Task: Search for images related to 'TURKEY' using the Unsplash integration in Trello.
Action: Mouse moved to (1037, 411)
Screenshot: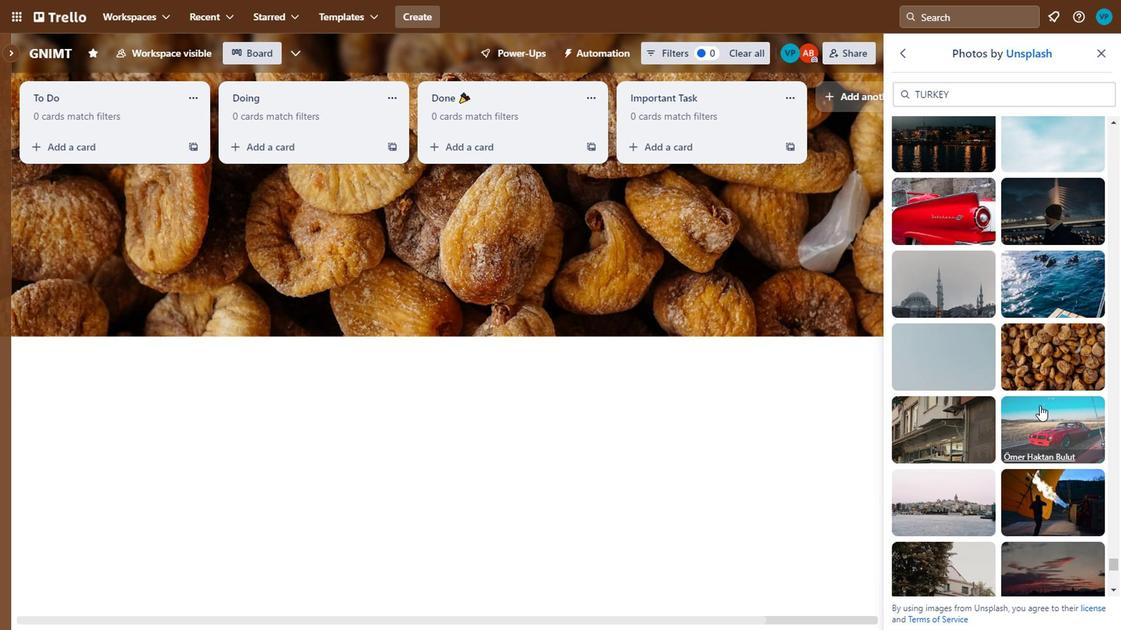 
Action: Mouse scrolled (1037, 410) with delta (0, 0)
Screenshot: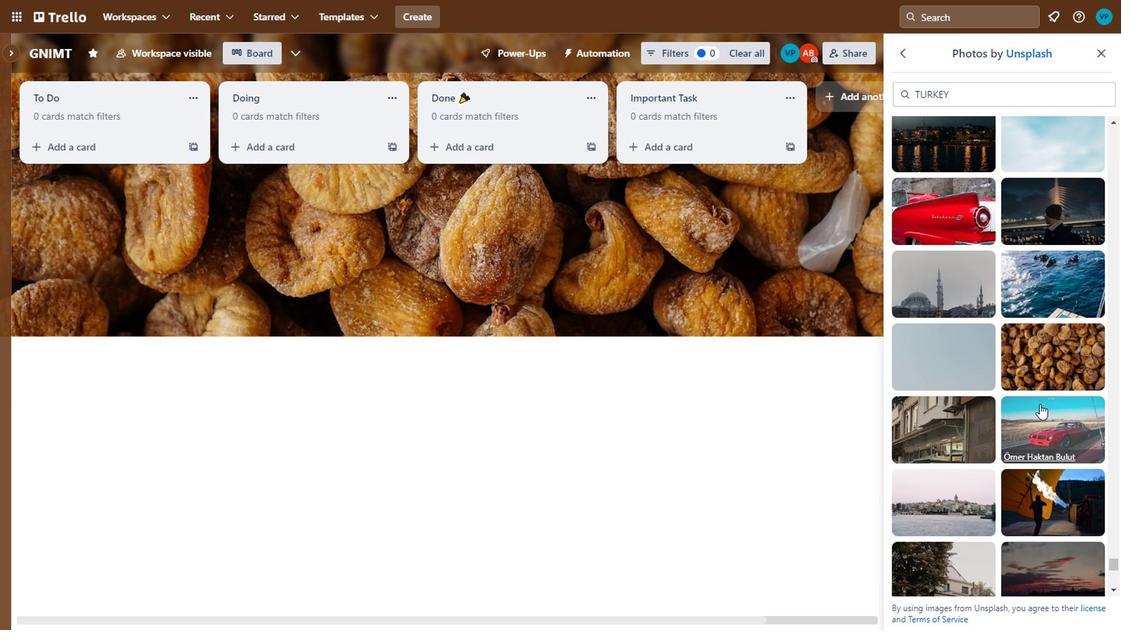 
Action: Mouse moved to (1040, 340)
Screenshot: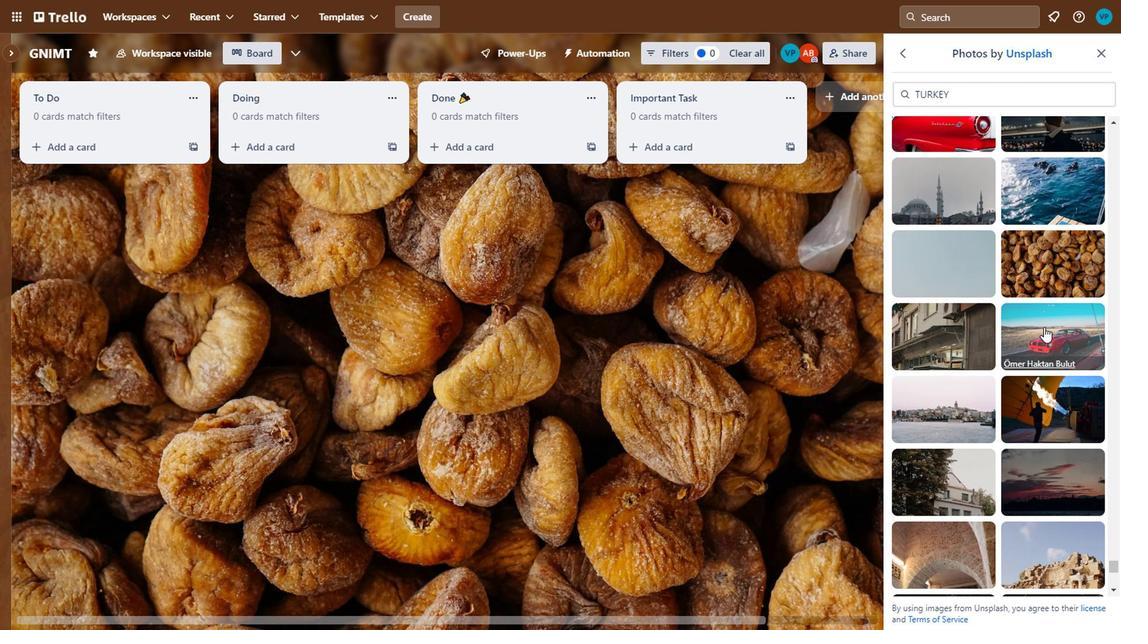 
Action: Mouse pressed left at (1040, 340)
Screenshot: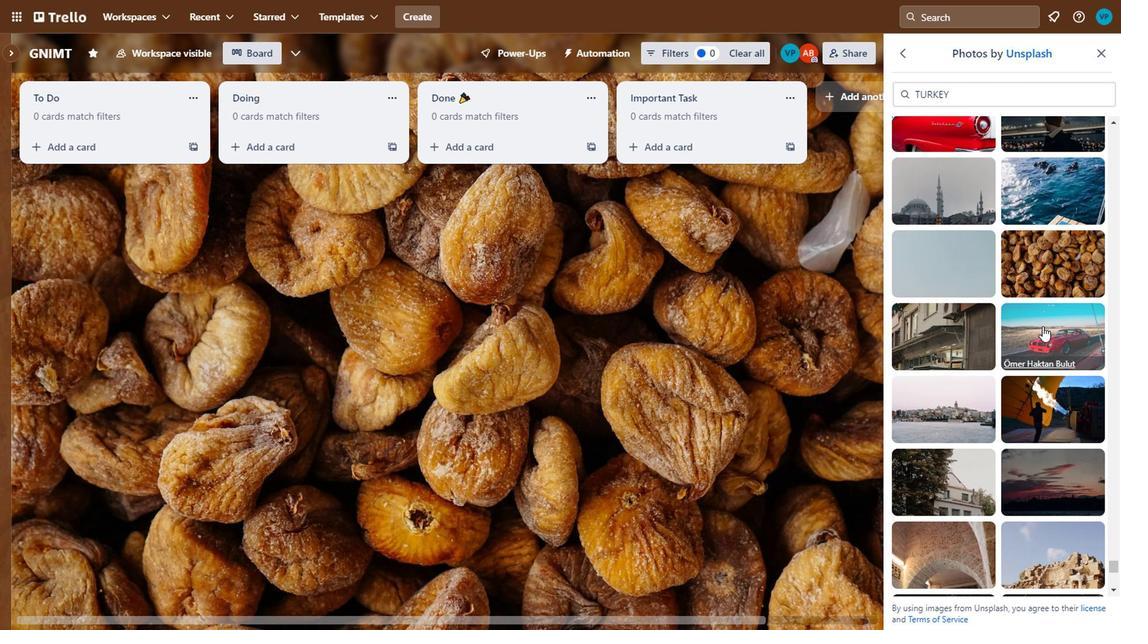 
Action: Mouse moved to (947, 468)
Screenshot: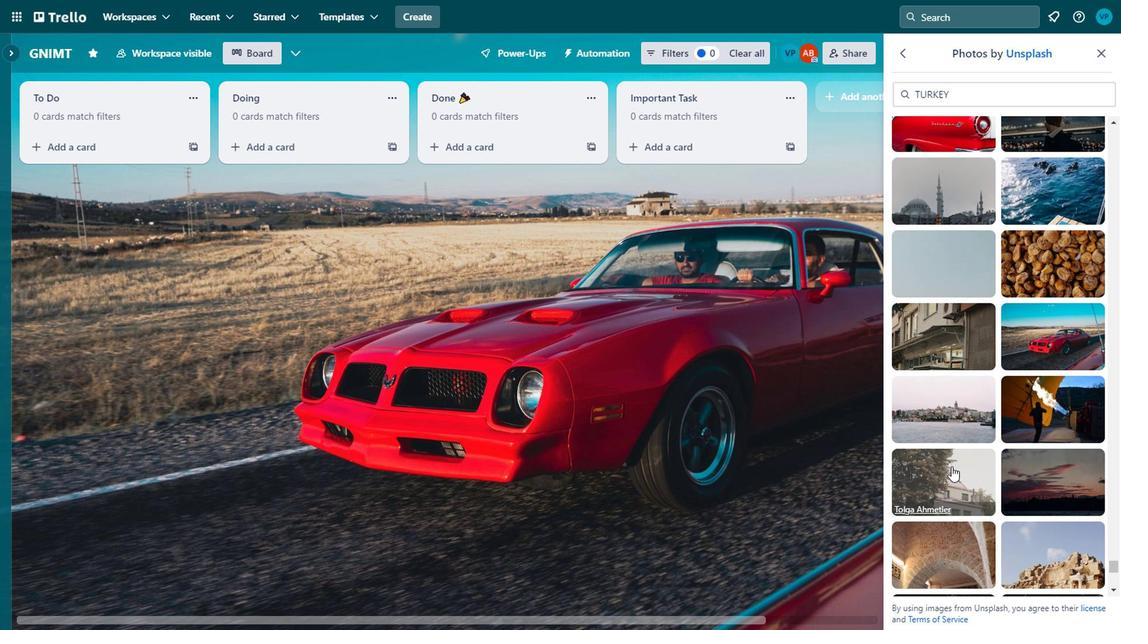 
Action: Mouse pressed left at (947, 468)
Screenshot: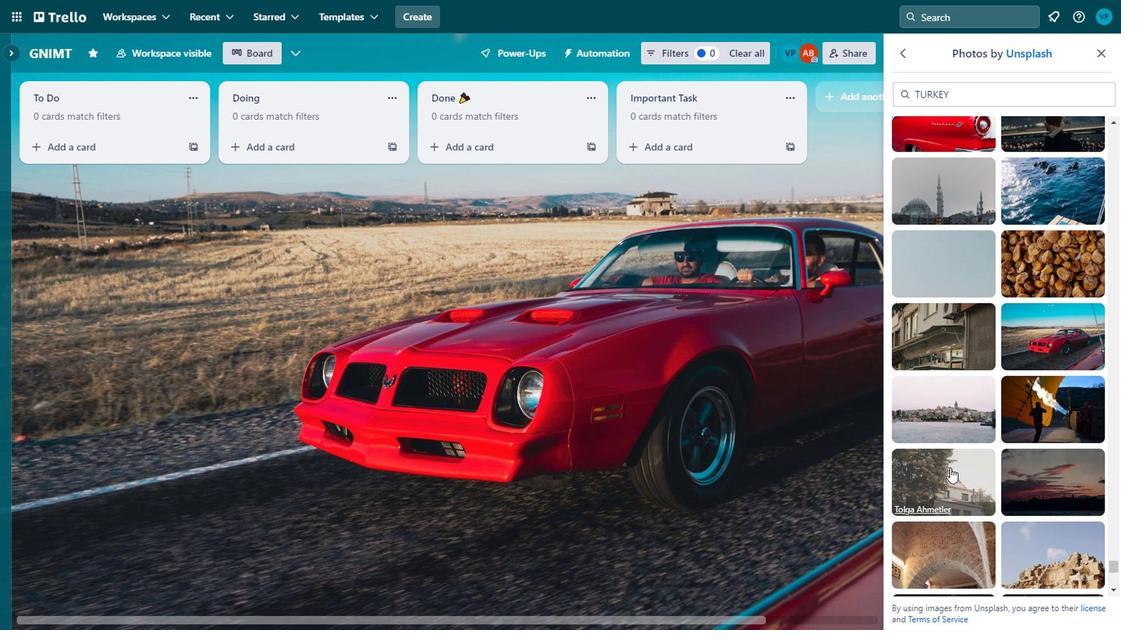 
Action: Mouse moved to (967, 468)
Screenshot: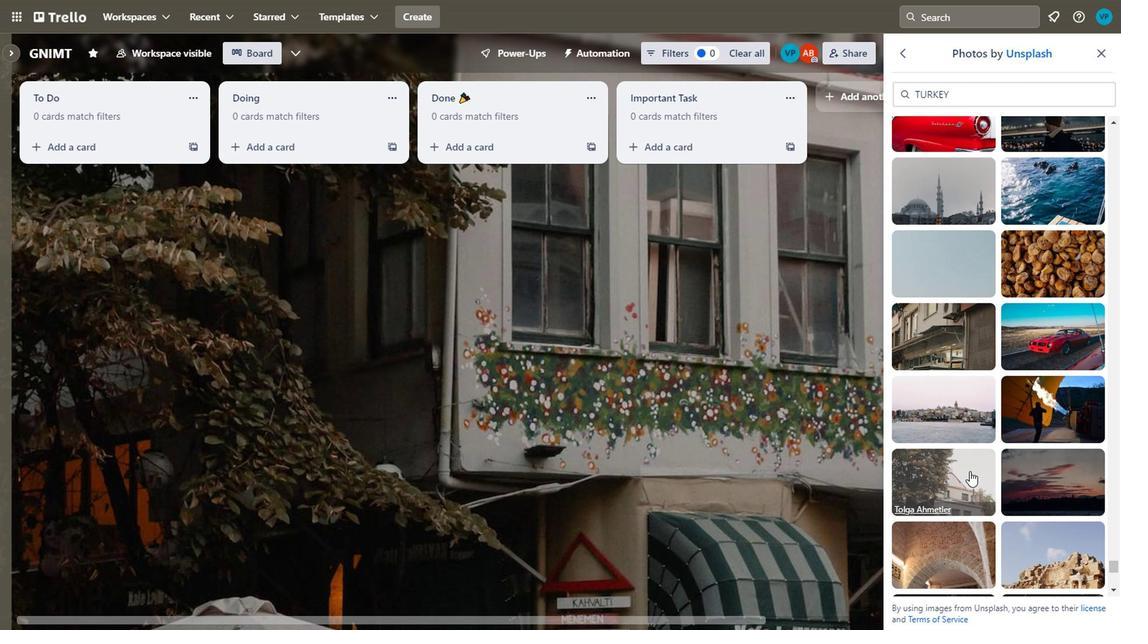 
Action: Mouse pressed left at (967, 468)
Screenshot: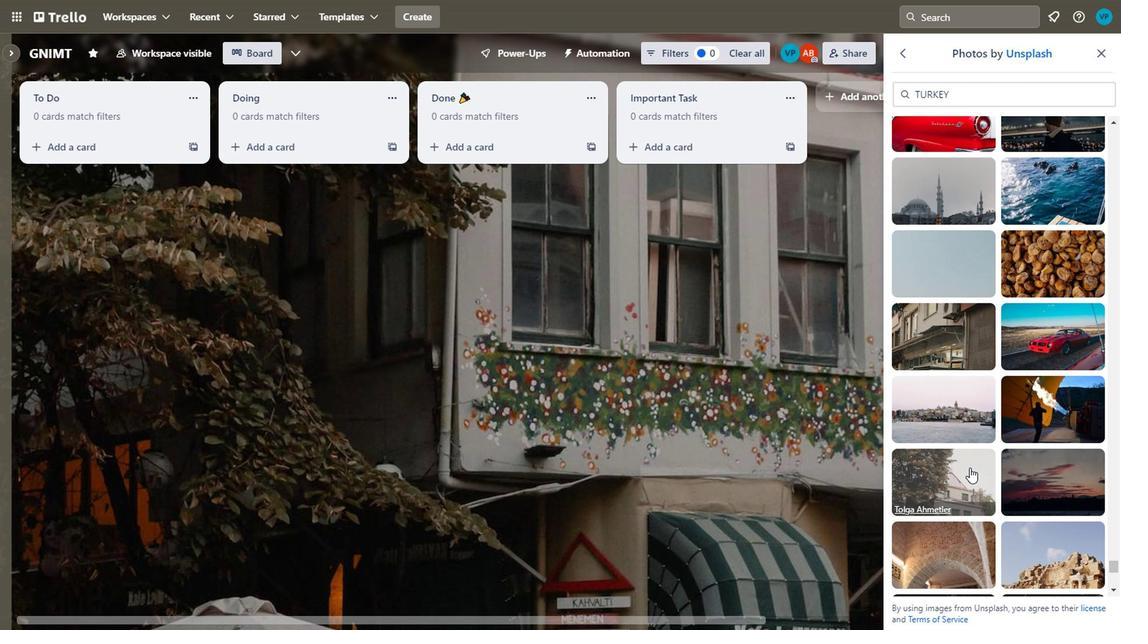 
Action: Mouse moved to (967, 442)
Screenshot: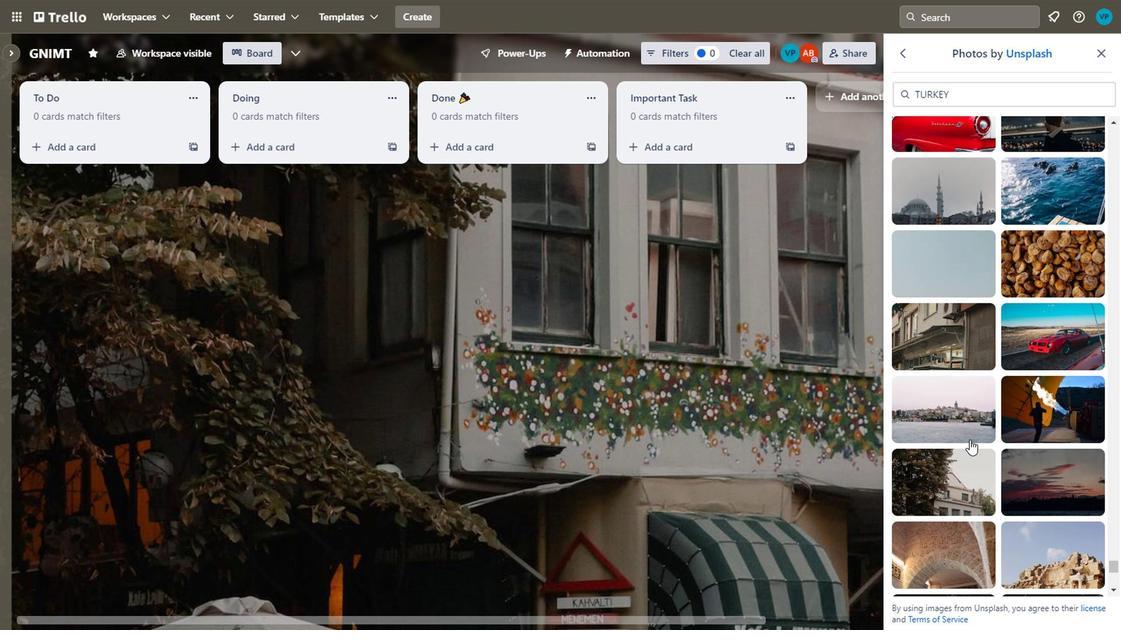 
Action: Mouse scrolled (967, 442) with delta (0, 0)
Screenshot: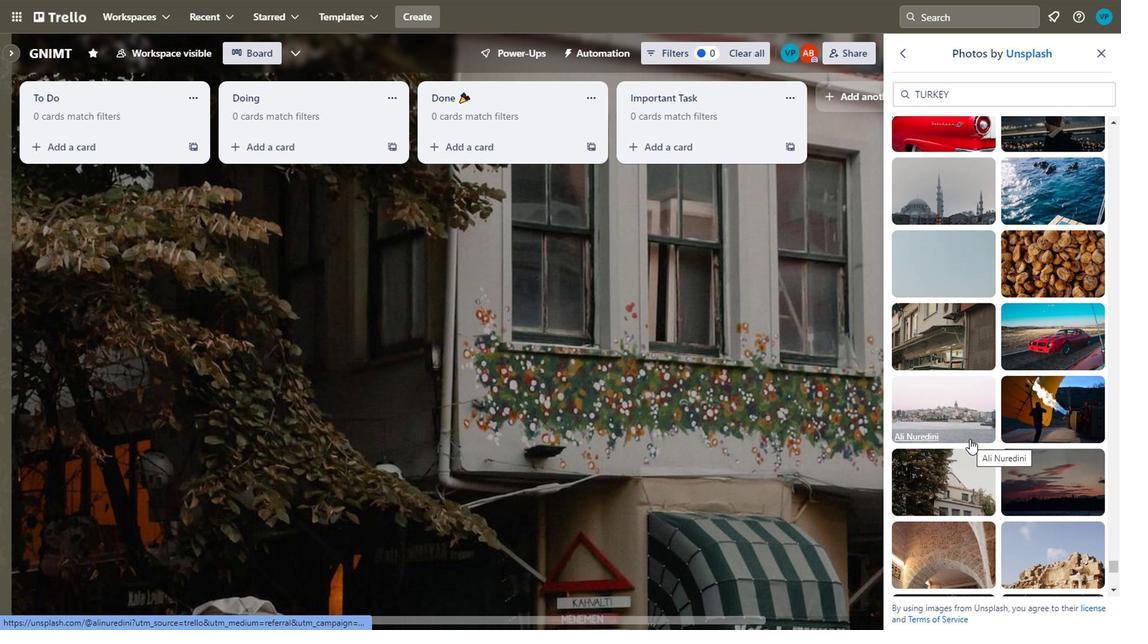 
Action: Mouse moved to (1069, 454)
Screenshot: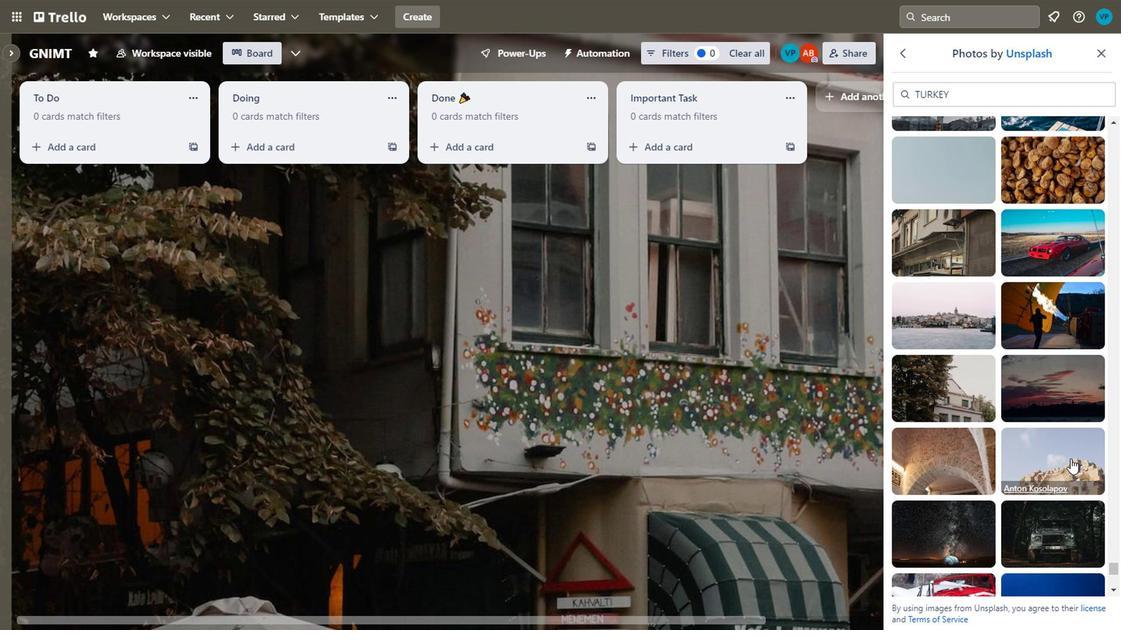 
Action: Mouse pressed left at (1069, 454)
Screenshot: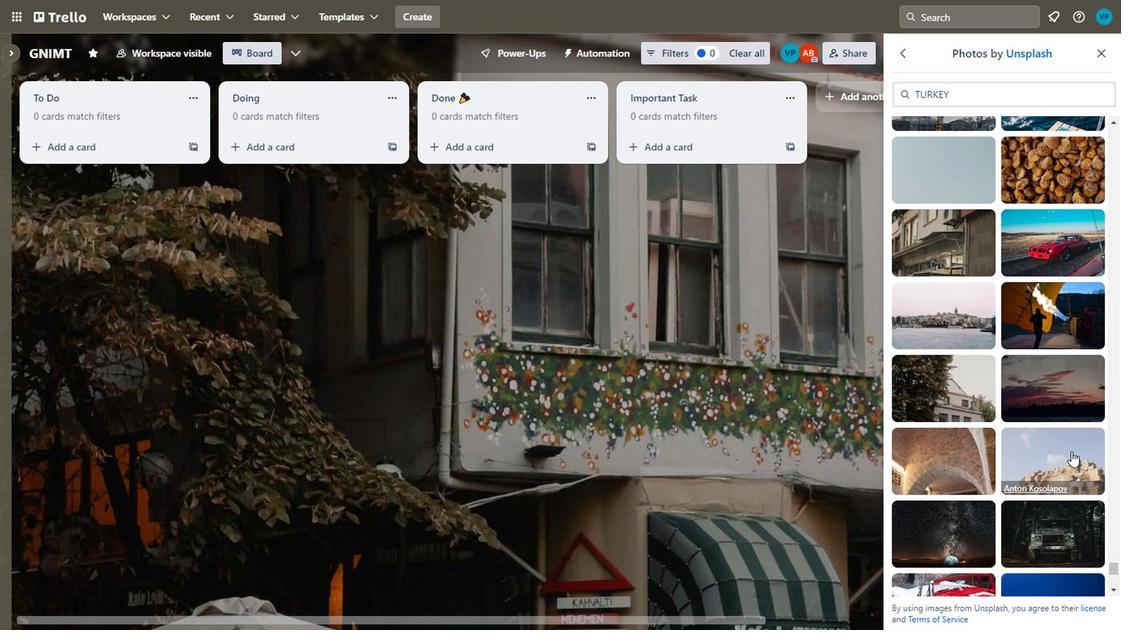 
Action: Mouse moved to (961, 453)
Screenshot: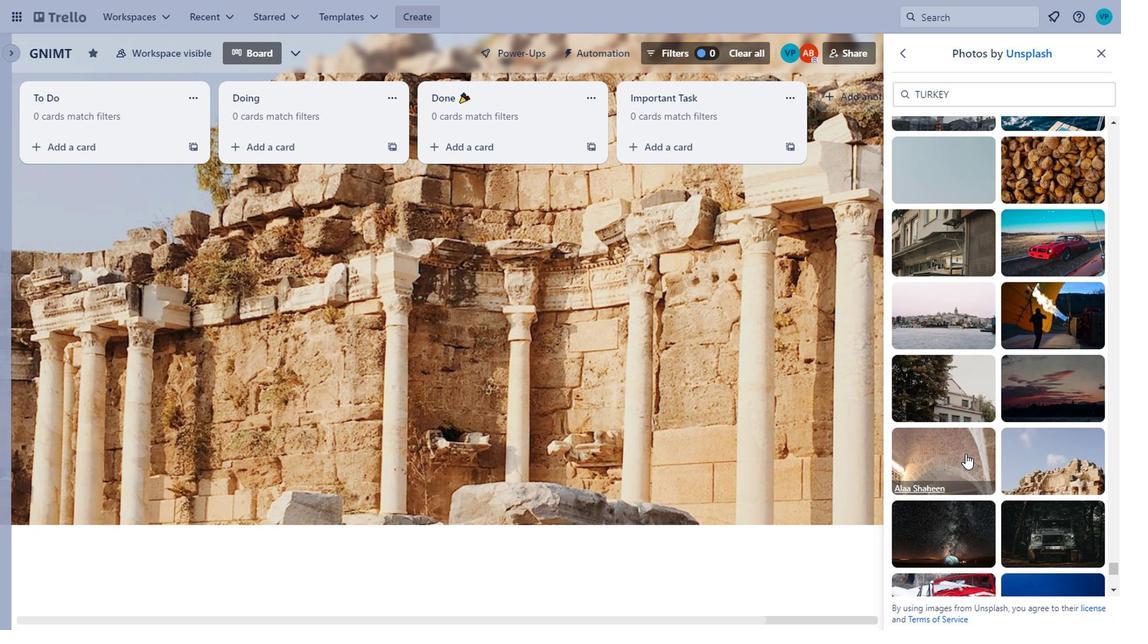 
Action: Mouse pressed left at (961, 453)
Screenshot: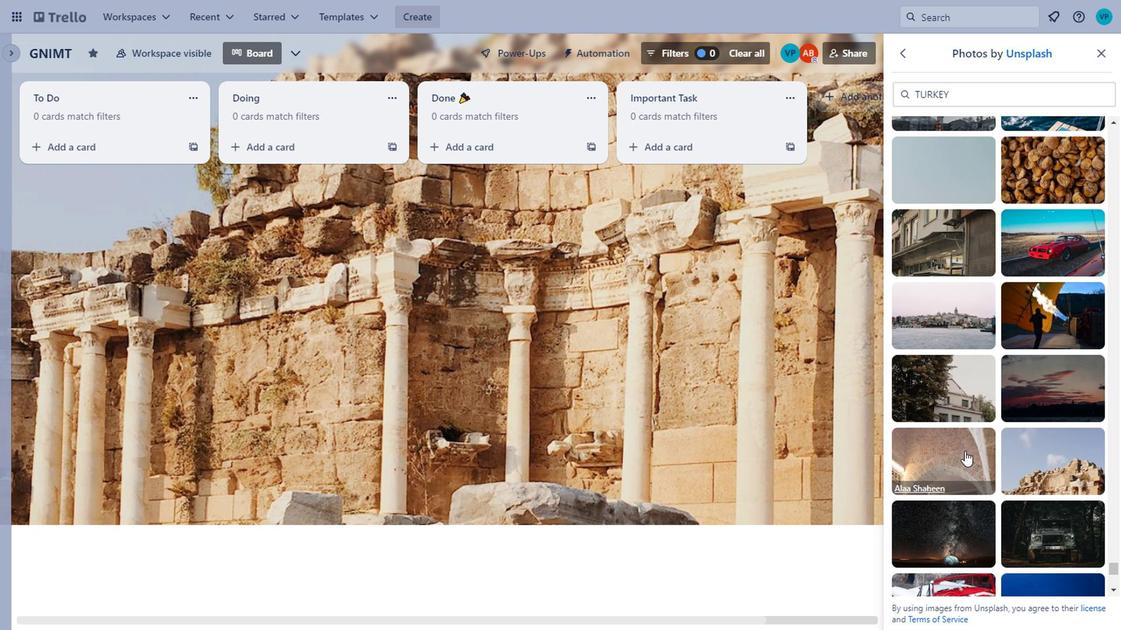 
Action: Mouse moved to (960, 418)
Screenshot: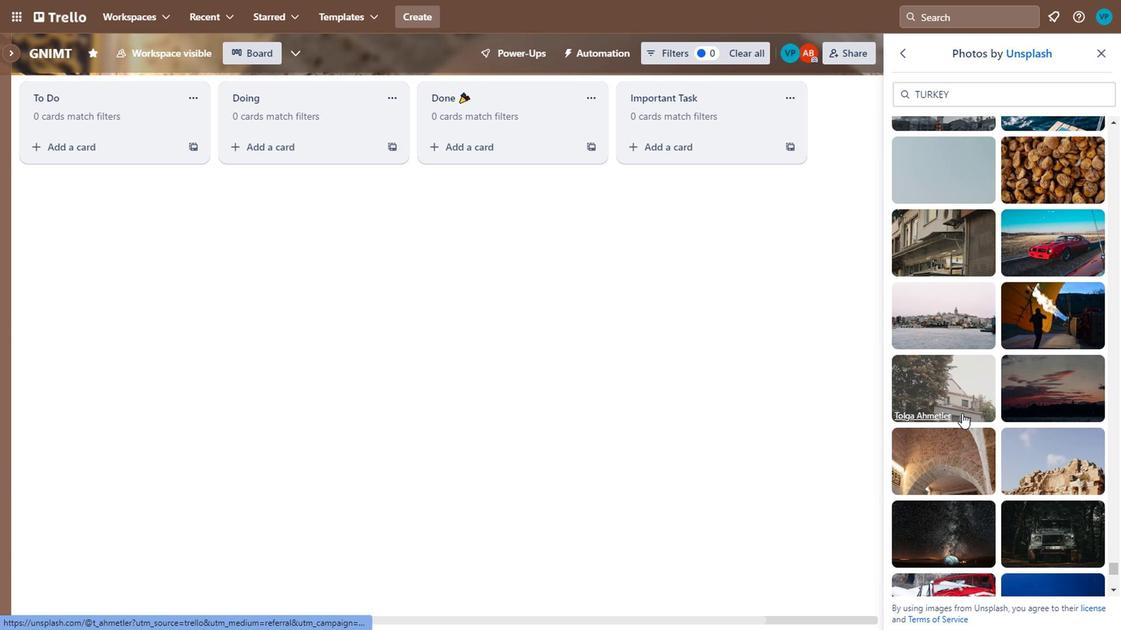 
Action: Mouse scrolled (960, 418) with delta (0, 0)
Screenshot: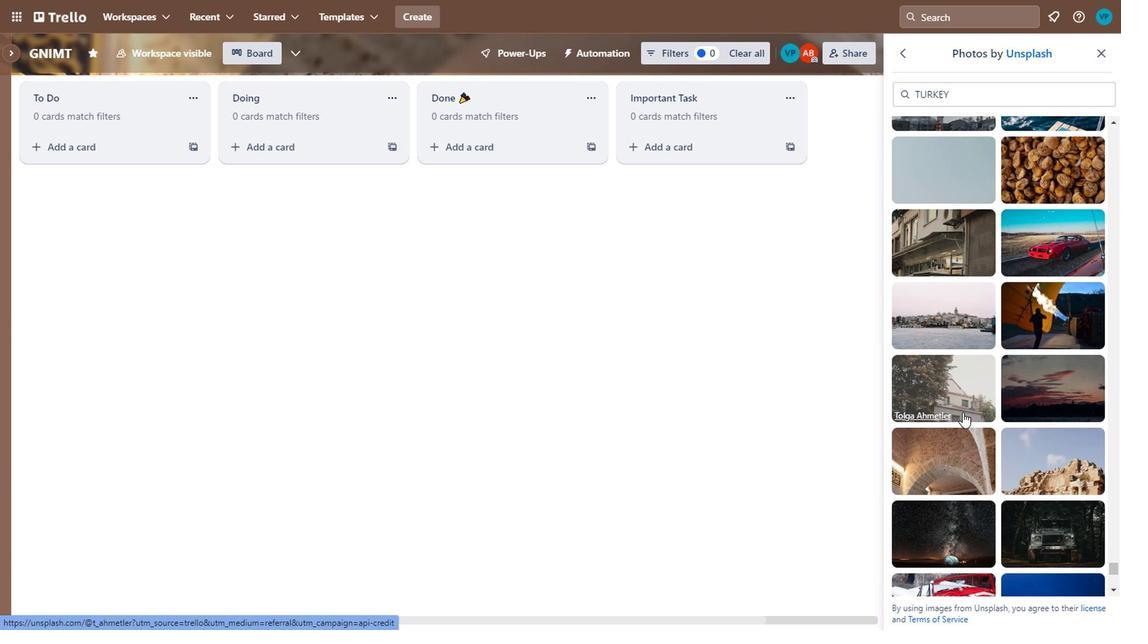 
Action: Mouse moved to (1080, 363)
Screenshot: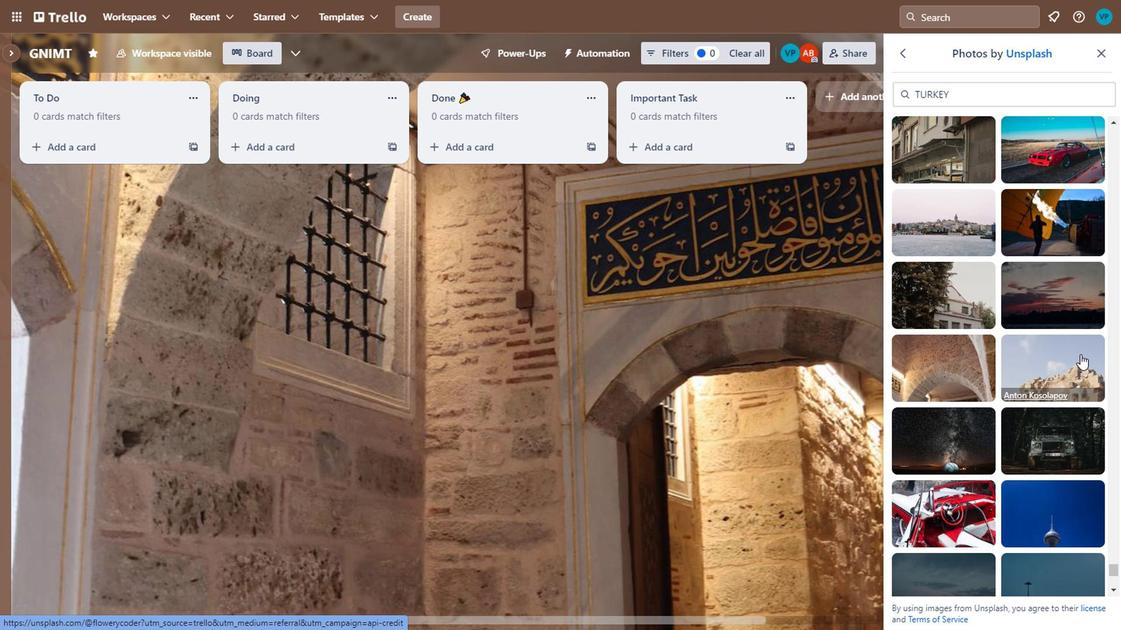 
Action: Mouse pressed left at (1080, 363)
Screenshot: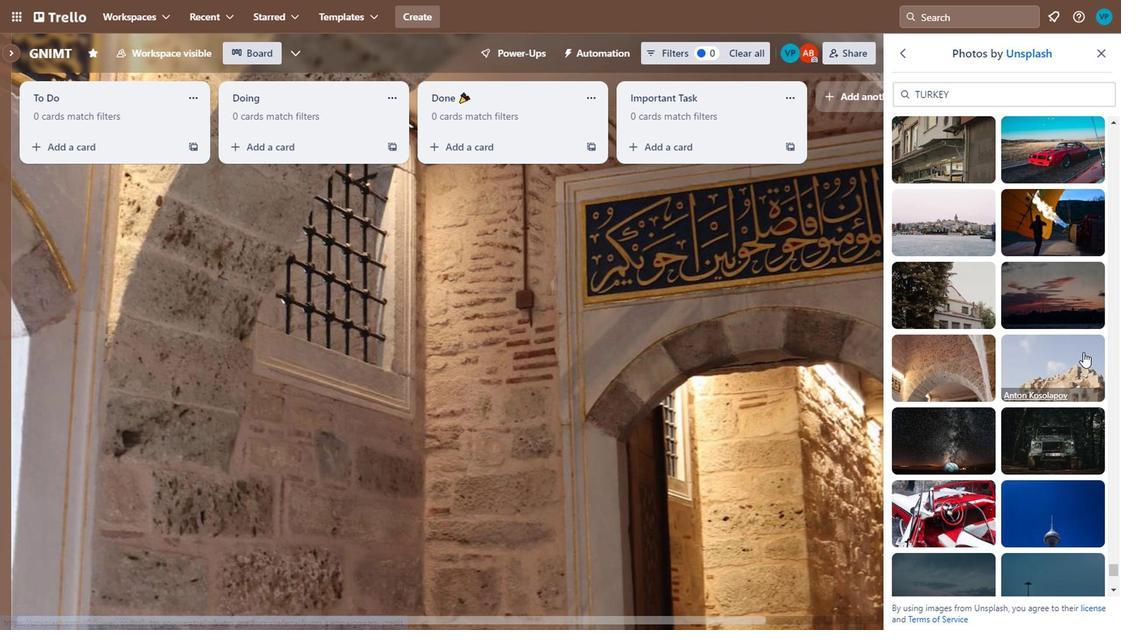 
Action: Mouse moved to (945, 443)
Screenshot: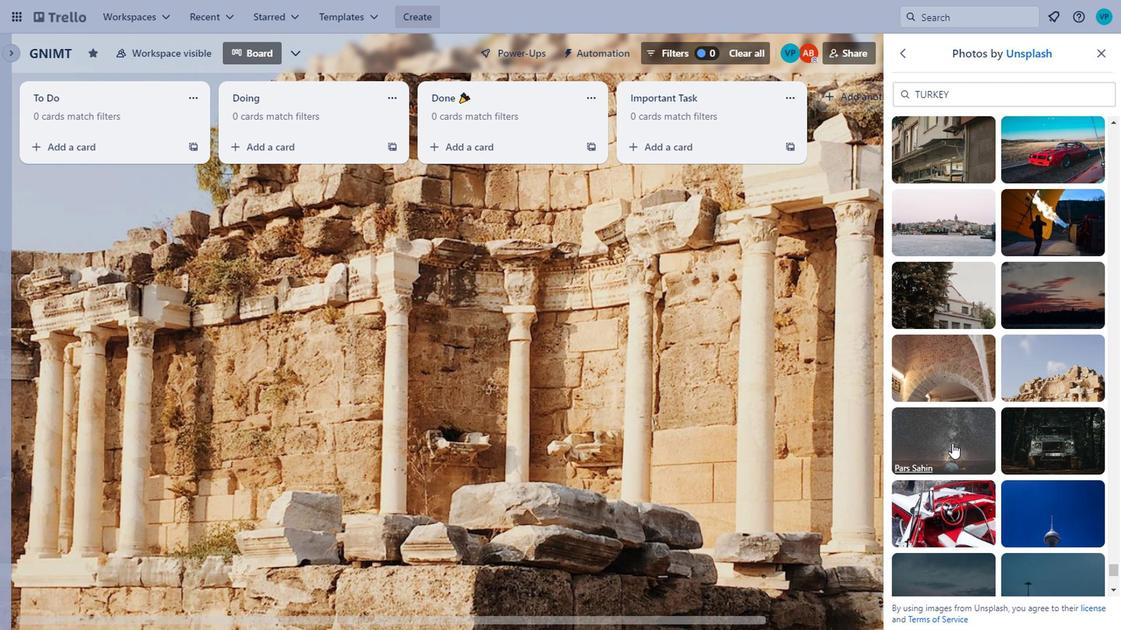 
Action: Mouse pressed left at (945, 443)
Screenshot: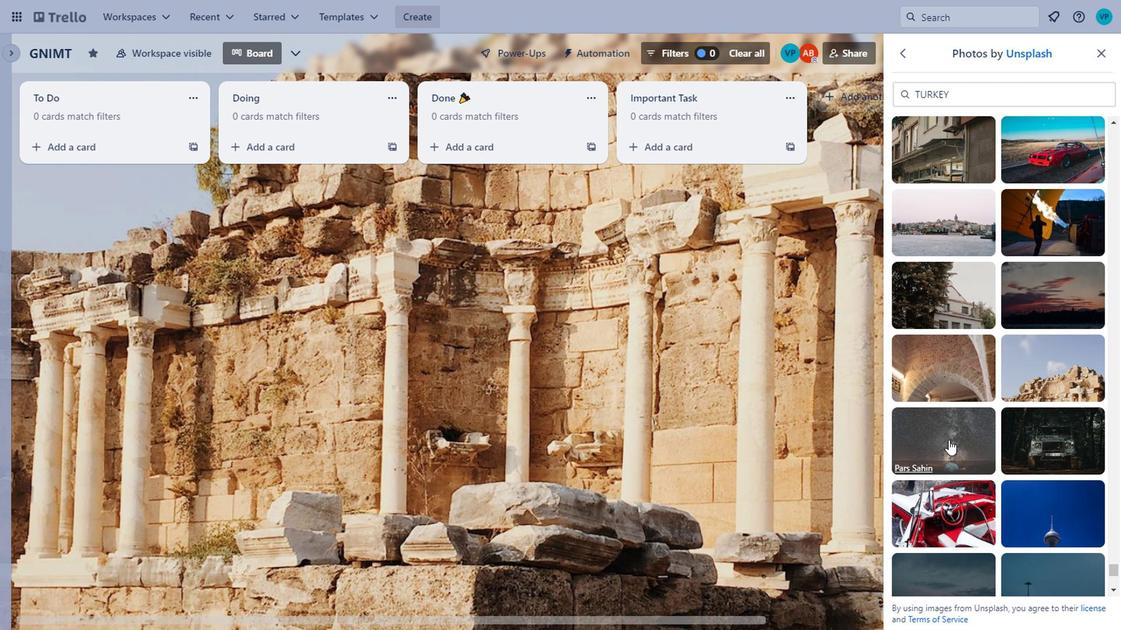 
Action: Mouse moved to (957, 503)
Screenshot: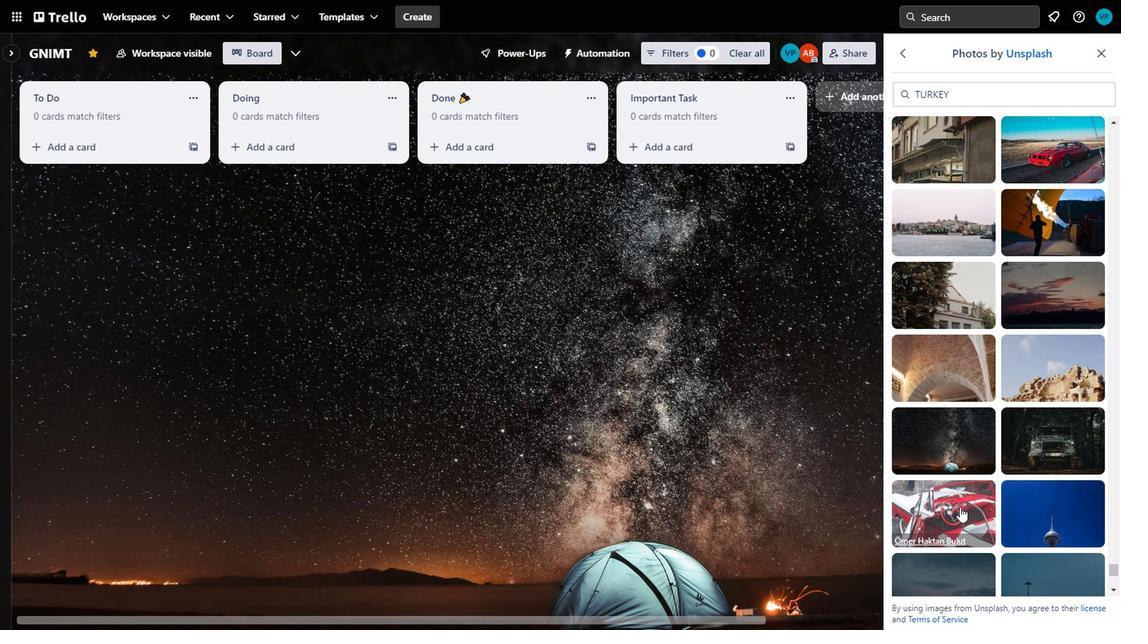 
Action: Mouse pressed left at (957, 503)
Screenshot: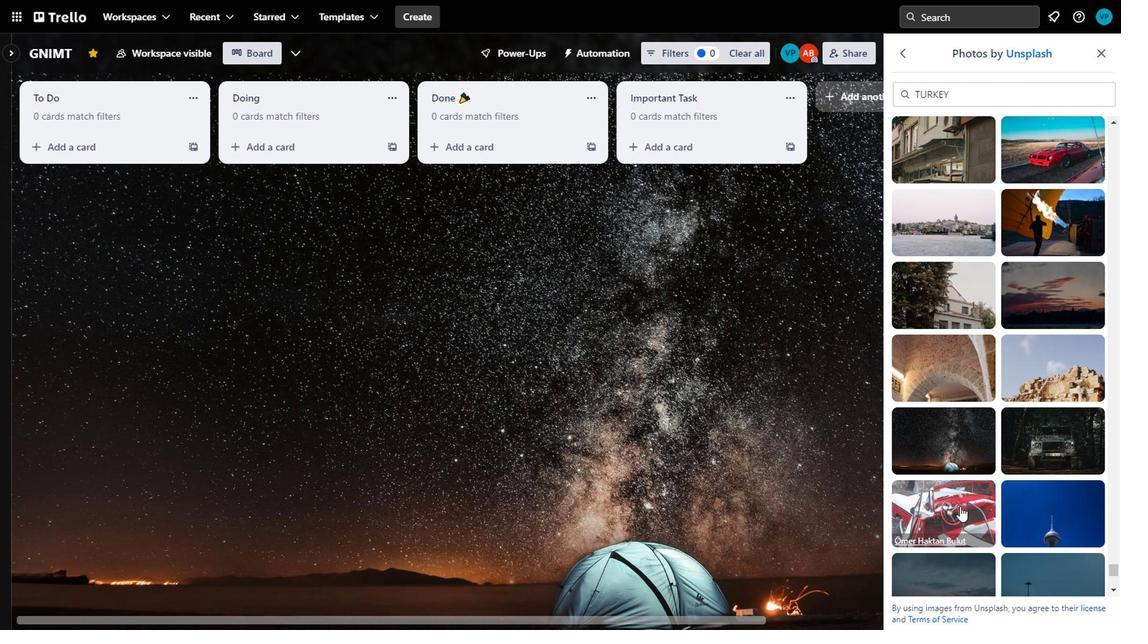 
Action: Mouse moved to (1032, 509)
Screenshot: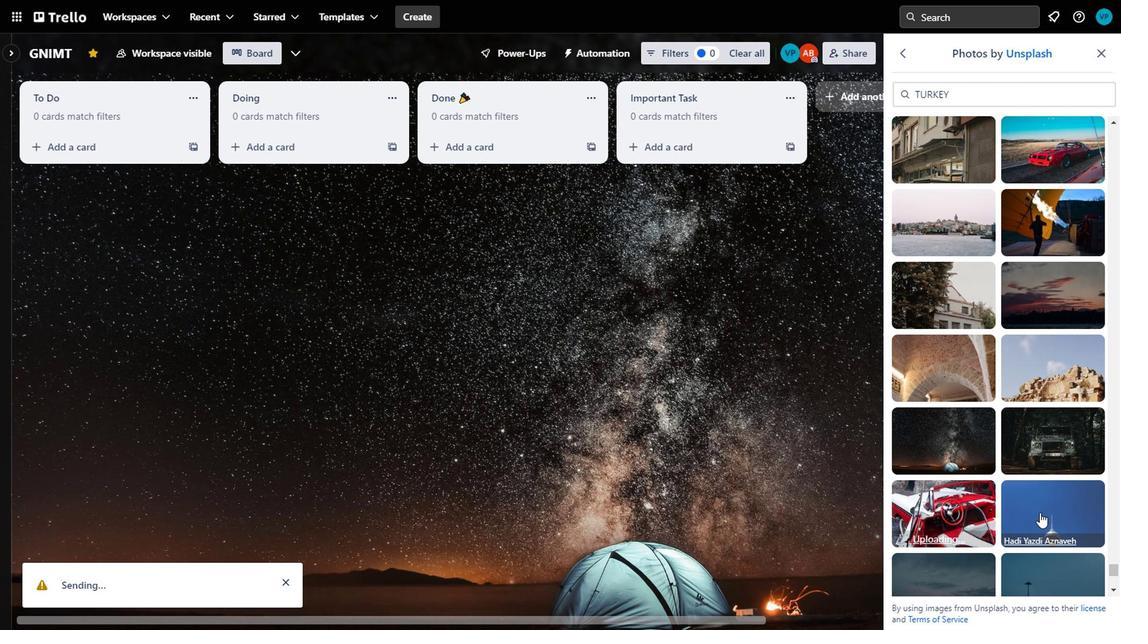 
Action: Mouse scrolled (1032, 509) with delta (0, 0)
Screenshot: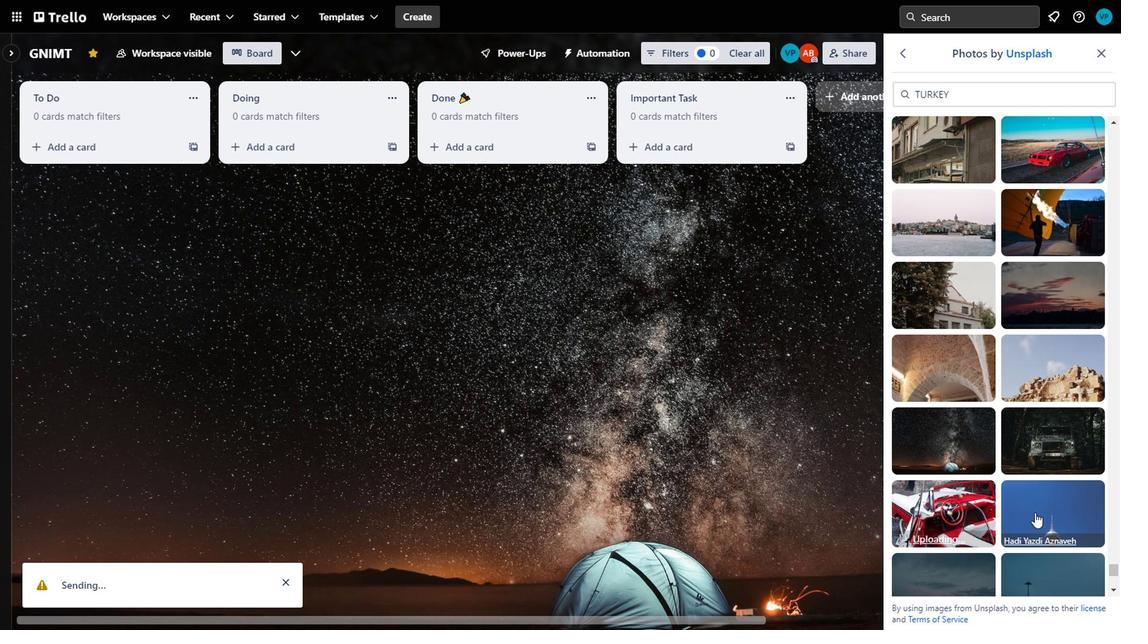 
Action: Mouse moved to (1011, 537)
Screenshot: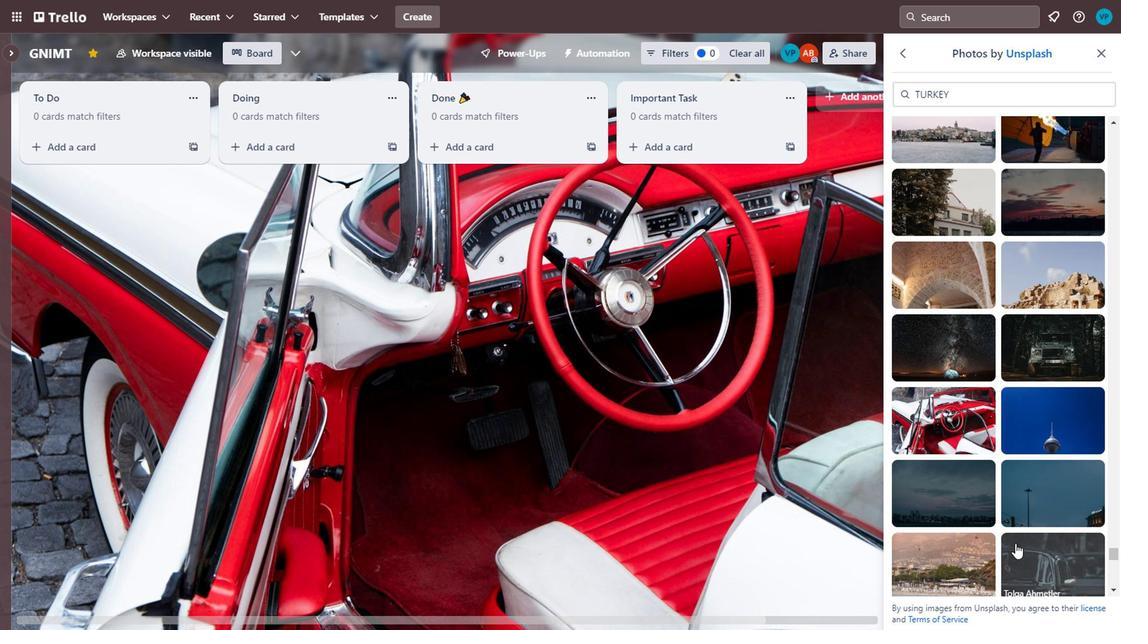 
Action: Mouse scrolled (1011, 537) with delta (0, 0)
Screenshot: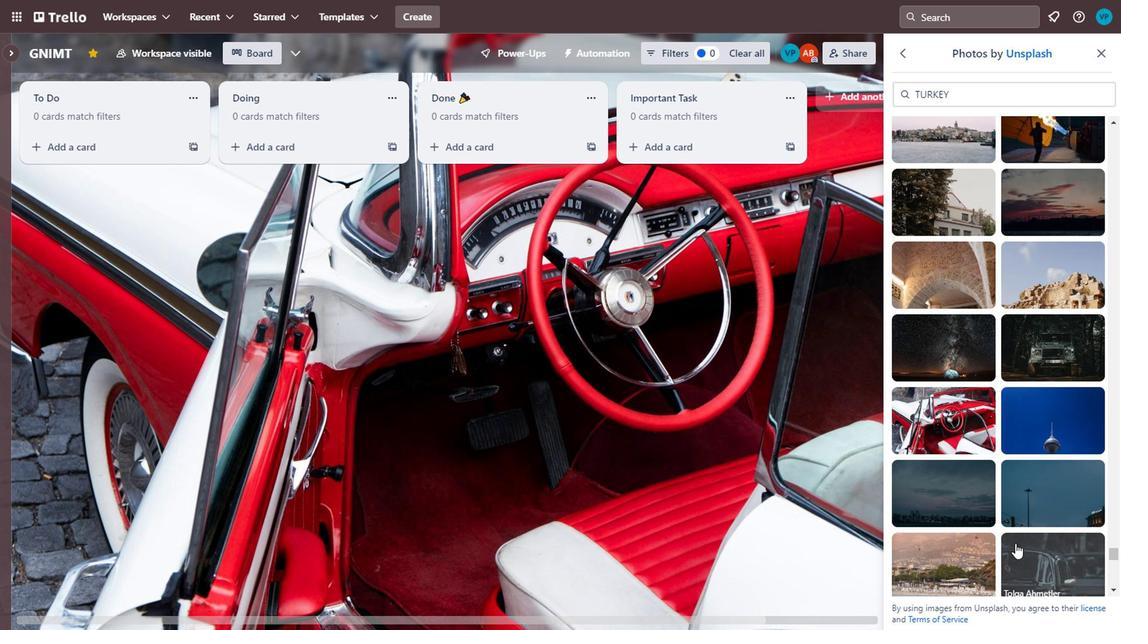 
Action: Mouse moved to (948, 464)
Screenshot: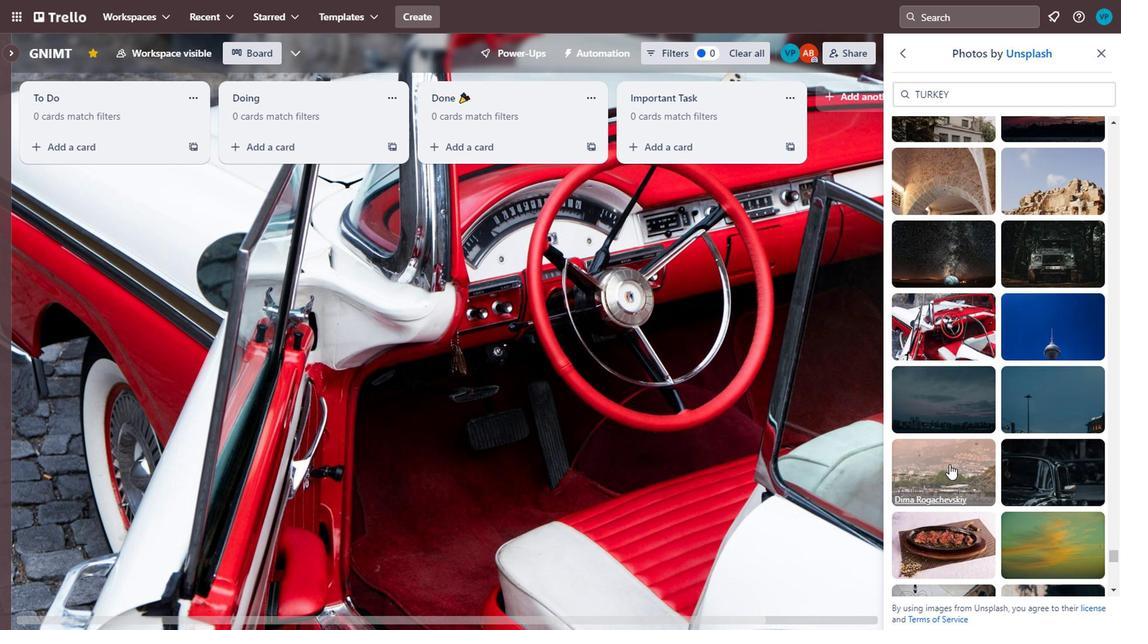 
Action: Mouse pressed left at (948, 464)
Screenshot: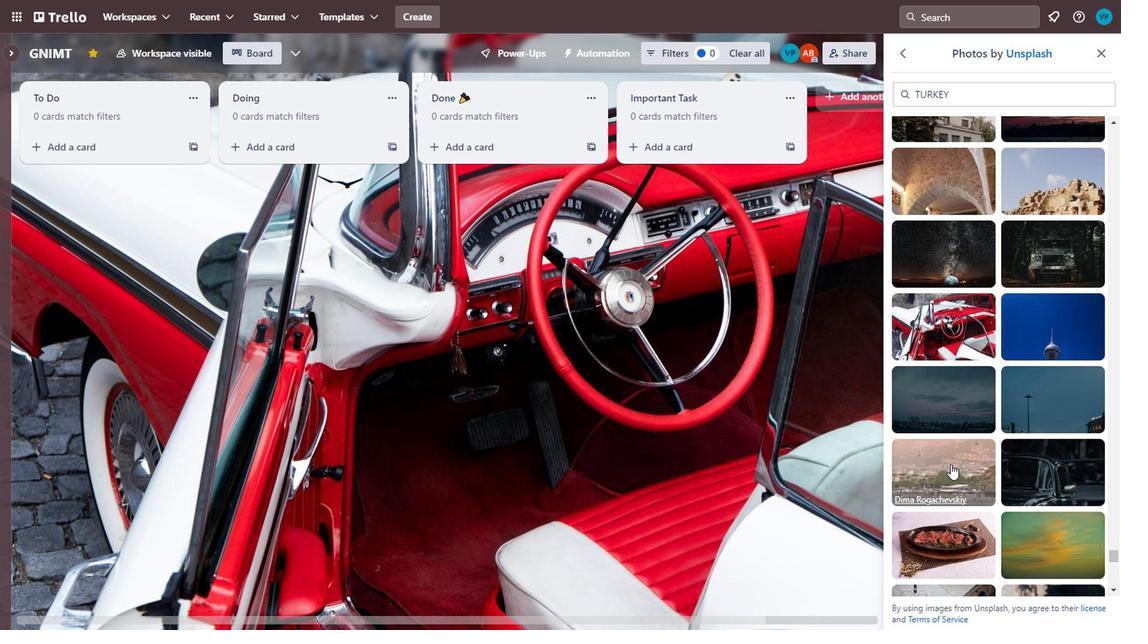 
Action: Mouse moved to (1048, 467)
Screenshot: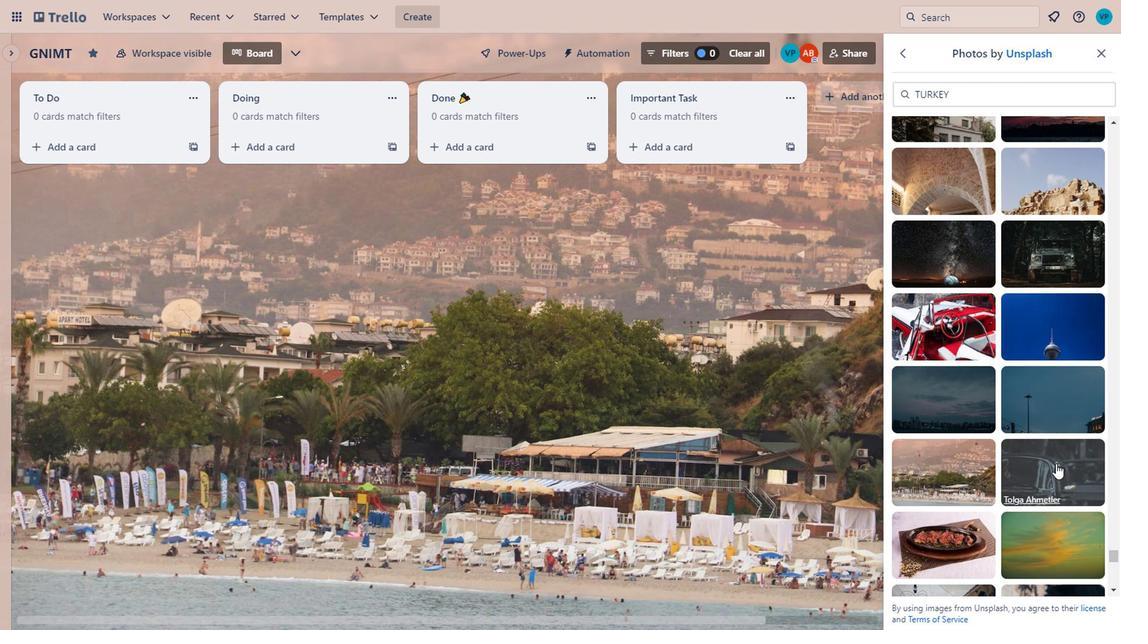 
Action: Mouse pressed left at (1048, 467)
Screenshot: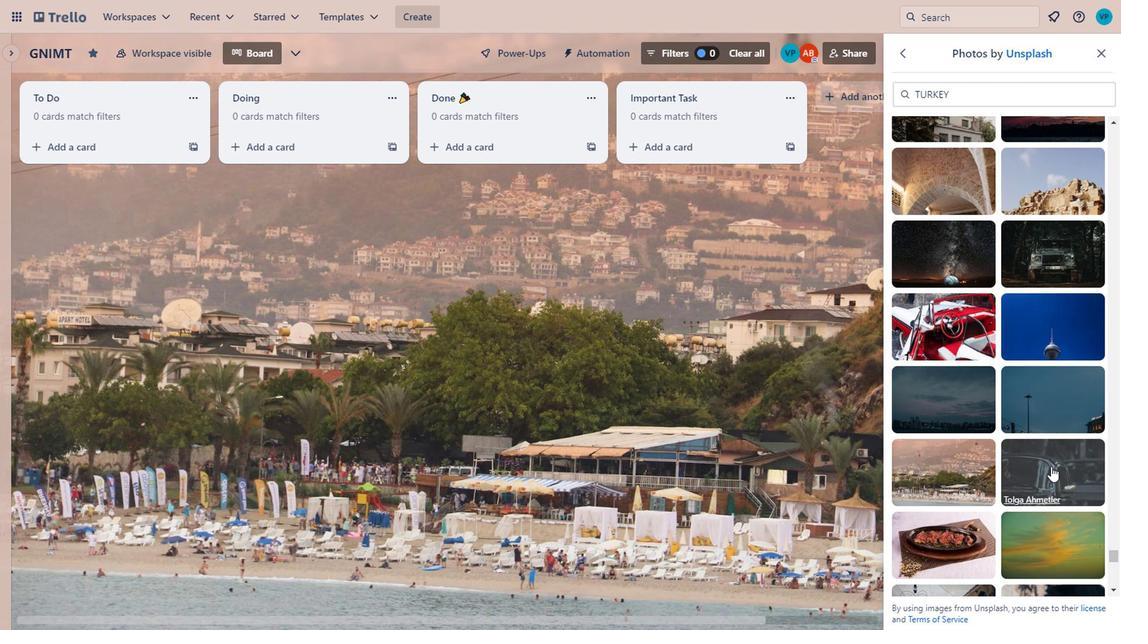
Action: Mouse scrolled (1048, 467) with delta (0, 0)
Screenshot: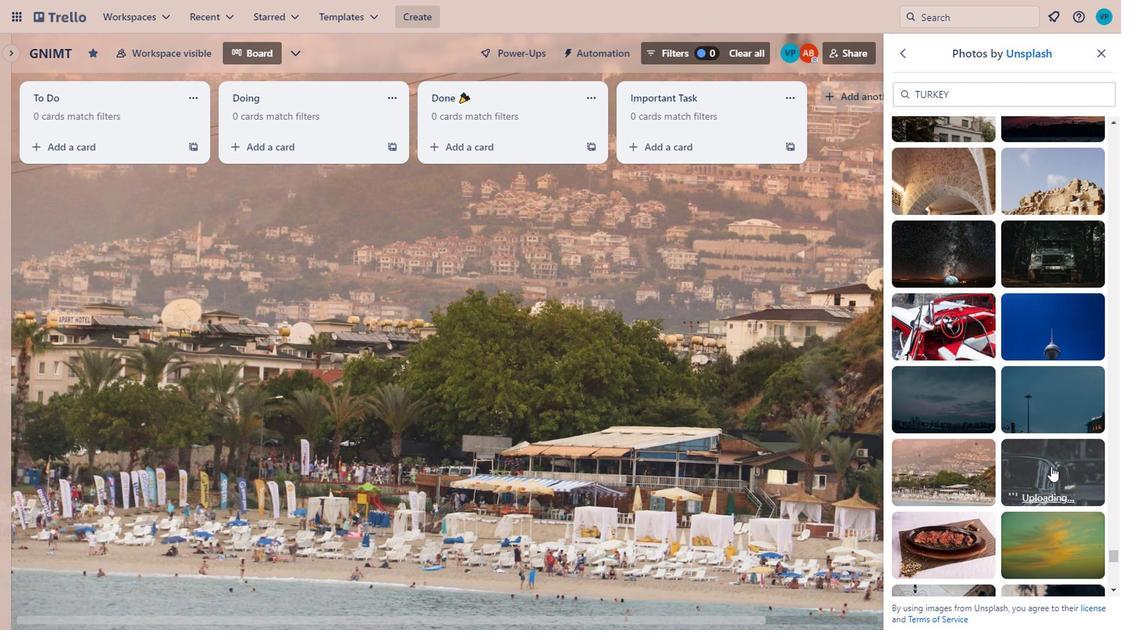 
Action: Mouse moved to (1066, 513)
Screenshot: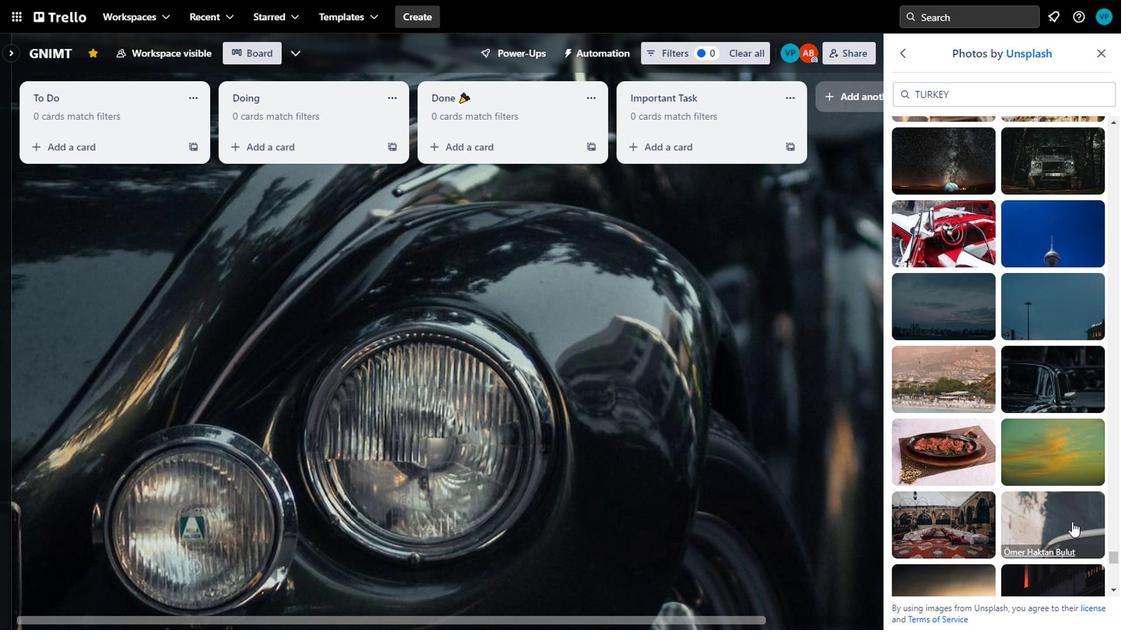 
Action: Mouse pressed left at (1066, 513)
Screenshot: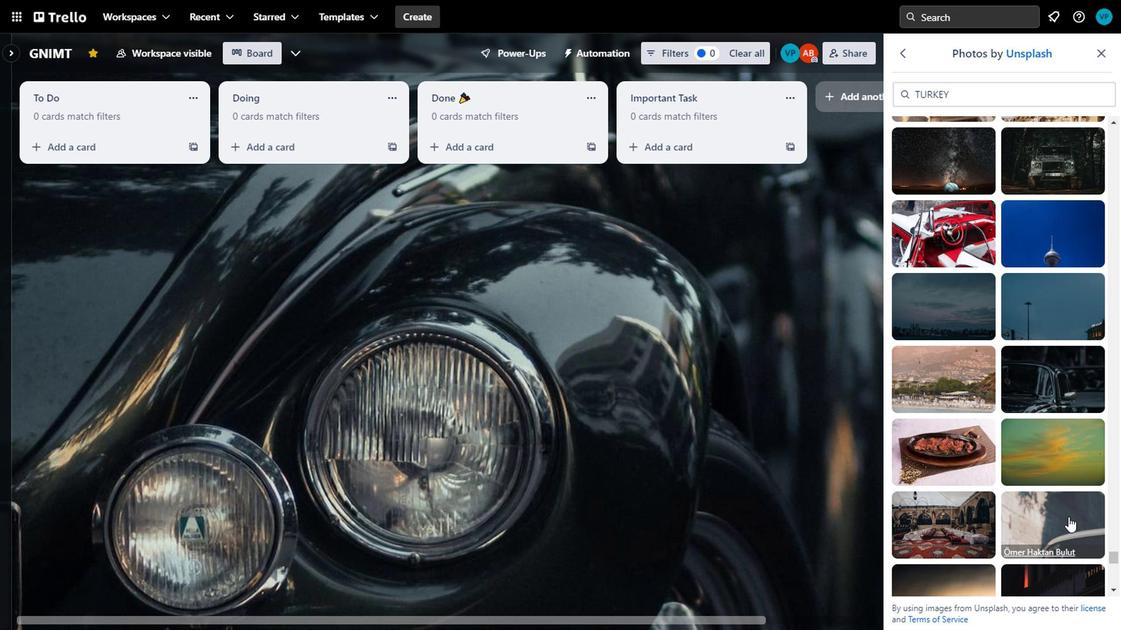 
Action: Mouse moved to (1066, 507)
Screenshot: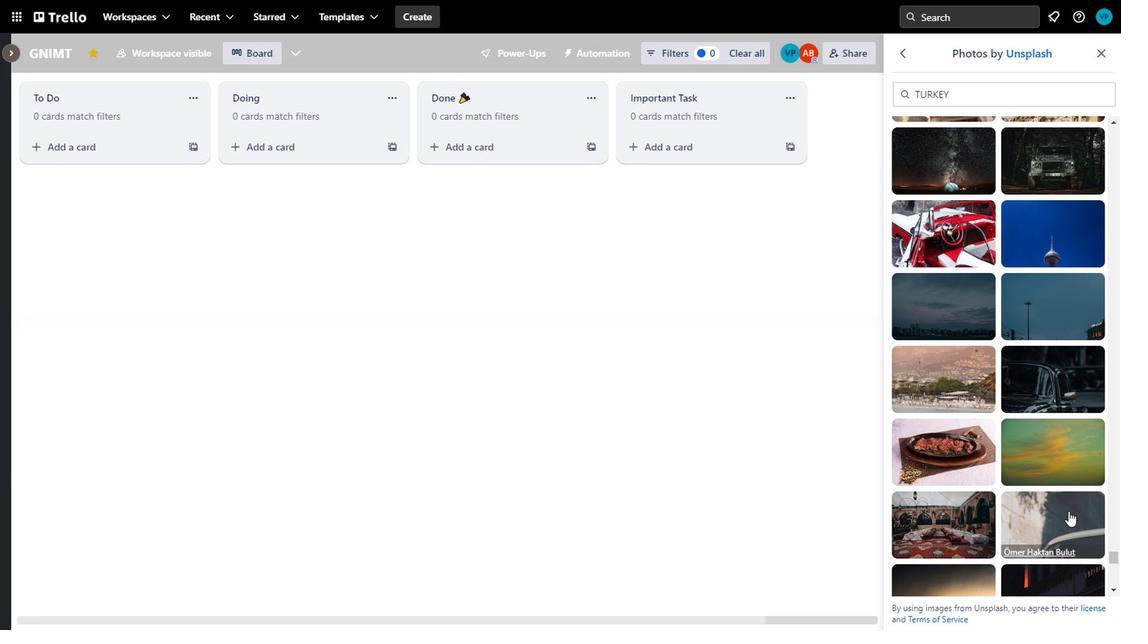 
Action: Mouse scrolled (1066, 506) with delta (0, 0)
Screenshot: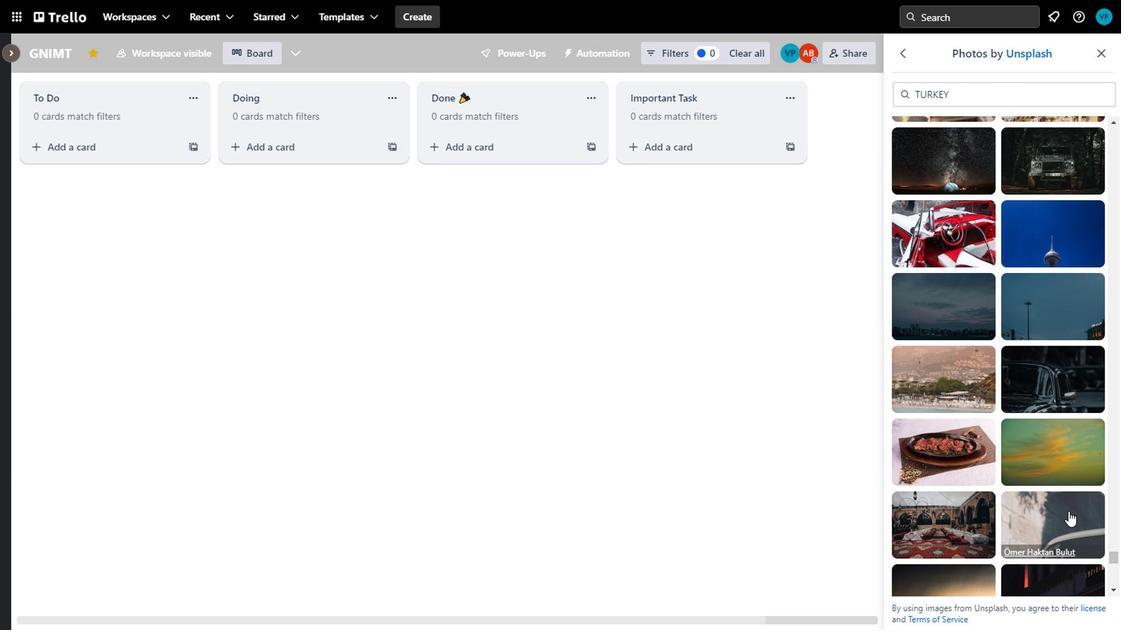 
Action: Mouse moved to (956, 434)
Screenshot: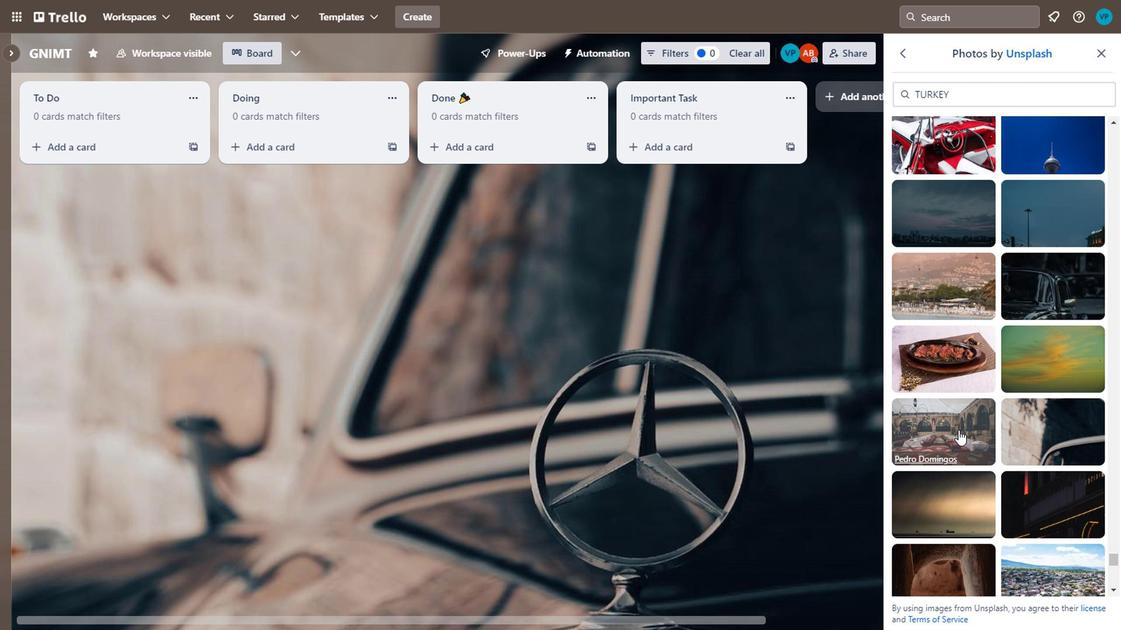 
Action: Mouse scrolled (956, 433) with delta (0, 0)
Screenshot: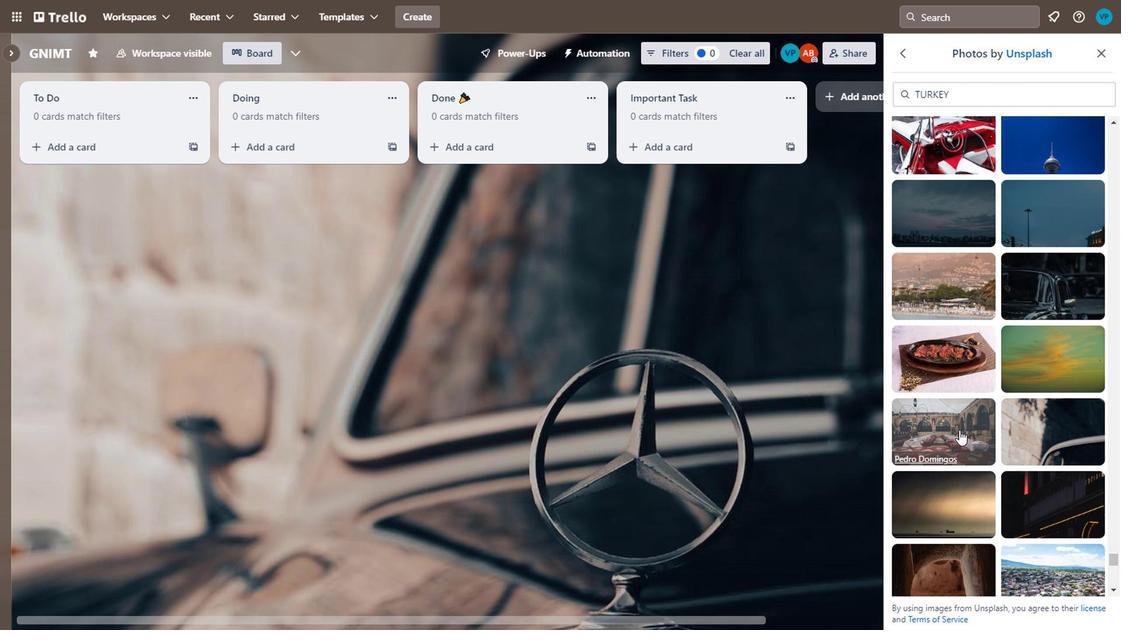 
Action: Mouse moved to (949, 468)
Screenshot: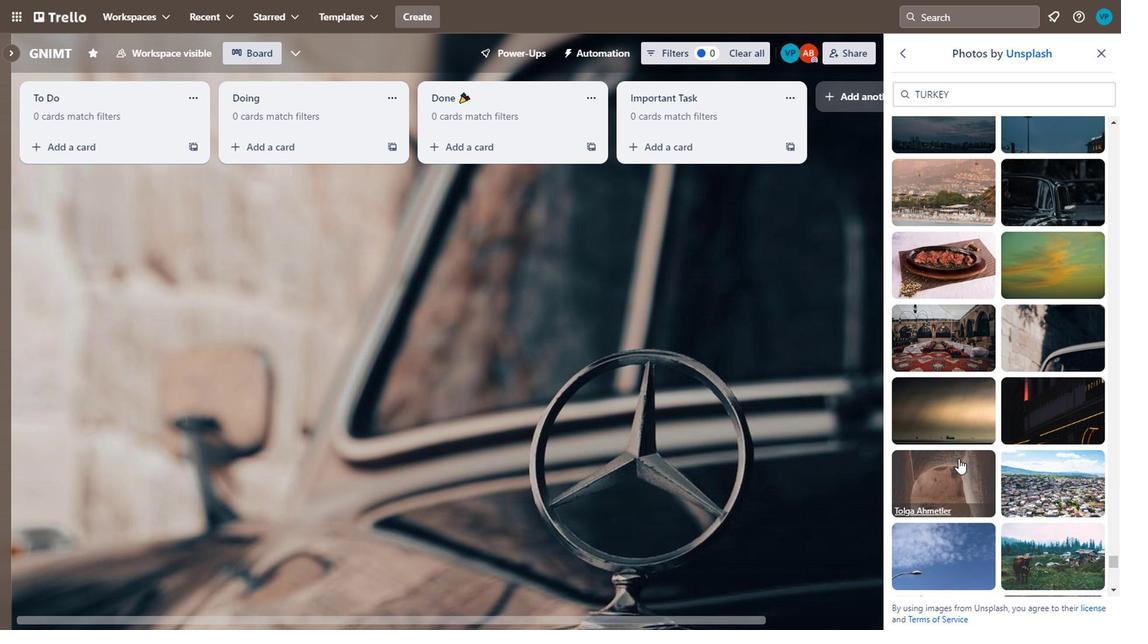 
Action: Mouse pressed left at (949, 468)
Screenshot: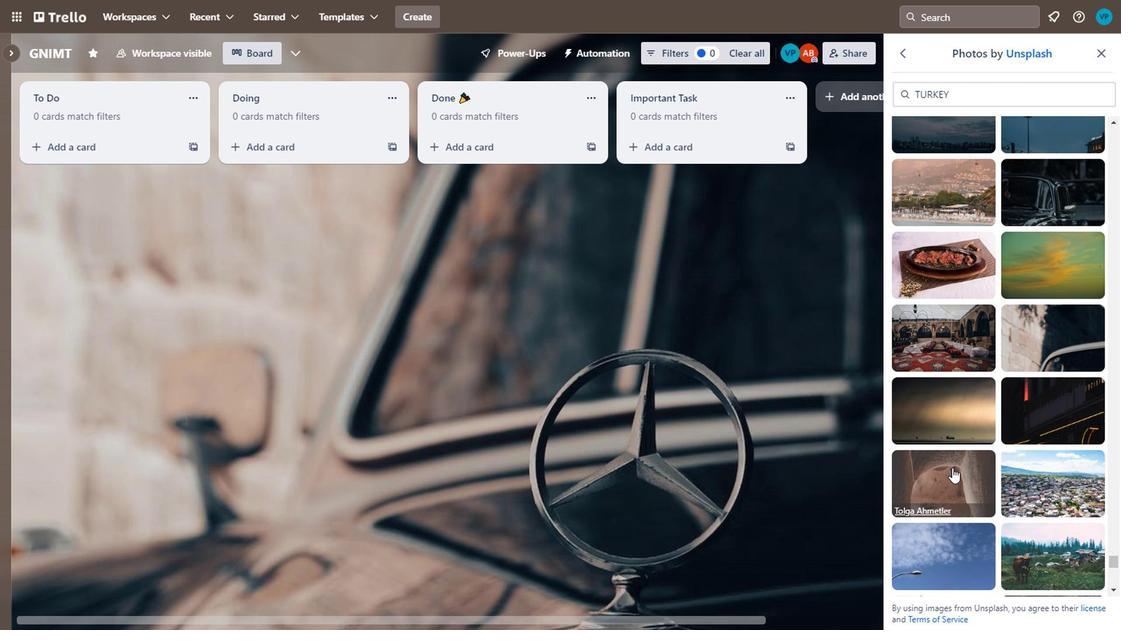 
Action: Mouse moved to (1042, 478)
Screenshot: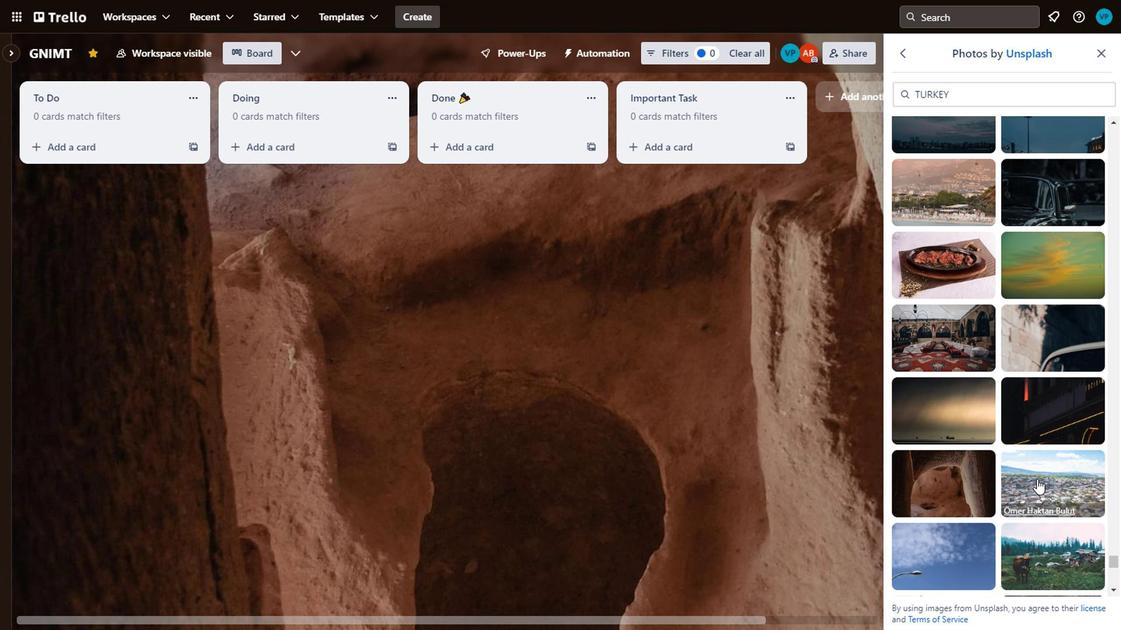 
Action: Mouse pressed left at (1042, 478)
Screenshot: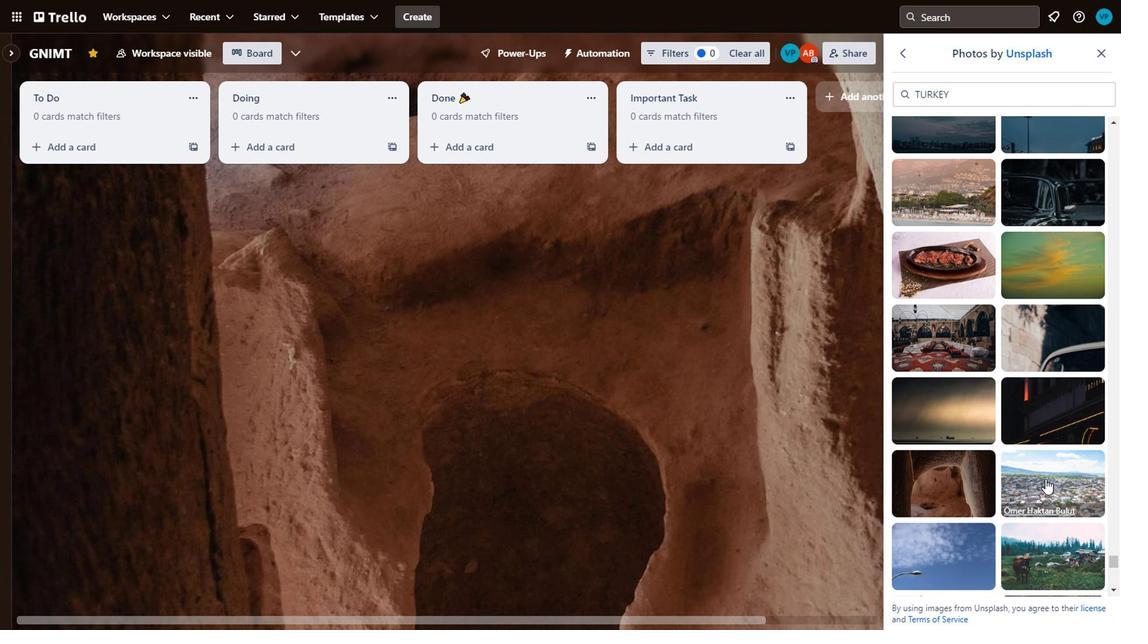 
Action: Mouse scrolled (1042, 478) with delta (0, 0)
Screenshot: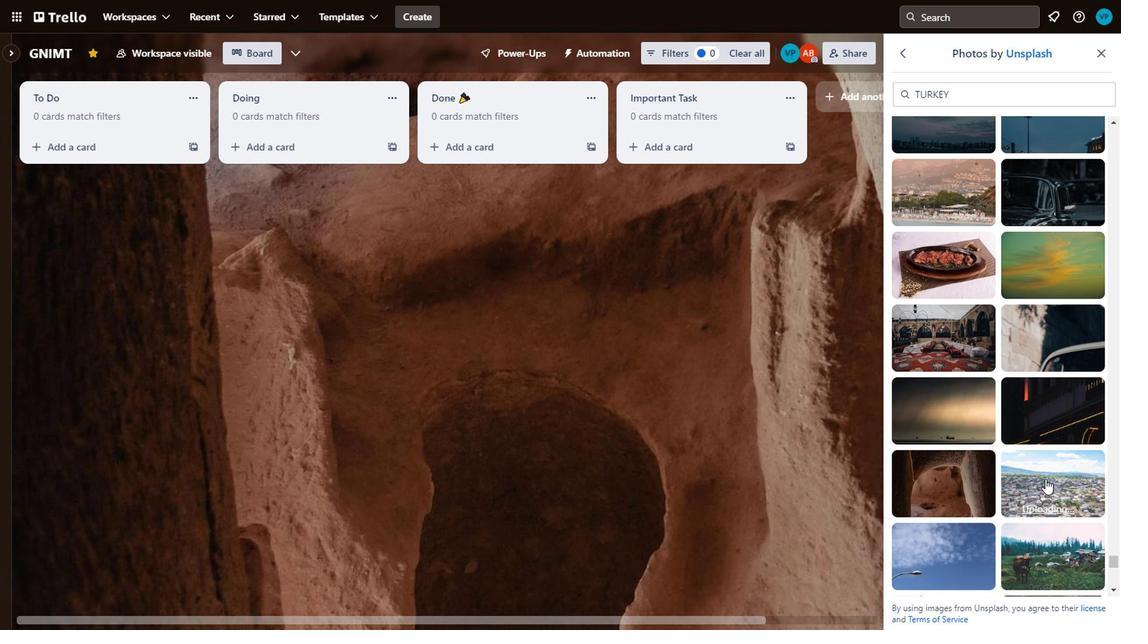 
Action: Mouse moved to (1011, 463)
Screenshot: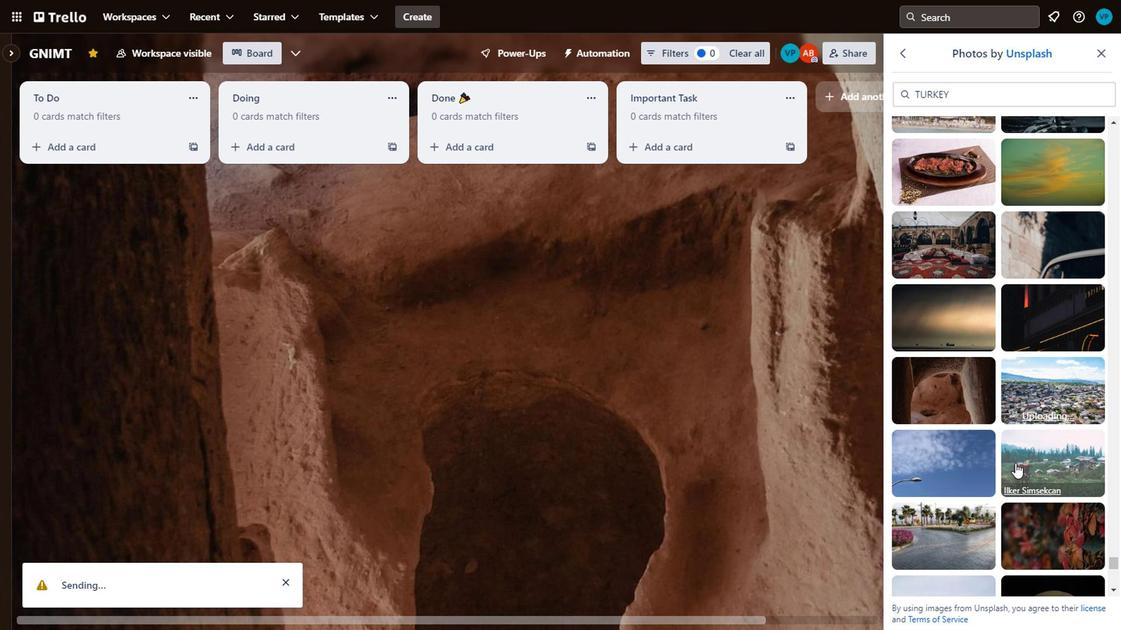 
Action: Mouse scrolled (1011, 463) with delta (0, 0)
Screenshot: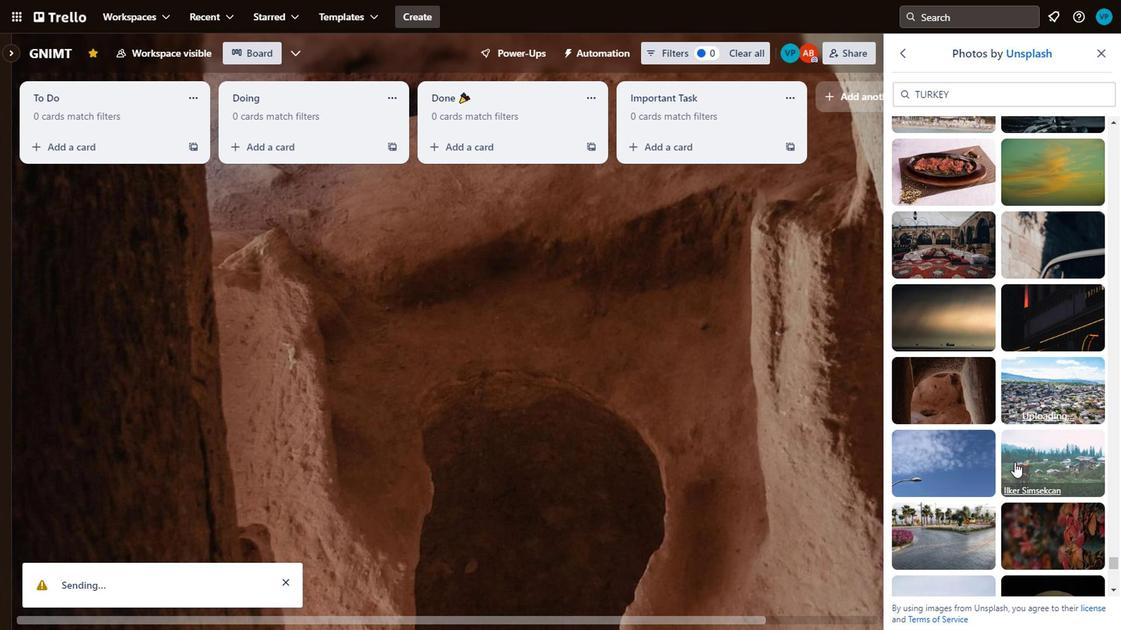 
Action: Mouse scrolled (1011, 463) with delta (0, 0)
Screenshot: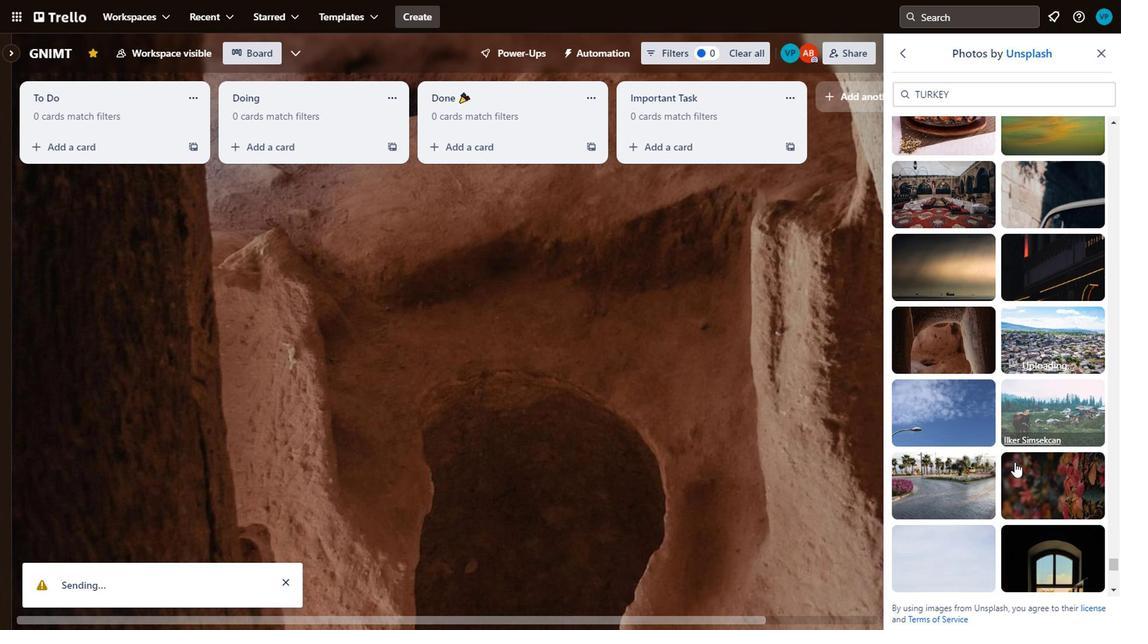 
Action: Mouse moved to (954, 478)
Screenshot: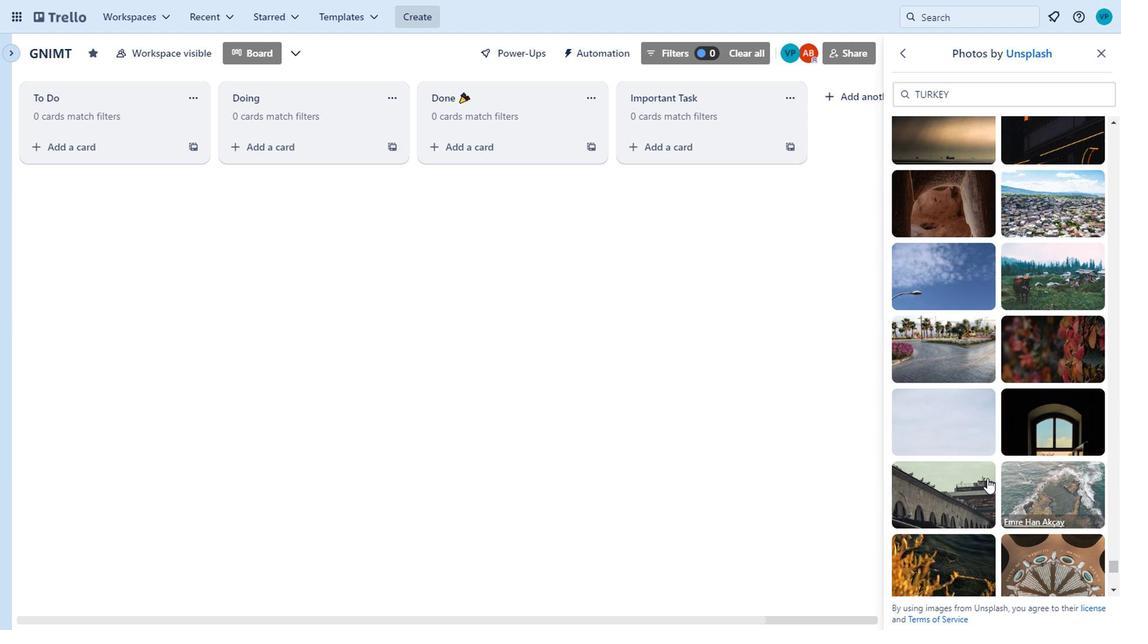 
Action: Mouse scrolled (954, 477) with delta (0, 0)
Screenshot: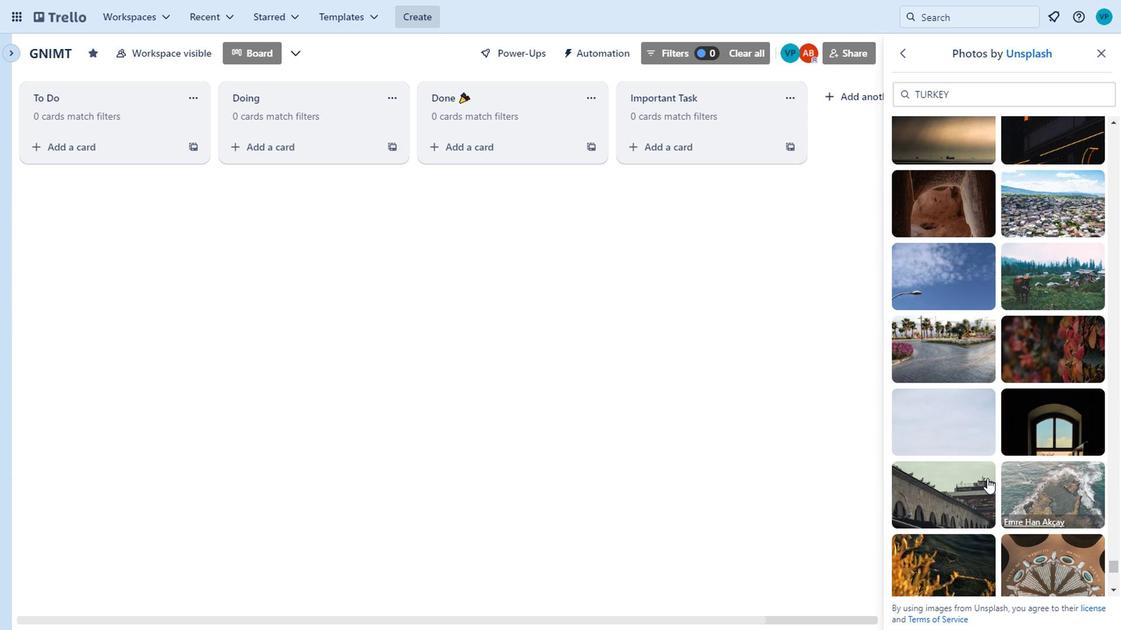 
Action: Mouse moved to (940, 460)
Screenshot: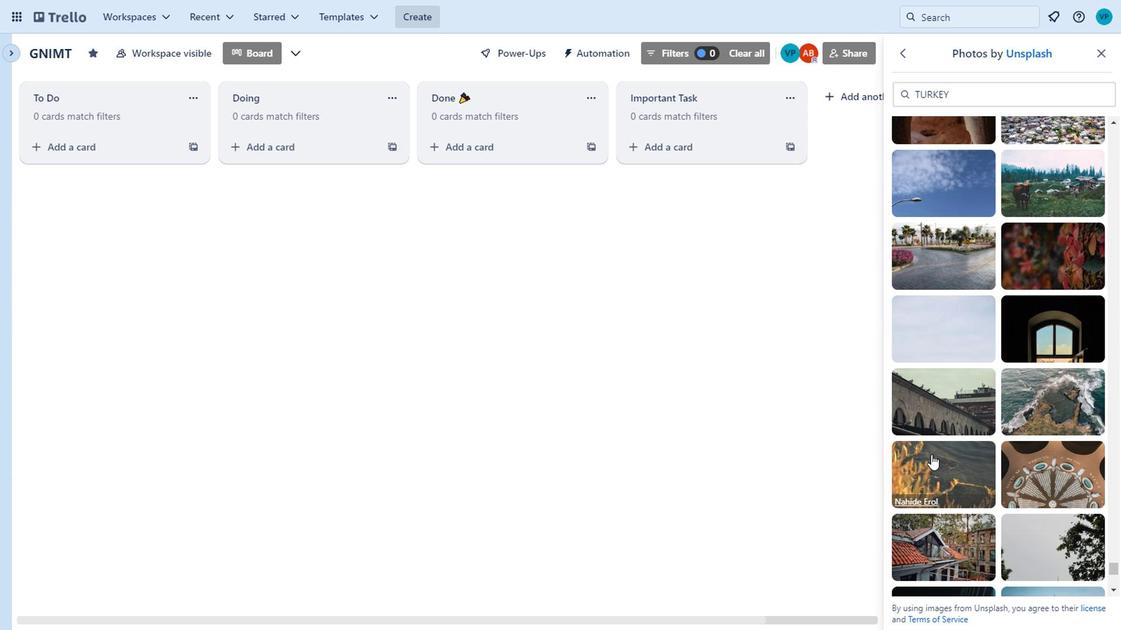 
Action: Mouse pressed left at (940, 460)
Screenshot: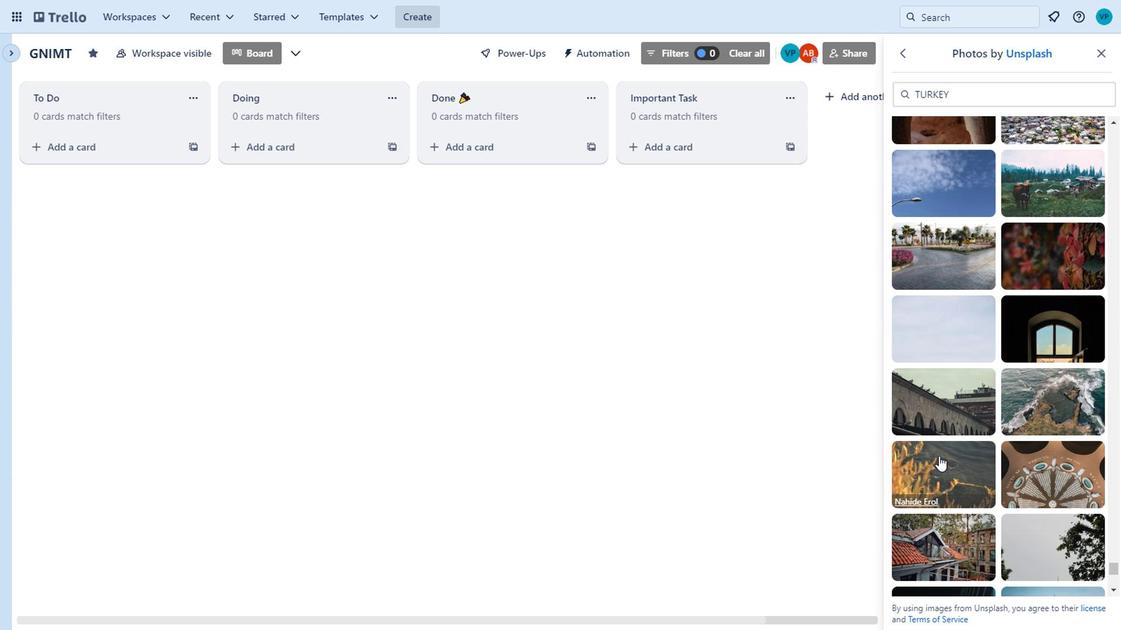 
Action: Mouse moved to (1039, 531)
Screenshot: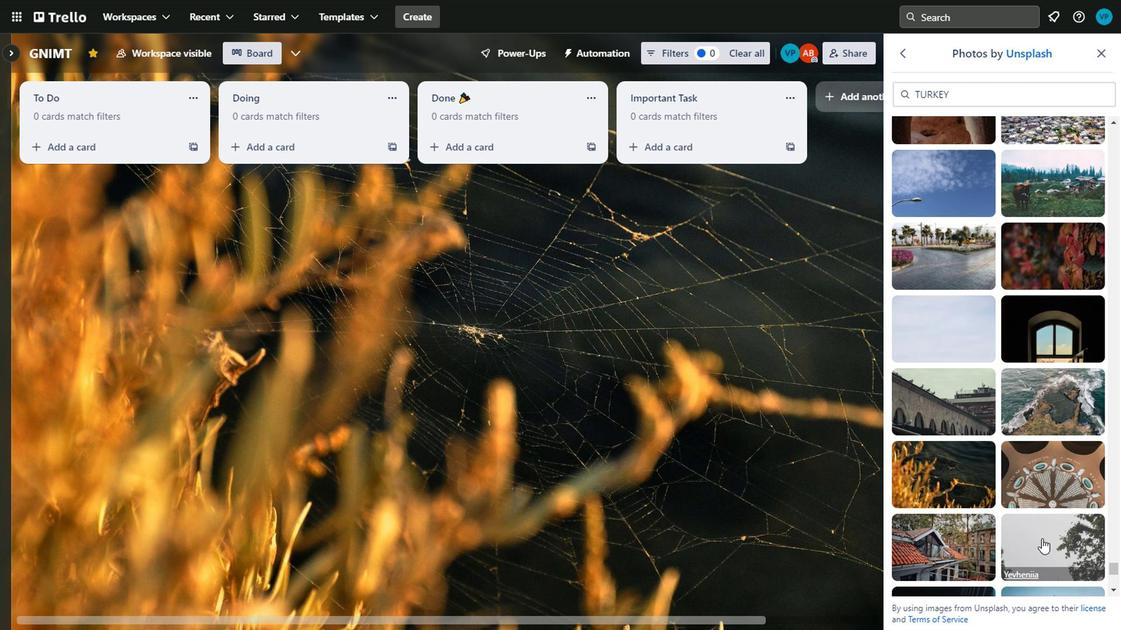 
Action: Mouse scrolled (1039, 530) with delta (0, 0)
Screenshot: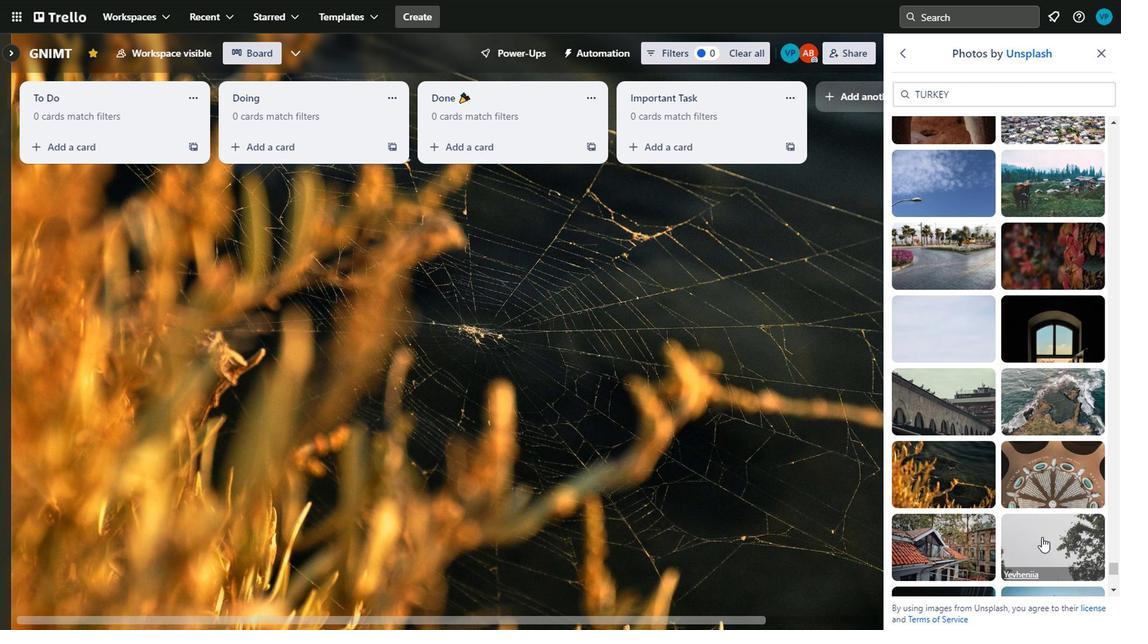 
Action: Mouse scrolled (1039, 530) with delta (0, 0)
Screenshot: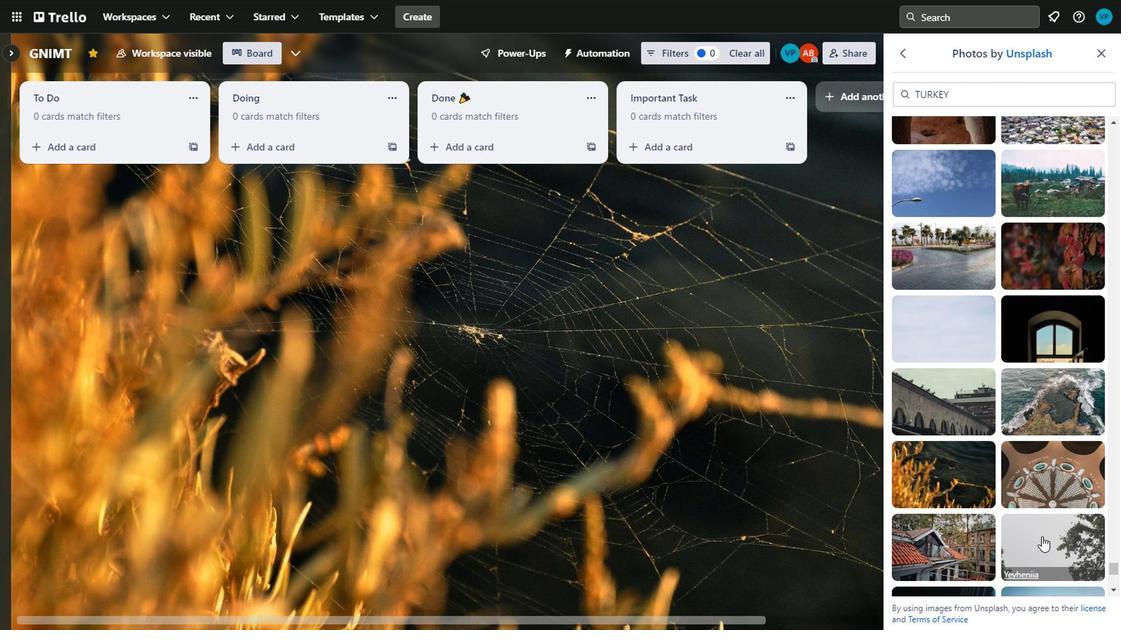 
Action: Mouse moved to (1039, 530)
Screenshot: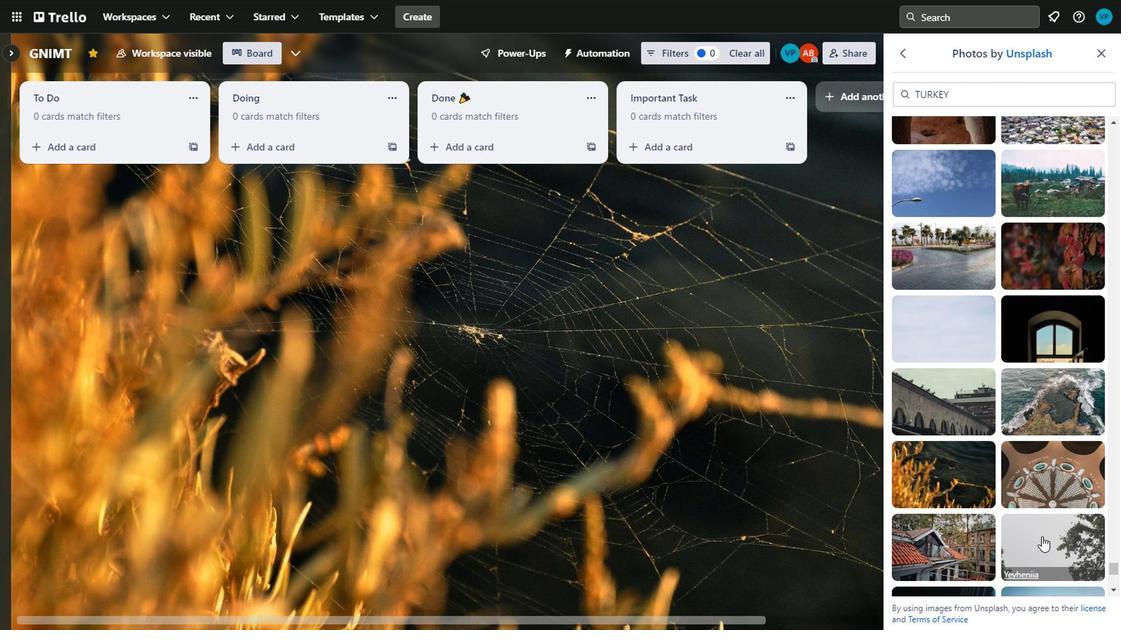 
Action: Mouse scrolled (1039, 529) with delta (0, -1)
Screenshot: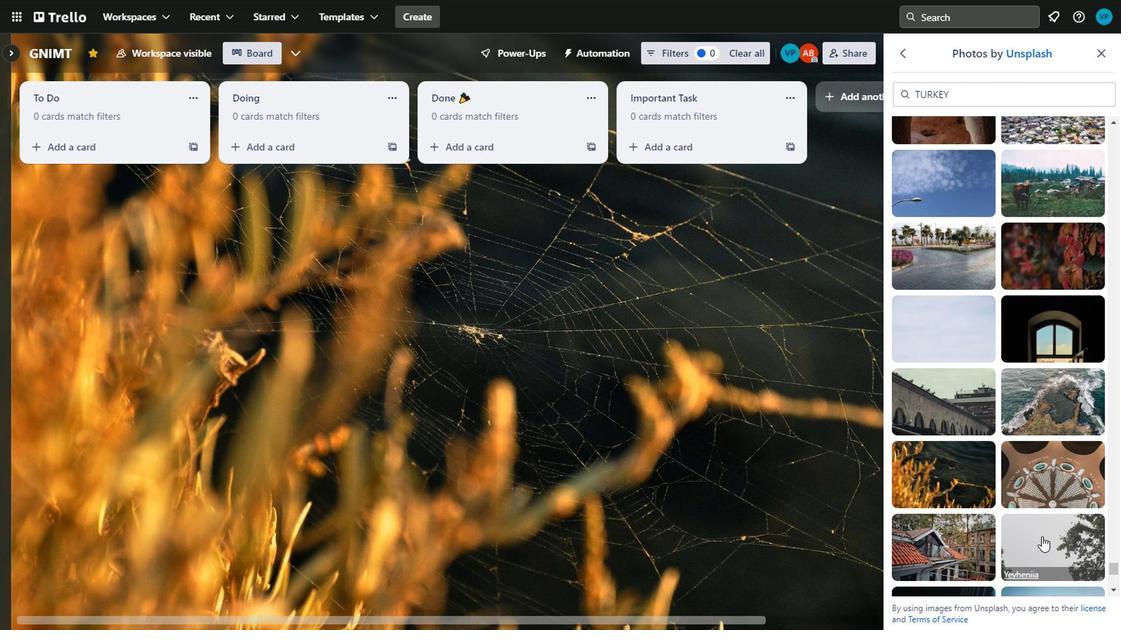 
Action: Mouse moved to (1041, 351)
Screenshot: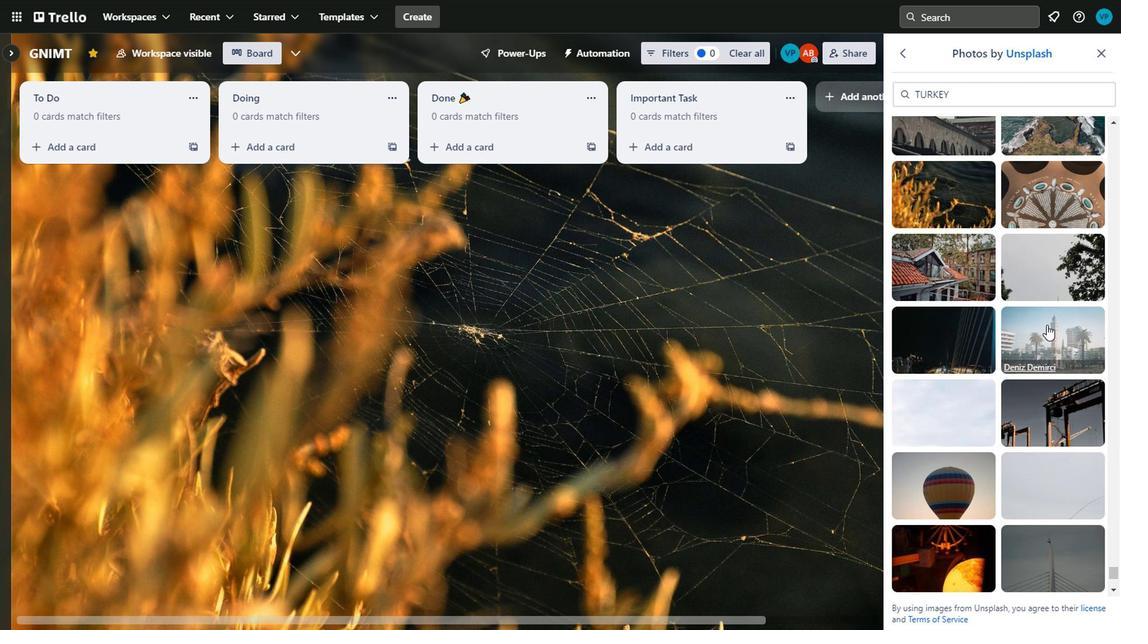 
Action: Mouse pressed left at (1041, 351)
Screenshot: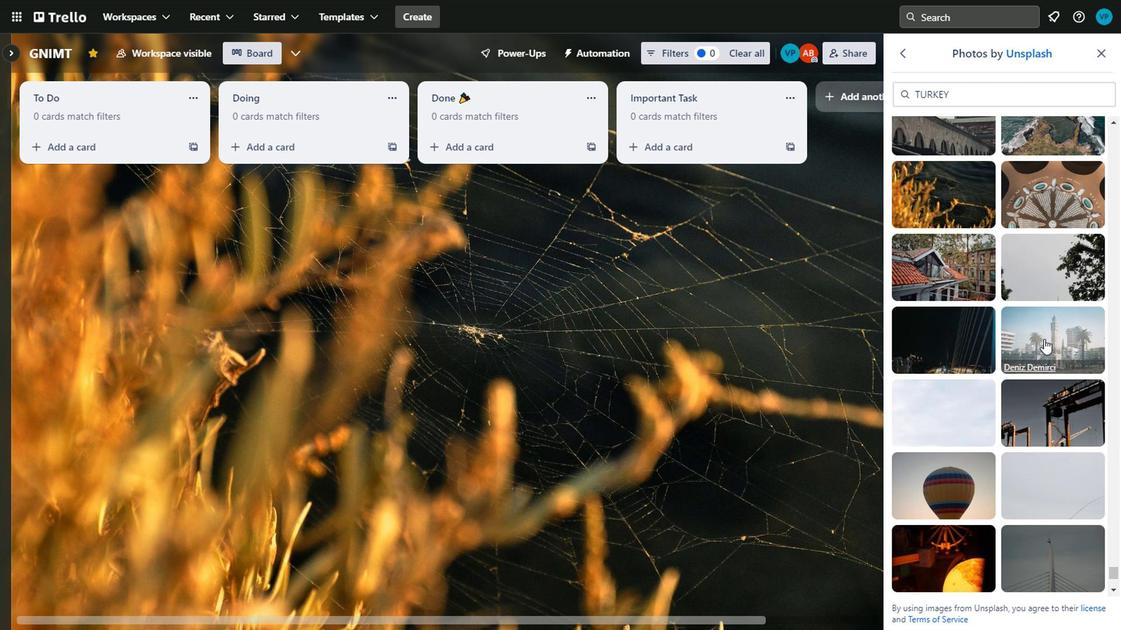 
Action: Mouse moved to (1043, 476)
Screenshot: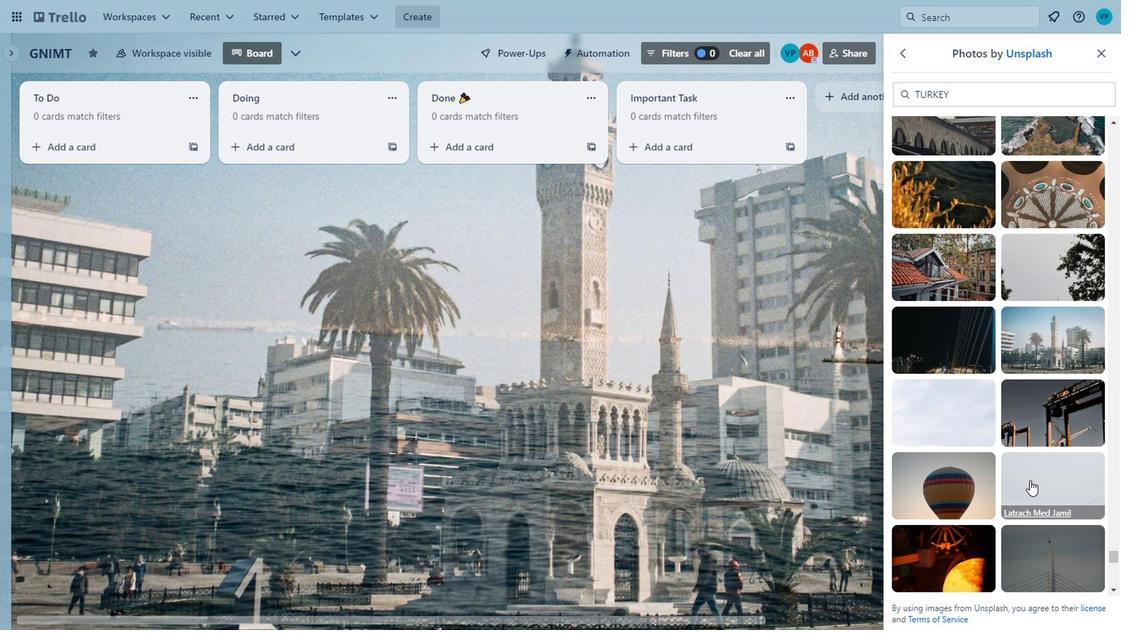 
Action: Mouse pressed left at (1043, 476)
Screenshot: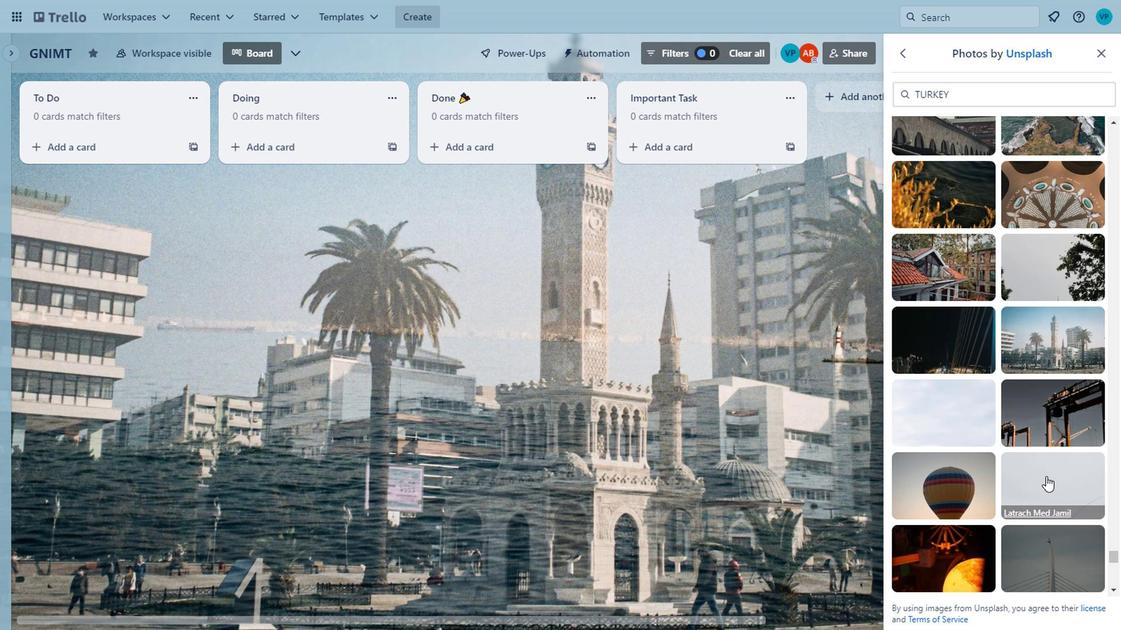 
Action: Mouse moved to (1021, 456)
Screenshot: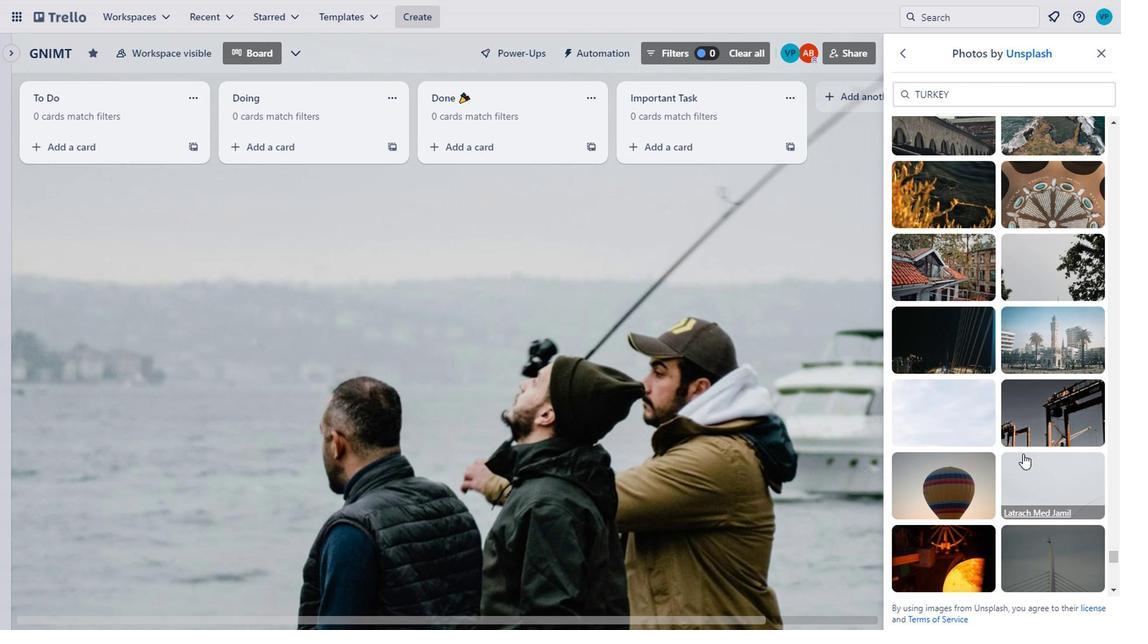 
Action: Mouse scrolled (1021, 456) with delta (0, 0)
Screenshot: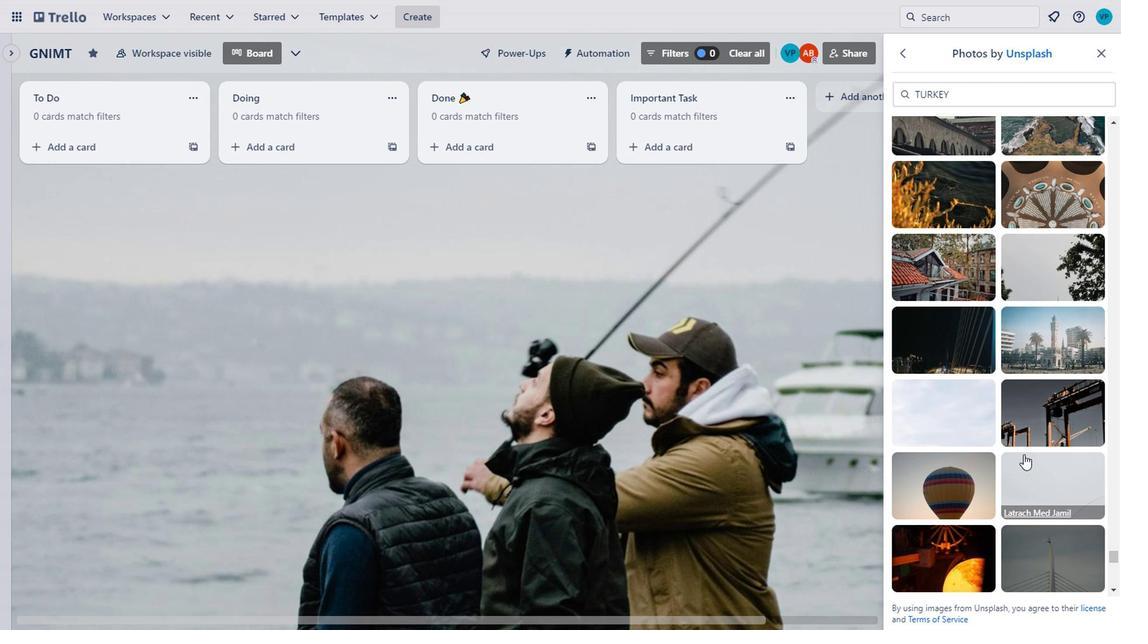 
Action: Mouse moved to (974, 519)
Screenshot: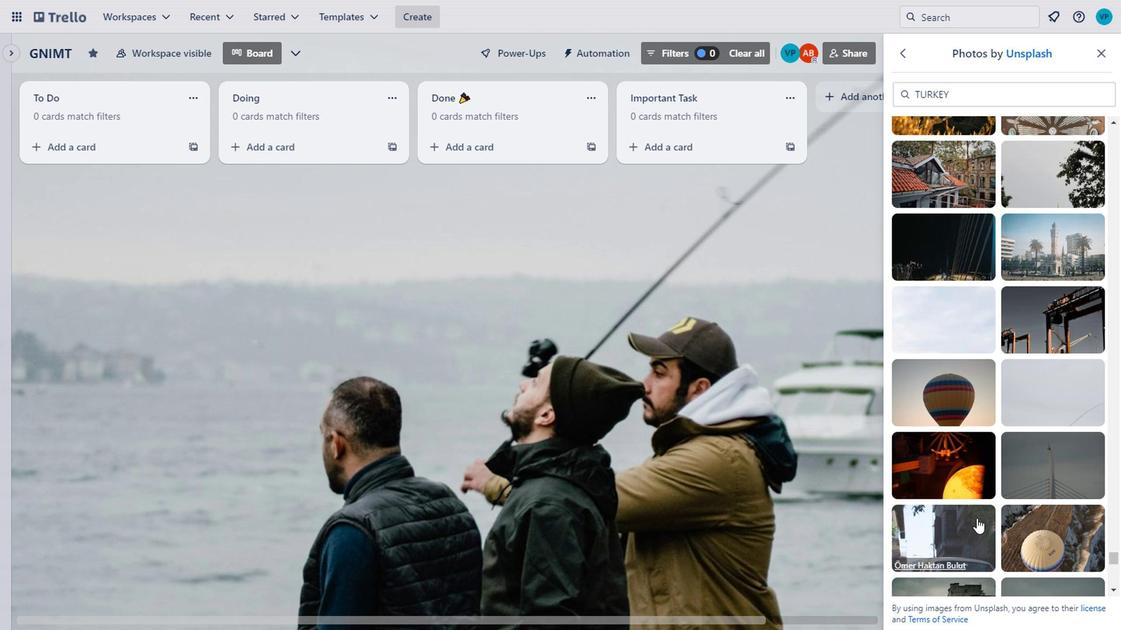 
Action: Mouse pressed left at (974, 519)
Screenshot: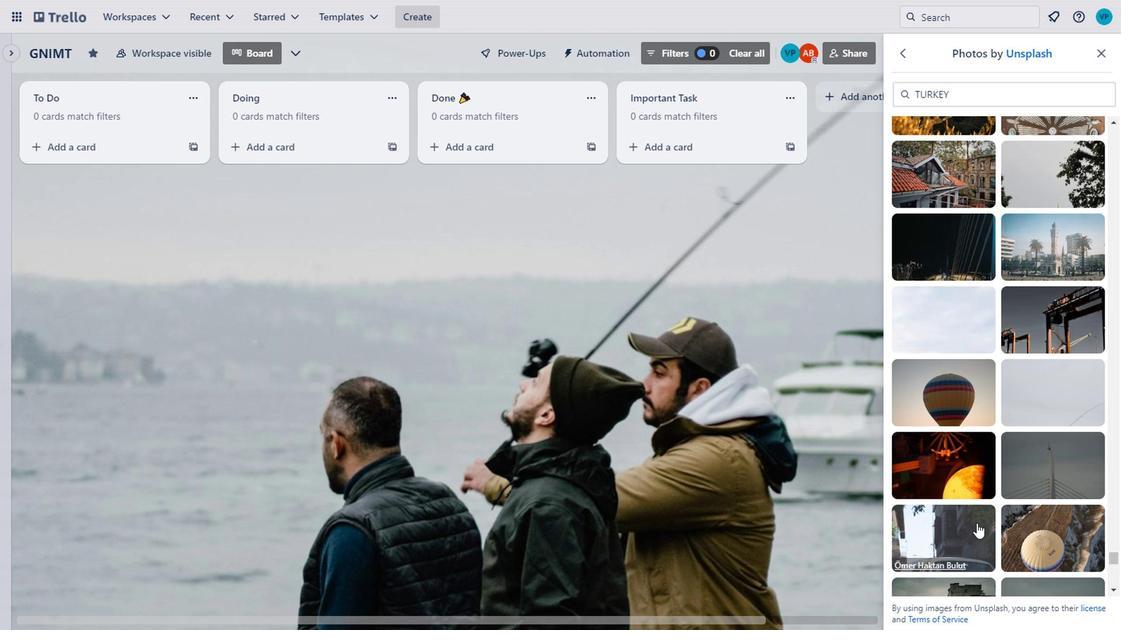 
Action: Mouse moved to (1040, 470)
Screenshot: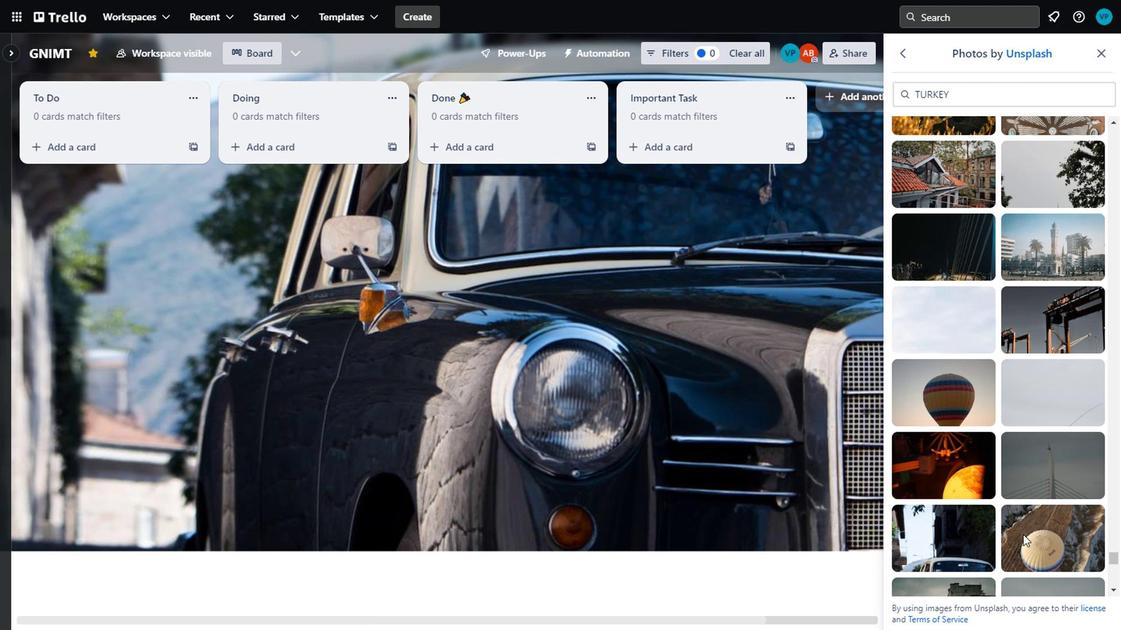 
Action: Mouse scrolled (1040, 470) with delta (0, 0)
Screenshot: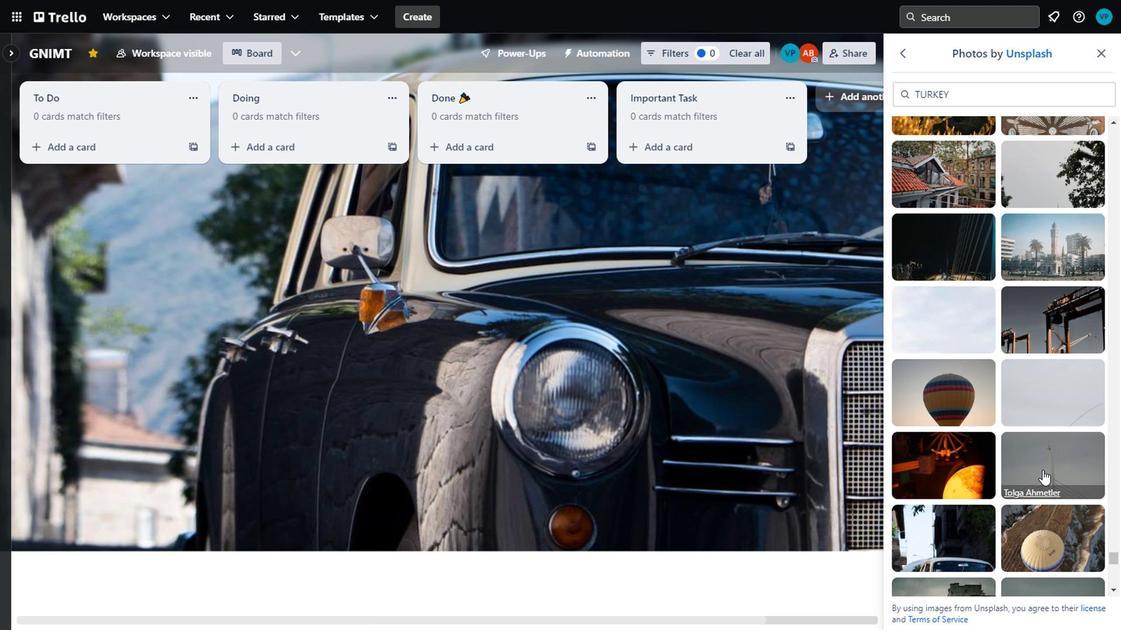 
Action: Mouse moved to (1020, 438)
Screenshot: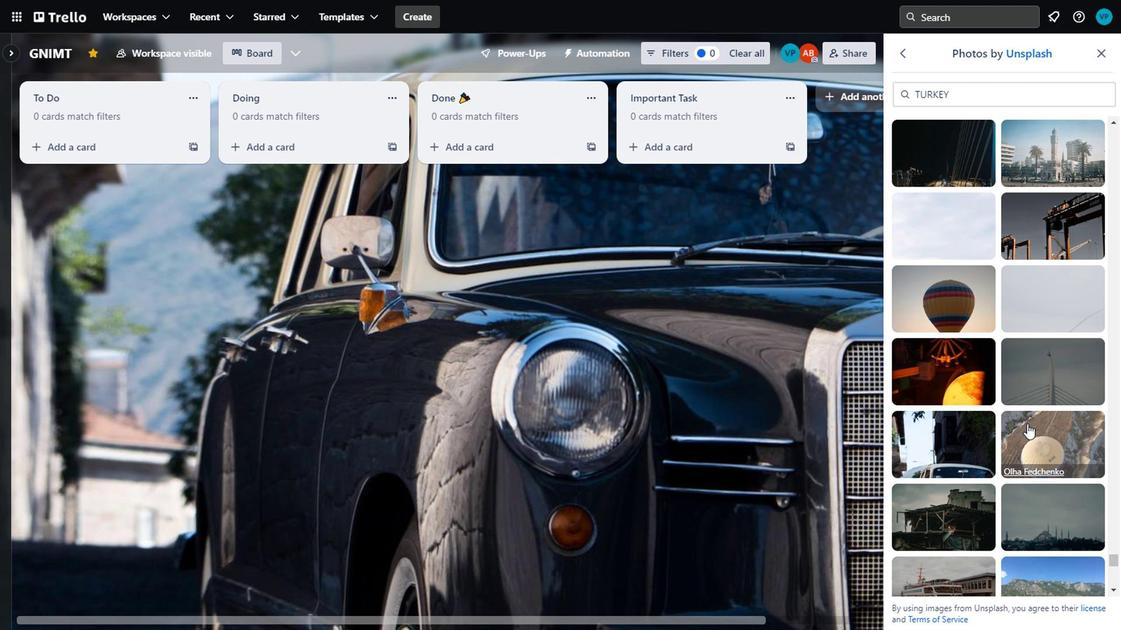 
Action: Mouse scrolled (1020, 437) with delta (0, 0)
Screenshot: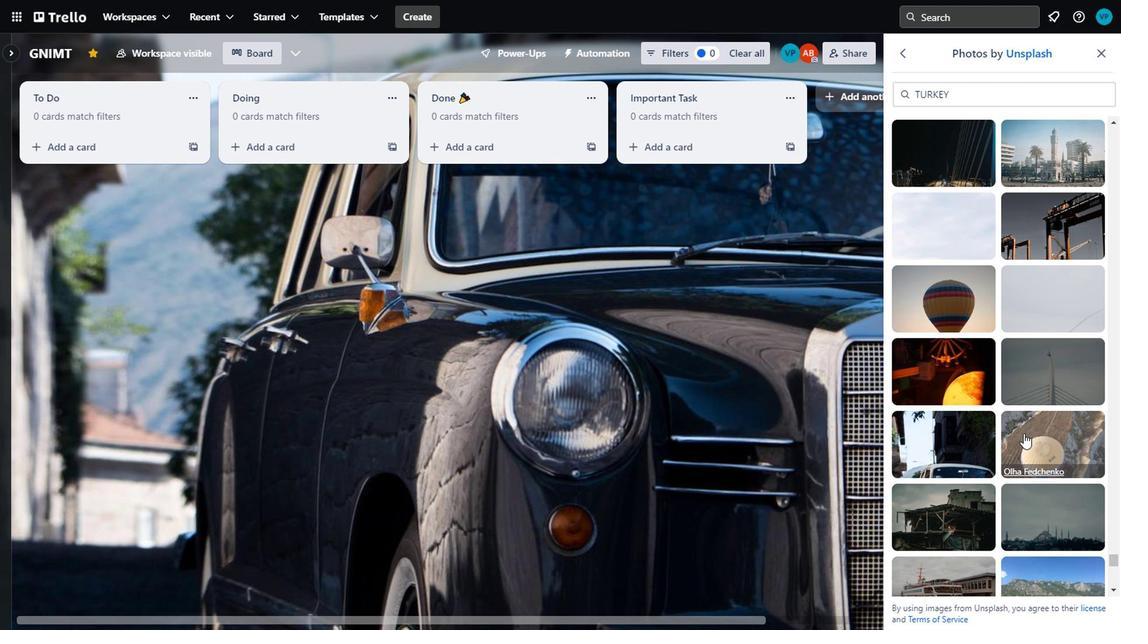 
Action: Mouse moved to (1053, 497)
Screenshot: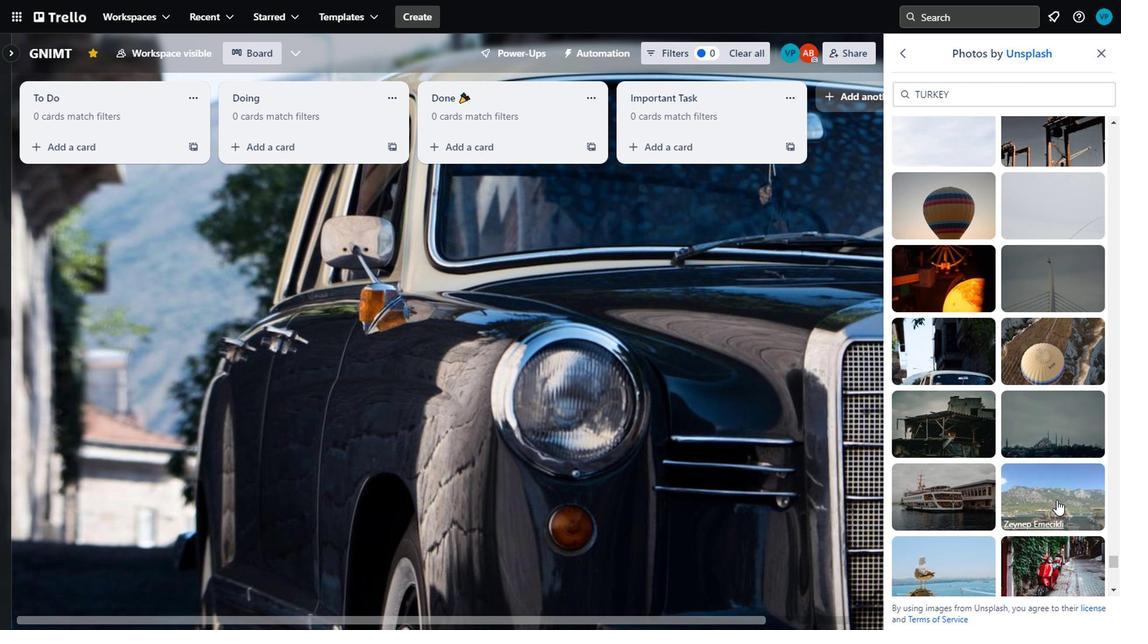 
Action: Mouse pressed left at (1053, 497)
Screenshot: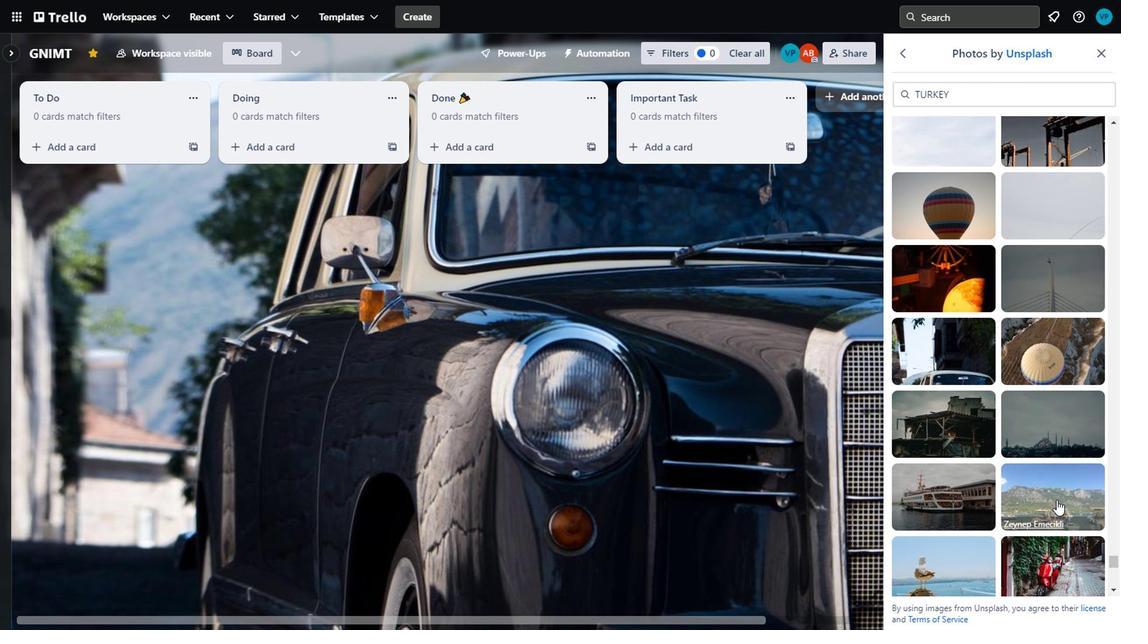 
Action: Mouse moved to (966, 438)
Screenshot: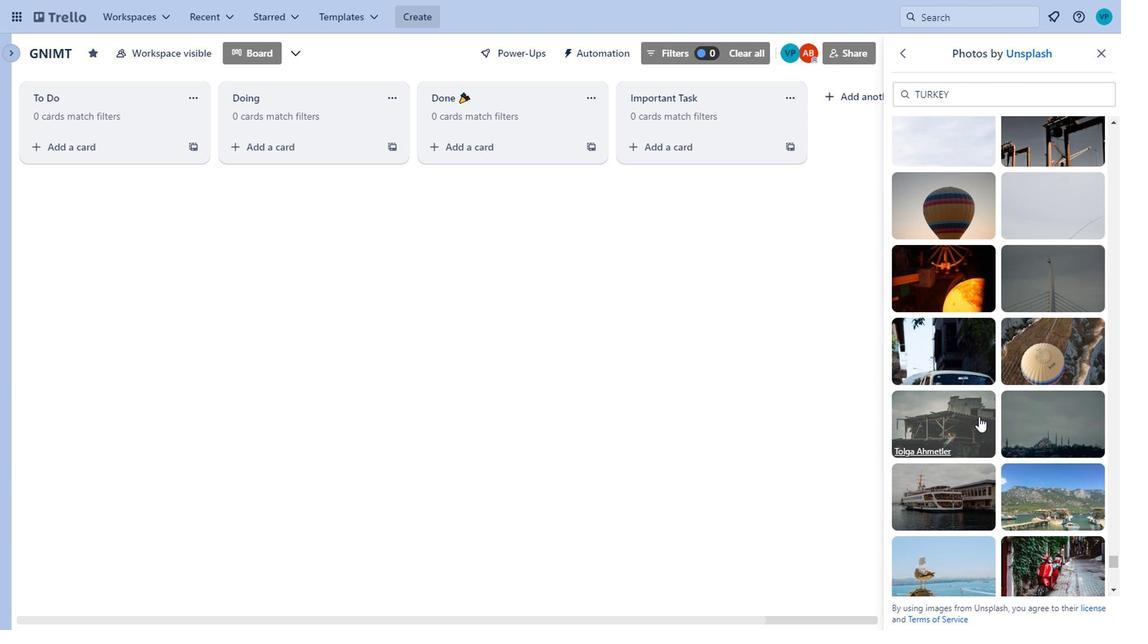 
Action: Mouse scrolled (966, 437) with delta (0, 0)
Screenshot: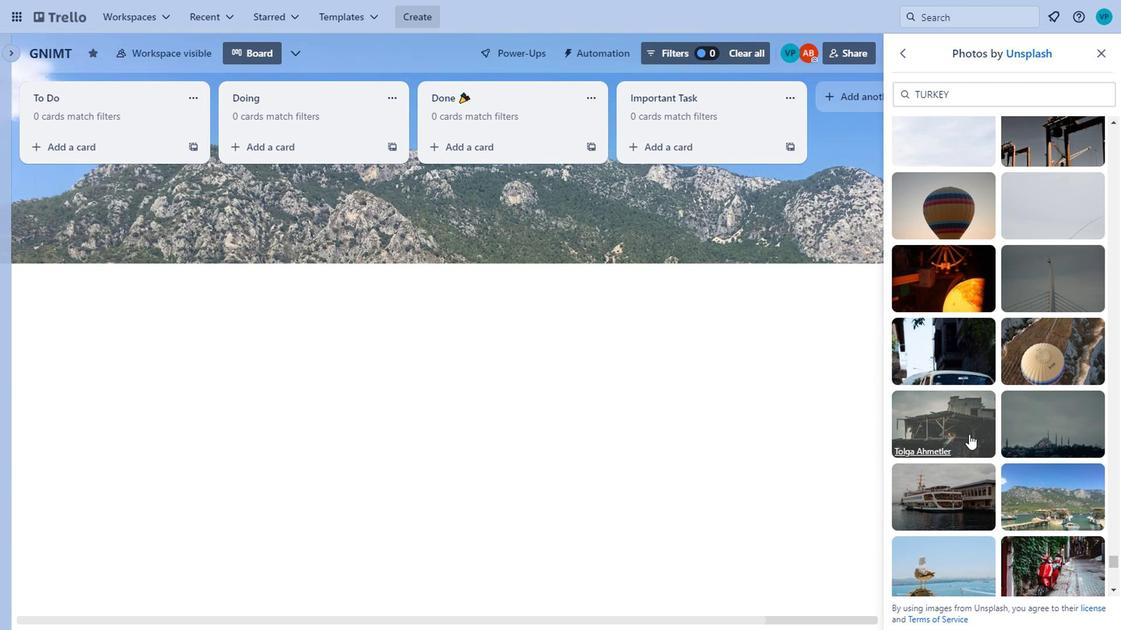 
Action: Mouse moved to (947, 461)
Screenshot: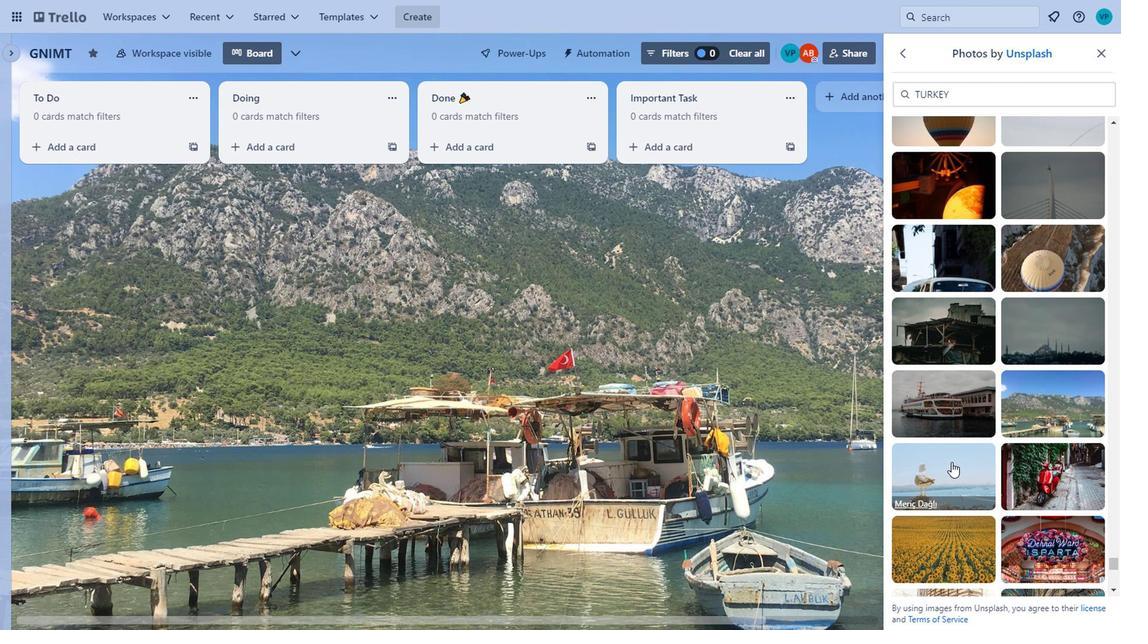 
Action: Mouse pressed left at (947, 461)
Screenshot: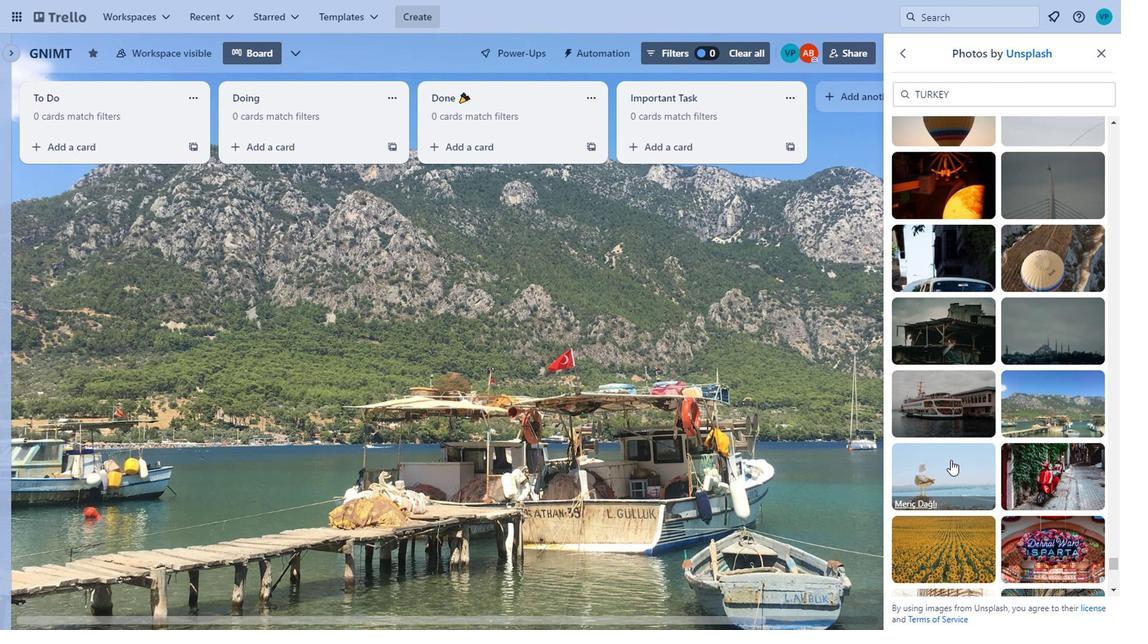 
Action: Mouse moved to (975, 524)
Screenshot: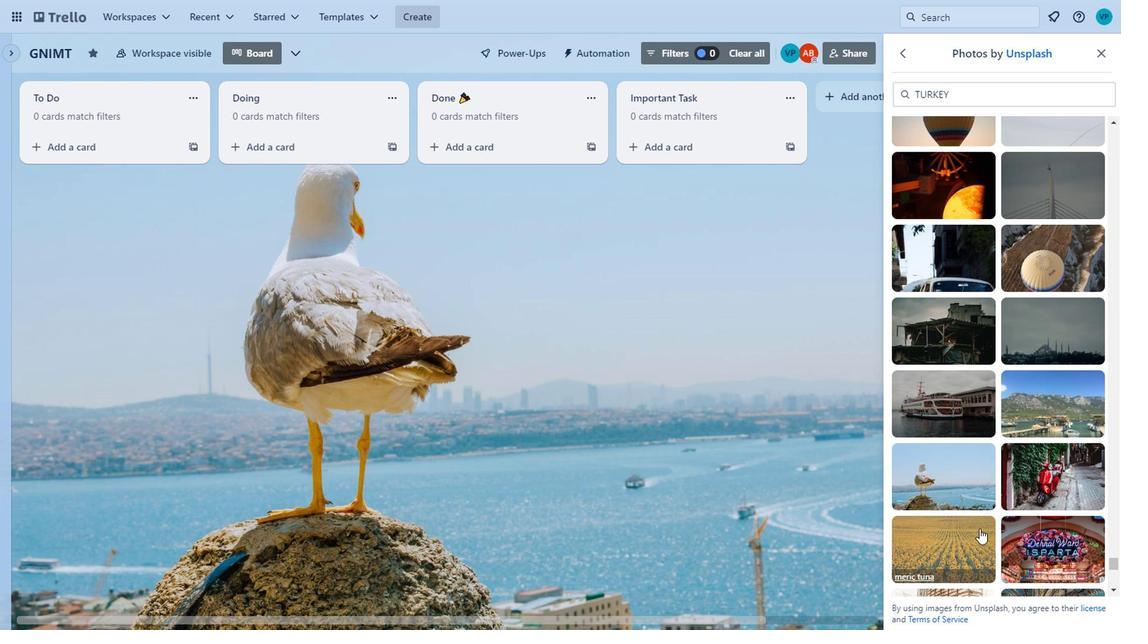
Action: Mouse pressed left at (975, 524)
Screenshot: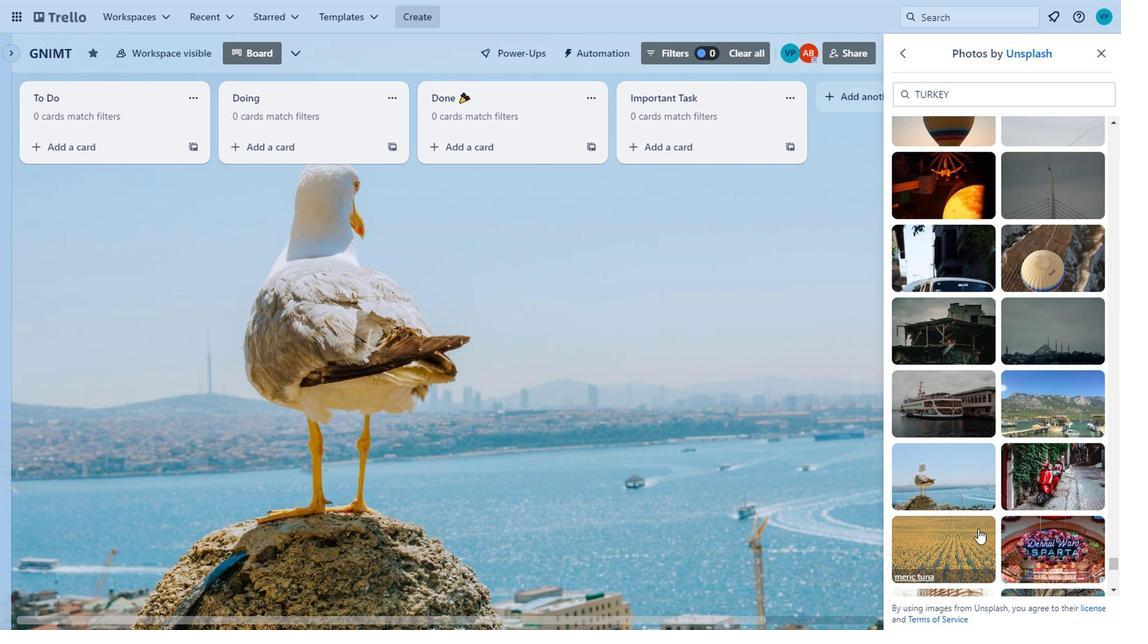 
Action: Mouse moved to (1060, 530)
Screenshot: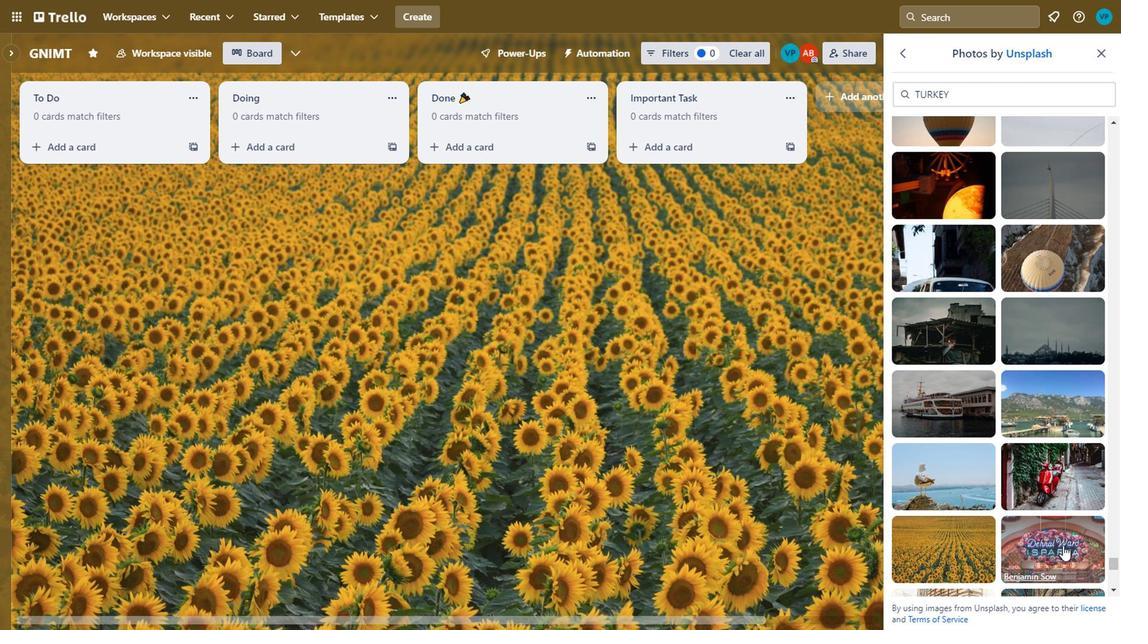 
Action: Mouse pressed left at (1060, 530)
Screenshot: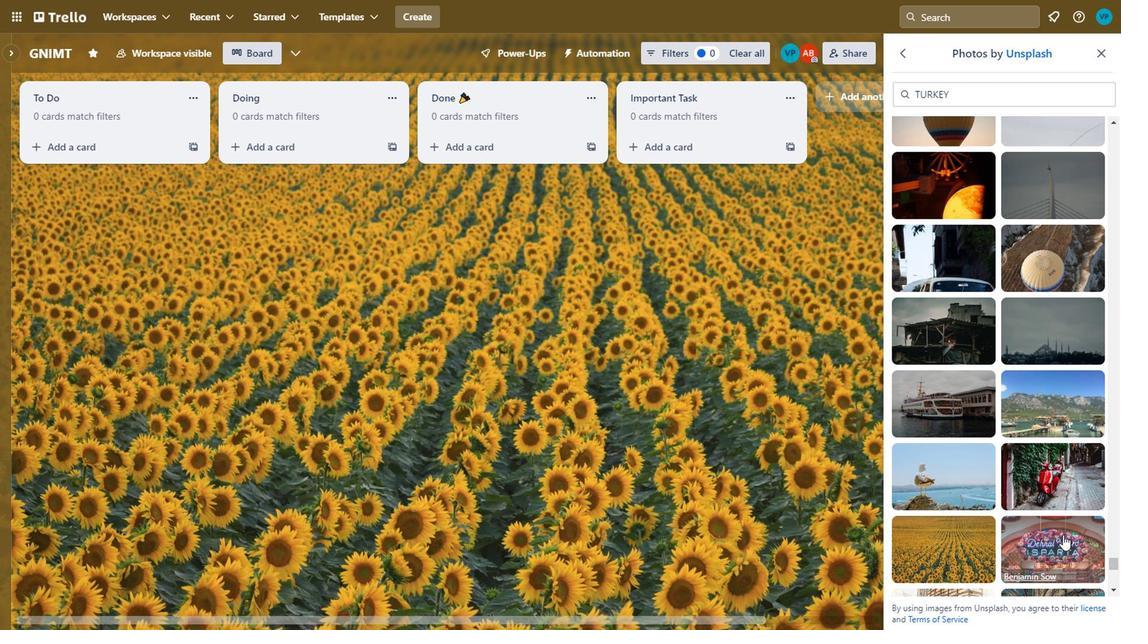 
Action: Mouse scrolled (1060, 529) with delta (0, -1)
Screenshot: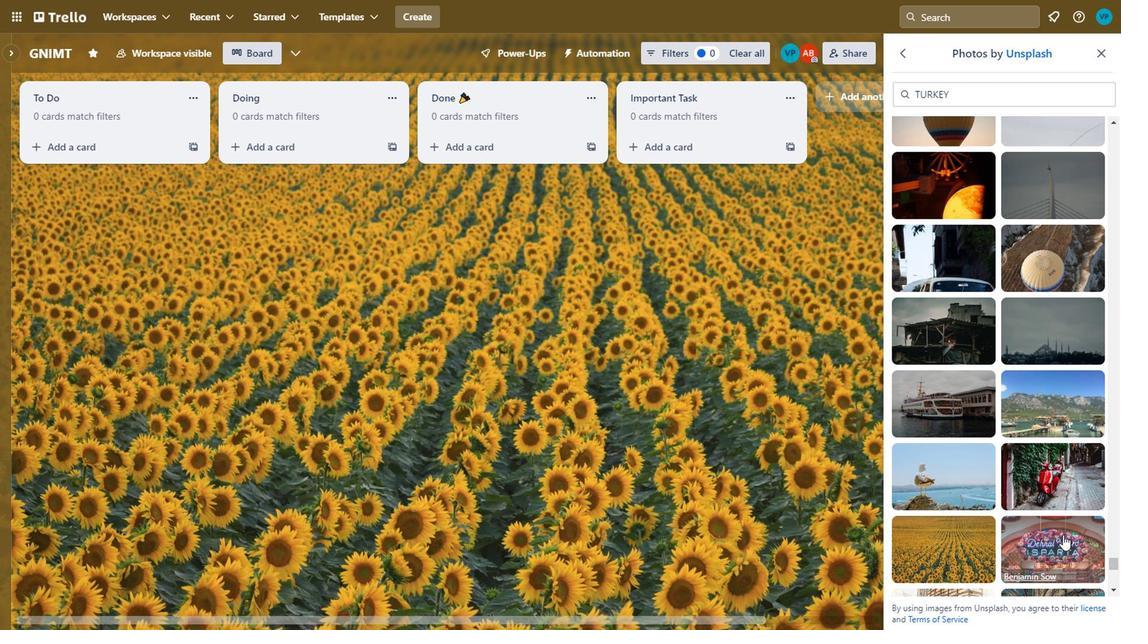 
Action: Mouse scrolled (1060, 529) with delta (0, -1)
Screenshot: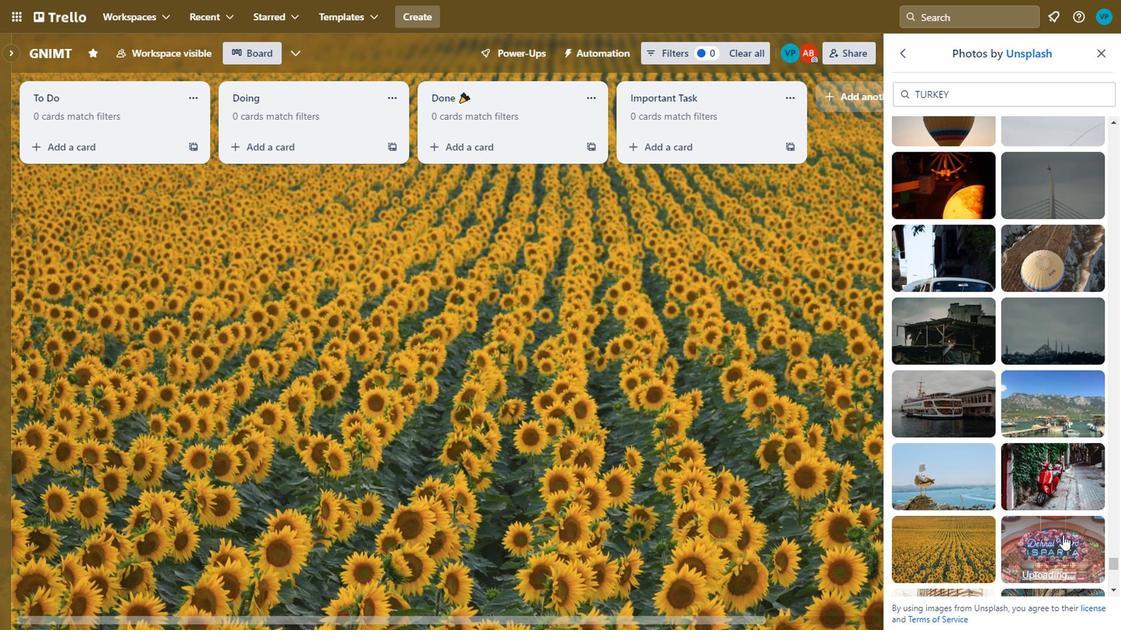 
Action: Mouse moved to (976, 428)
Screenshot: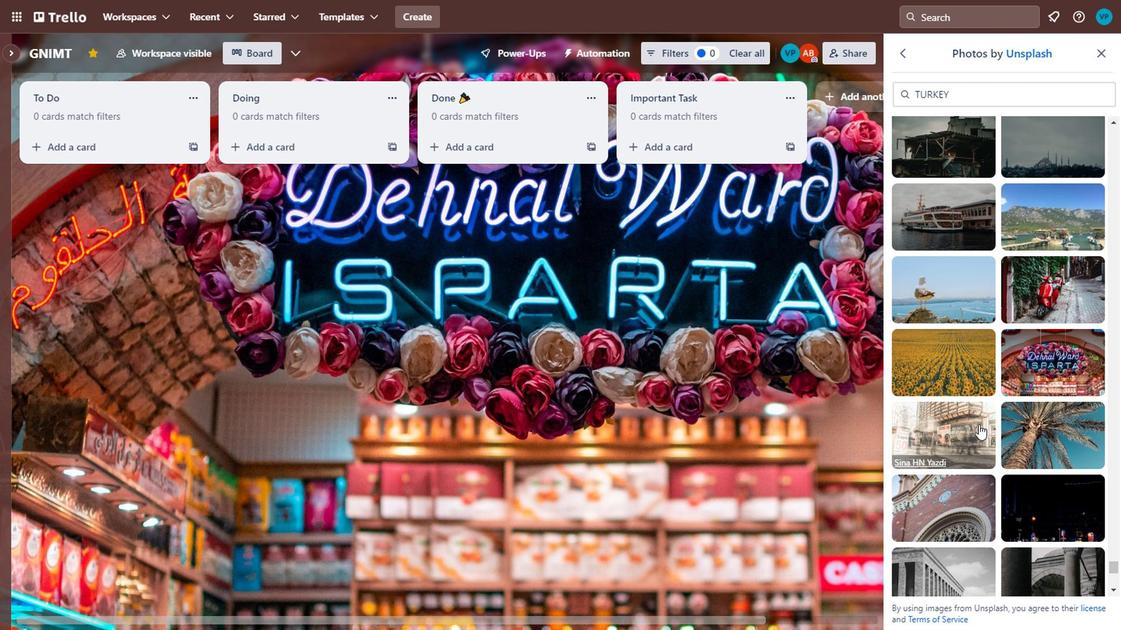 
Action: Mouse pressed left at (976, 428)
Screenshot: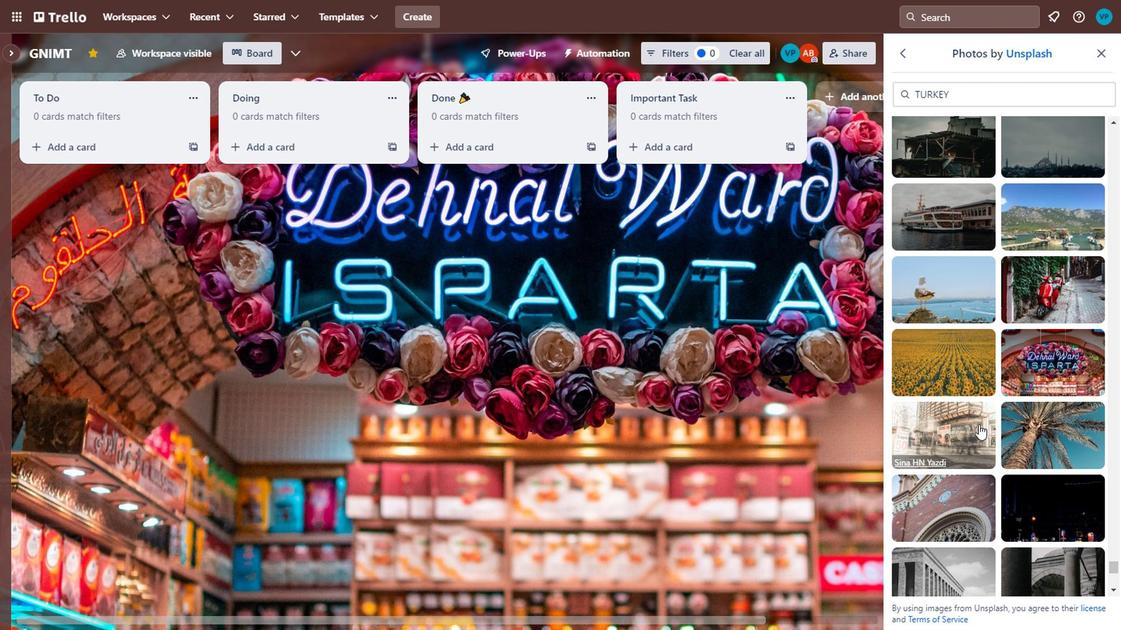 
Action: Mouse moved to (1028, 436)
Screenshot: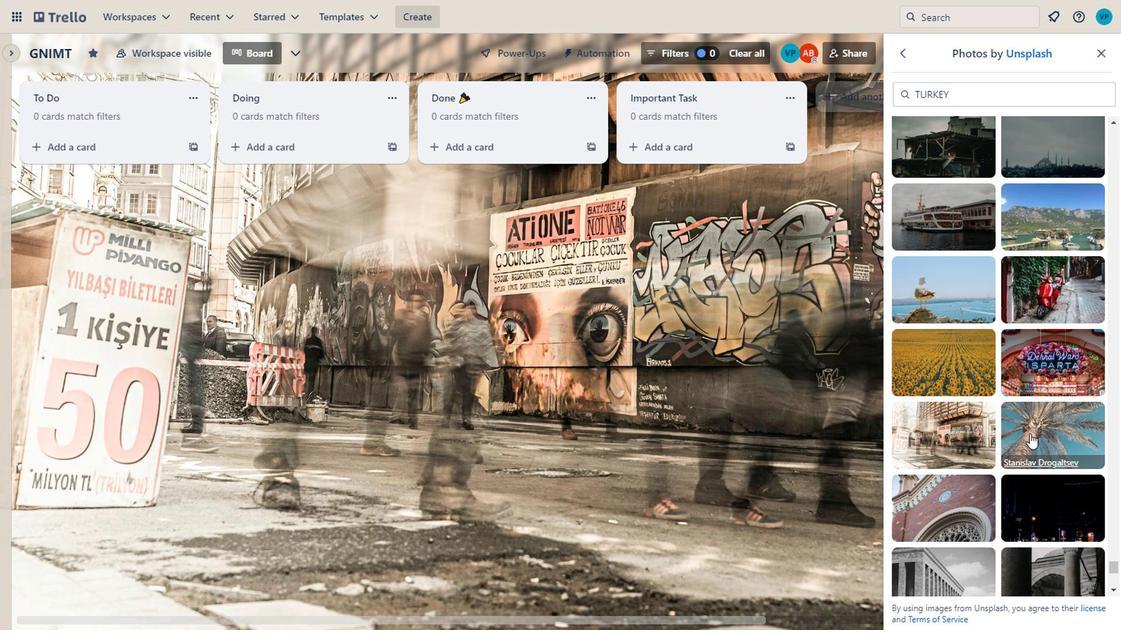 
Action: Mouse pressed left at (1028, 436)
Screenshot: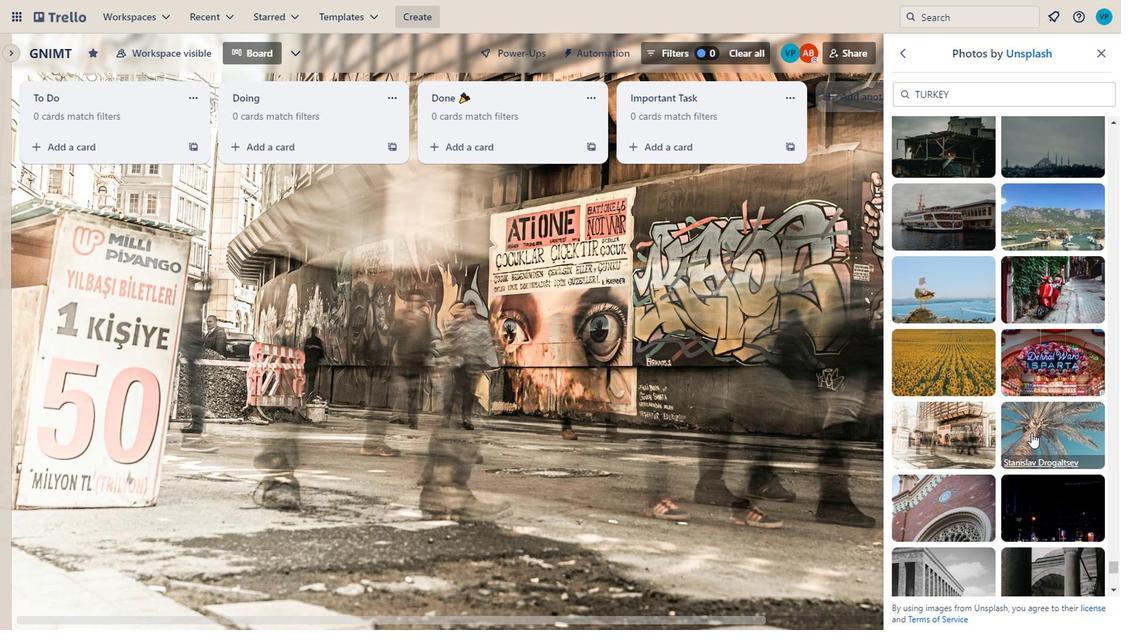
Action: Mouse moved to (1077, 503)
Screenshot: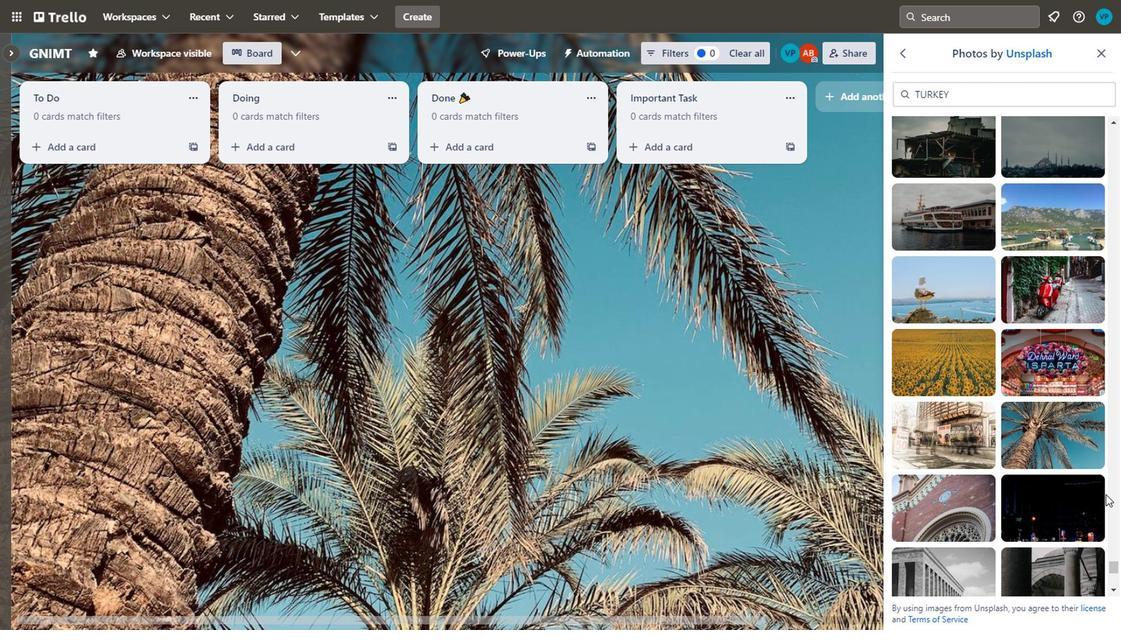 
Action: Mouse scrolled (1077, 503) with delta (0, 0)
Screenshot: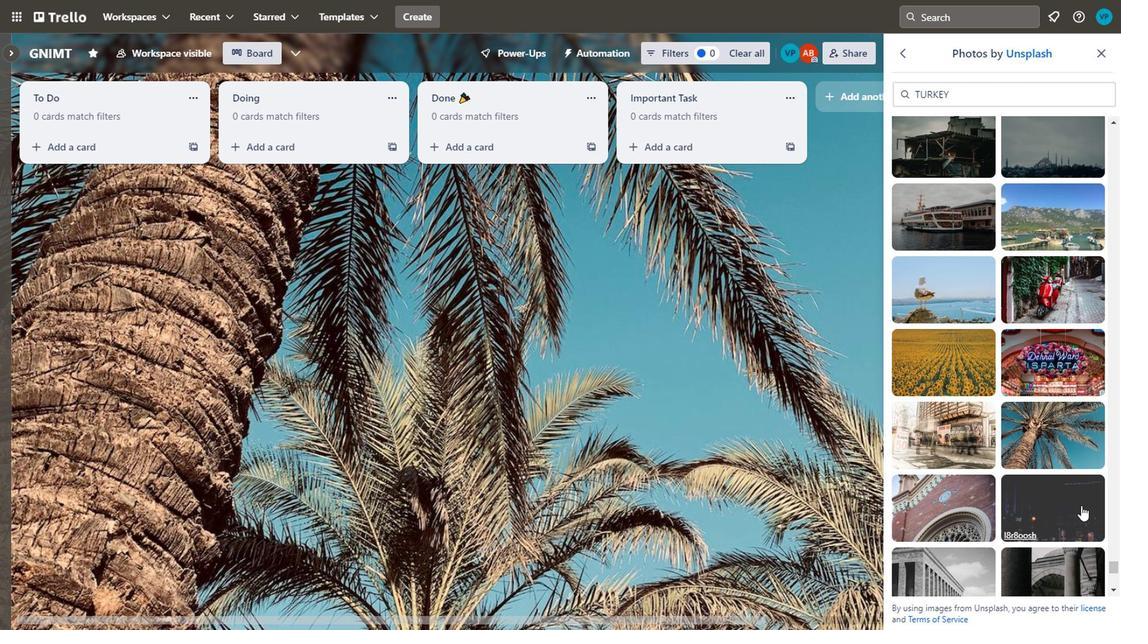 
Action: Mouse moved to (946, 483)
Screenshot: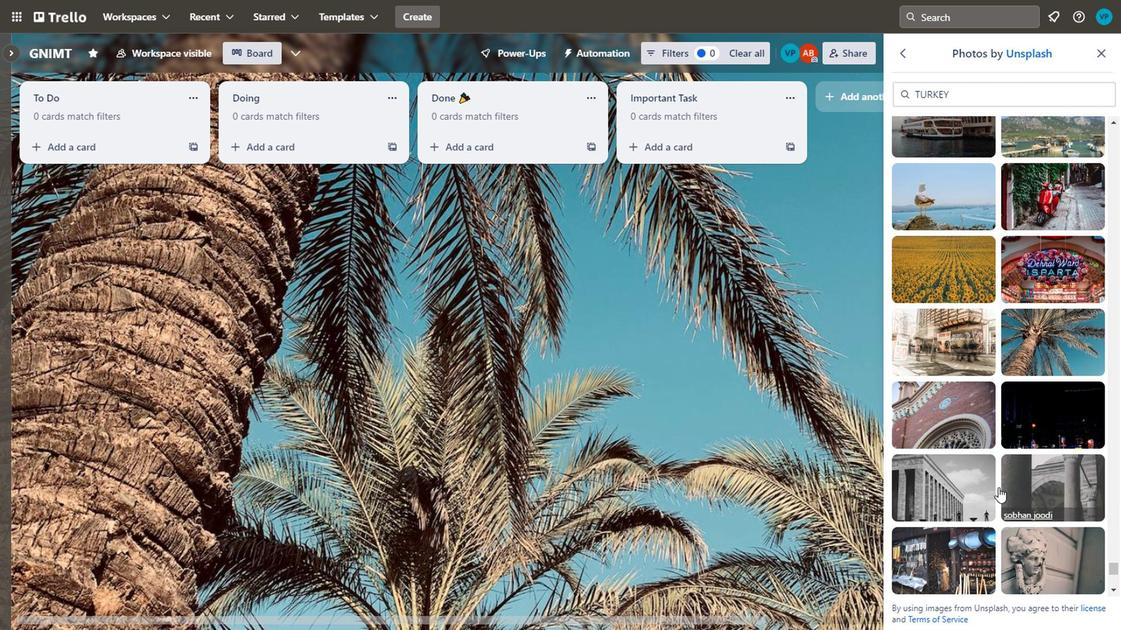 
Action: Mouse pressed left at (946, 483)
Screenshot: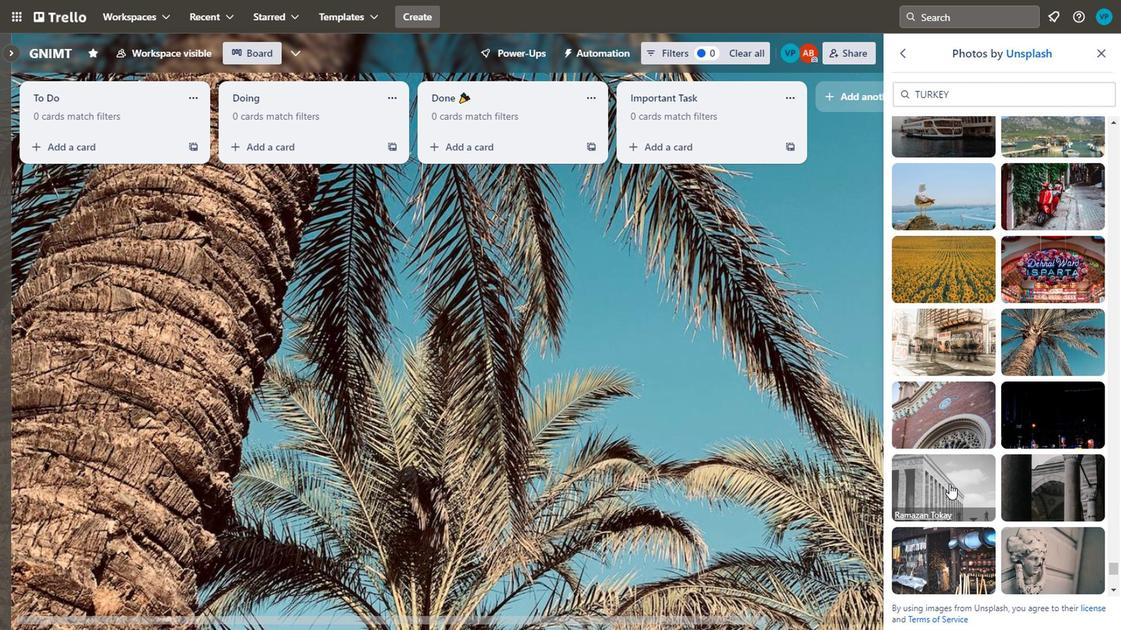 
Action: Mouse moved to (1031, 464)
Screenshot: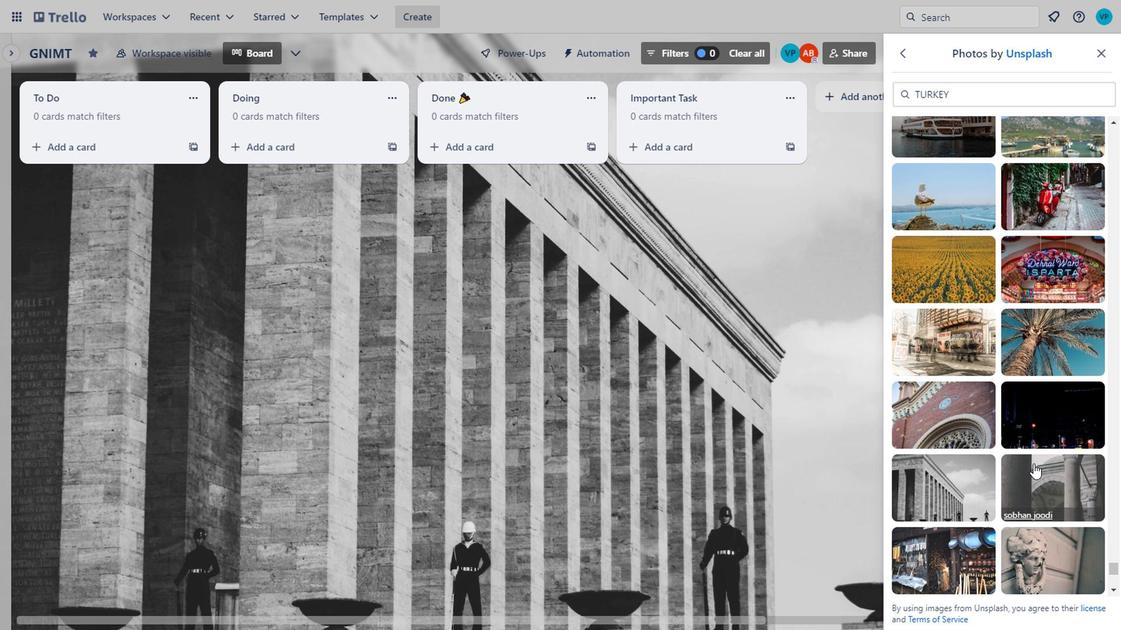 
Action: Mouse scrolled (1031, 463) with delta (0, 0)
Screenshot: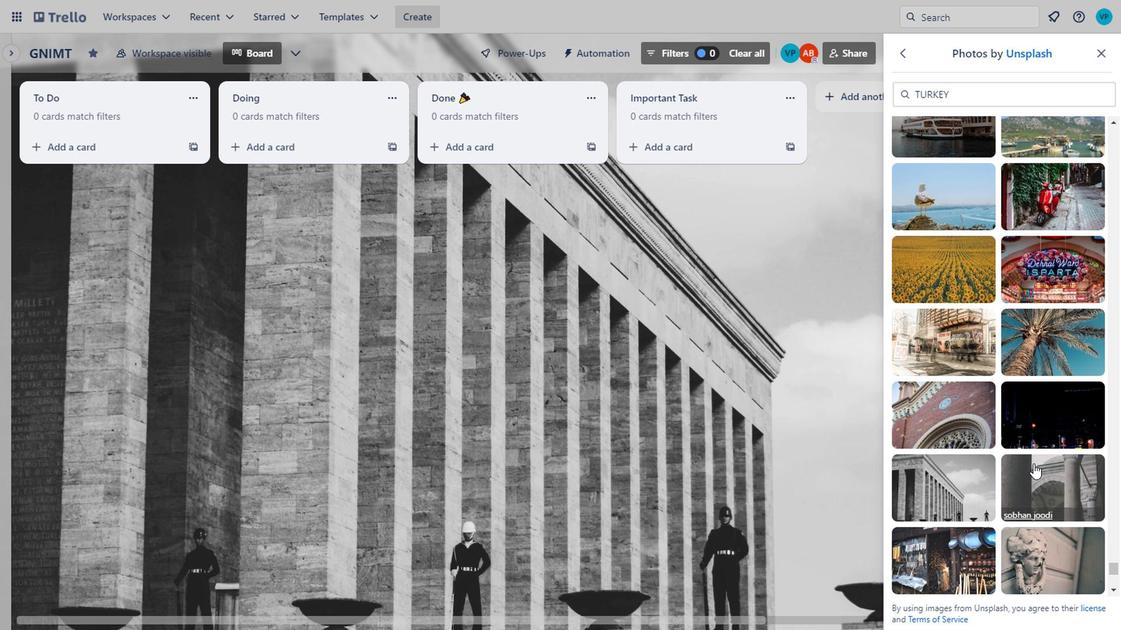 
Action: Mouse scrolled (1031, 463) with delta (0, 0)
Screenshot: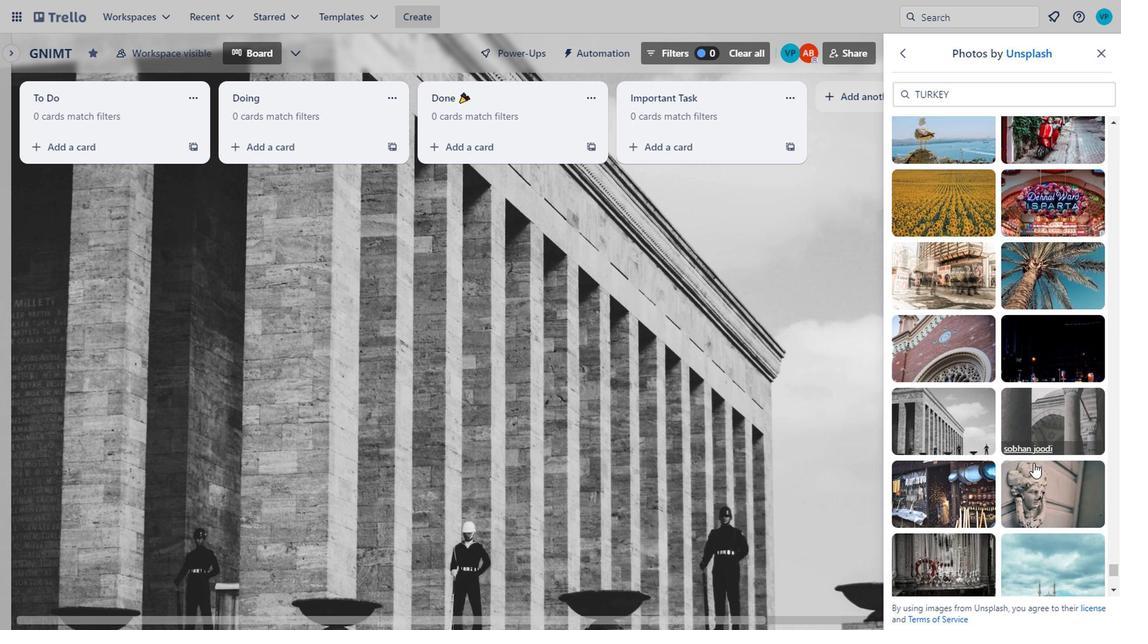 
Action: Mouse moved to (943, 426)
Screenshot: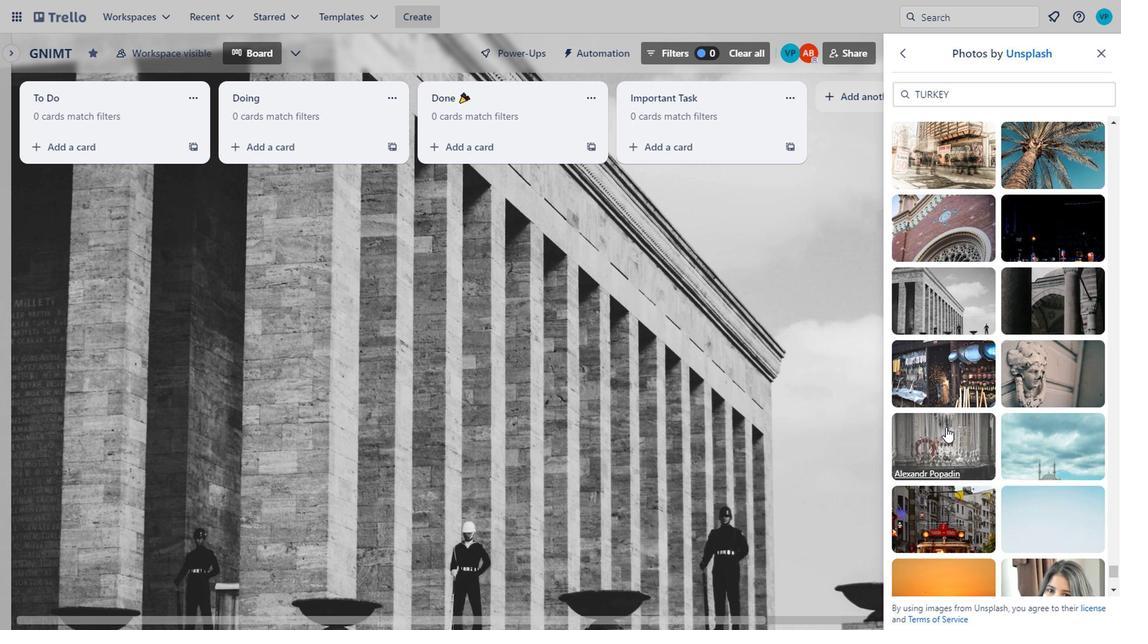 
Action: Mouse pressed left at (943, 426)
Screenshot: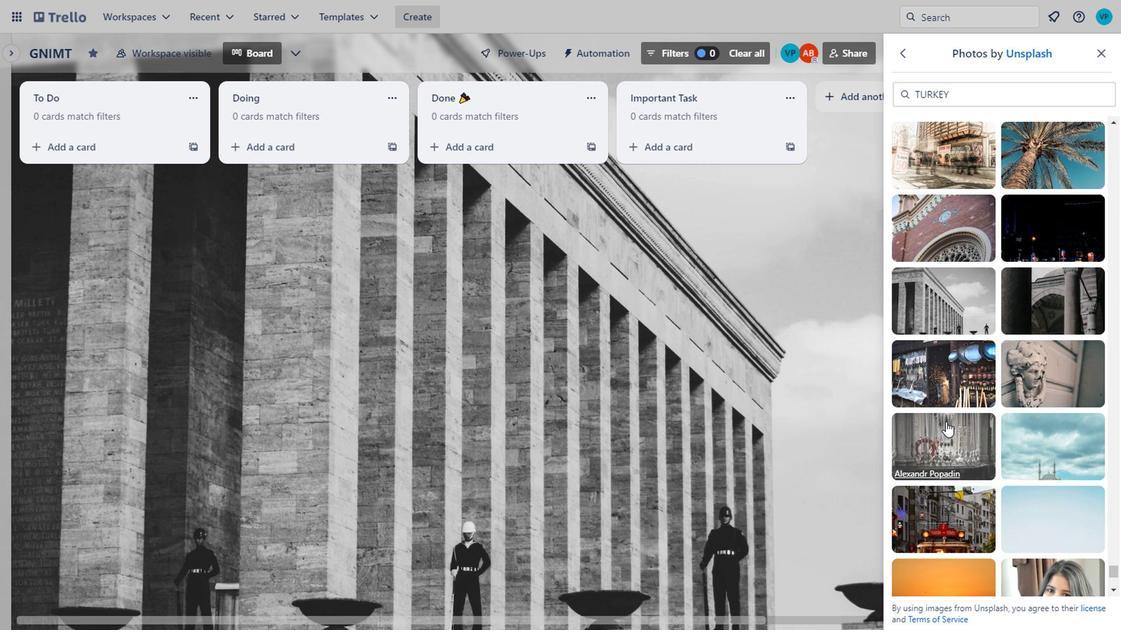 
Action: Mouse moved to (984, 477)
Screenshot: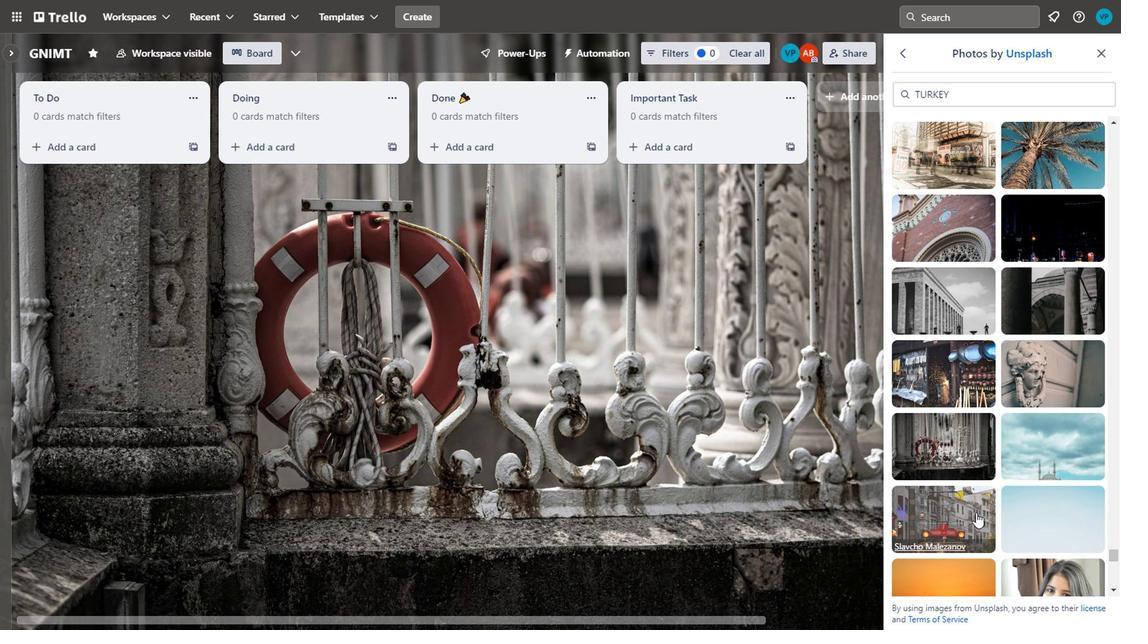 
Action: Mouse scrolled (984, 477) with delta (0, 0)
Screenshot: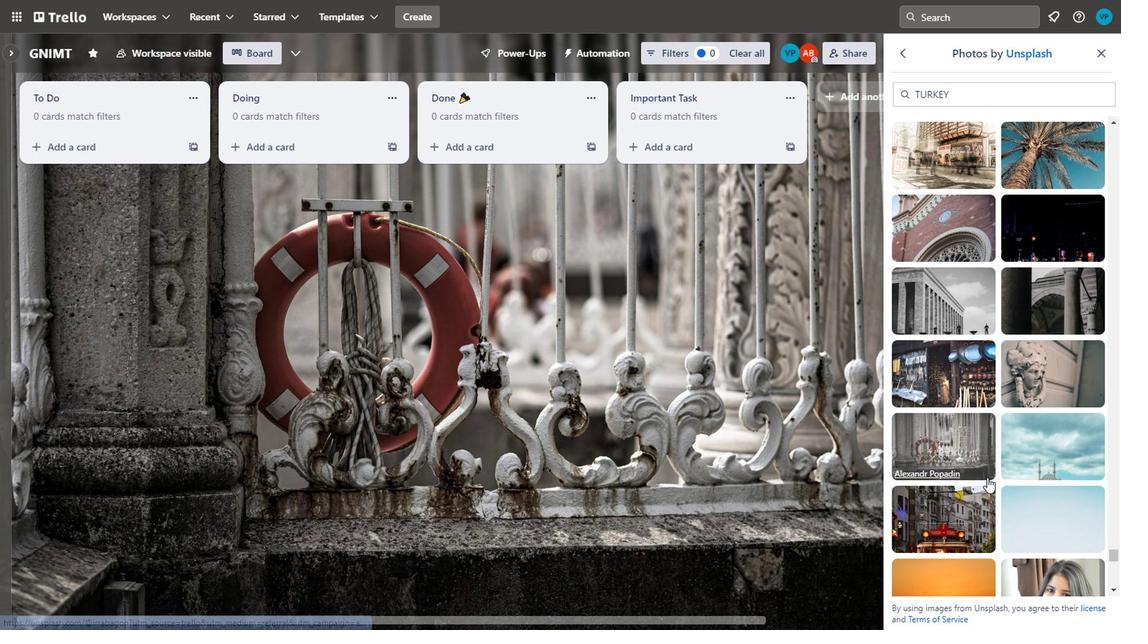 
Action: Mouse scrolled (984, 477) with delta (0, 0)
Screenshot: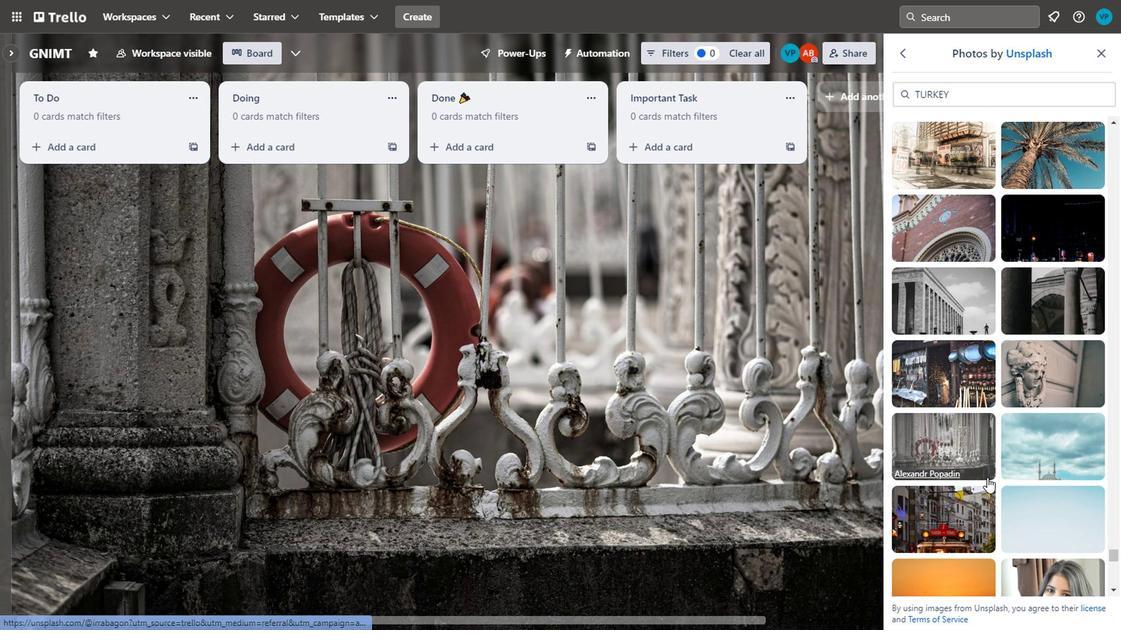 
Action: Mouse moved to (971, 464)
Screenshot: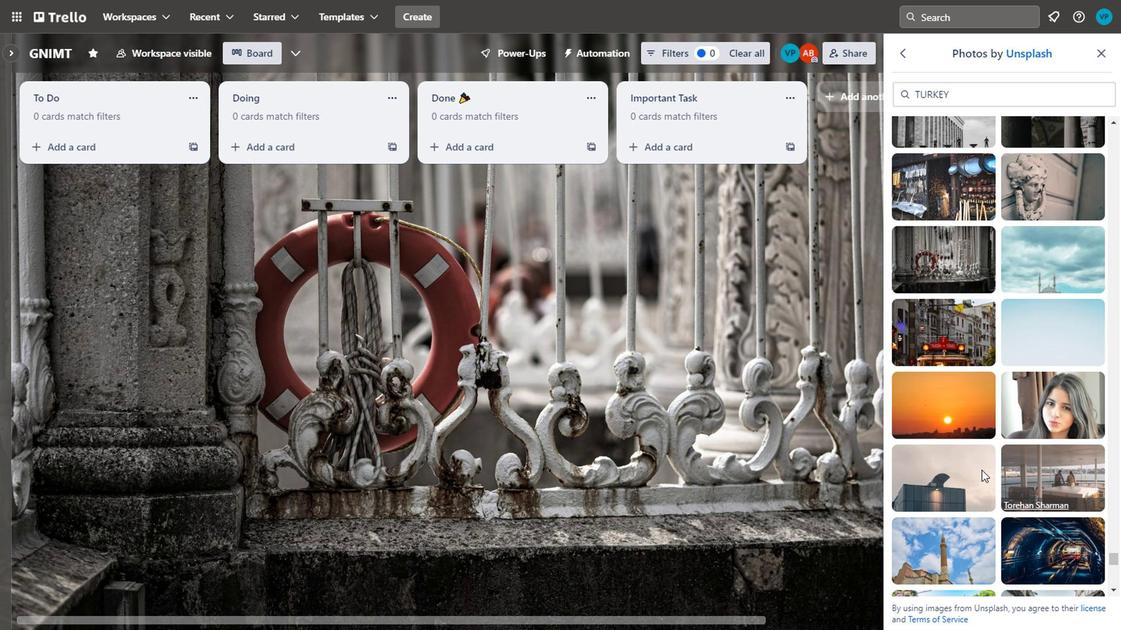 
Action: Mouse scrolled (971, 464) with delta (0, 0)
Screenshot: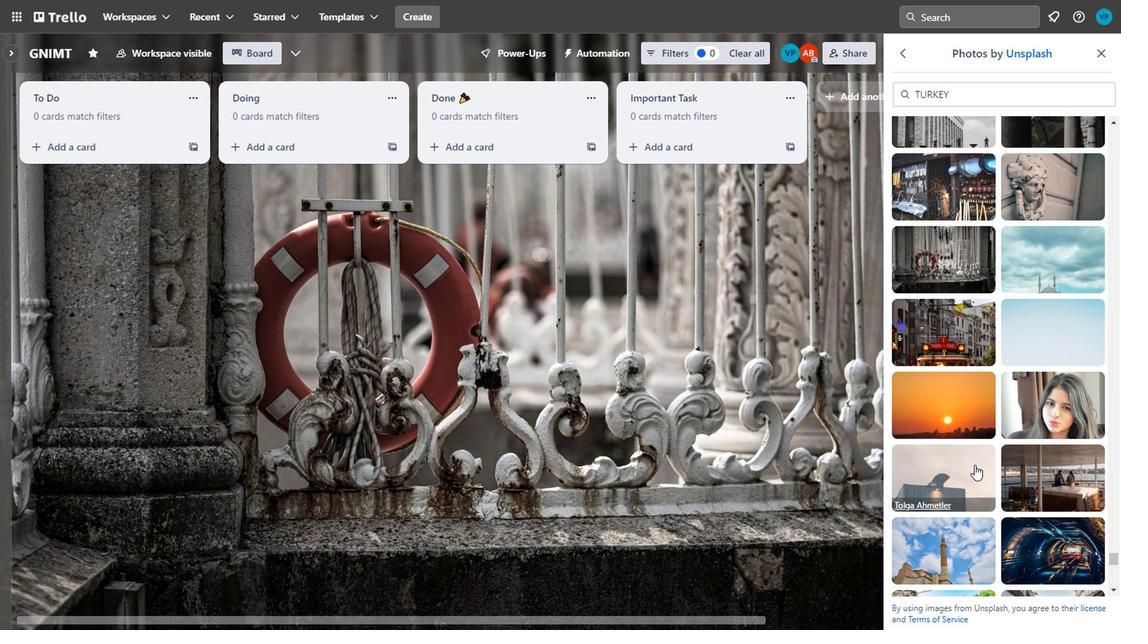 
Action: Mouse moved to (936, 448)
Screenshot: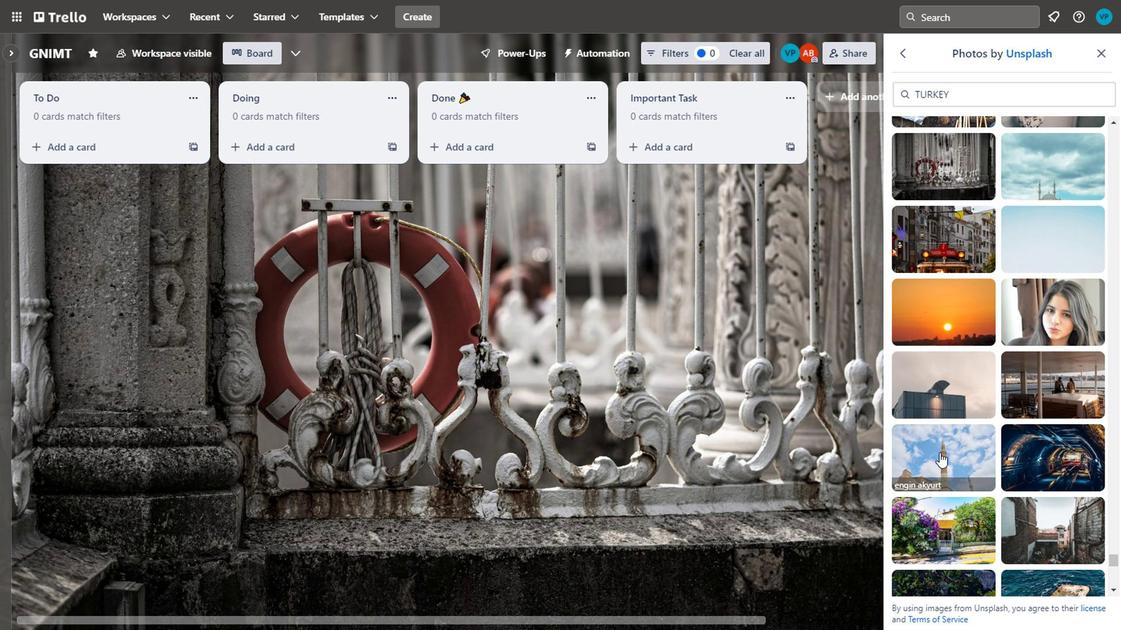 
Action: Mouse pressed left at (936, 448)
Screenshot: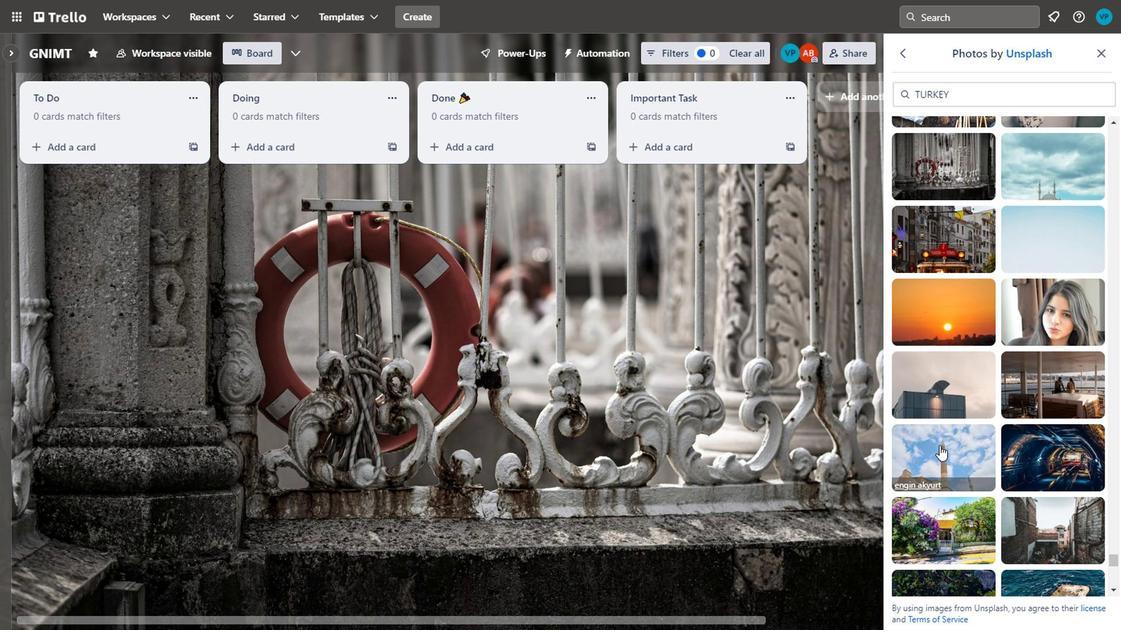 
Action: Mouse moved to (1056, 461)
Screenshot: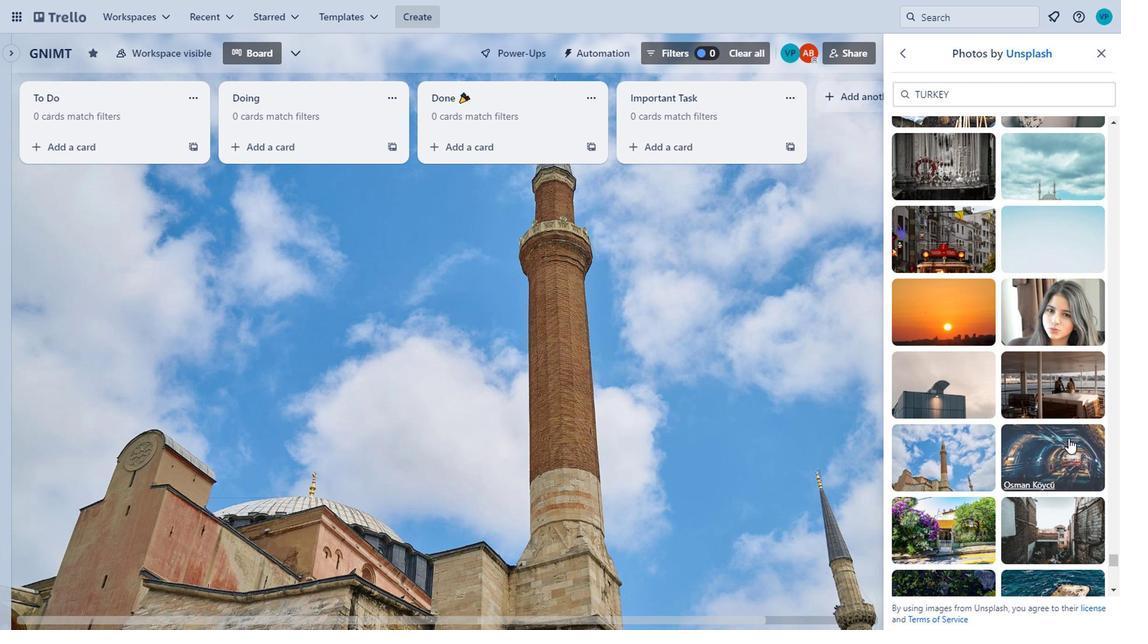 
Action: Mouse scrolled (1056, 461) with delta (0, 0)
Screenshot: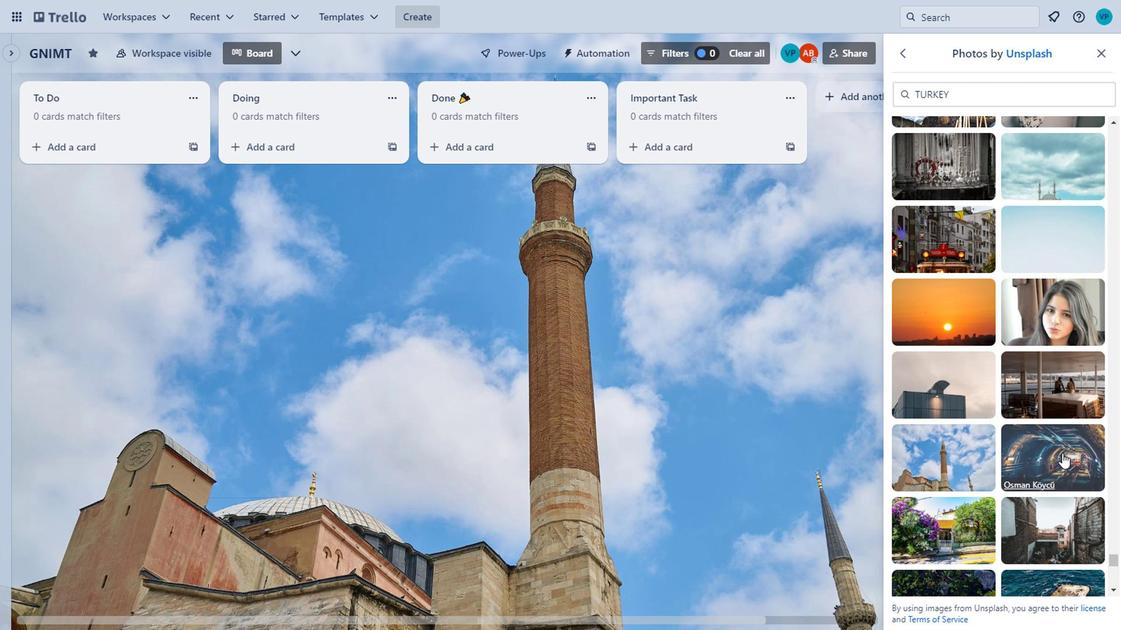 
Action: Mouse moved to (930, 439)
Screenshot: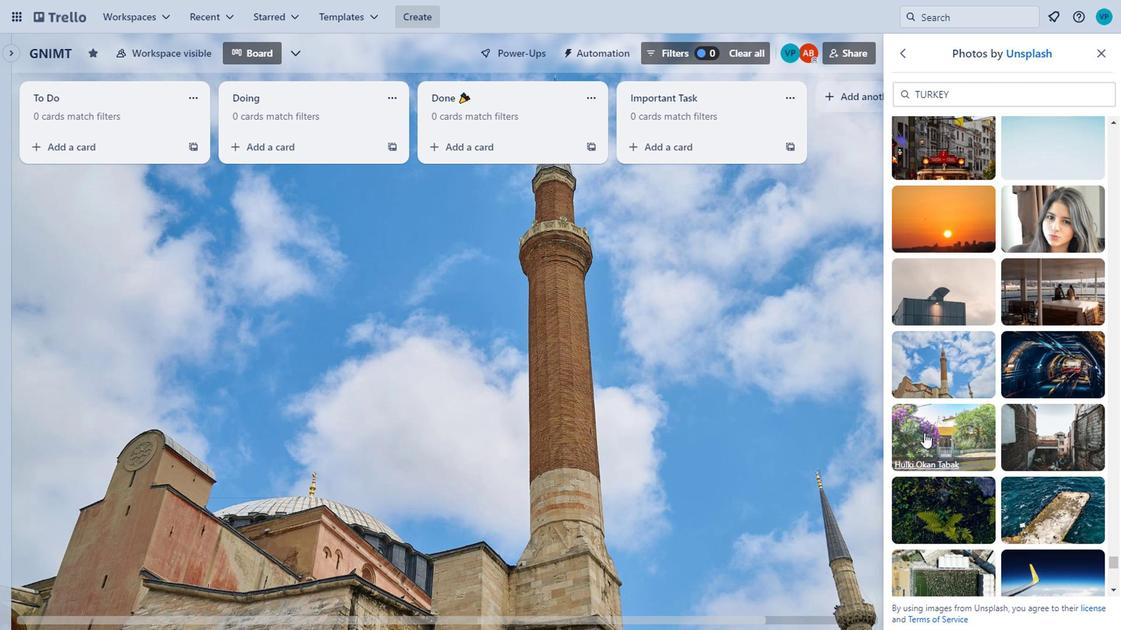 
Action: Mouse pressed left at (930, 439)
Screenshot: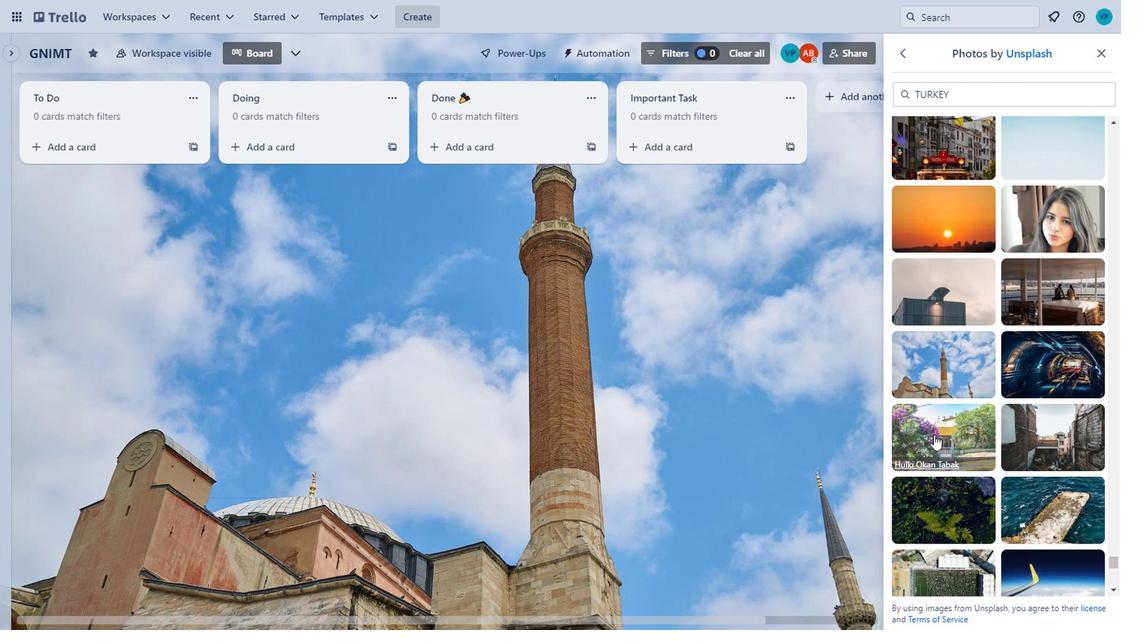 
Action: Mouse moved to (1042, 485)
Screenshot: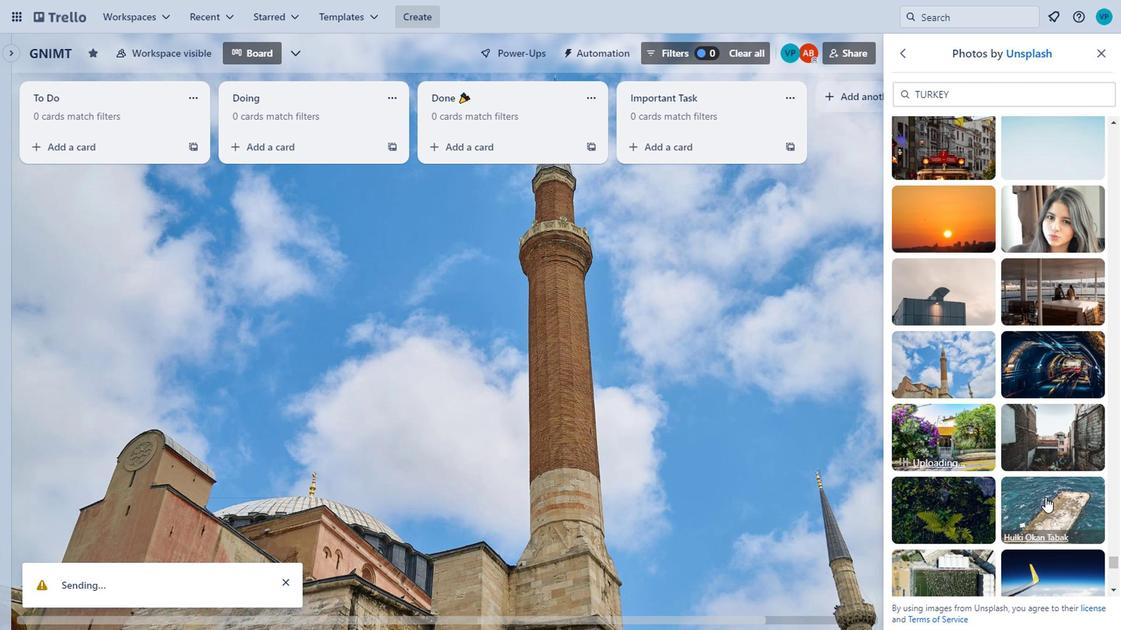 
Action: Mouse pressed left at (1042, 485)
Screenshot: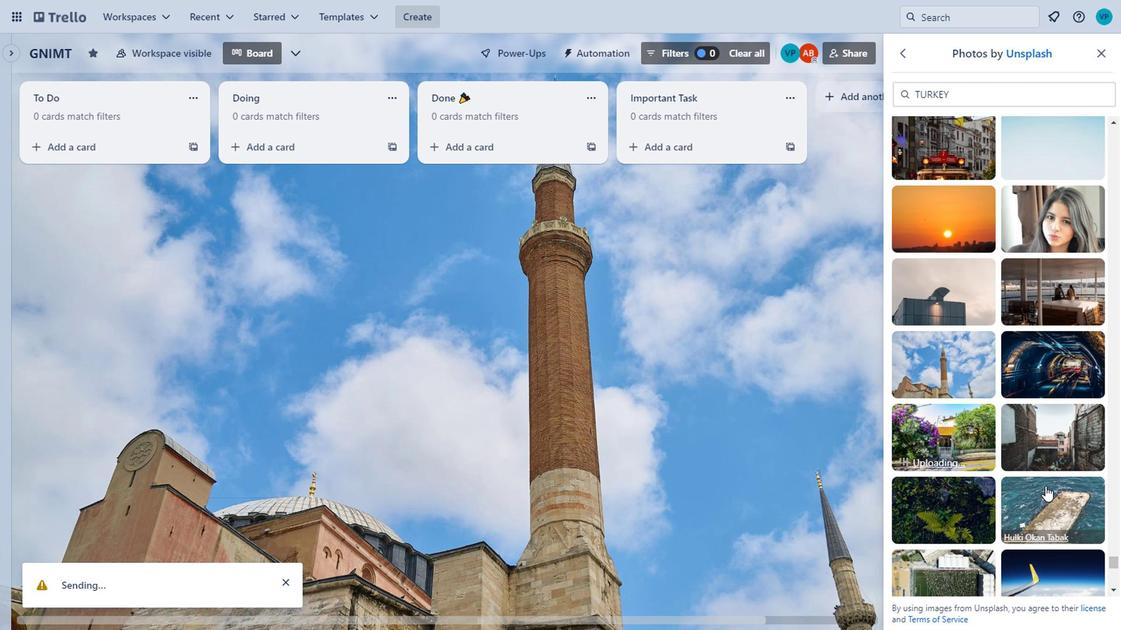 
Action: Mouse moved to (1037, 478)
Screenshot: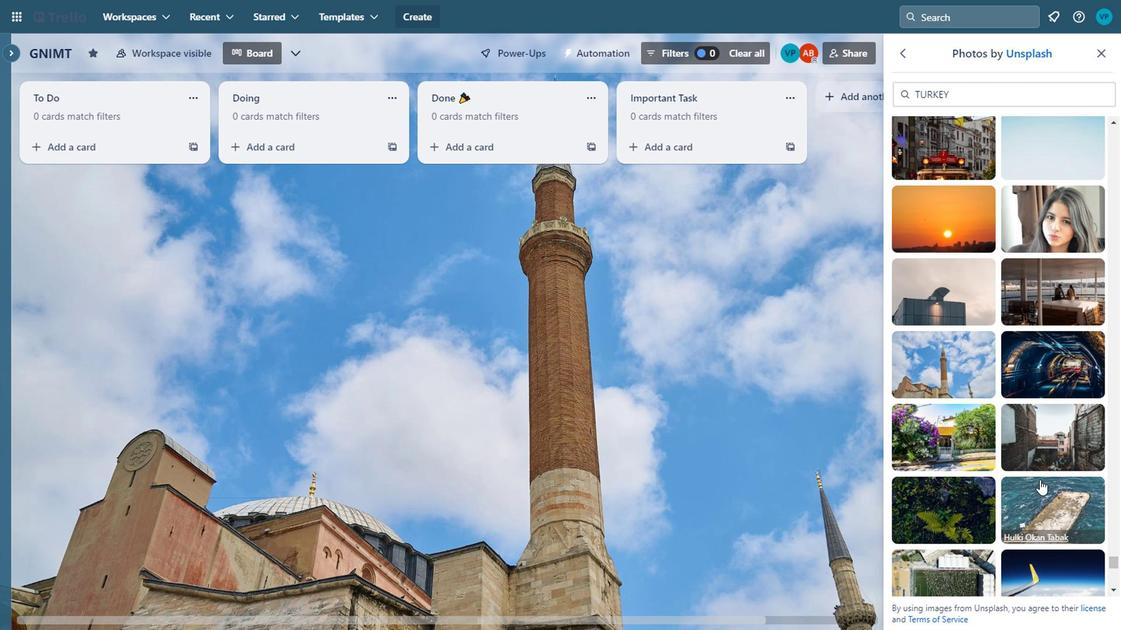 
Action: Mouse scrolled (1037, 478) with delta (0, 0)
Screenshot: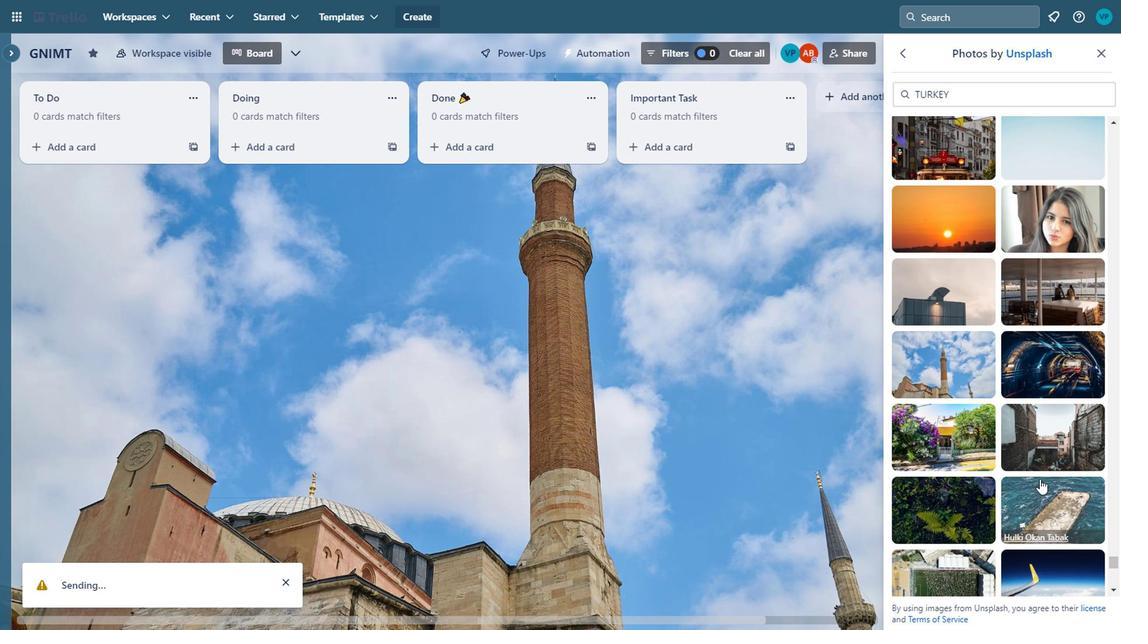 
Action: Mouse scrolled (1037, 478) with delta (0, 0)
Screenshot: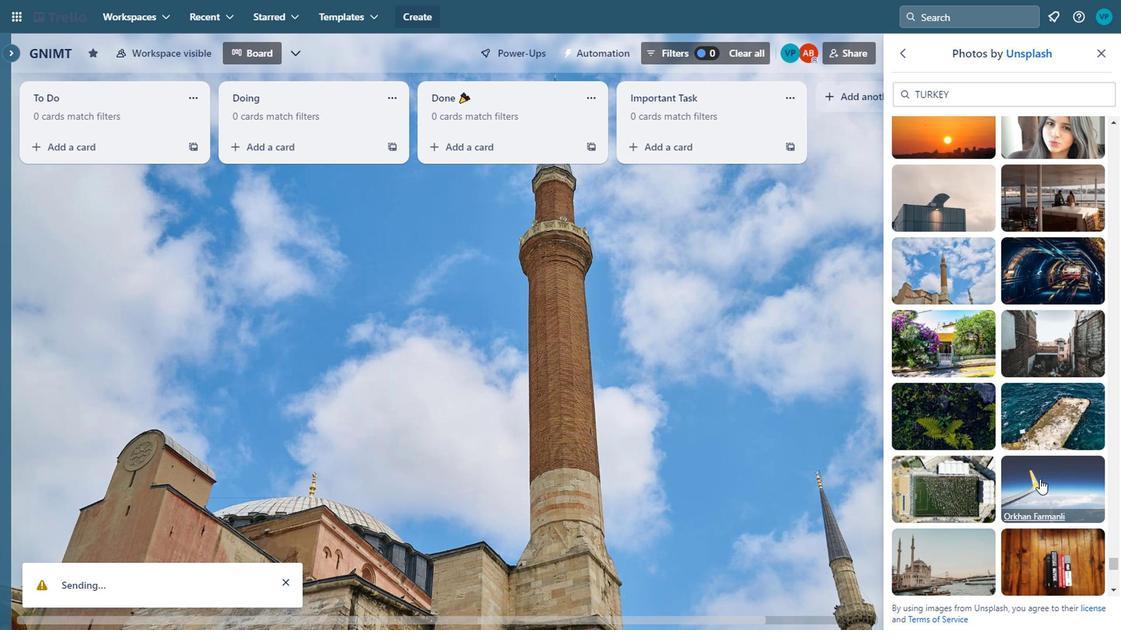 
Action: Mouse moved to (1066, 457)
Screenshot: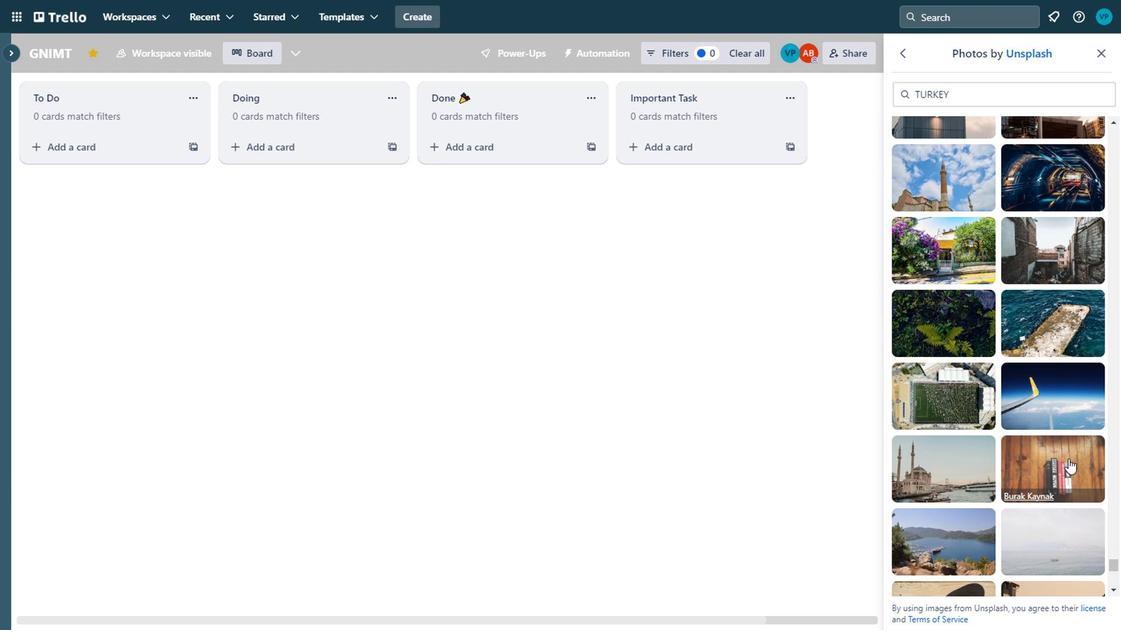 
Action: Mouse pressed left at (1066, 457)
Screenshot: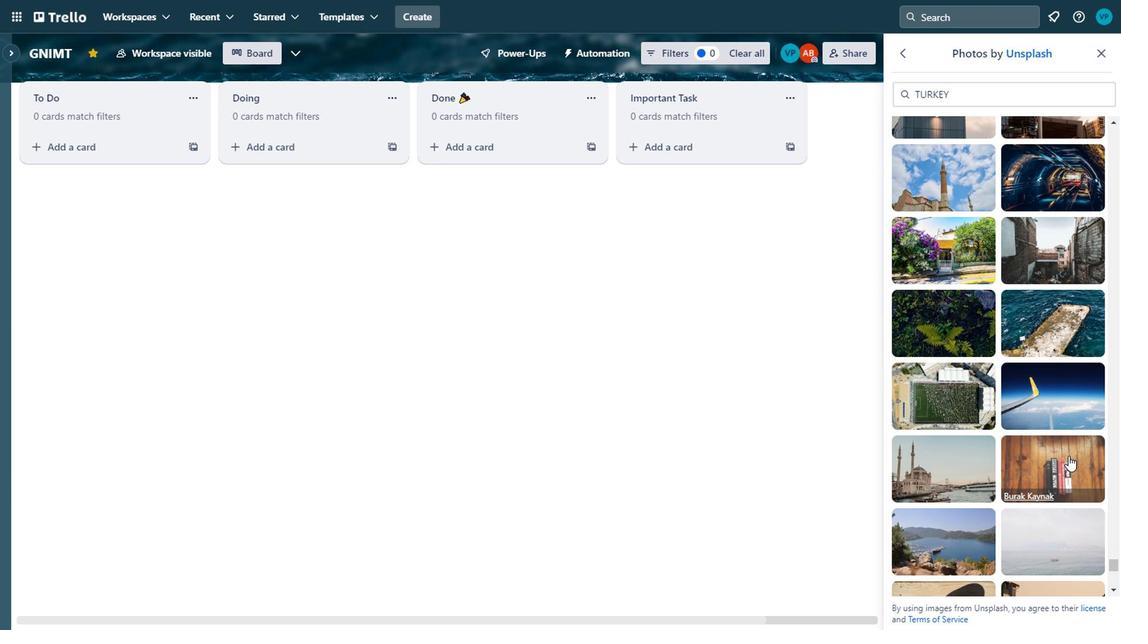 
Action: Mouse moved to (1062, 460)
Screenshot: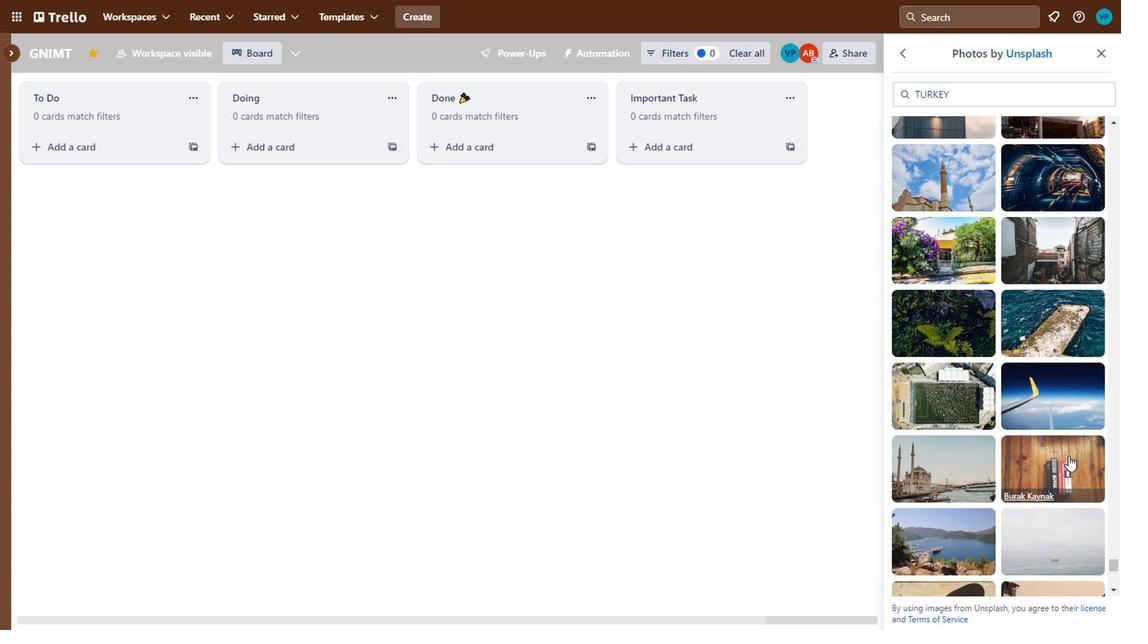 
Action: Mouse scrolled (1062, 459) with delta (0, 0)
Screenshot: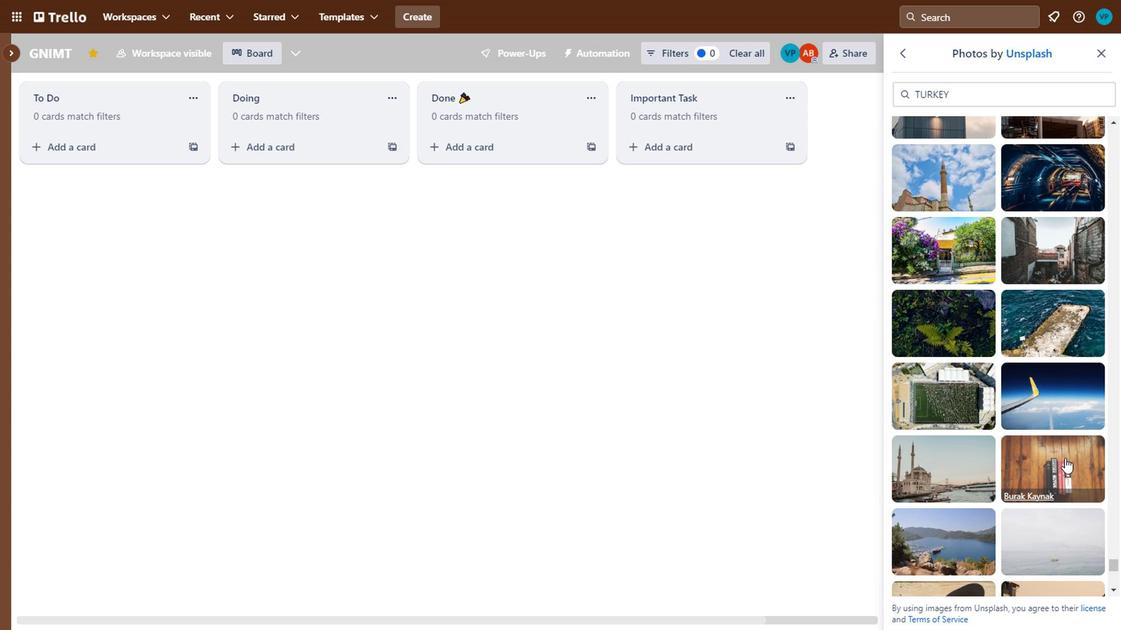 
Action: Mouse scrolled (1062, 459) with delta (0, 0)
Screenshot: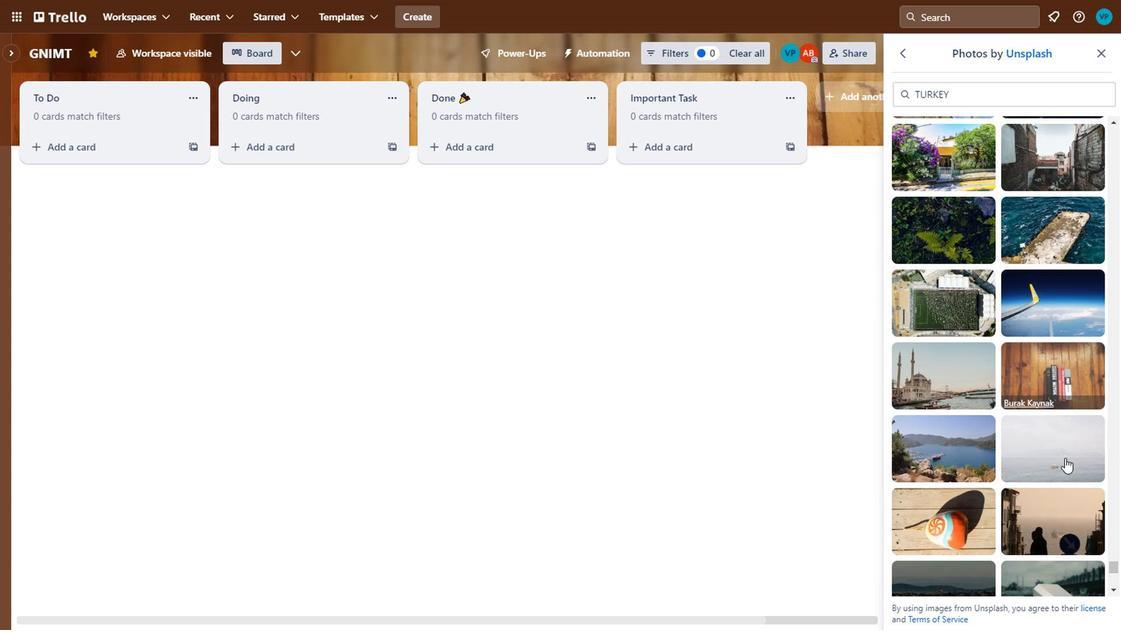 
Action: Mouse moved to (951, 496)
Screenshot: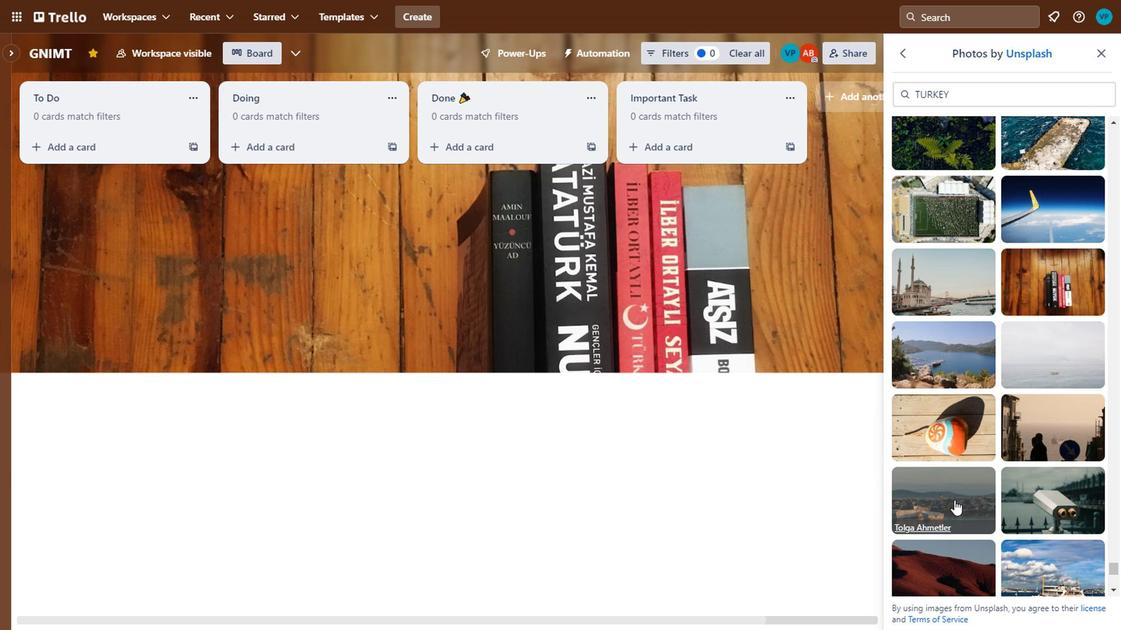 
Action: Mouse pressed left at (951, 496)
Screenshot: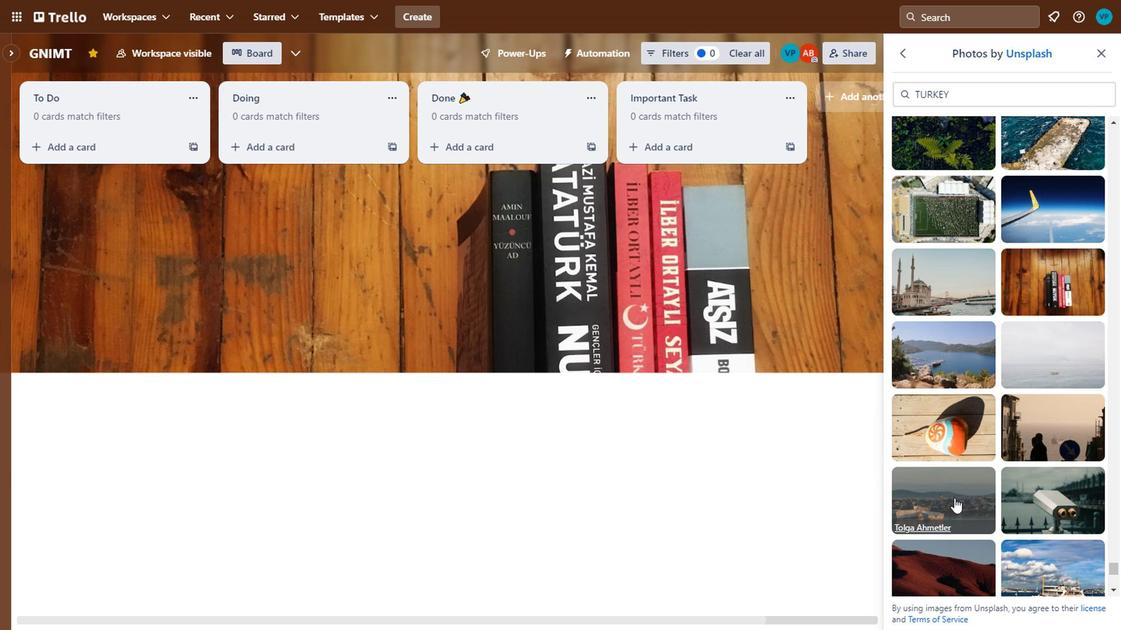 
Action: Mouse moved to (1069, 429)
Screenshot: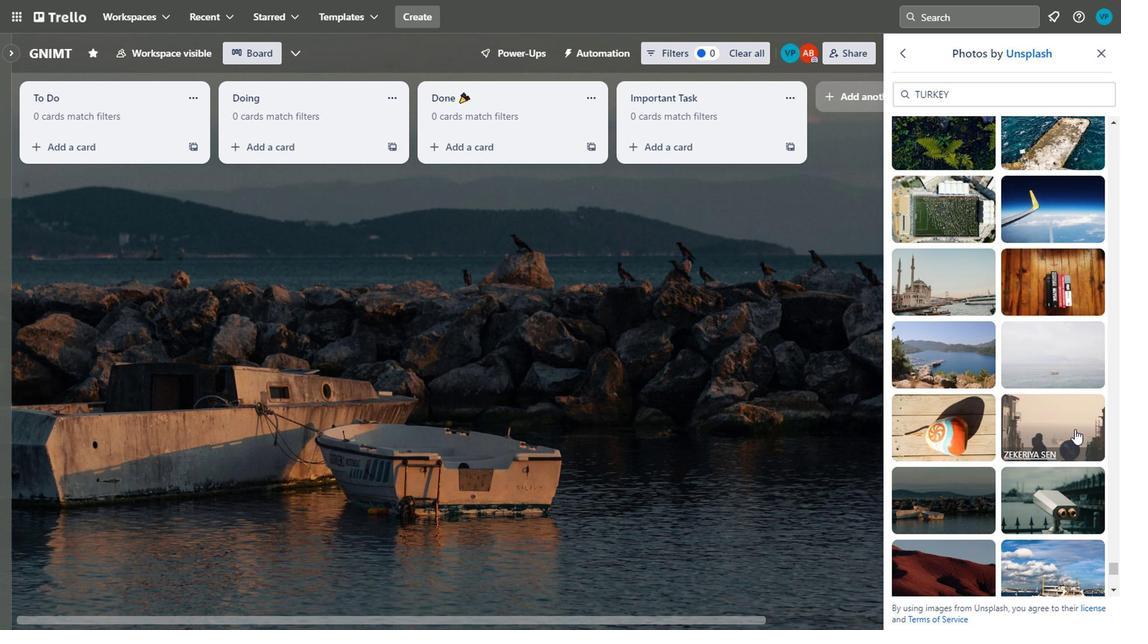 
Action: Mouse pressed left at (1069, 429)
Screenshot: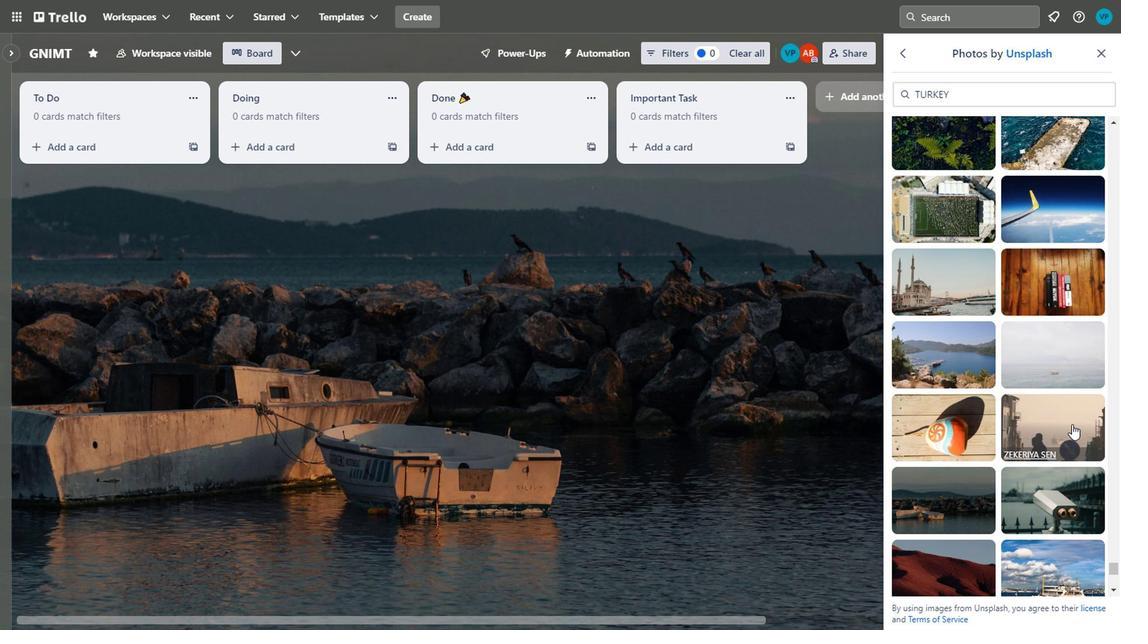 
Action: Mouse moved to (1120, 427)
Screenshot: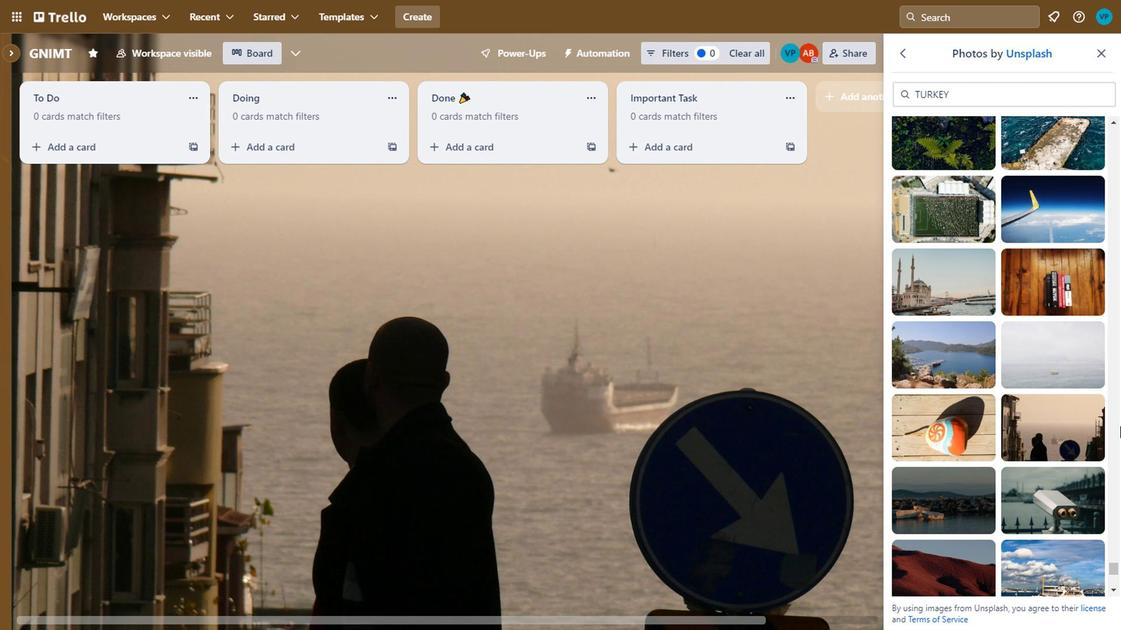 
Action: Mouse scrolled (1118, 426) with delta (0, 0)
Screenshot: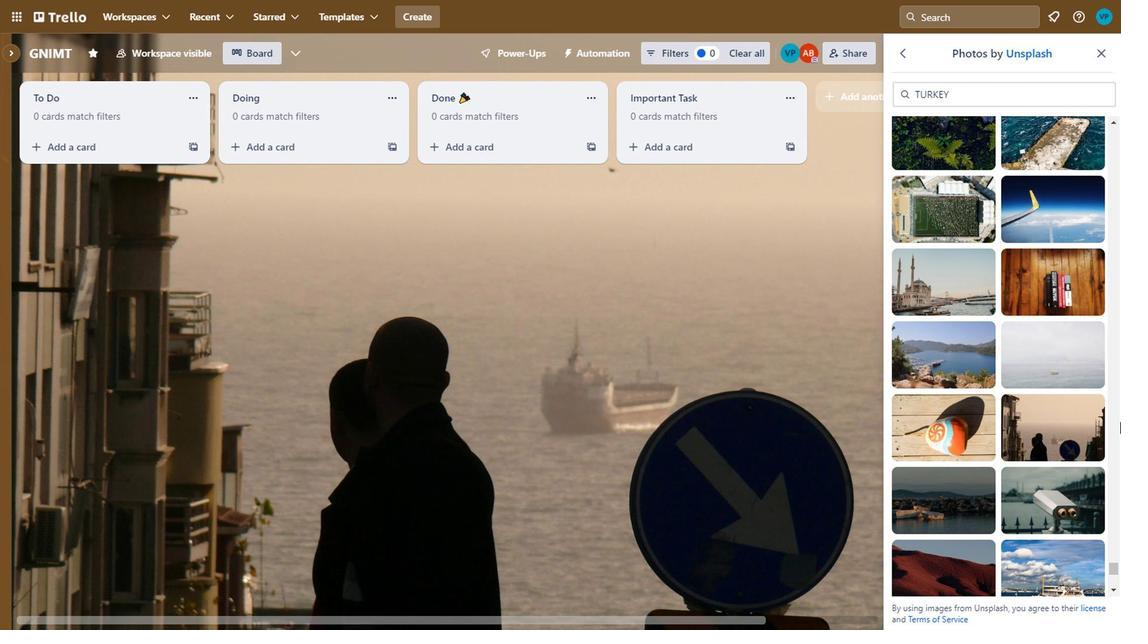 
Action: Mouse scrolled (1118, 426) with delta (0, 0)
Screenshot: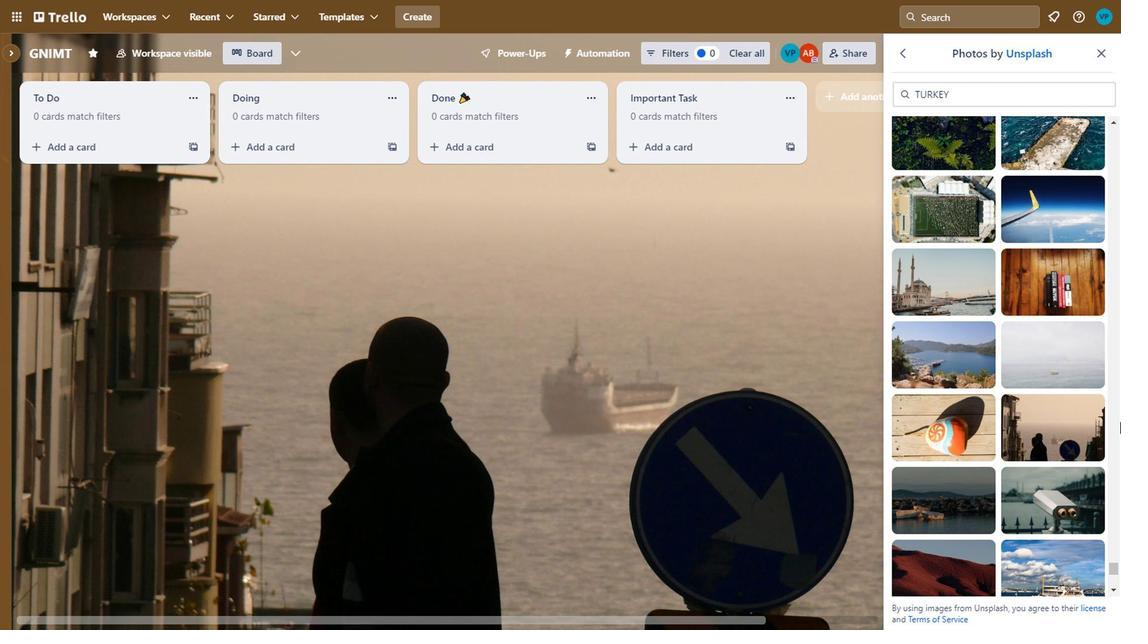
Action: Mouse moved to (1043, 487)
Screenshot: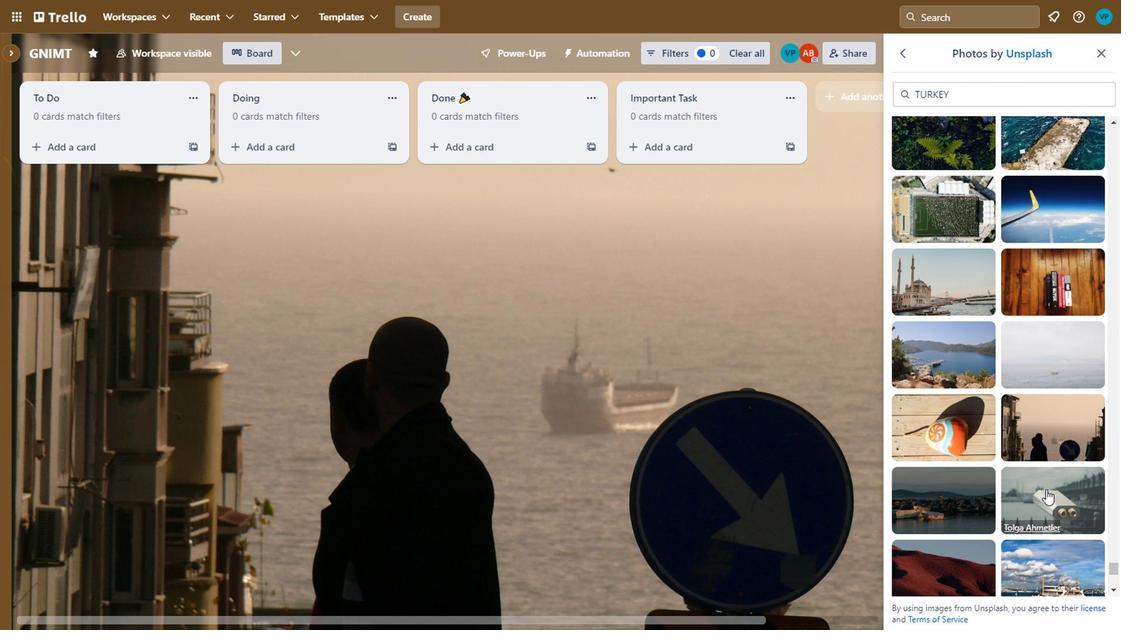 
Action: Mouse scrolled (1043, 486) with delta (0, -1)
Screenshot: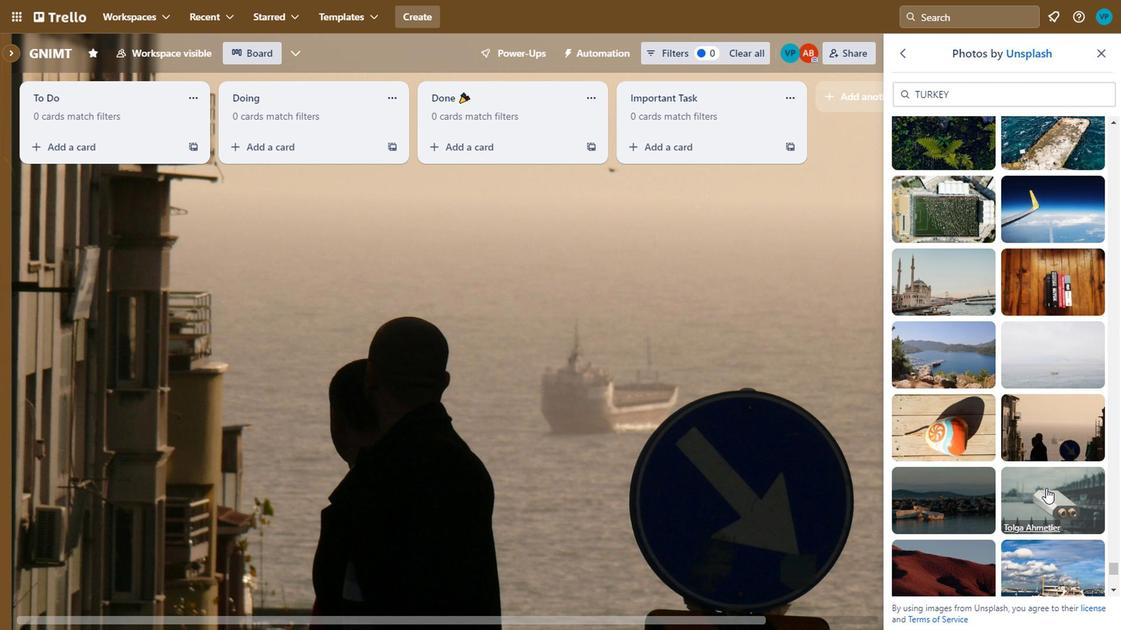 
Action: Mouse scrolled (1043, 486) with delta (0, -1)
Screenshot: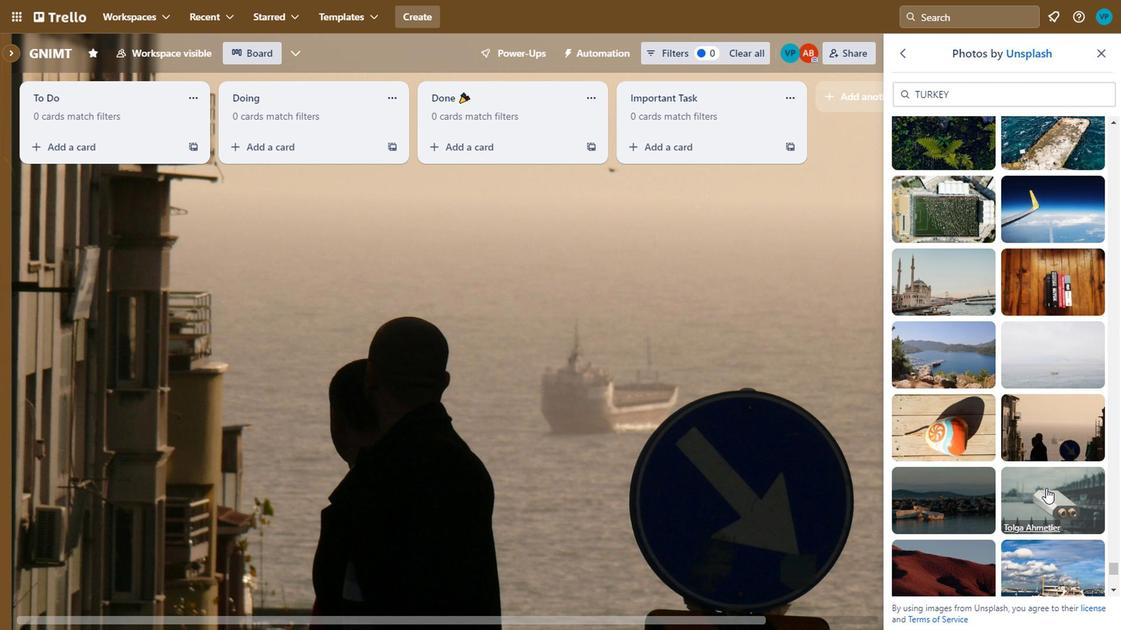 
Action: Mouse moved to (952, 447)
Screenshot: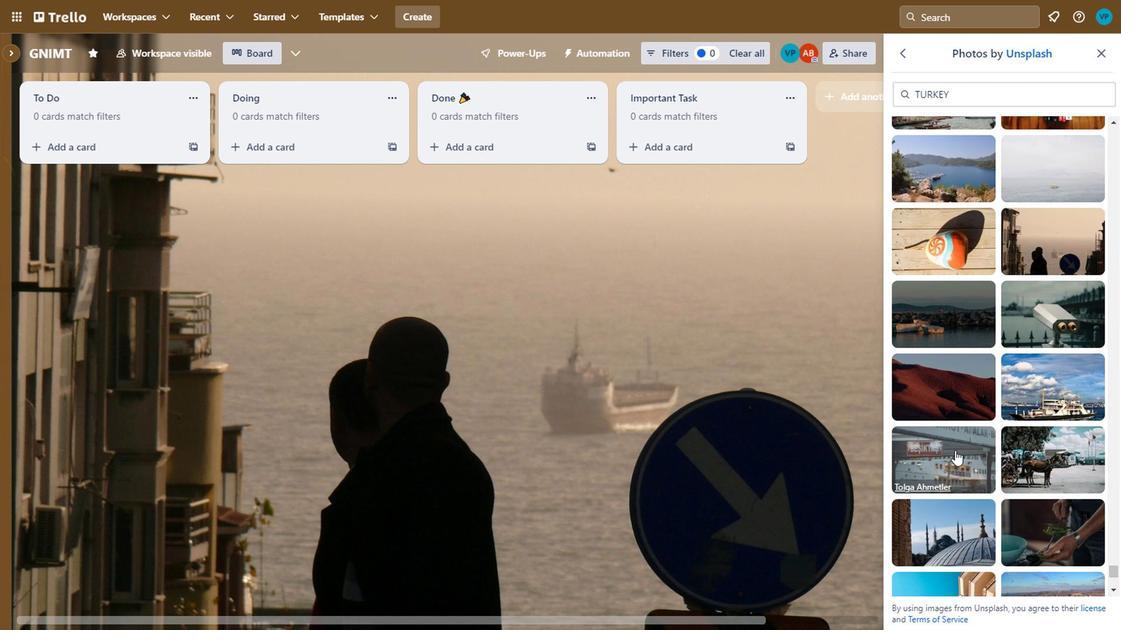 
Action: Mouse pressed left at (952, 447)
Screenshot: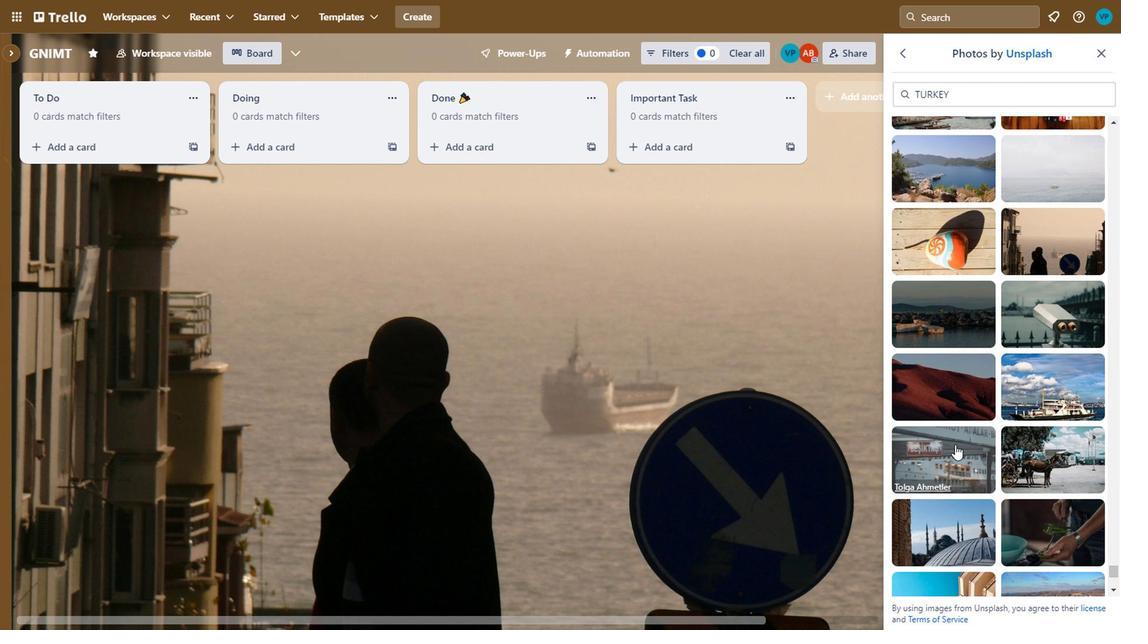 
Action: Mouse moved to (1055, 444)
Screenshot: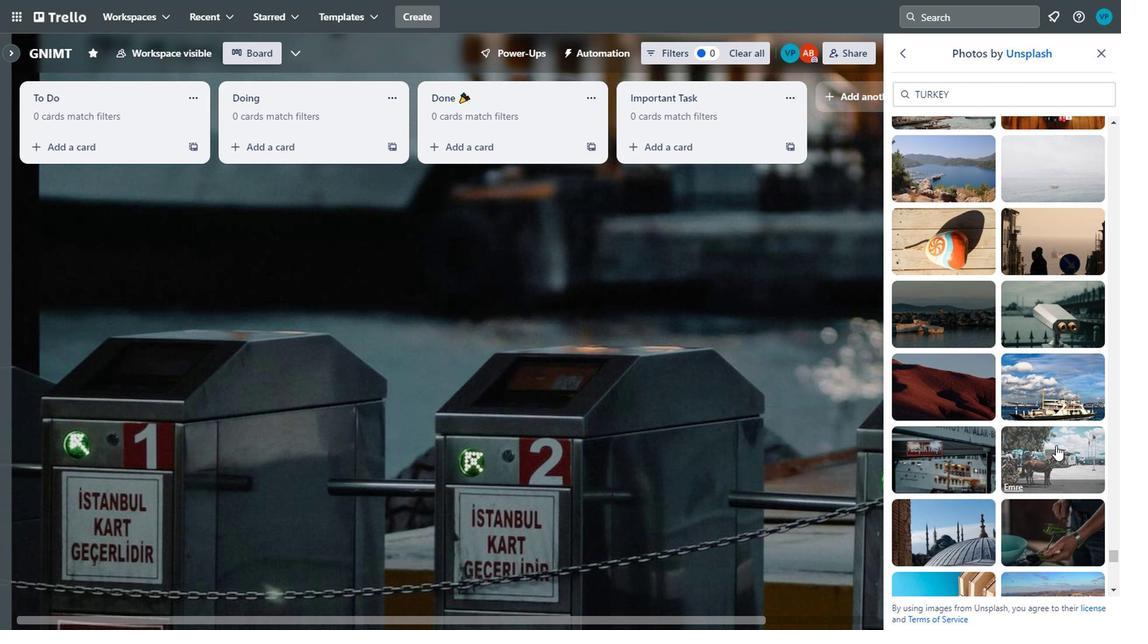 
Action: Mouse pressed left at (1055, 444)
Screenshot: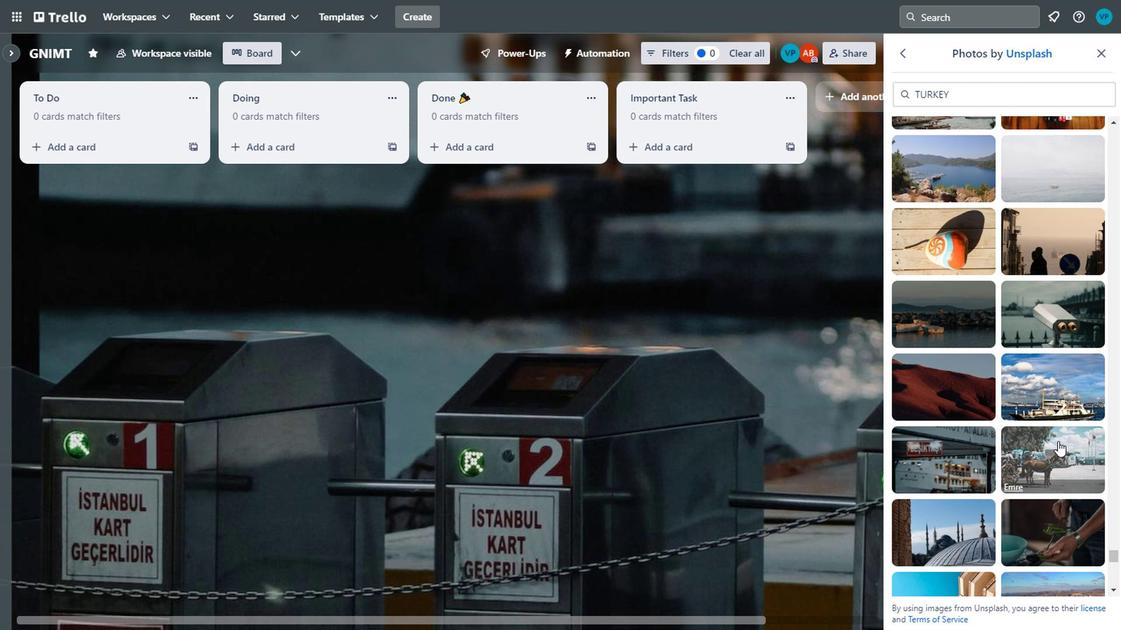
Action: Mouse moved to (961, 510)
Screenshot: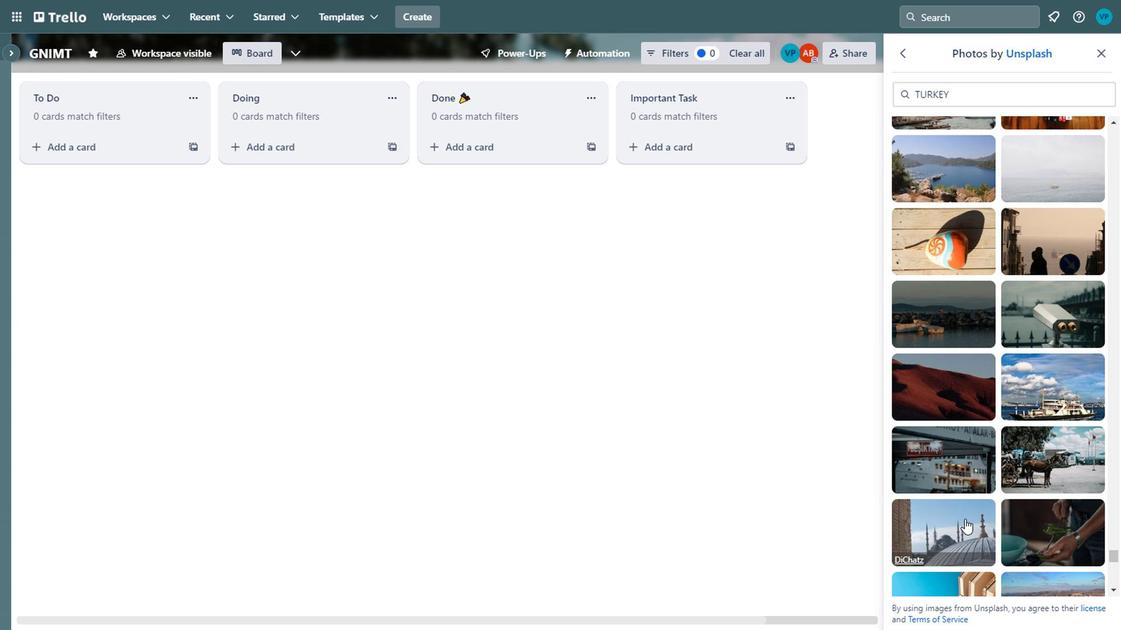 
Action: Mouse pressed left at (961, 510)
Screenshot: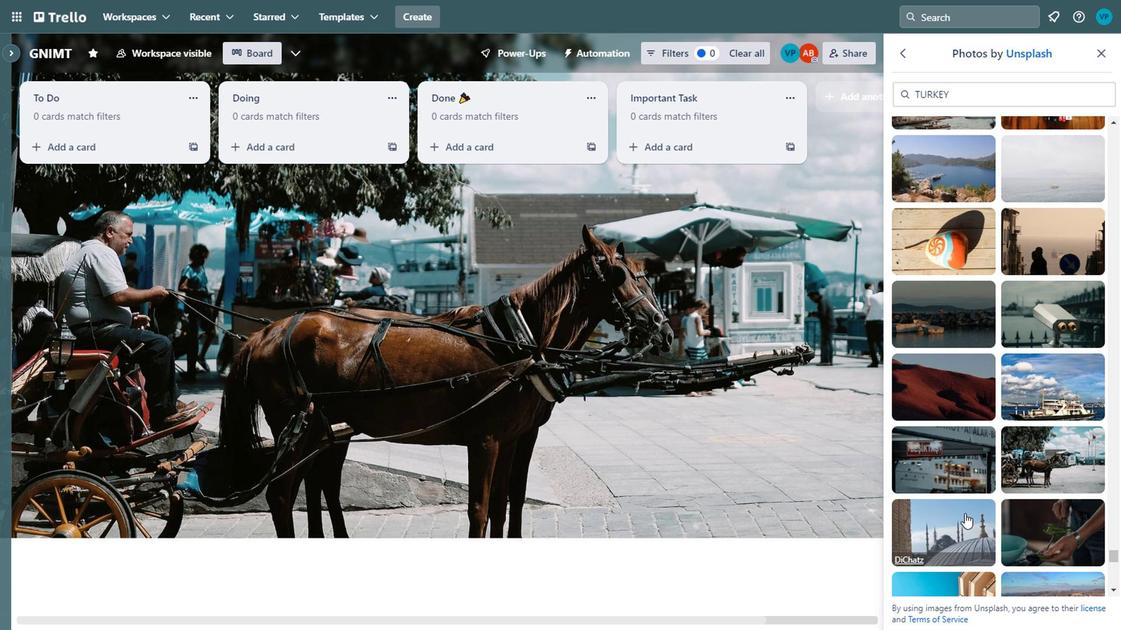 
Action: Mouse moved to (1048, 513)
Screenshot: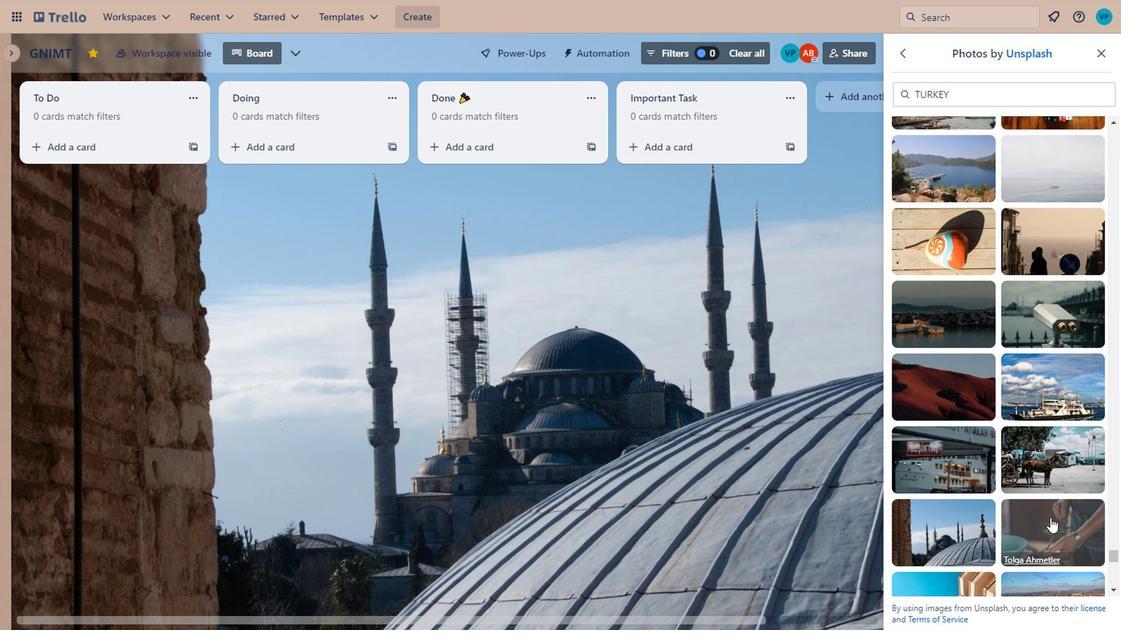 
Action: Mouse scrolled (1048, 512) with delta (0, 0)
Screenshot: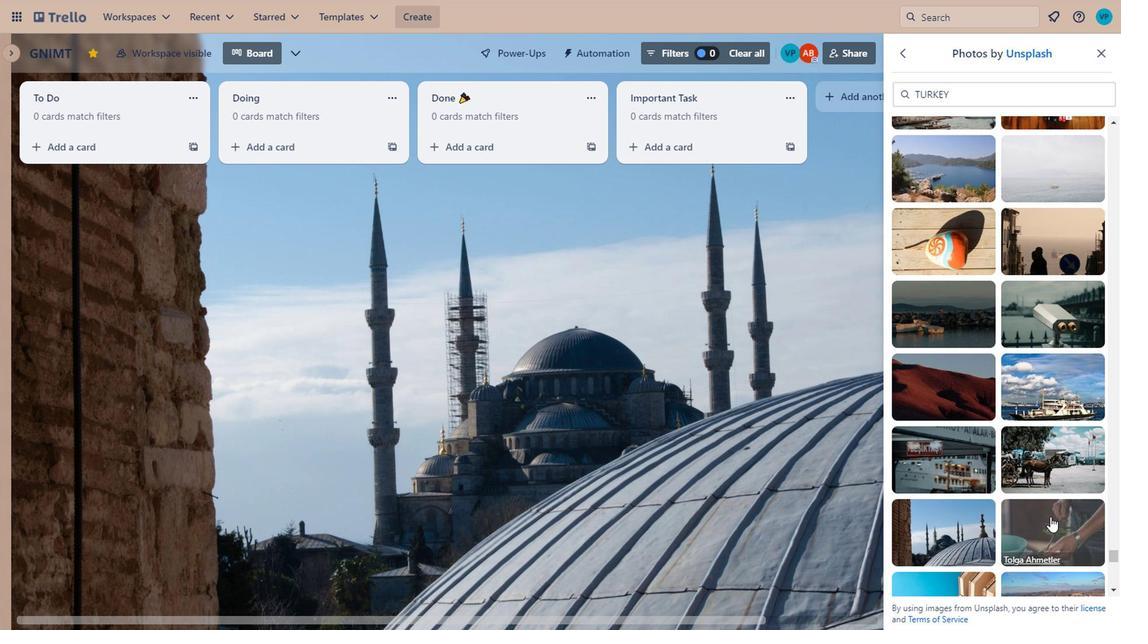 
Action: Mouse moved to (1052, 505)
Screenshot: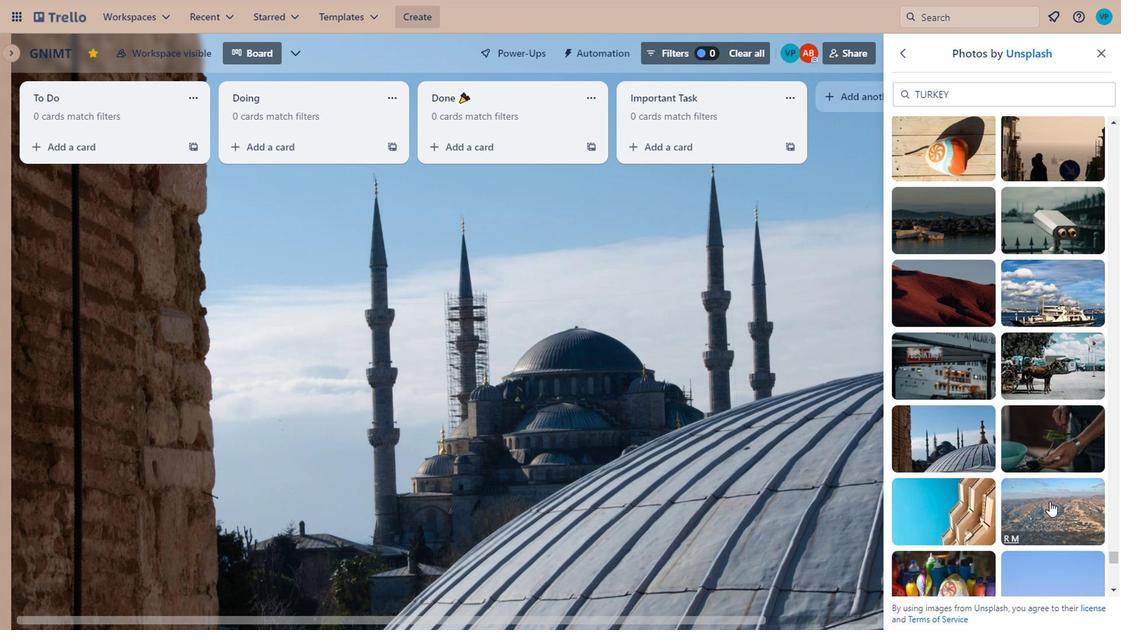 
Action: Mouse pressed left at (1052, 505)
Screenshot: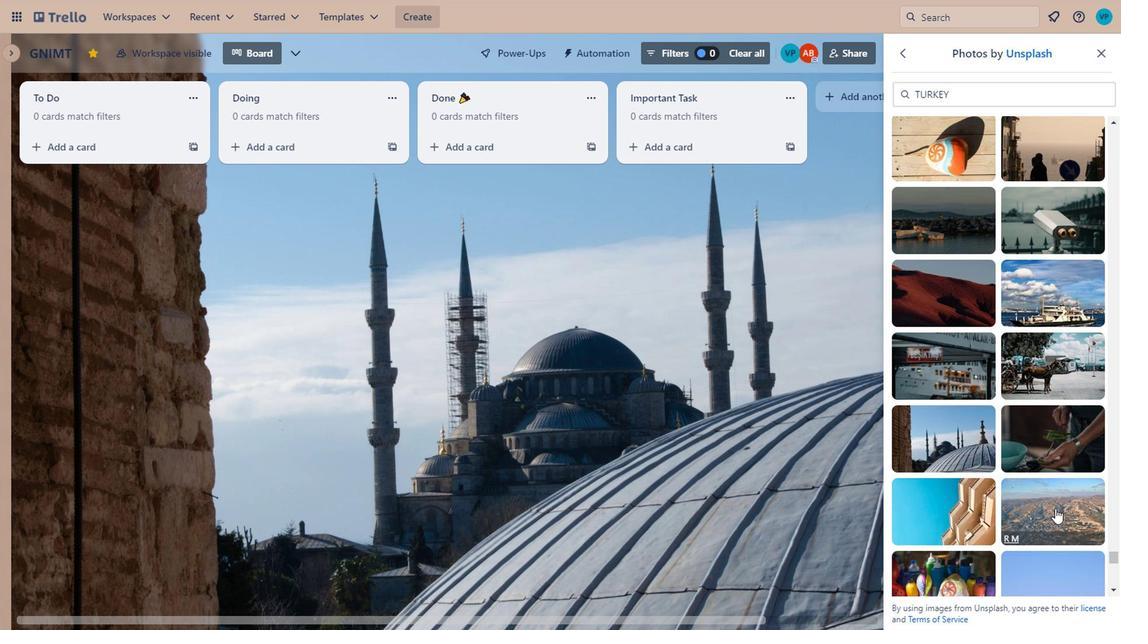 
Action: Mouse moved to (1043, 471)
Screenshot: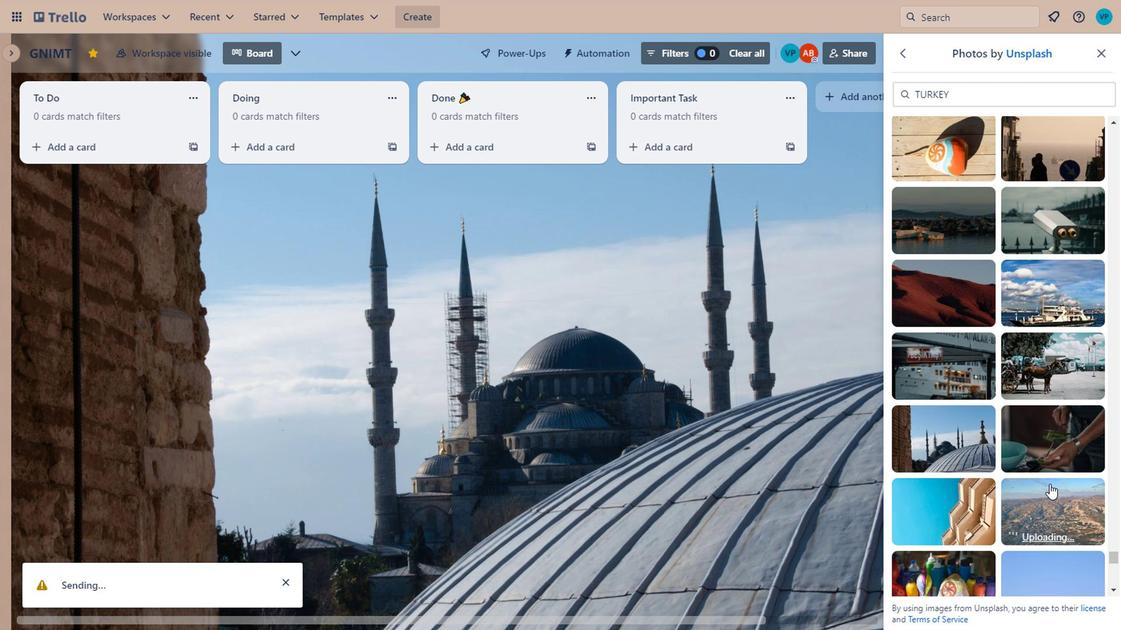 
Action: Mouse scrolled (1043, 471) with delta (0, 0)
Screenshot: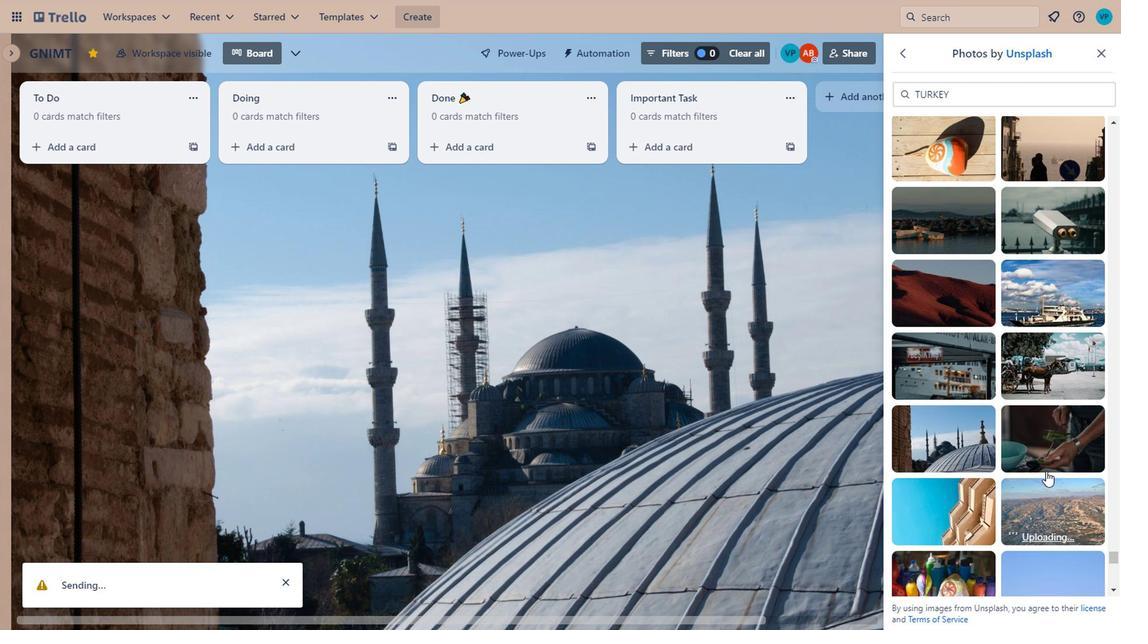 
Action: Mouse moved to (929, 486)
Screenshot: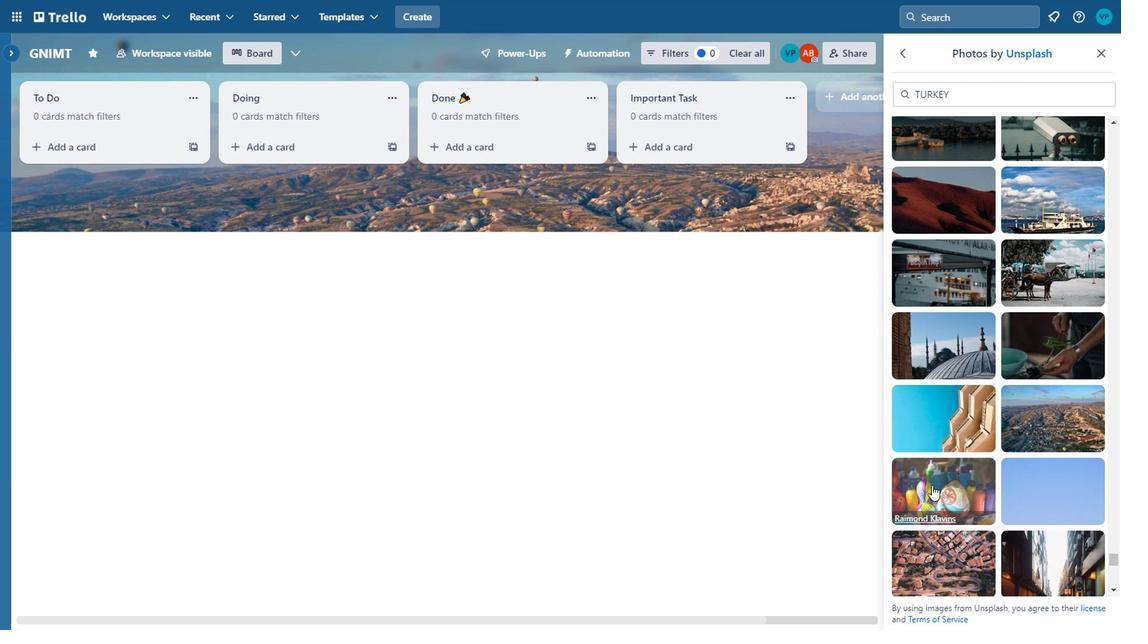 
Action: Mouse pressed left at (929, 486)
Screenshot: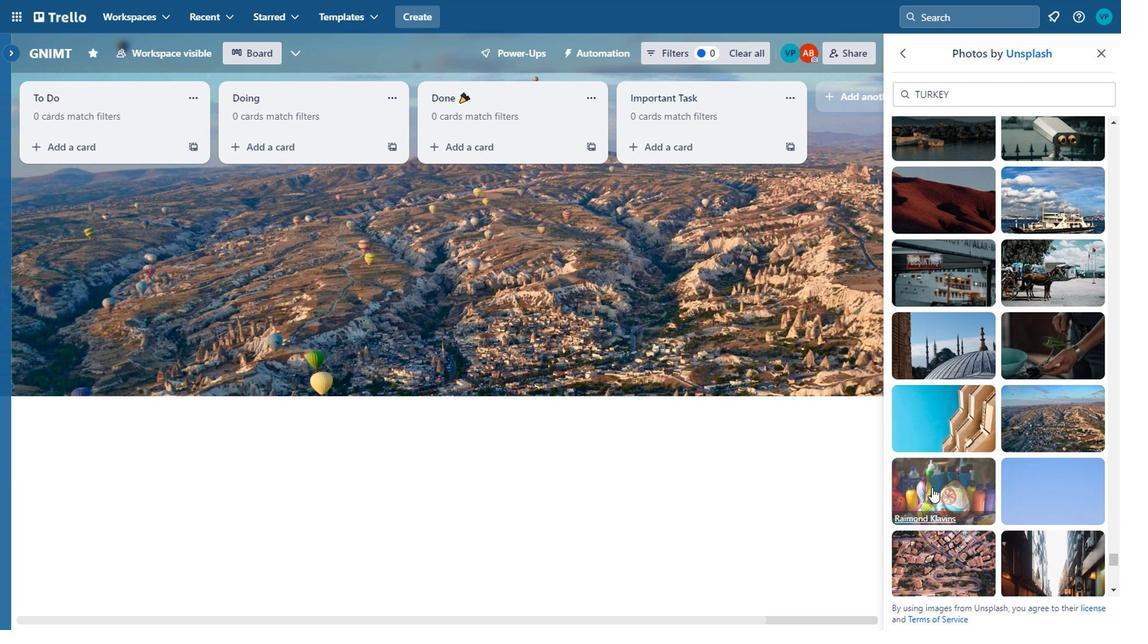 
Action: Mouse moved to (950, 547)
Screenshot: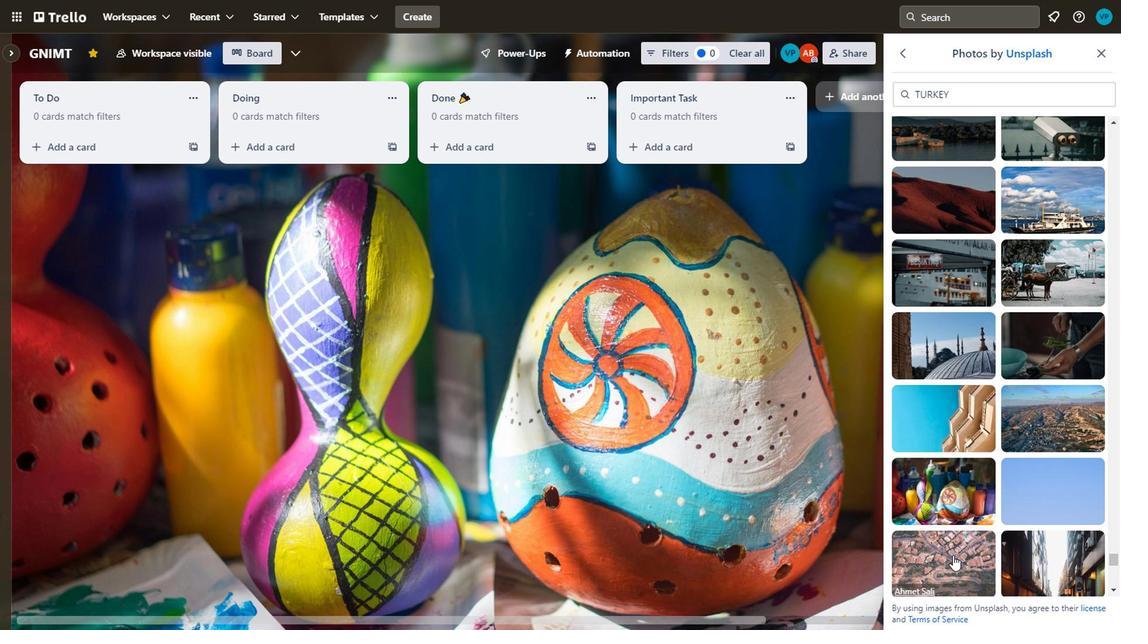 
Action: Mouse pressed left at (950, 547)
Screenshot: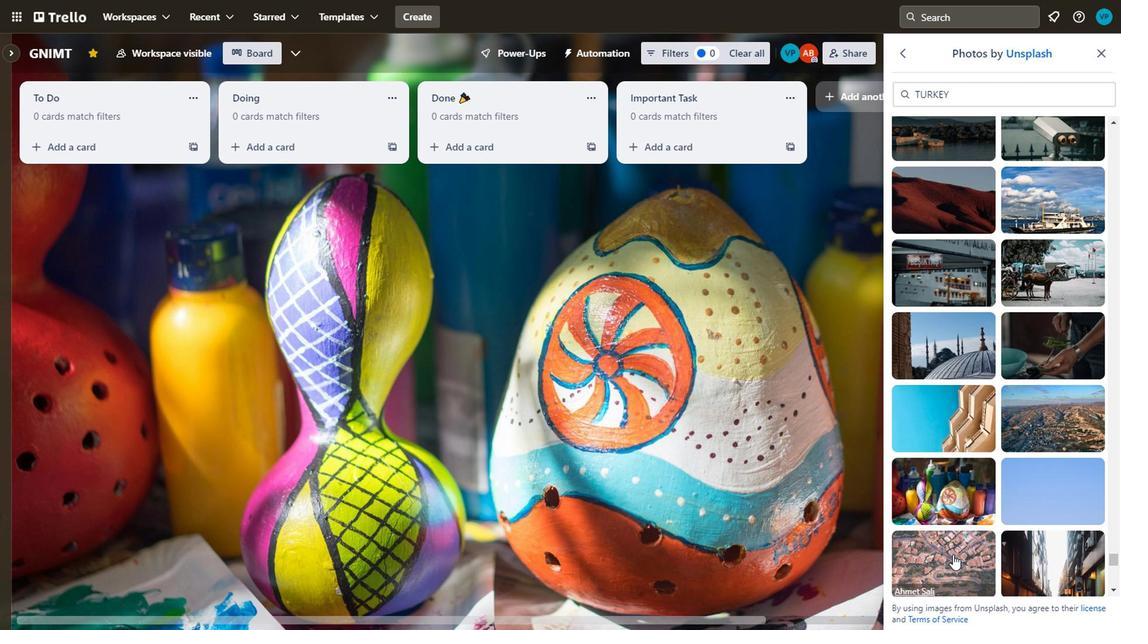 
Action: Mouse moved to (960, 534)
Screenshot: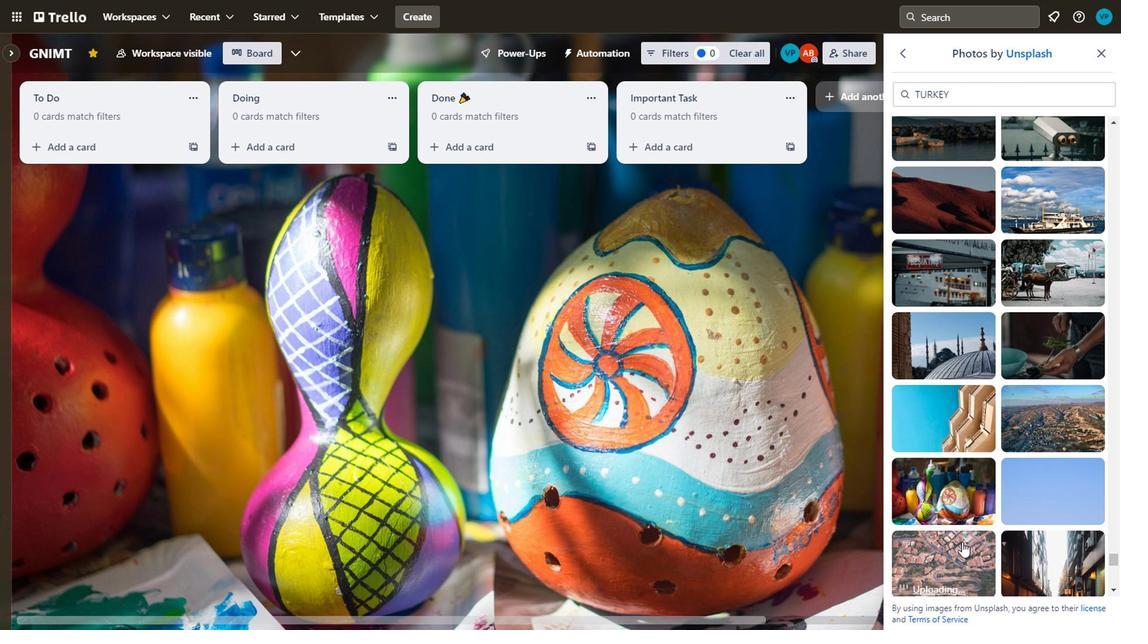 
Action: Mouse scrolled (960, 533) with delta (0, 0)
Screenshot: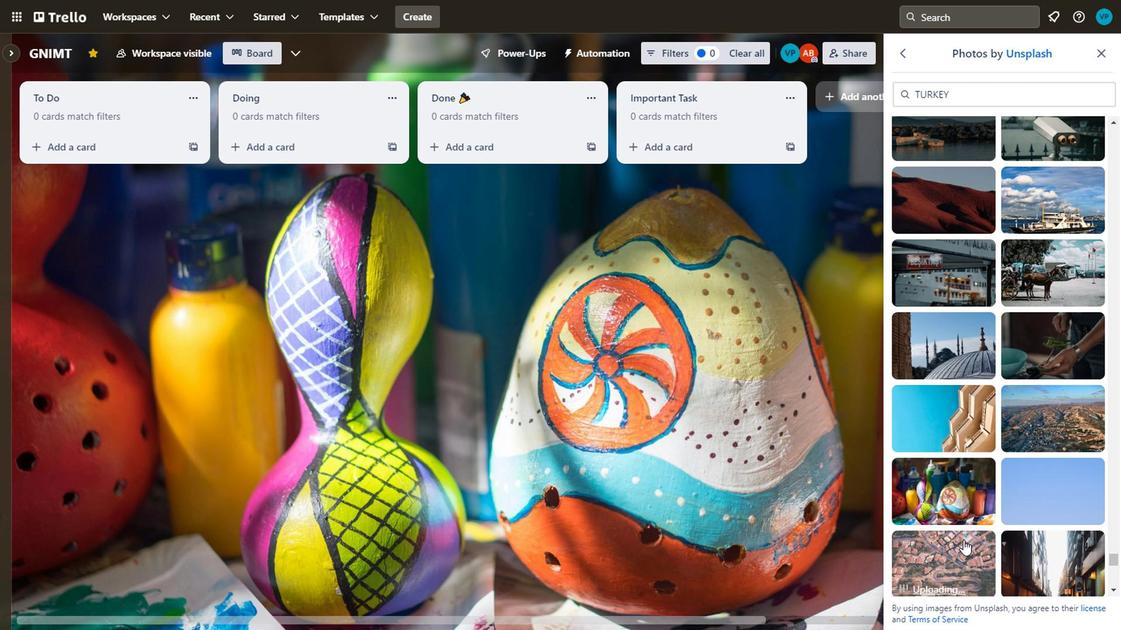 
Action: Mouse moved to (953, 516)
Screenshot: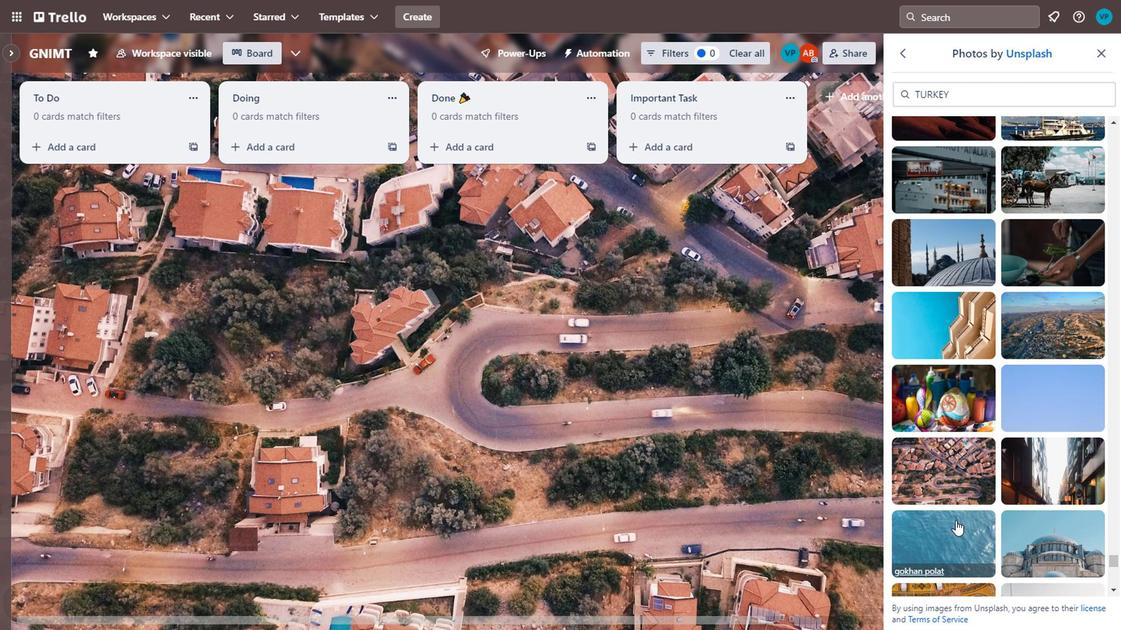 
Action: Mouse scrolled (953, 515) with delta (0, -1)
Screenshot: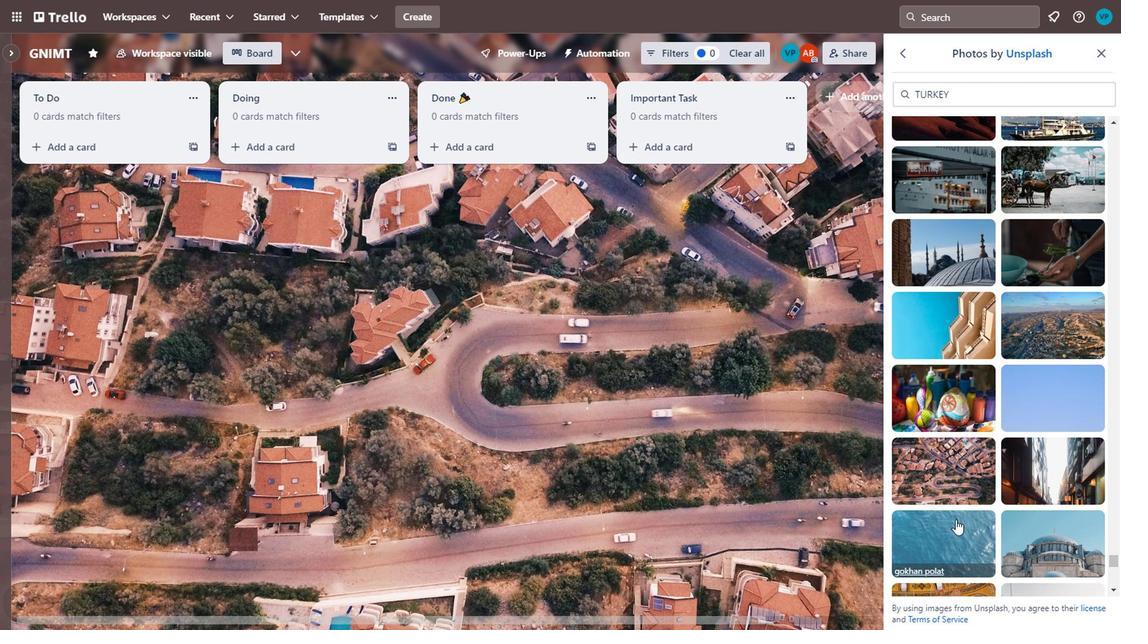 
Action: Mouse moved to (1055, 510)
Screenshot: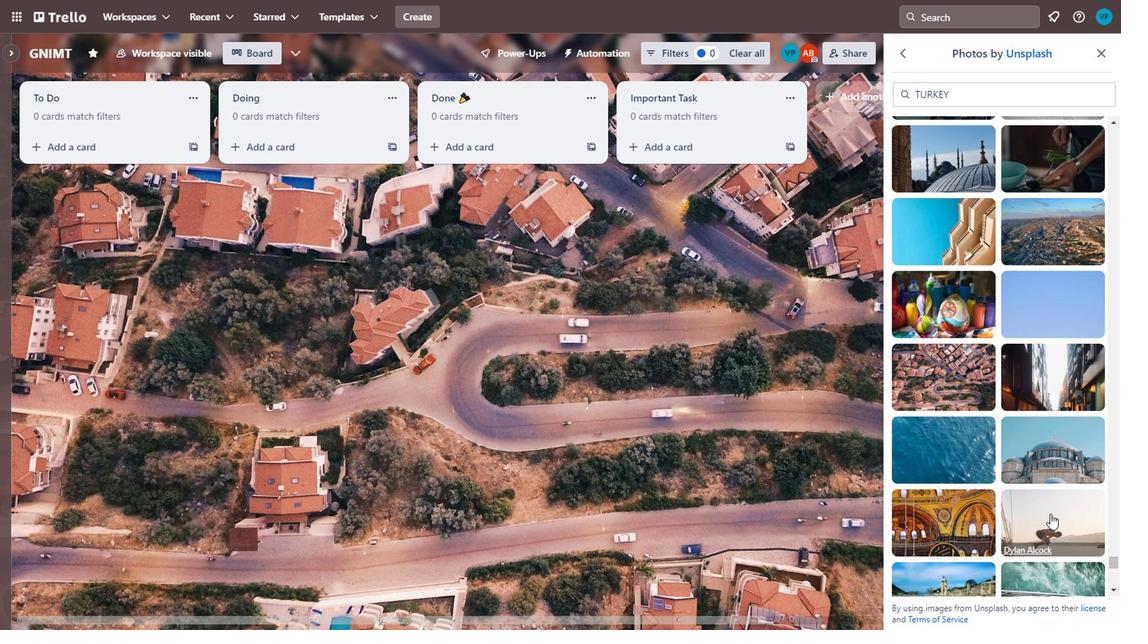 
Action: Mouse pressed left at (1055, 510)
Screenshot: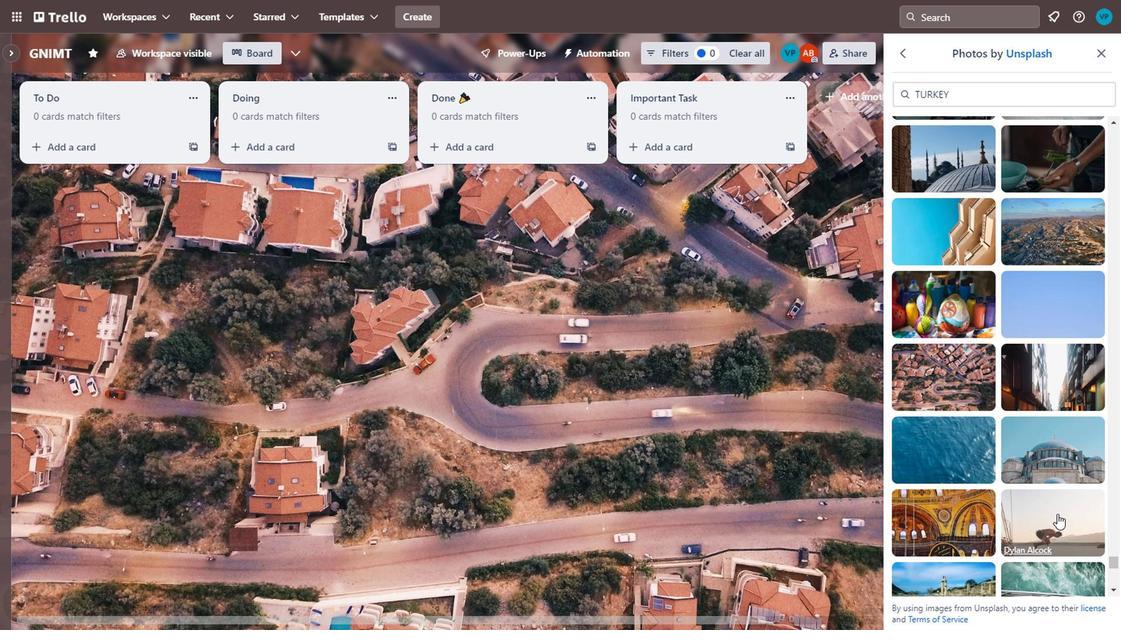 
Action: Mouse moved to (1056, 489)
Screenshot: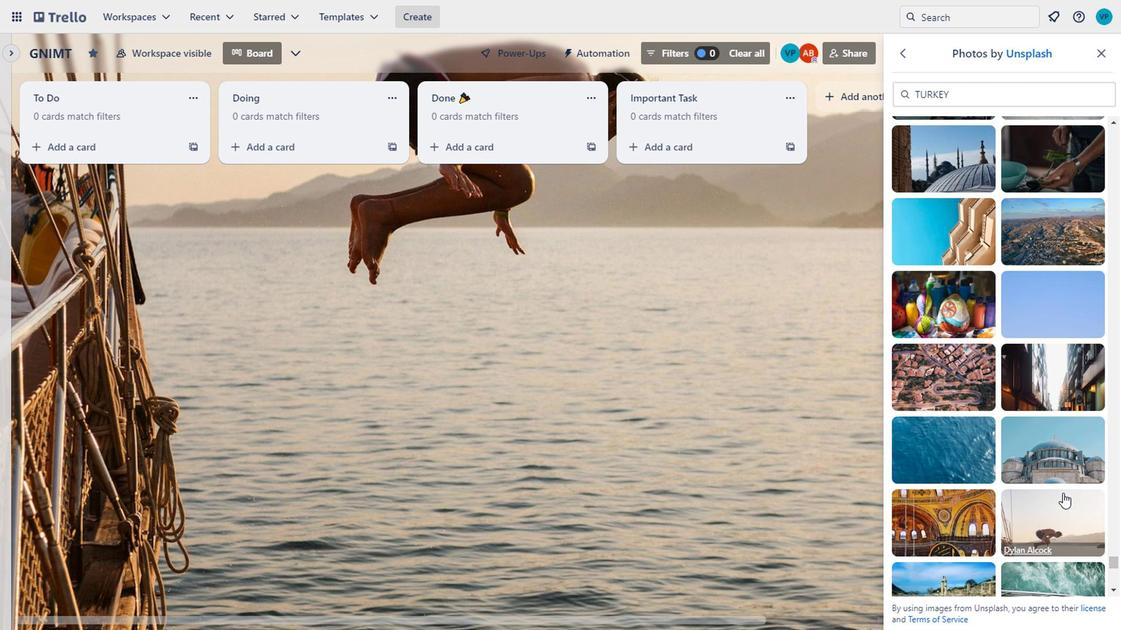 
Action: Mouse scrolled (1056, 488) with delta (0, 0)
Screenshot: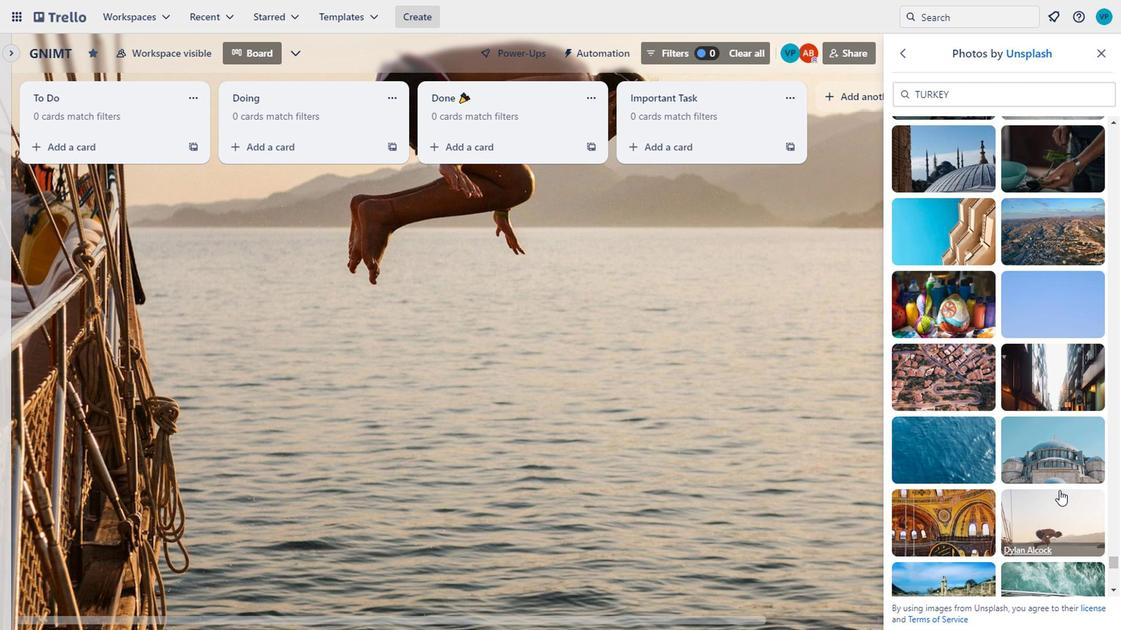 
Action: Mouse scrolled (1056, 488) with delta (0, 0)
Screenshot: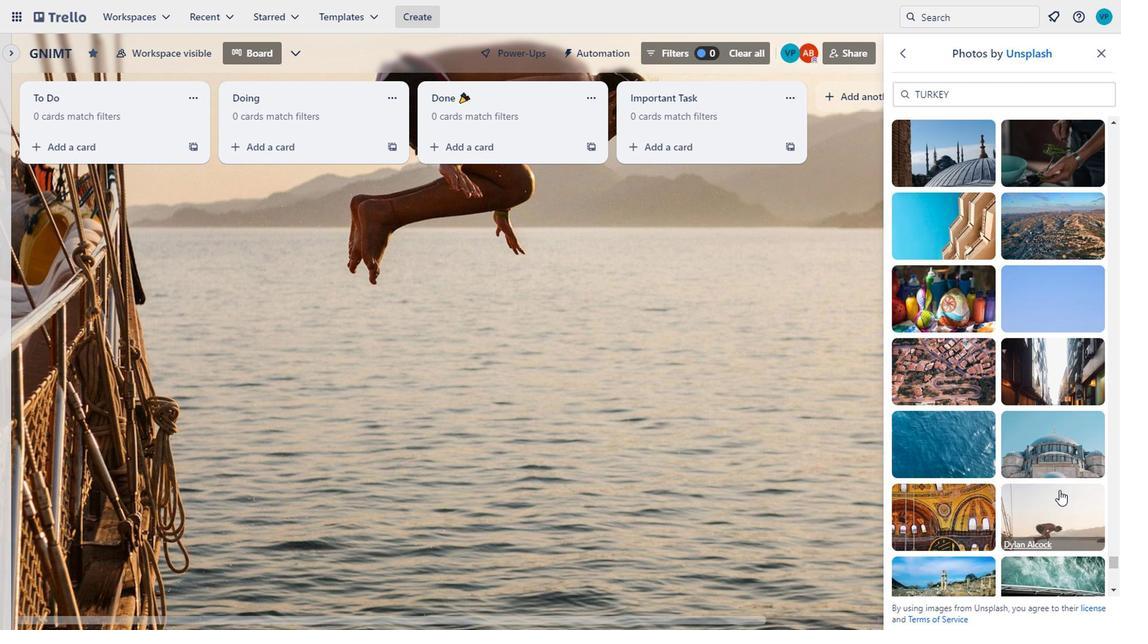 
Action: Mouse scrolled (1056, 488) with delta (0, 0)
Screenshot: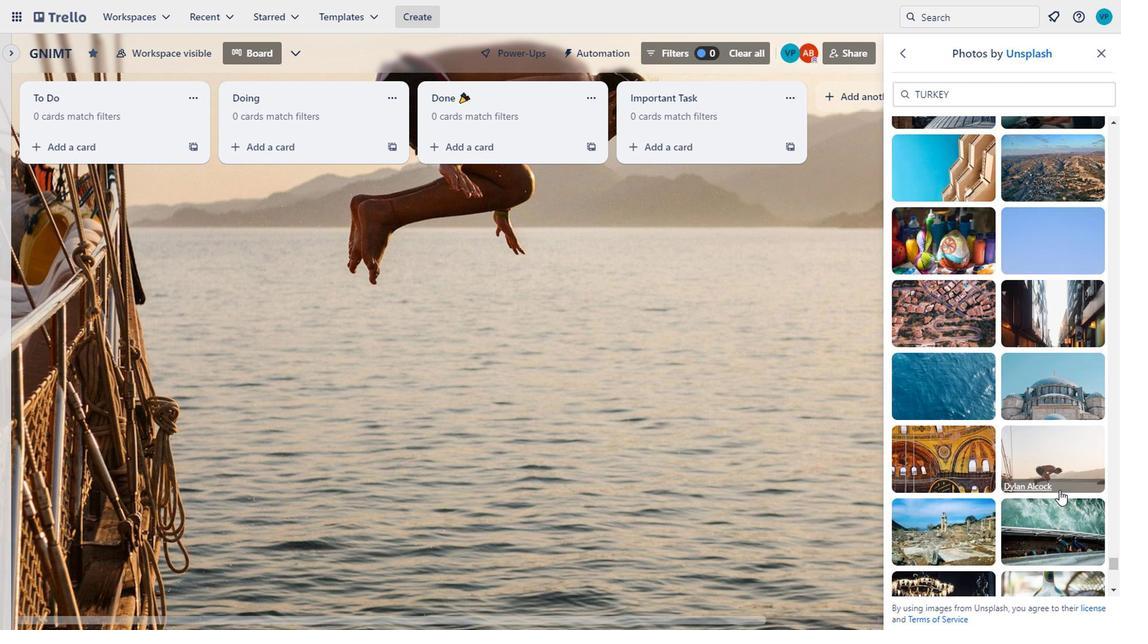 
Action: Mouse moved to (929, 521)
Screenshot: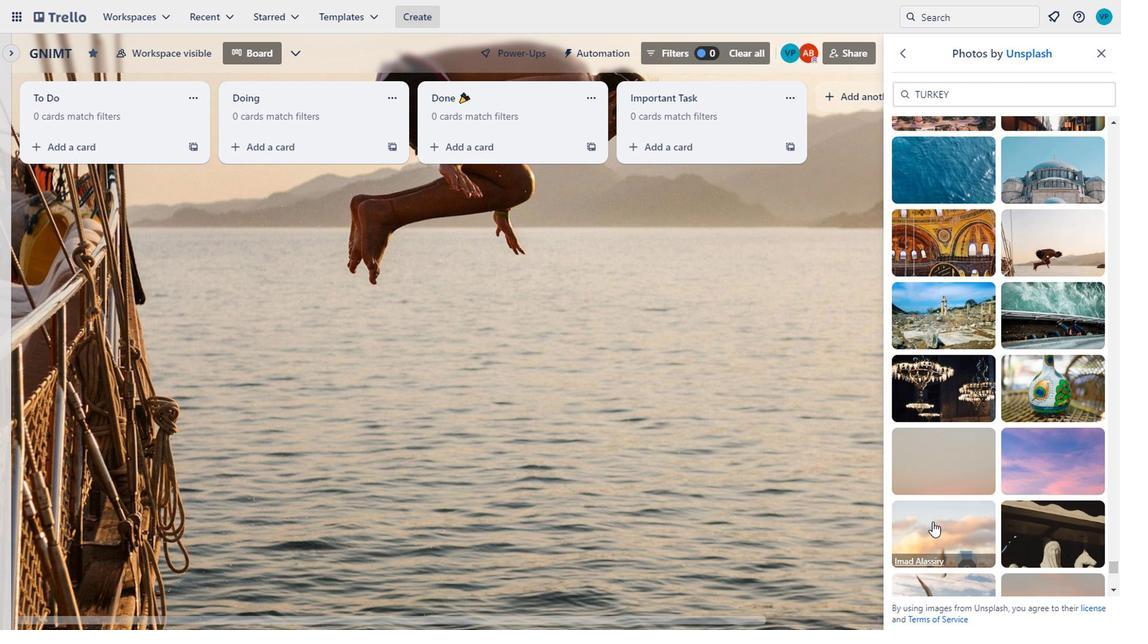 
Action: Mouse pressed left at (929, 521)
Screenshot: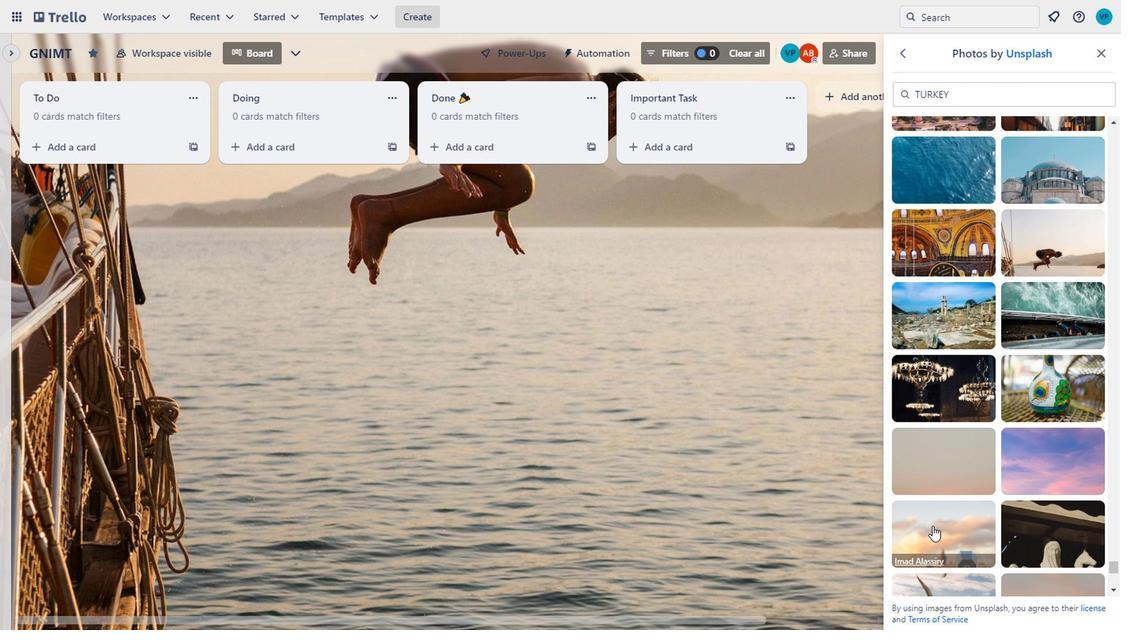 
Action: Mouse moved to (943, 496)
Screenshot: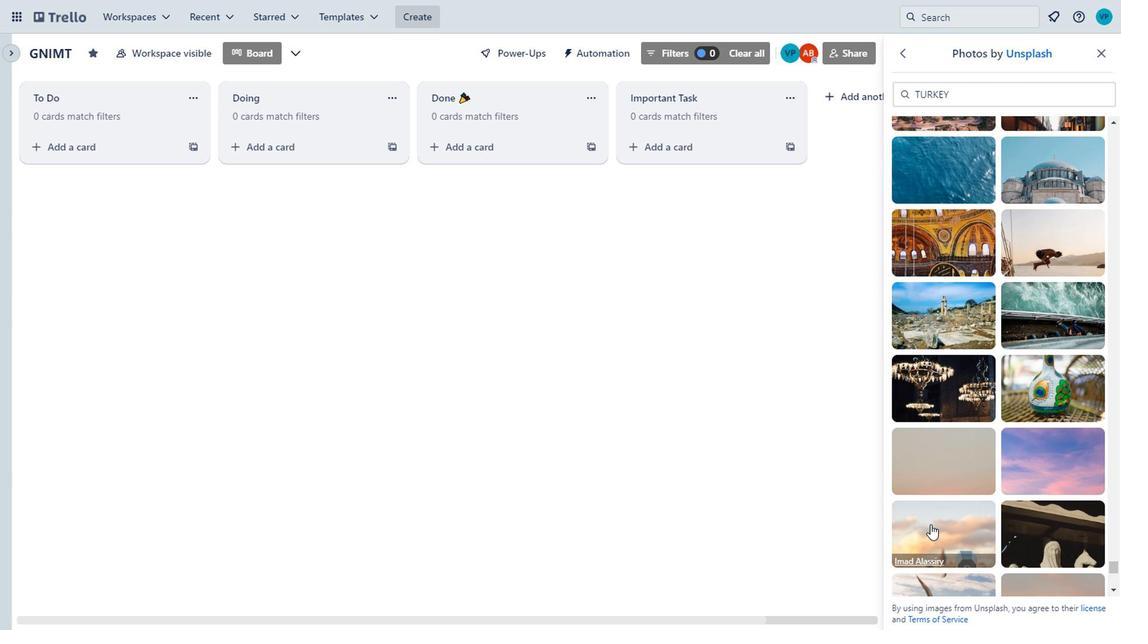 
Action: Mouse scrolled (943, 495) with delta (0, 0)
Screenshot: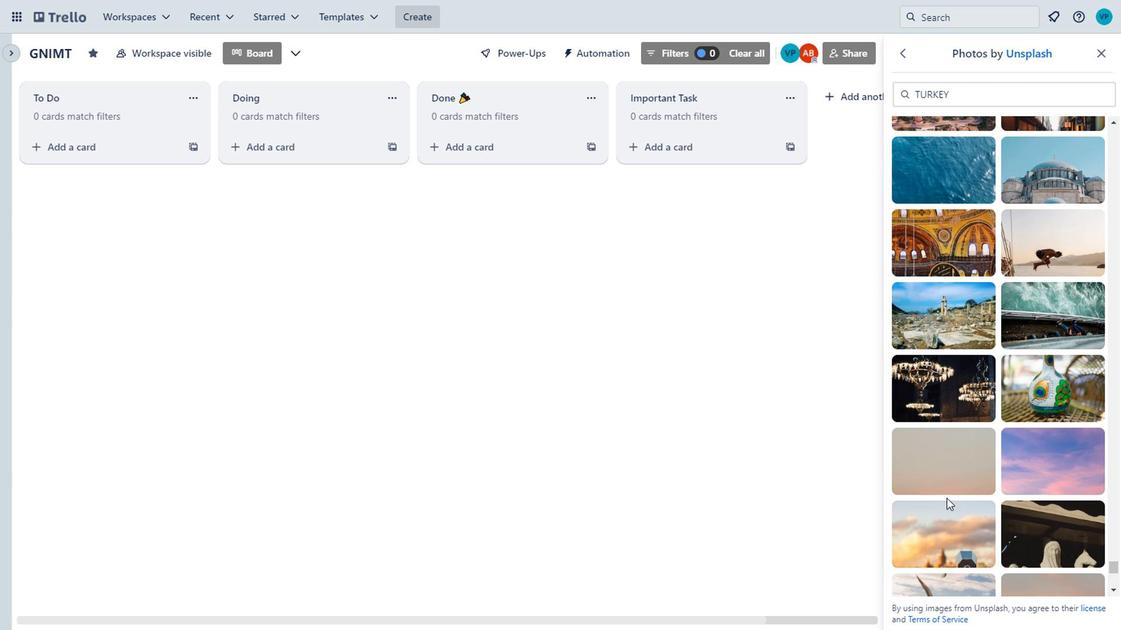
Action: Mouse scrolled (943, 495) with delta (0, 0)
Screenshot: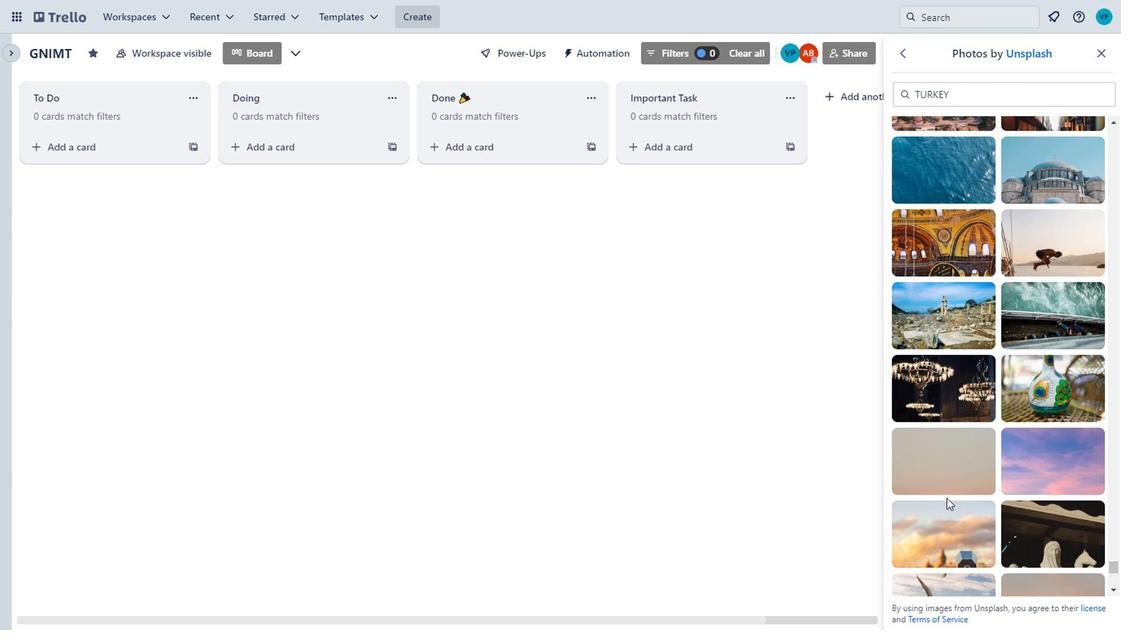 
Action: Mouse moved to (997, 470)
Screenshot: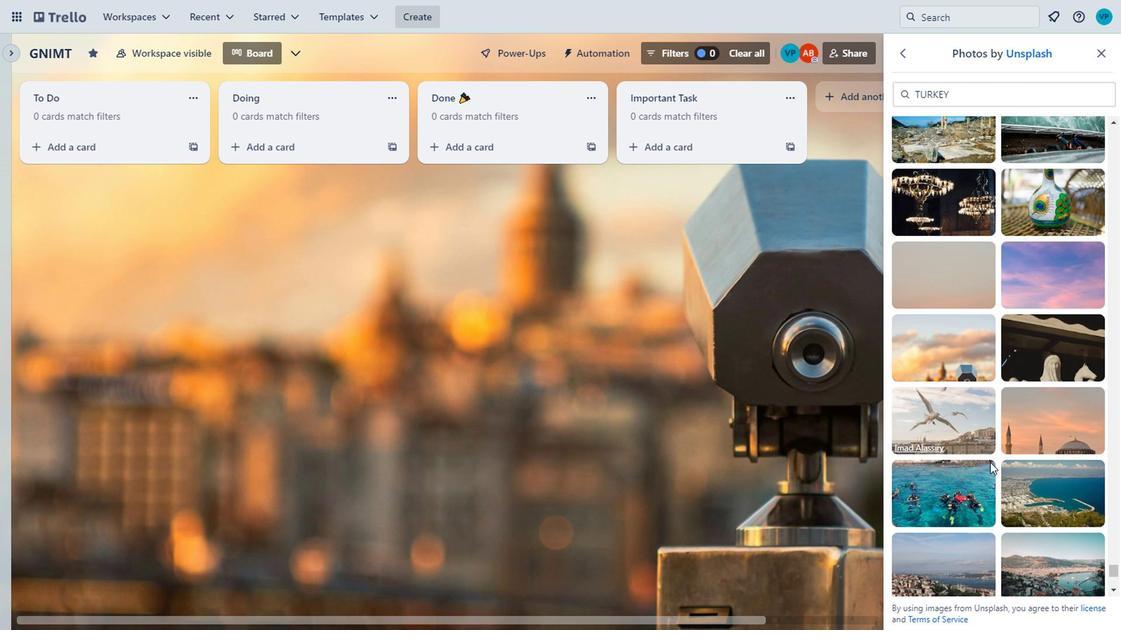 
Action: Mouse scrolled (997, 470) with delta (0, 0)
Screenshot: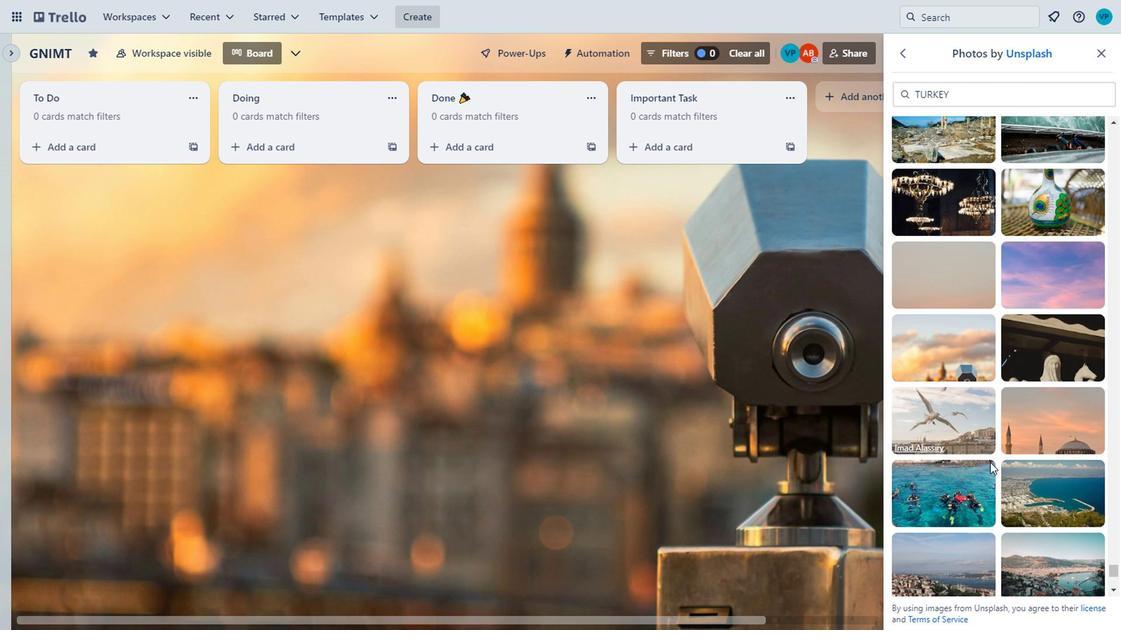 
Action: Mouse moved to (940, 464)
Screenshot: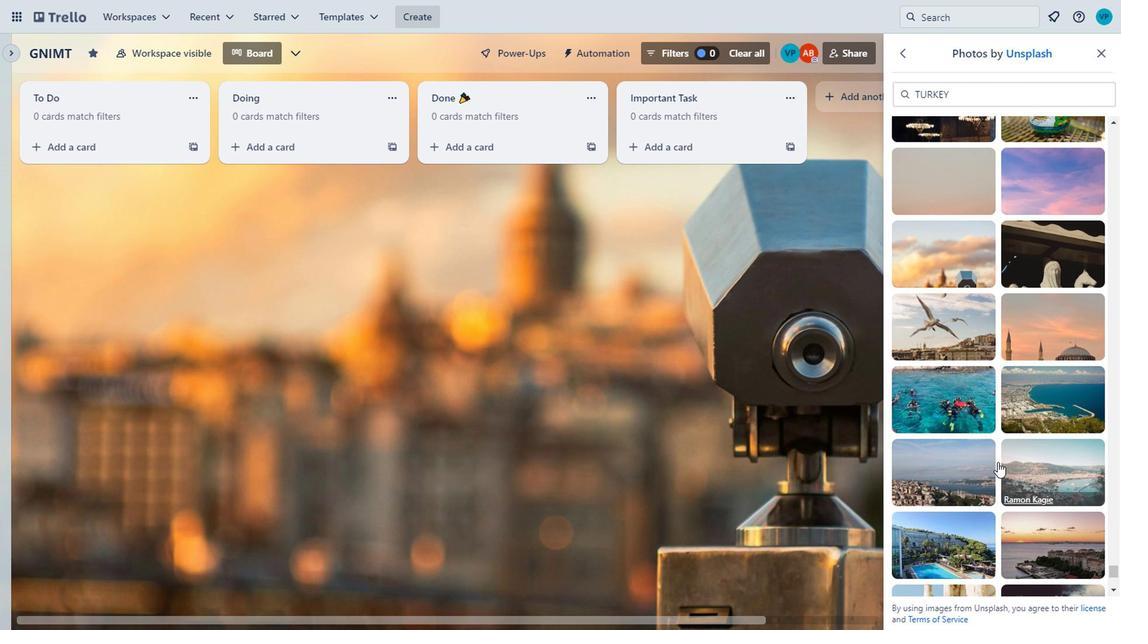 
Action: Mouse pressed left at (940, 464)
Screenshot: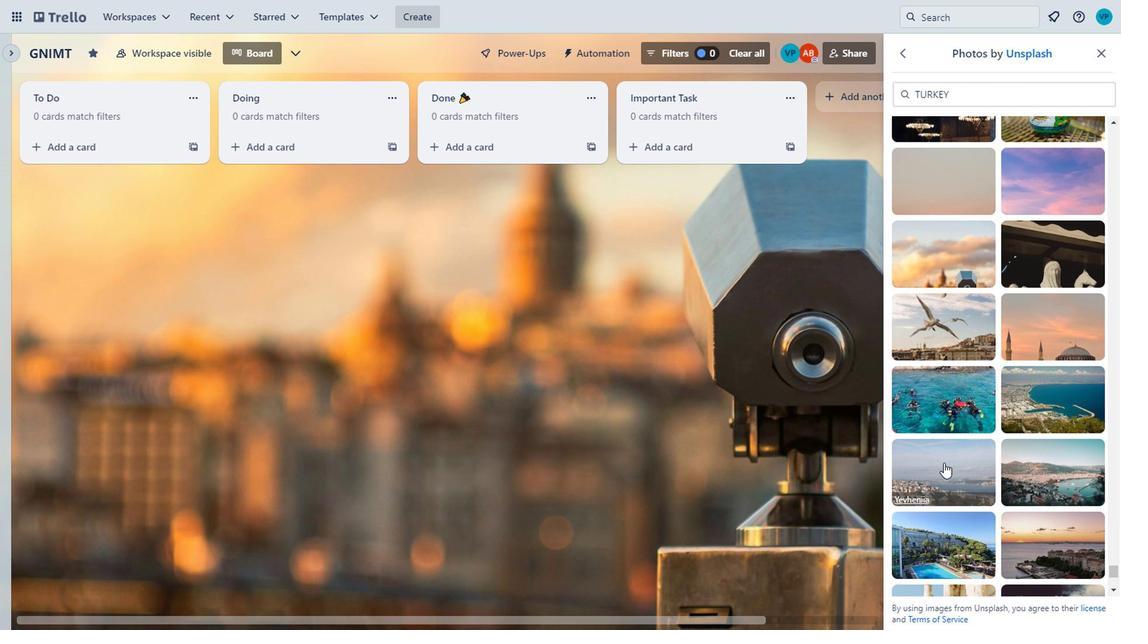 
Action: Mouse moved to (1017, 529)
Screenshot: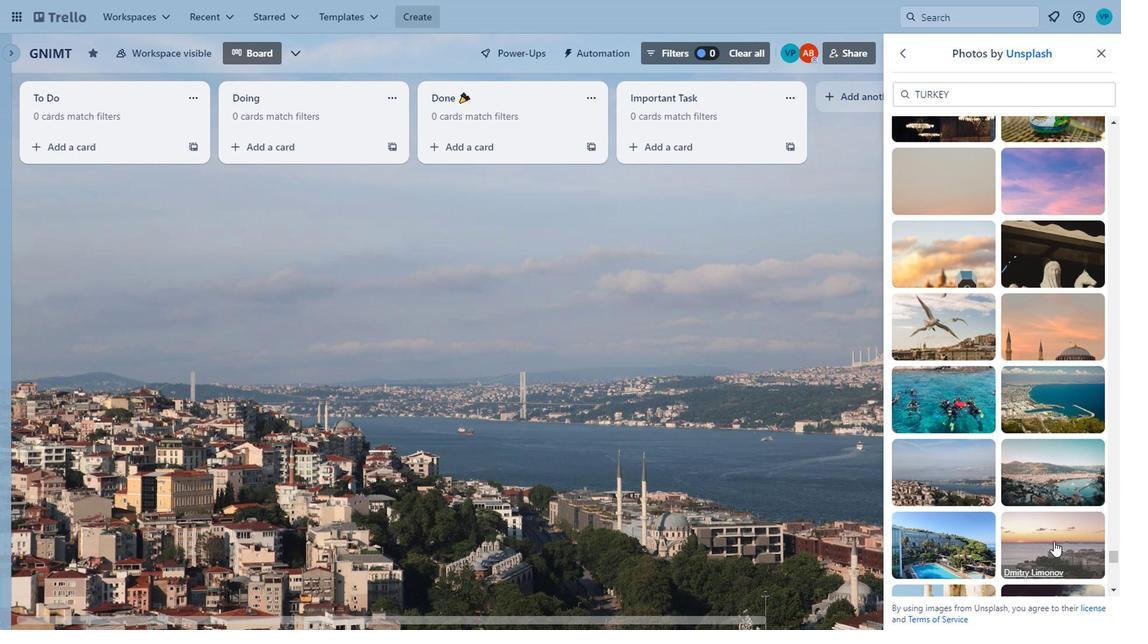 
Action: Mouse scrolled (1017, 528) with delta (0, 0)
Screenshot: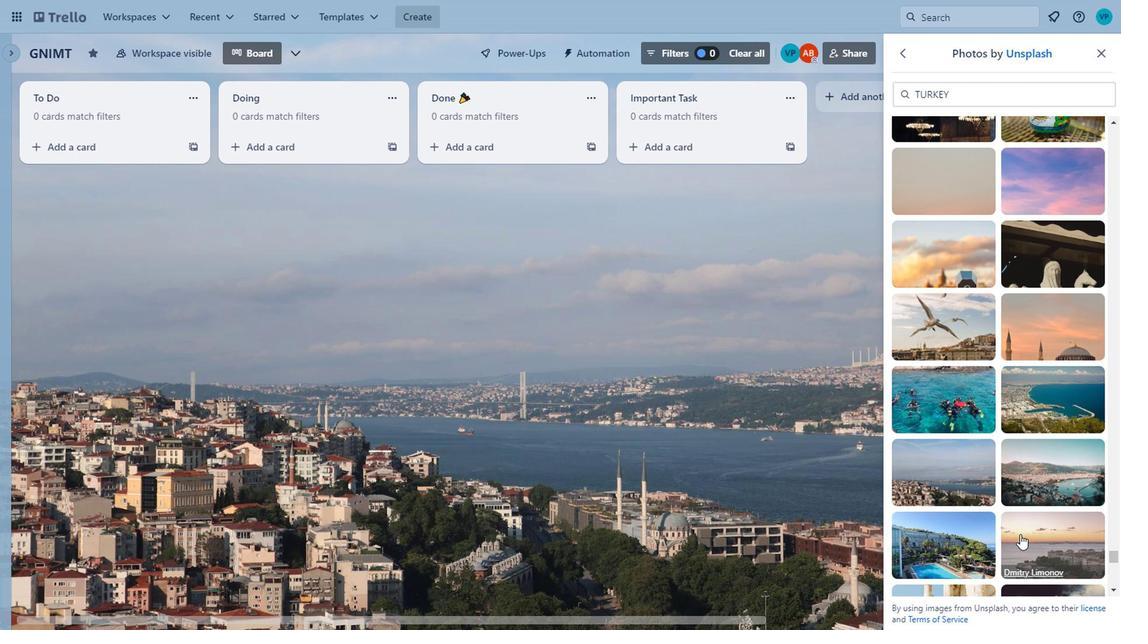 
Action: Mouse moved to (1016, 527)
Screenshot: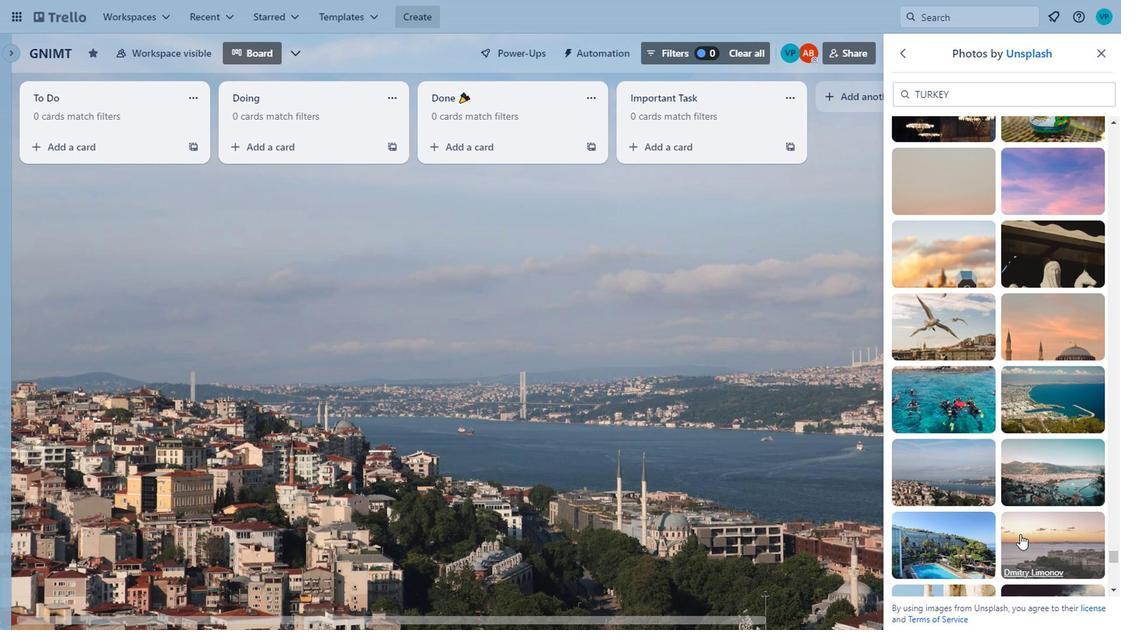
Action: Mouse scrolled (1016, 527) with delta (0, 0)
Screenshot: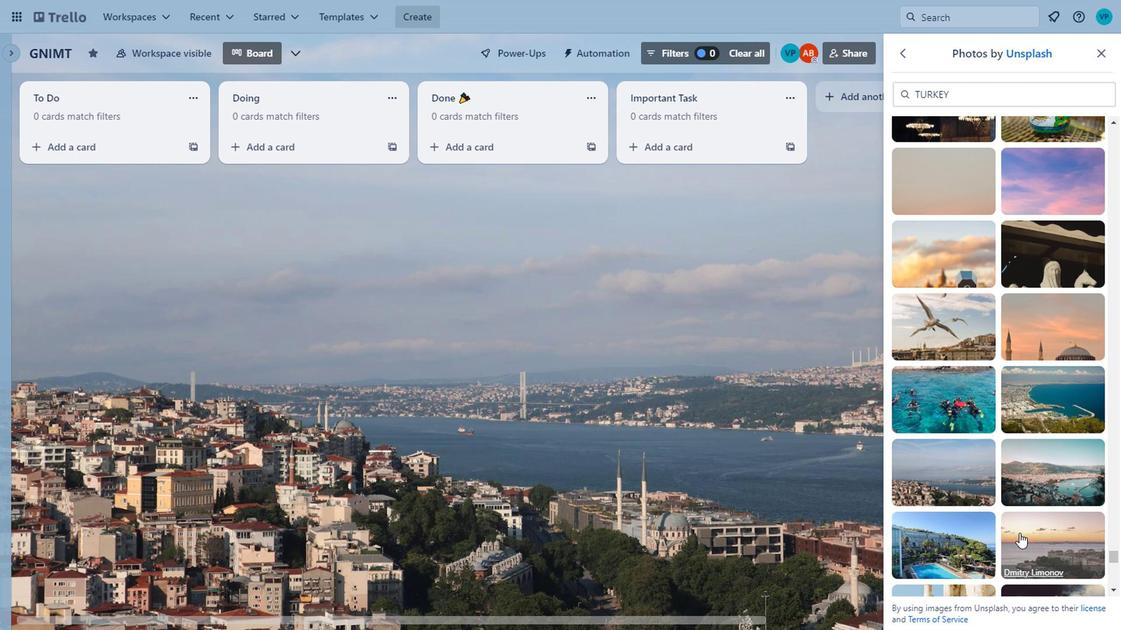 
Action: Mouse moved to (960, 411)
Screenshot: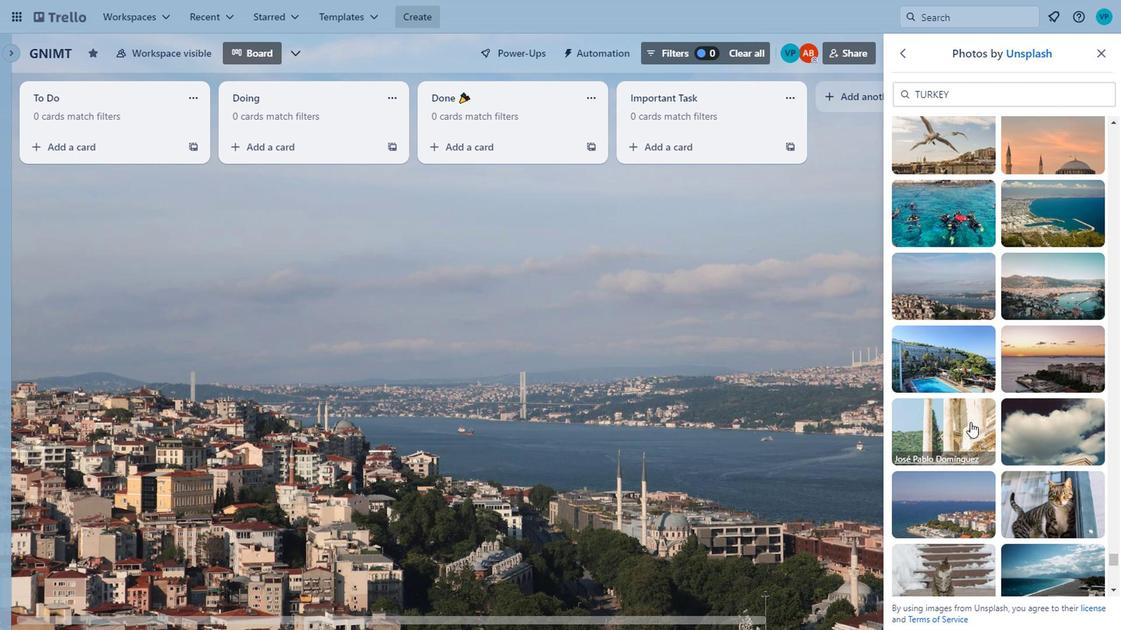 
Action: Mouse pressed left at (960, 411)
Screenshot: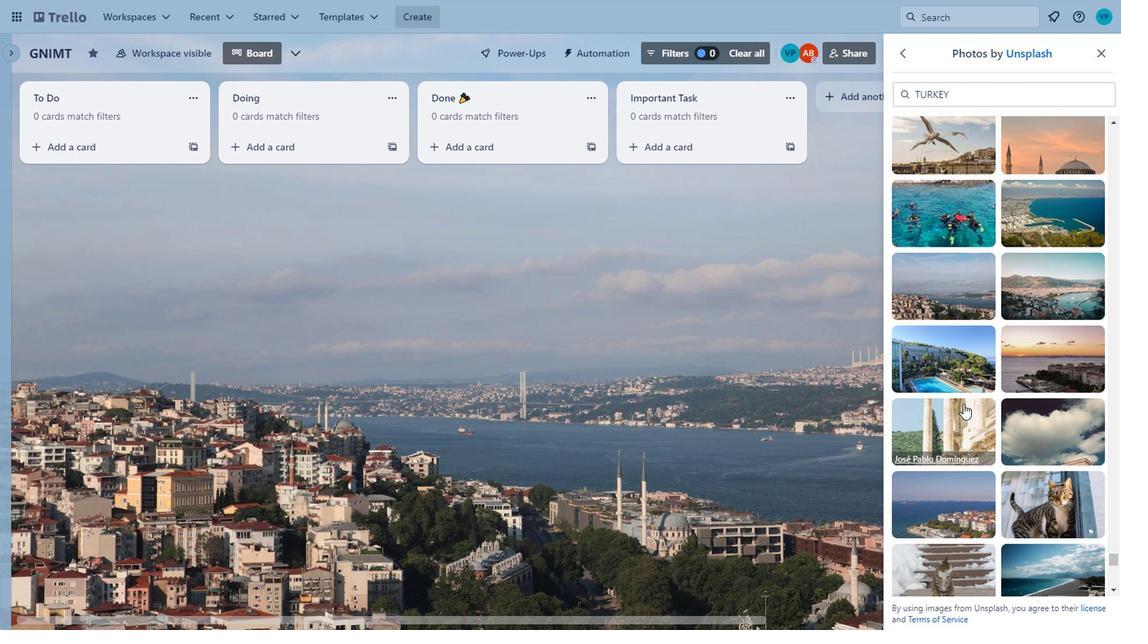
Action: Mouse moved to (999, 403)
Screenshot: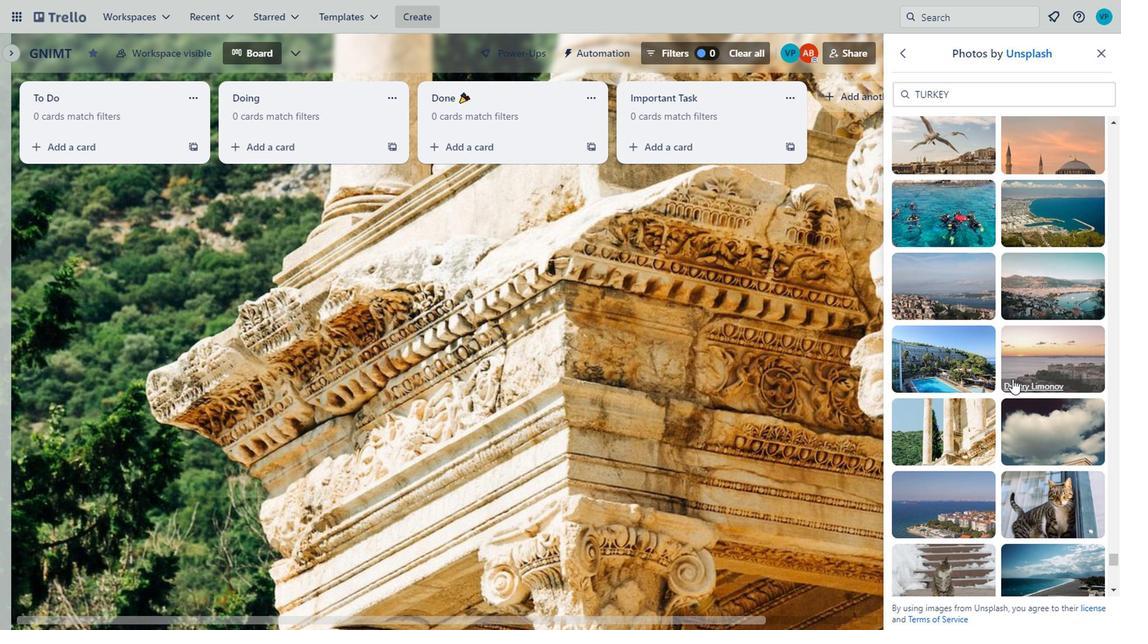 
Action: Mouse scrolled (999, 402) with delta (0, 0)
Screenshot: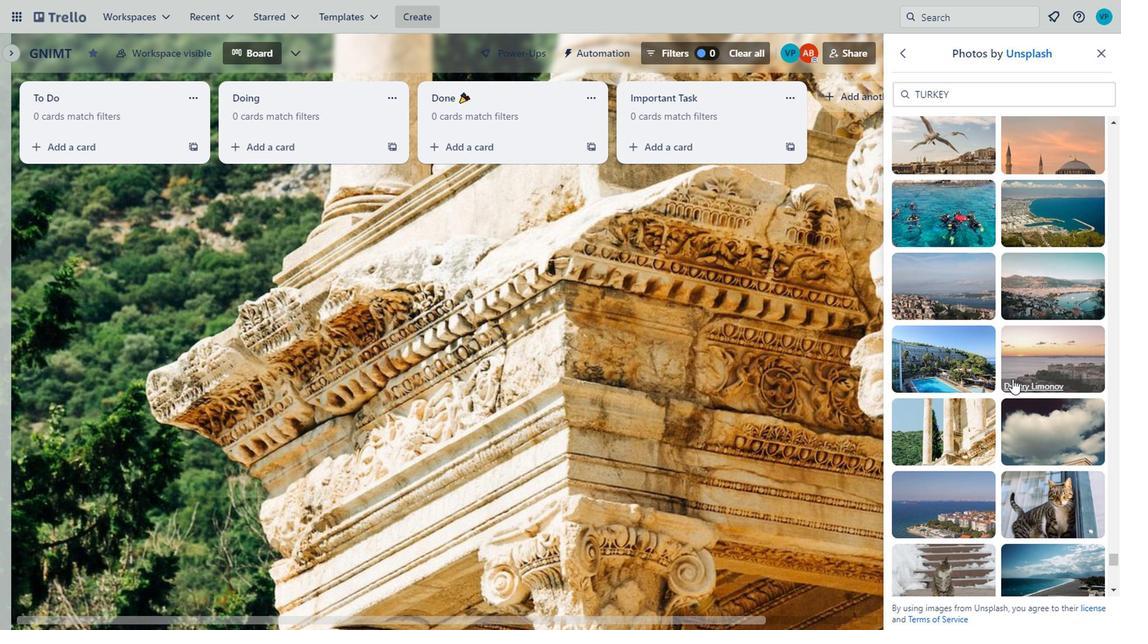 
Action: Mouse moved to (999, 412)
Screenshot: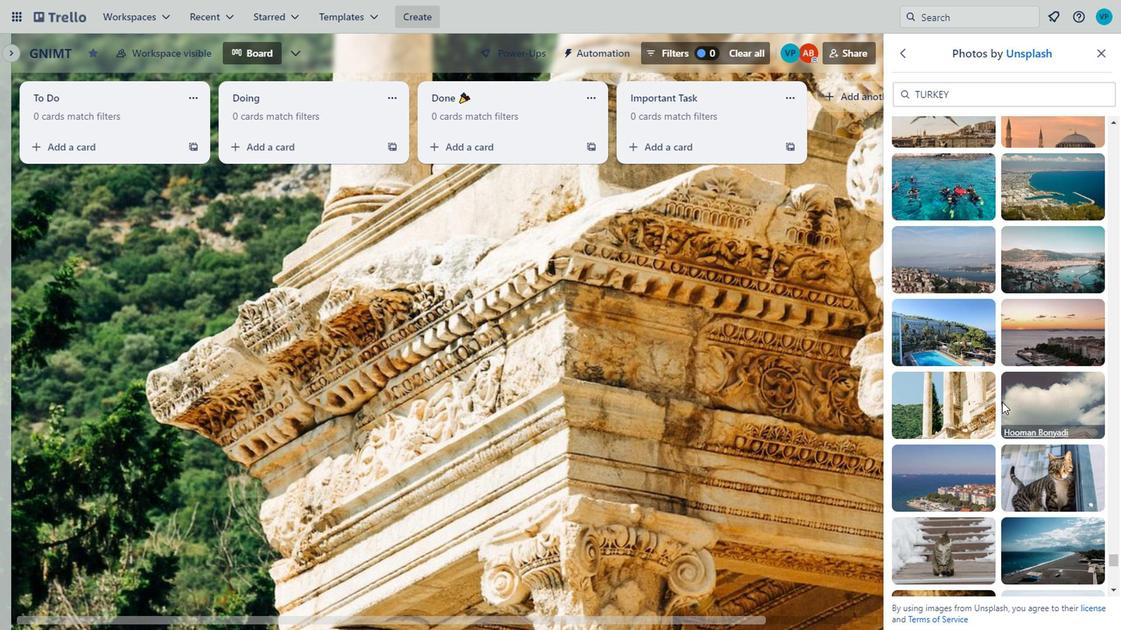 
Action: Mouse scrolled (999, 411) with delta (0, 0)
Screenshot: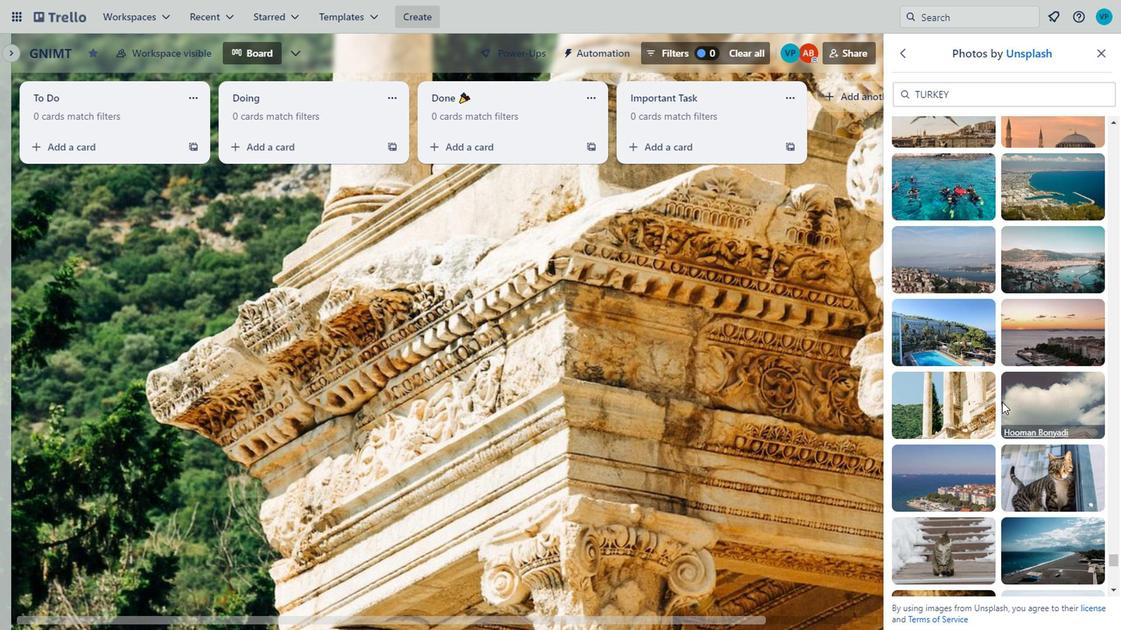 
Action: Mouse moved to (999, 418)
Screenshot: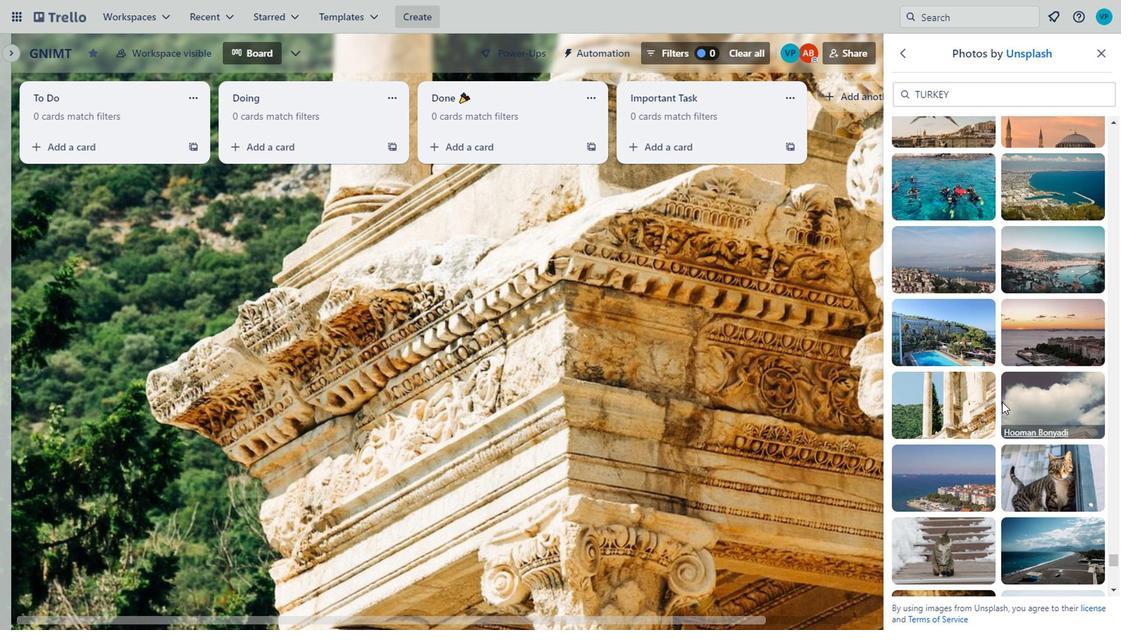 
Action: Mouse scrolled (999, 417) with delta (0, 0)
Screenshot: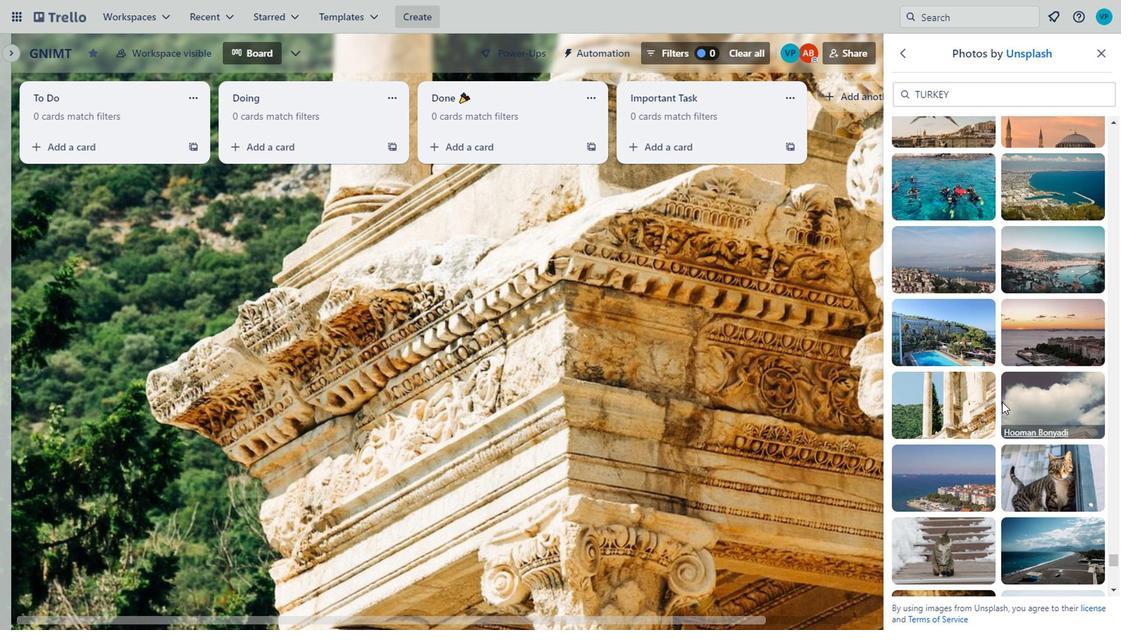 
Action: Mouse moved to (953, 380)
Screenshot: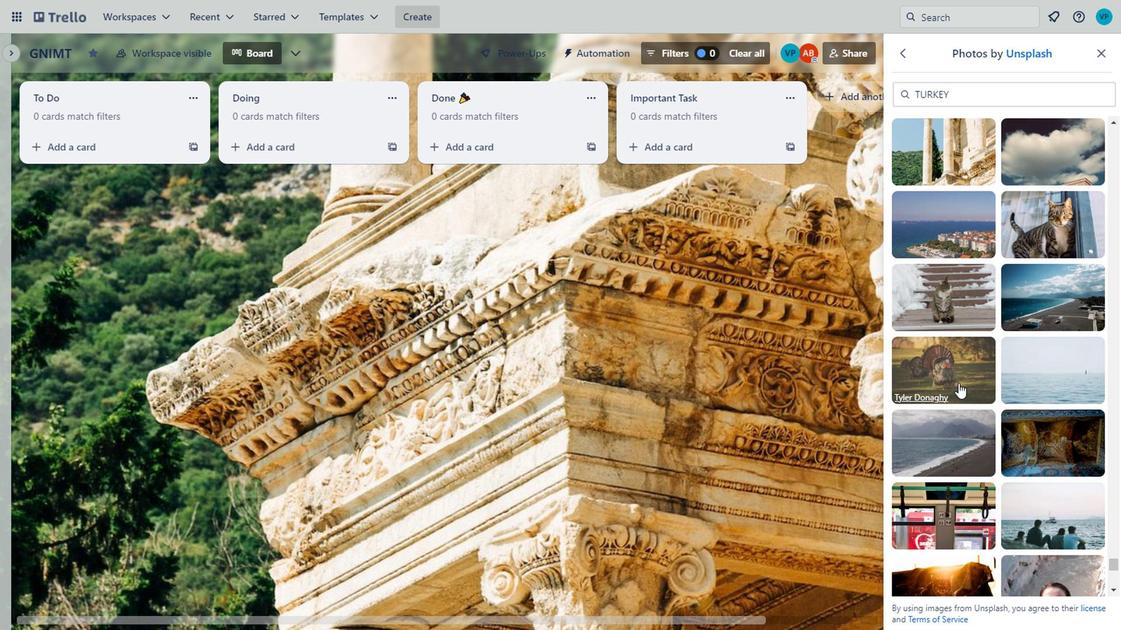 
Action: Mouse pressed left at (953, 380)
Screenshot: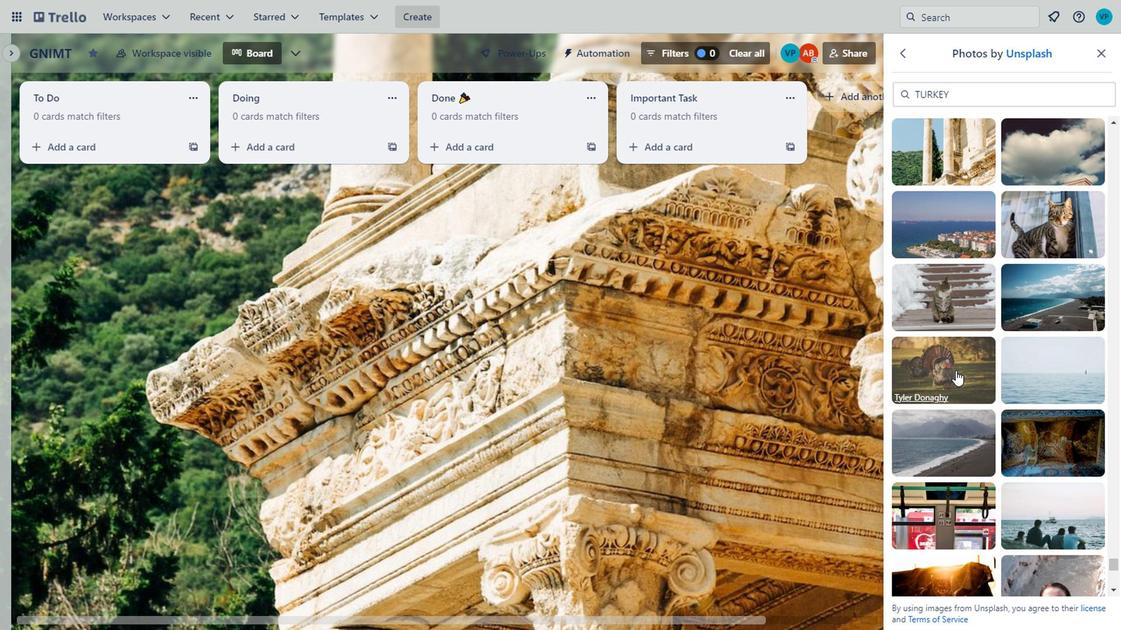 
Action: Mouse moved to (1058, 498)
Screenshot: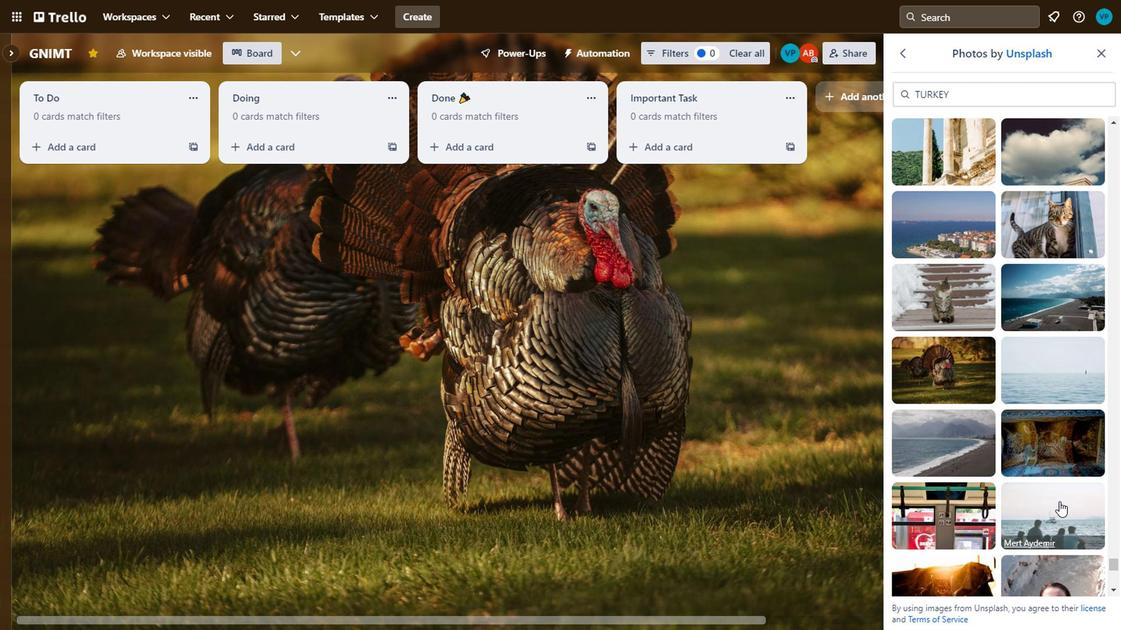 
Action: Mouse pressed left at (1058, 498)
Screenshot: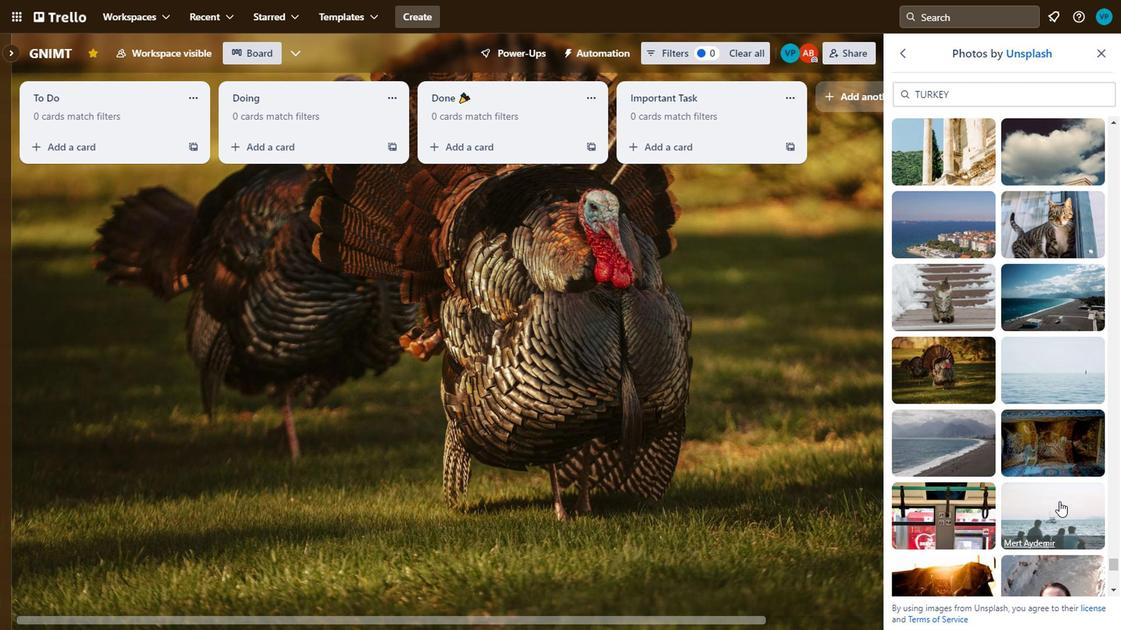 
Action: Mouse moved to (1055, 502)
Screenshot: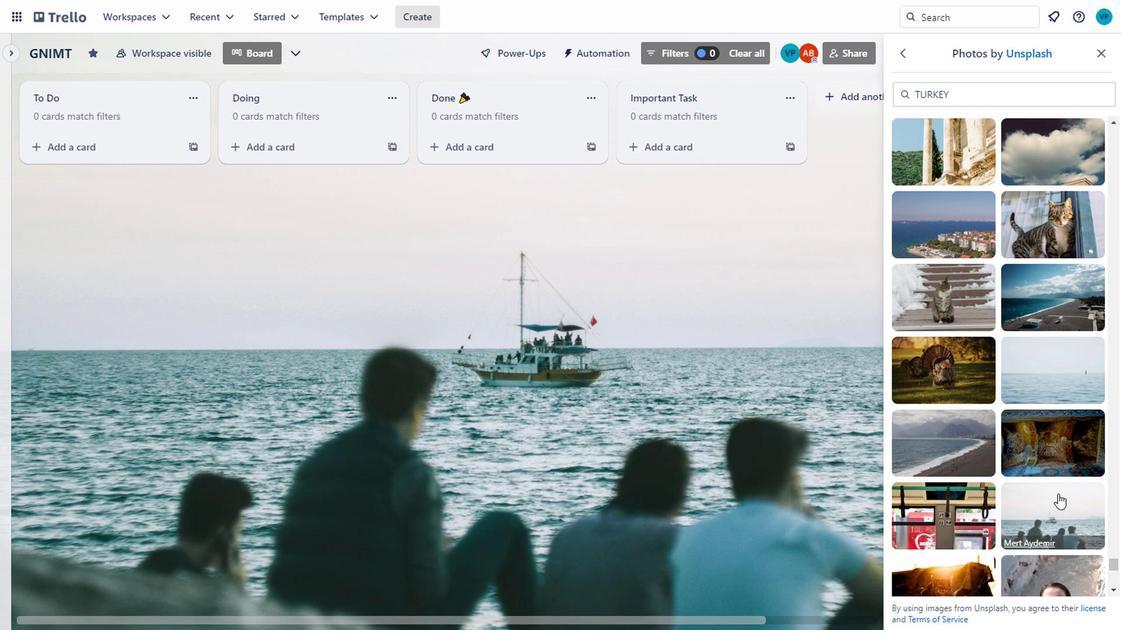 
Action: Mouse pressed left at (1055, 502)
Screenshot: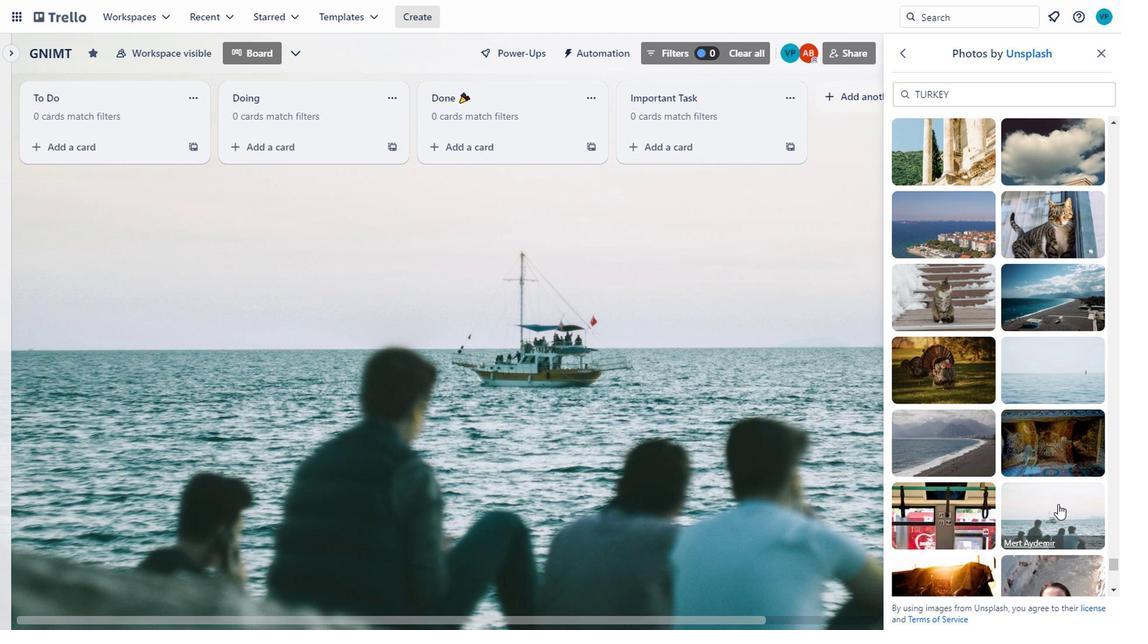 
Action: Mouse moved to (1110, 108)
Screenshot: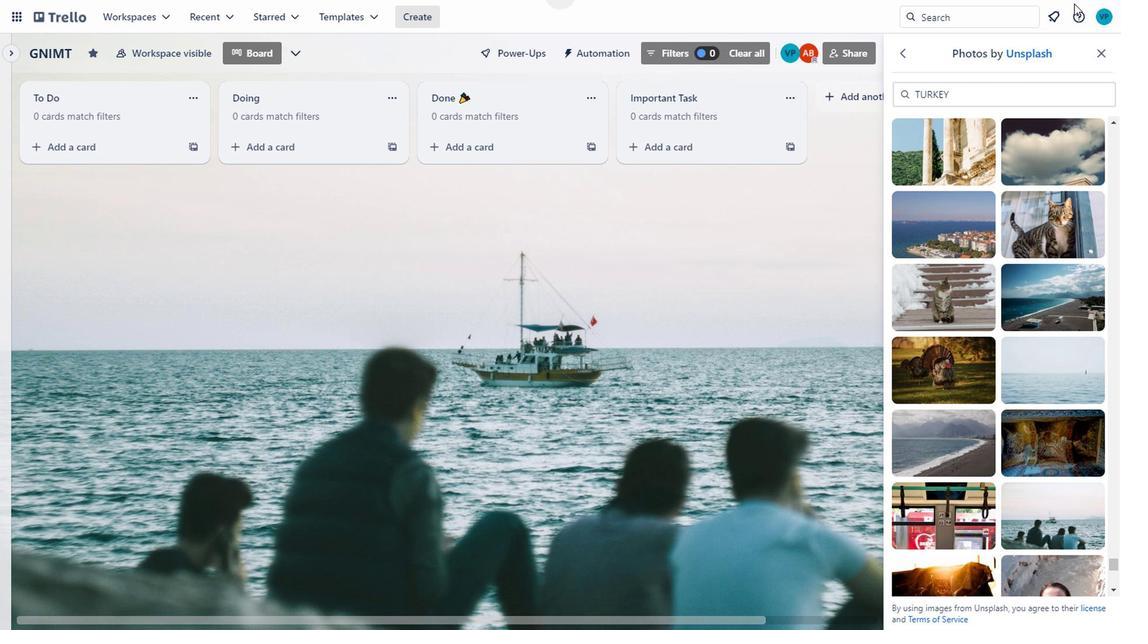 
Action: Mouse scrolled (1110, 108) with delta (0, 0)
Screenshot: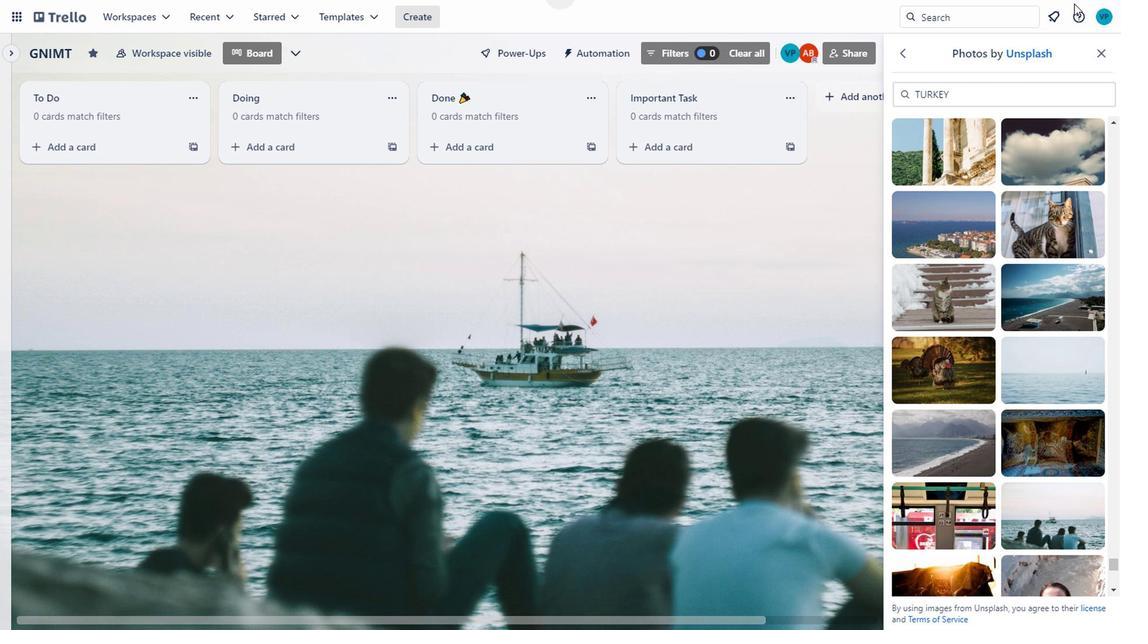 
Action: Mouse moved to (992, 474)
Screenshot: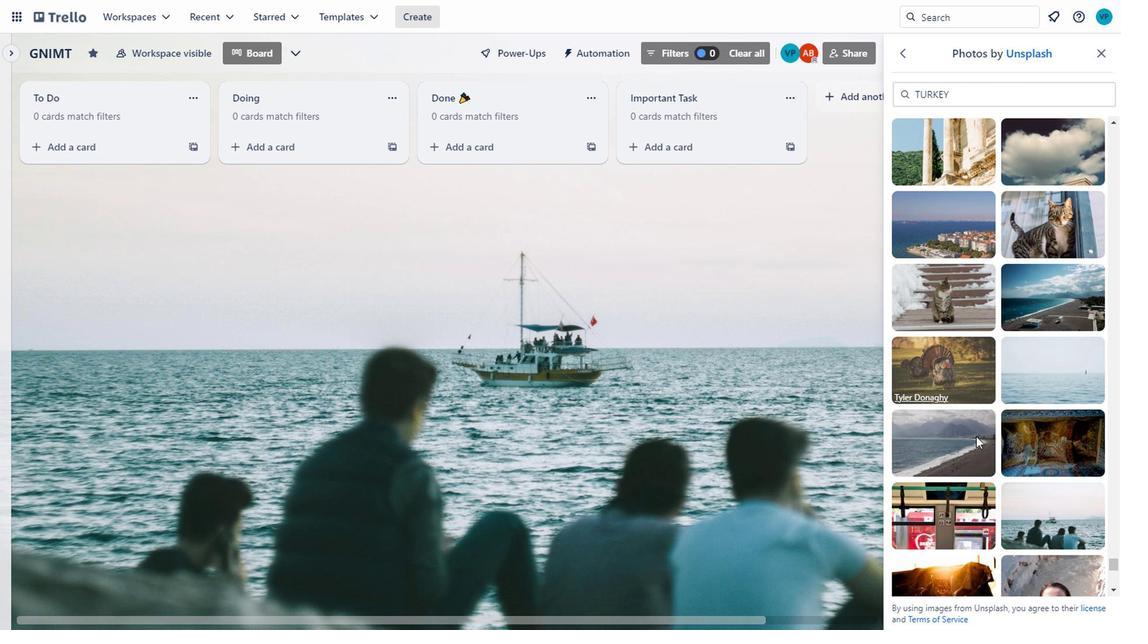 
Action: Mouse scrolled (992, 474) with delta (0, 0)
Screenshot: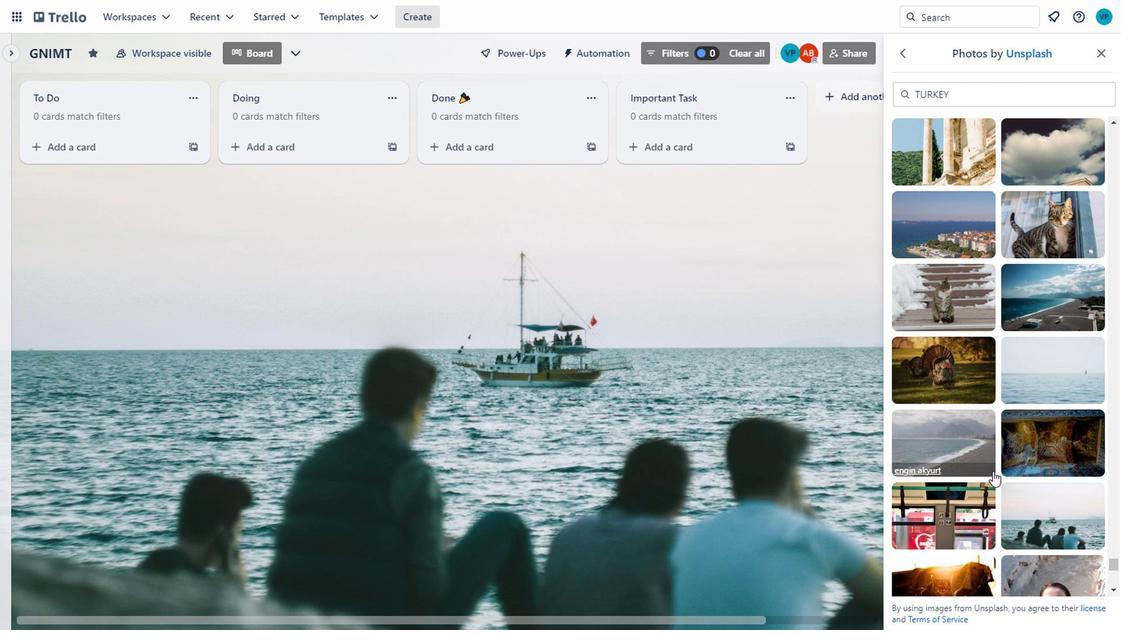 
Action: Mouse scrolled (992, 474) with delta (0, 0)
Screenshot: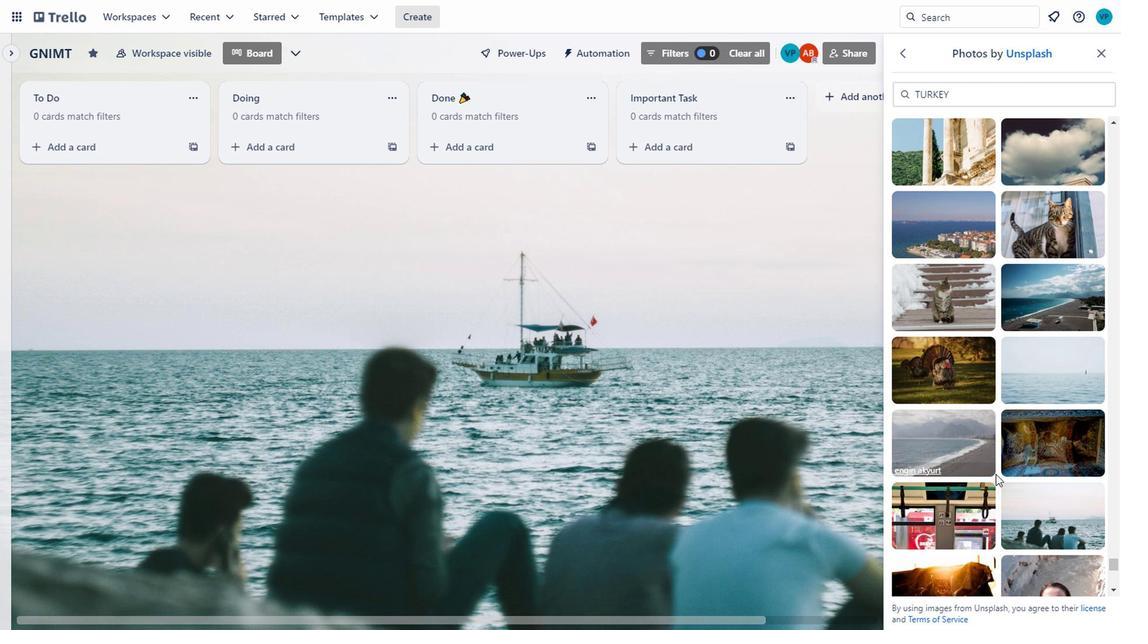 
Action: Mouse moved to (1061, 391)
Screenshot: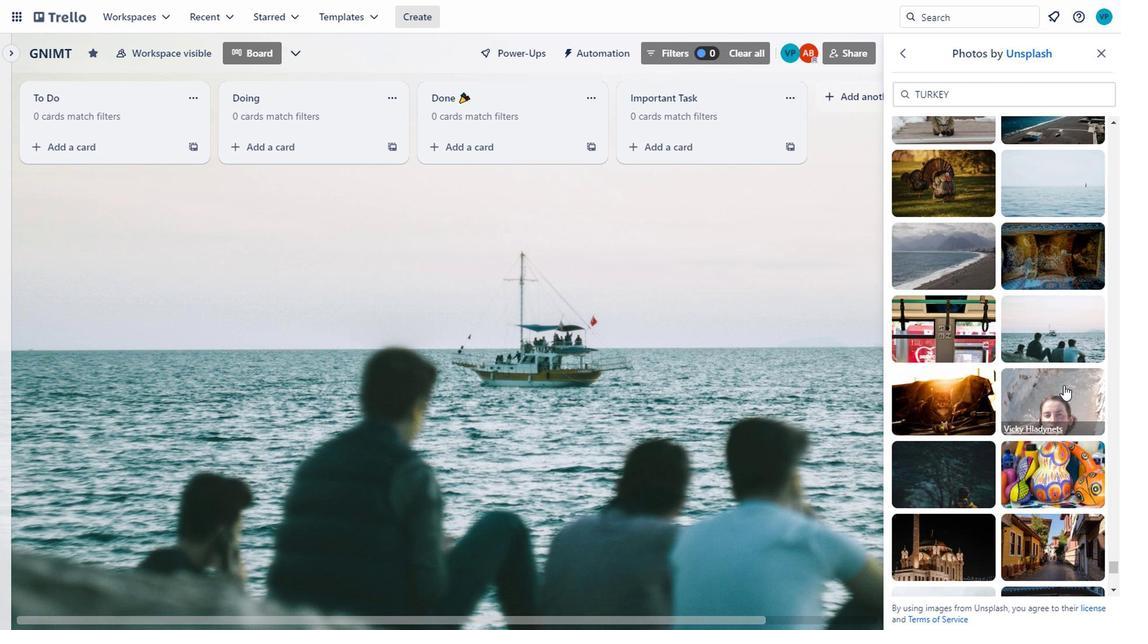 
Action: Mouse pressed left at (1061, 391)
Screenshot: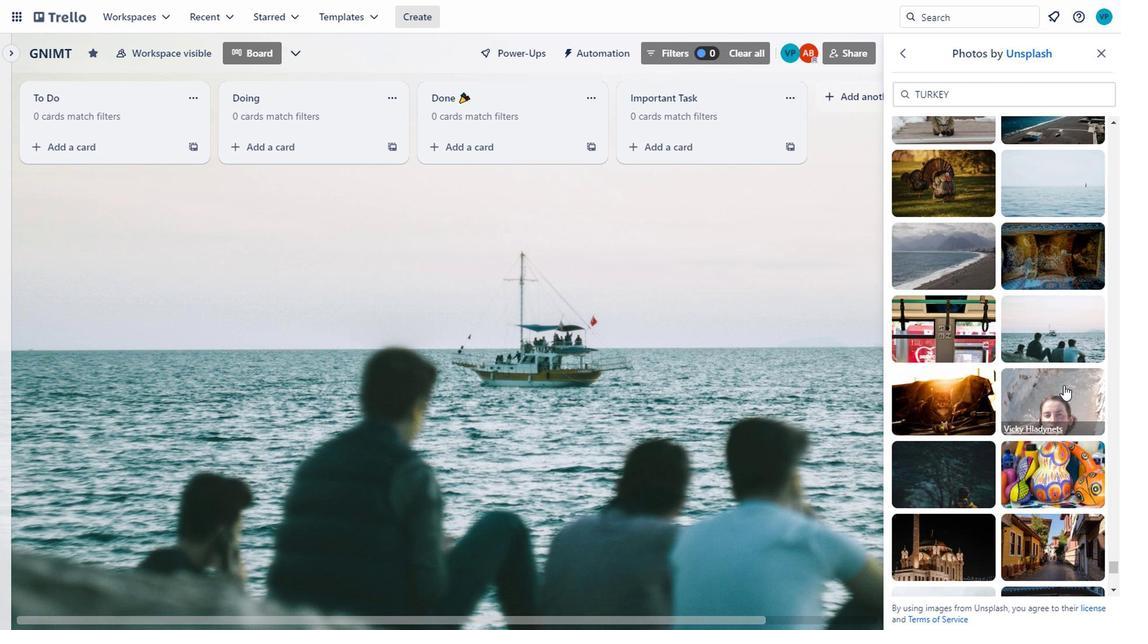 
Action: Mouse moved to (1051, 376)
Screenshot: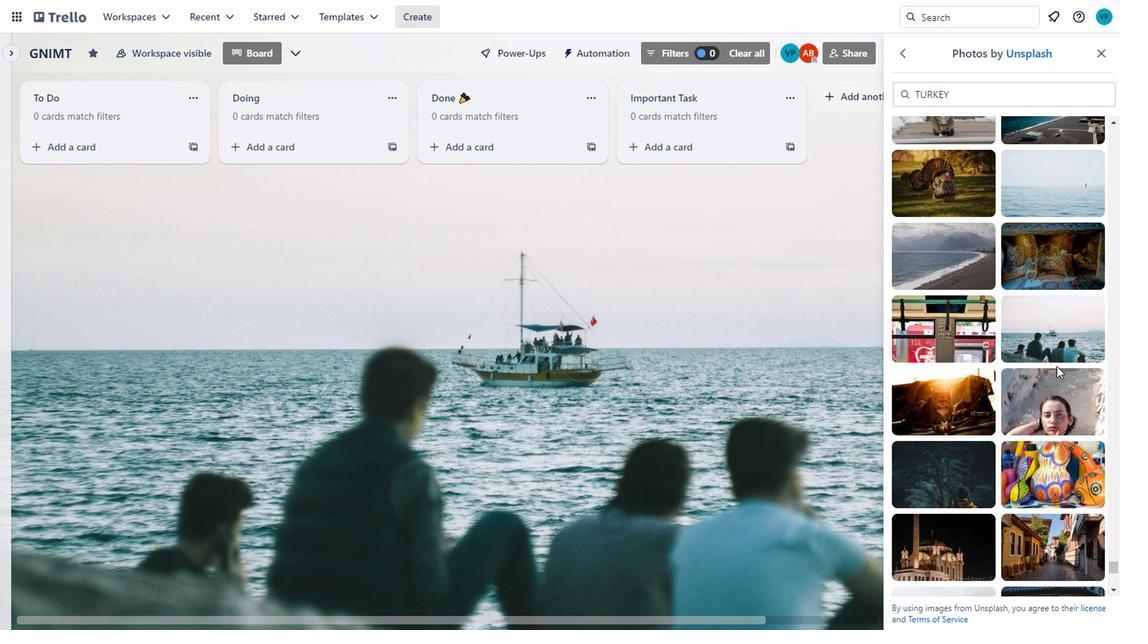 
Action: Mouse scrolled (1051, 376) with delta (0, 0)
Screenshot: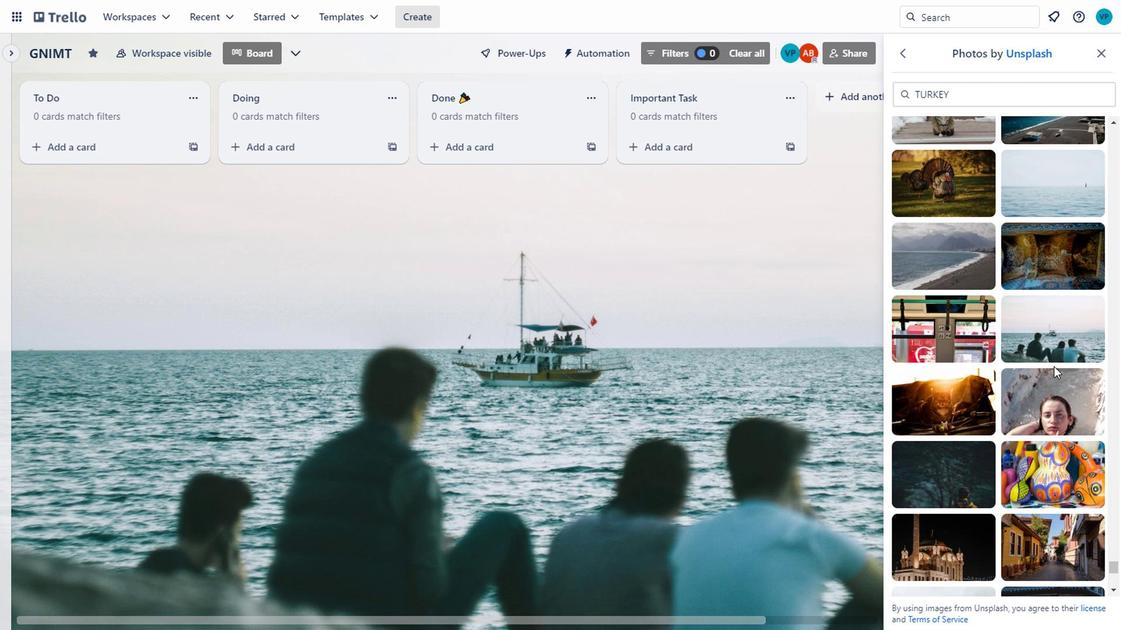 
Action: Mouse moved to (950, 517)
Screenshot: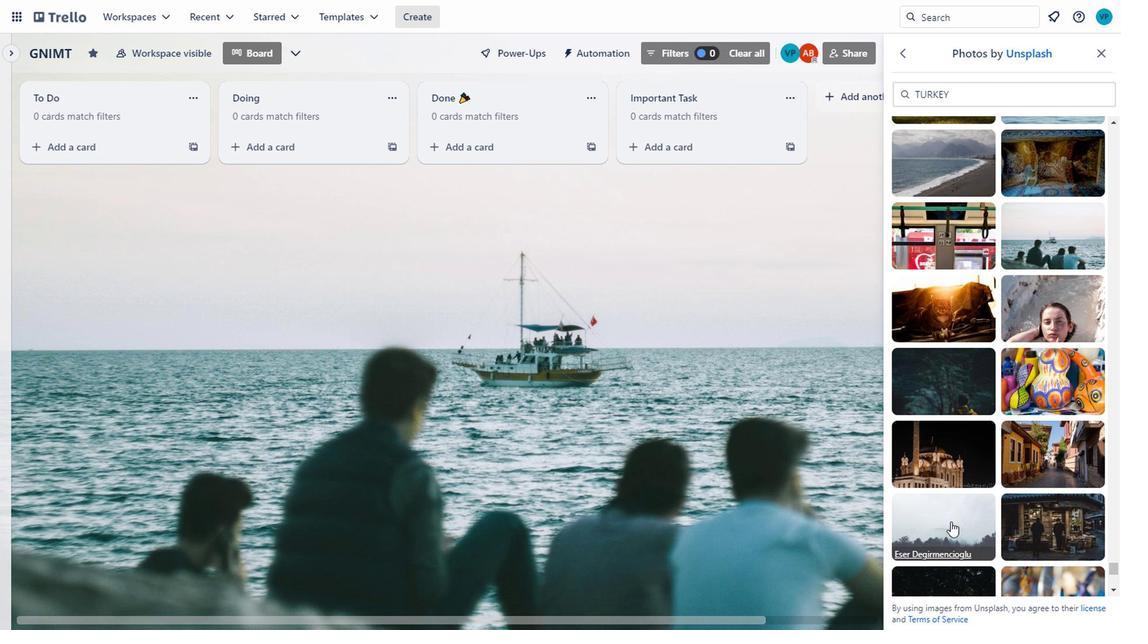 
Action: Mouse scrolled (950, 517) with delta (0, 0)
Screenshot: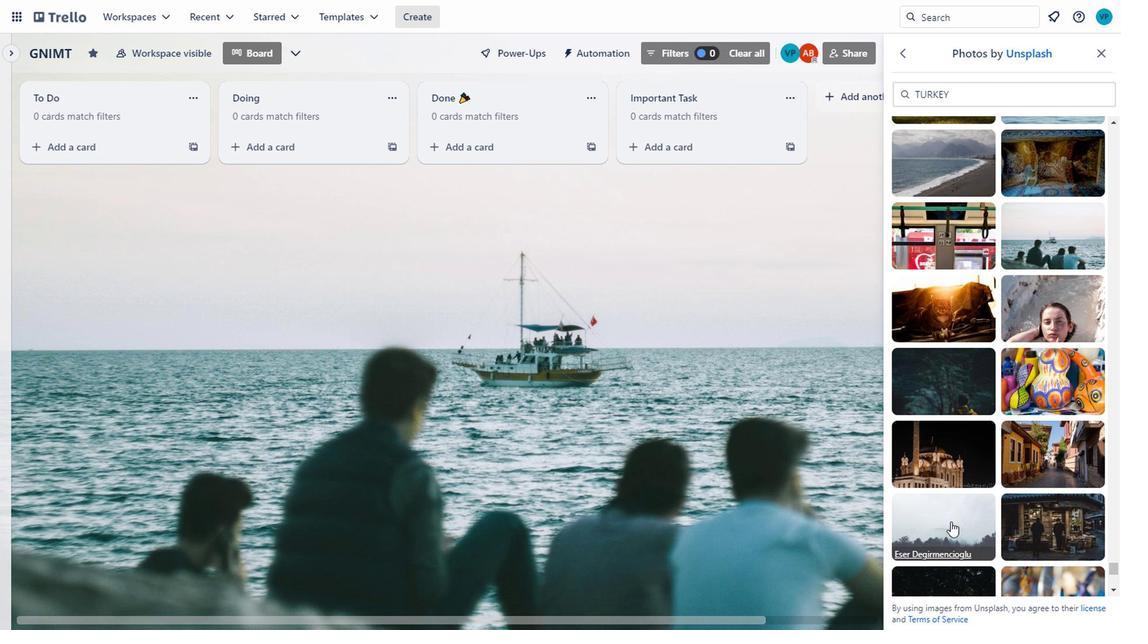 
Action: Mouse moved to (1016, 513)
Screenshot: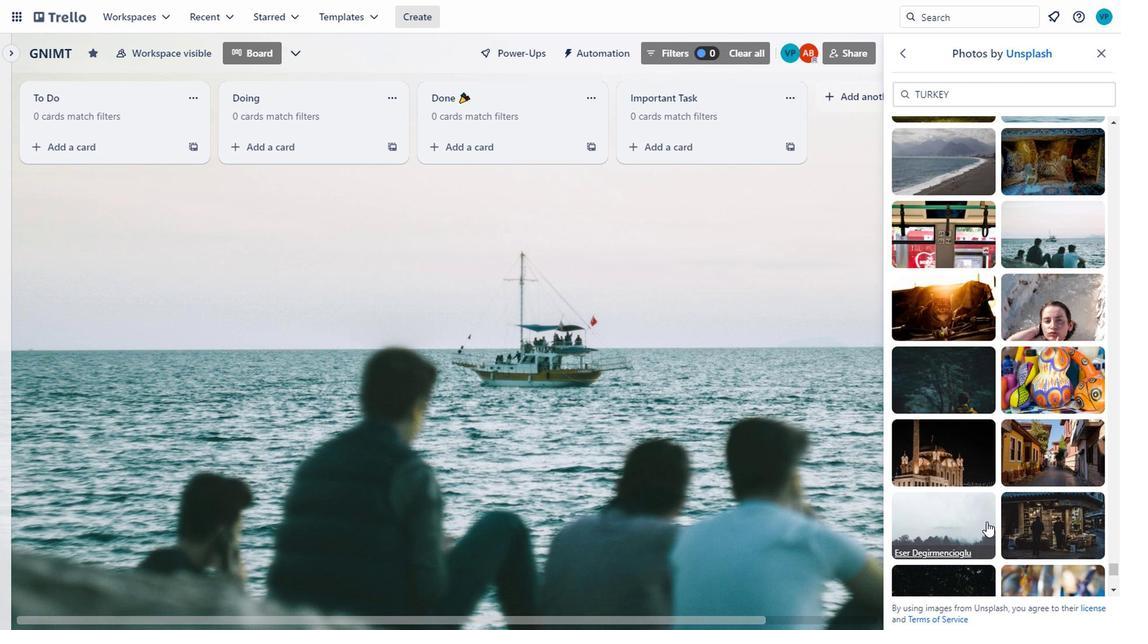 
Action: Mouse scrolled (1016, 513) with delta (0, 0)
Screenshot: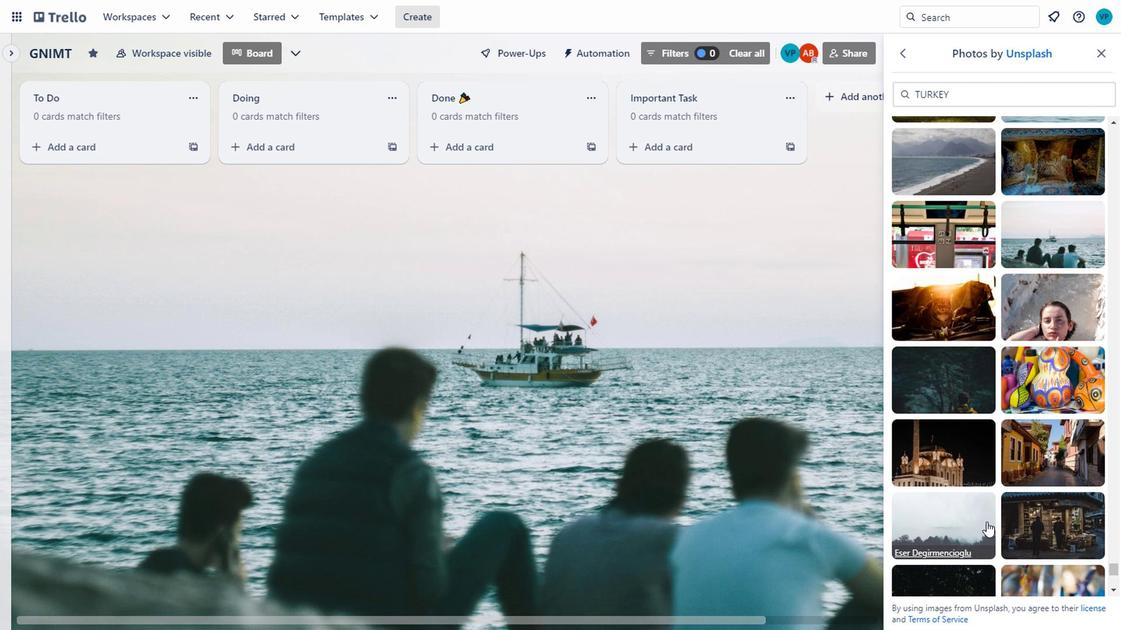 
Action: Mouse moved to (1018, 513)
Screenshot: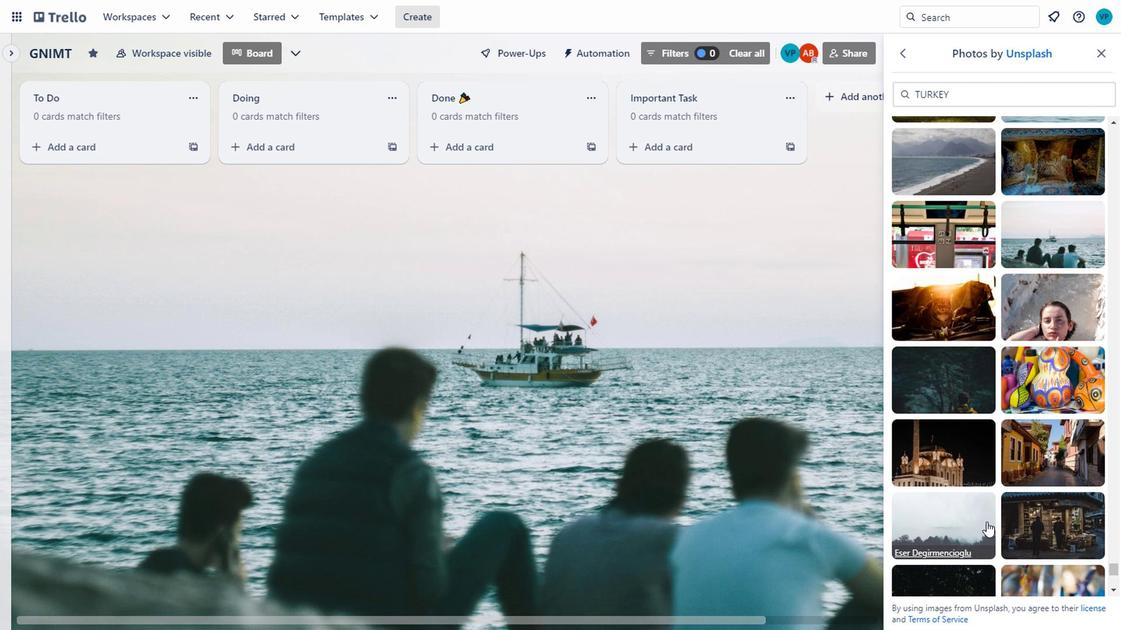 
Action: Mouse scrolled (1018, 513) with delta (0, 0)
Screenshot: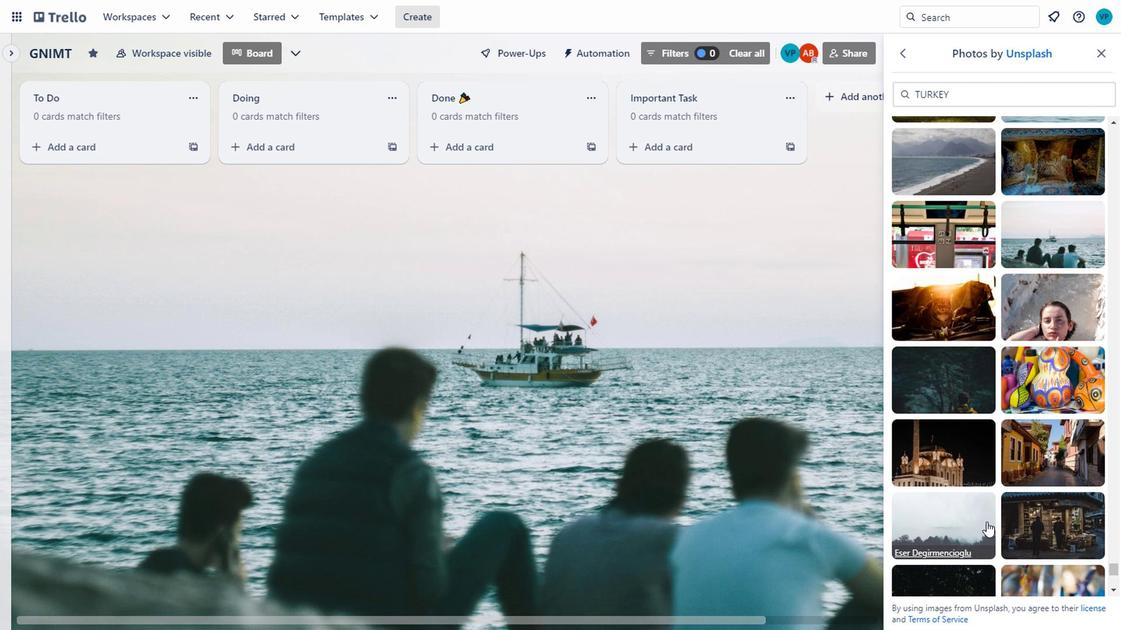 
Action: Mouse scrolled (1018, 513) with delta (0, 0)
Screenshot: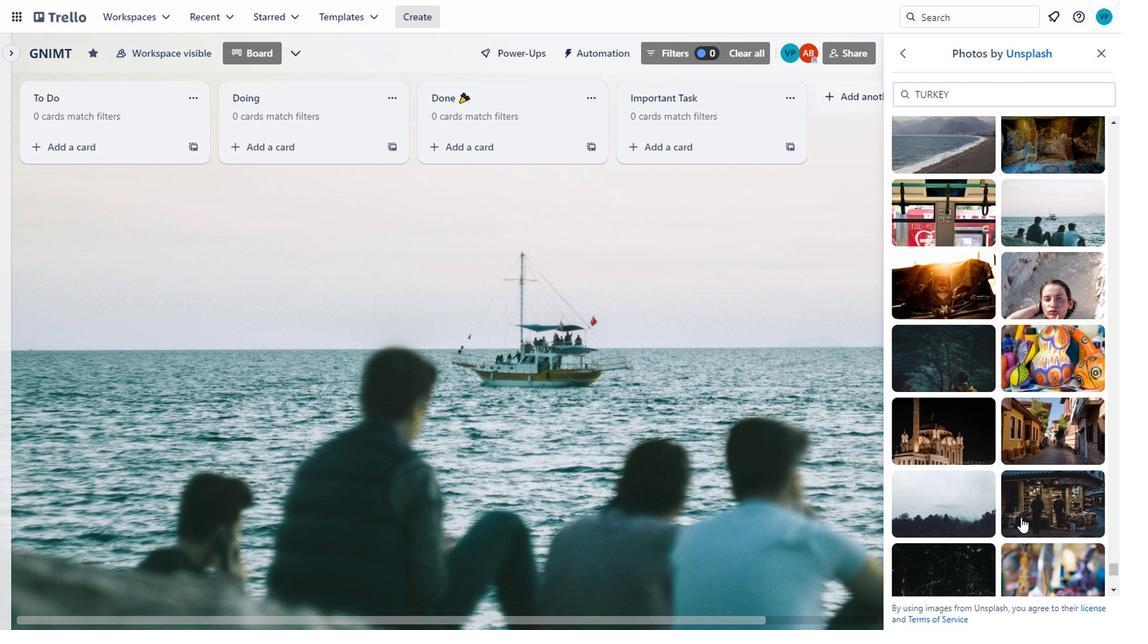
Action: Mouse moved to (955, 390)
Screenshot: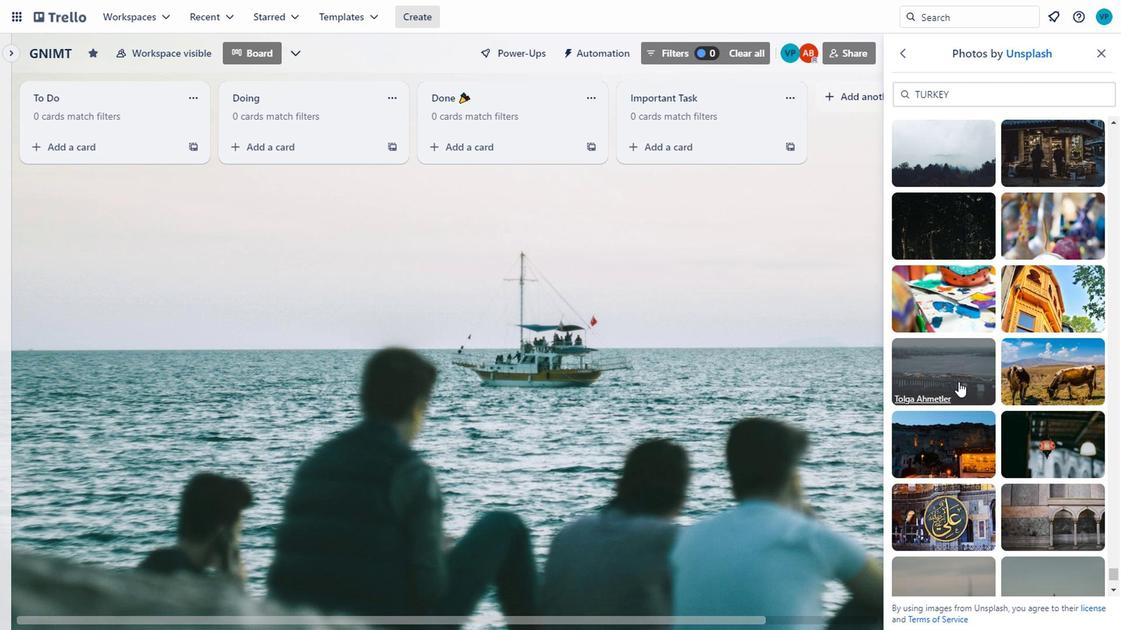 
Action: Mouse pressed left at (955, 390)
Screenshot: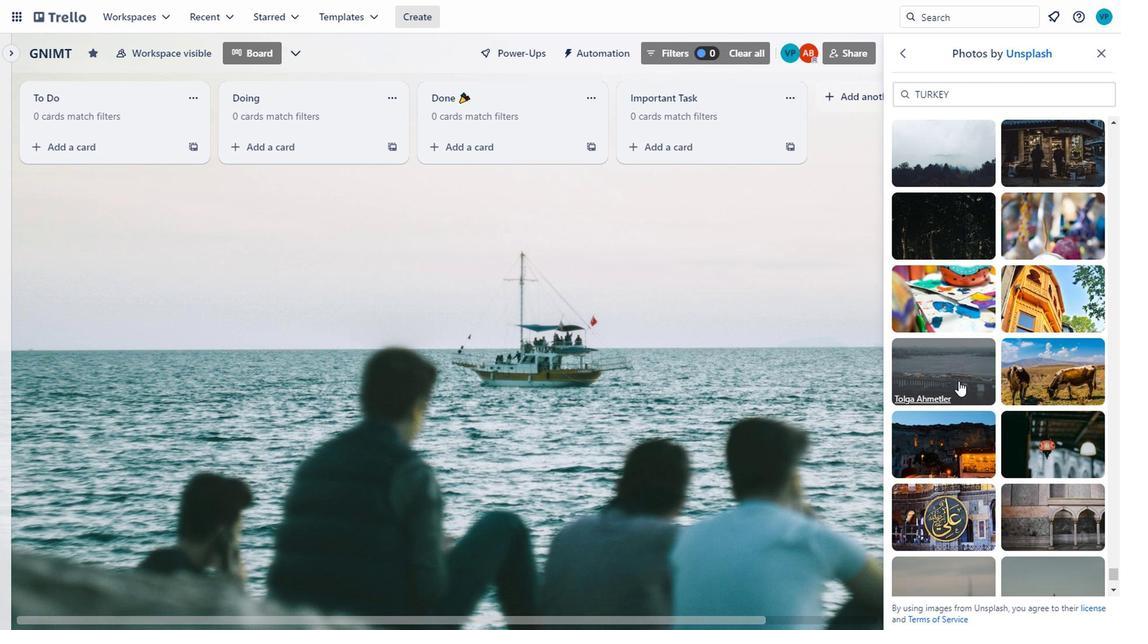 
Action: Mouse moved to (961, 499)
Screenshot: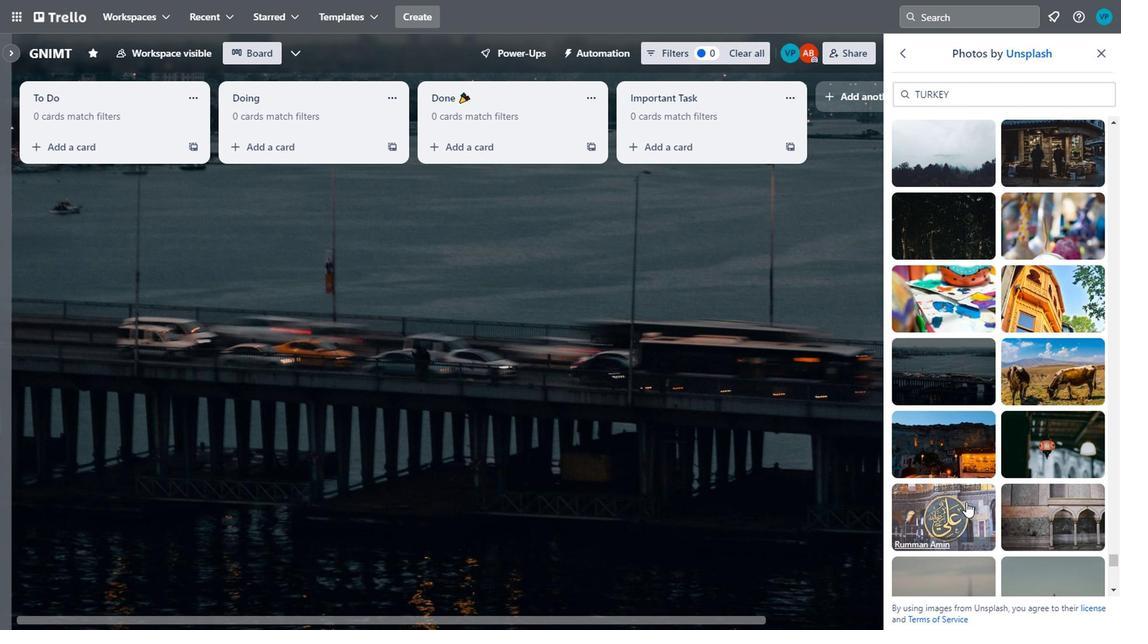 
Action: Mouse pressed left at (961, 499)
Screenshot: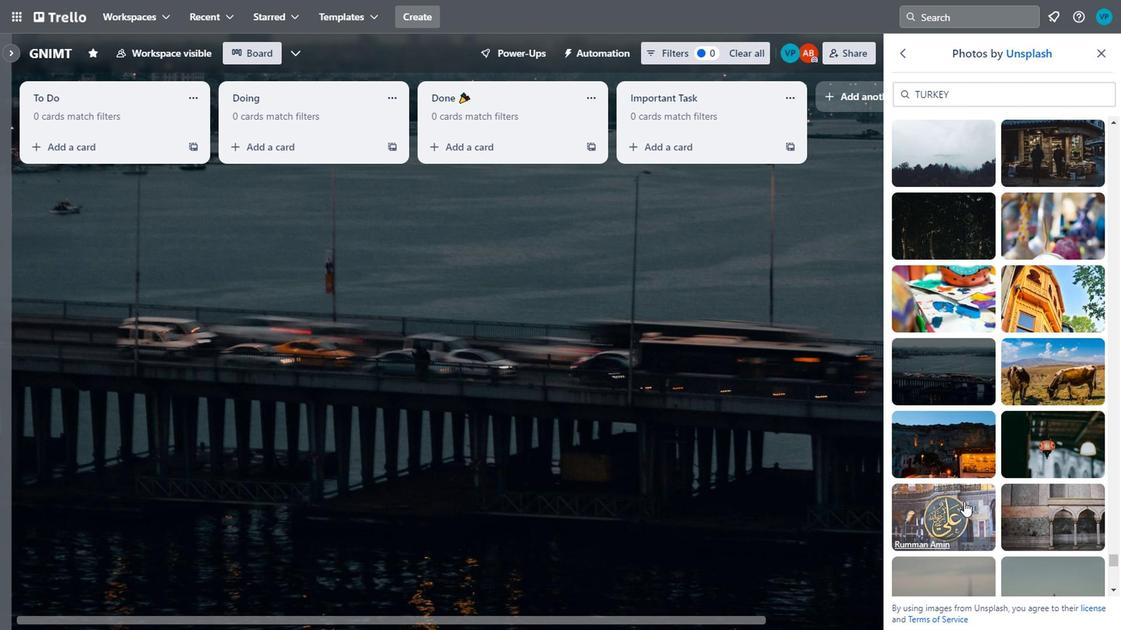 
Action: Mouse moved to (1066, 505)
Screenshot: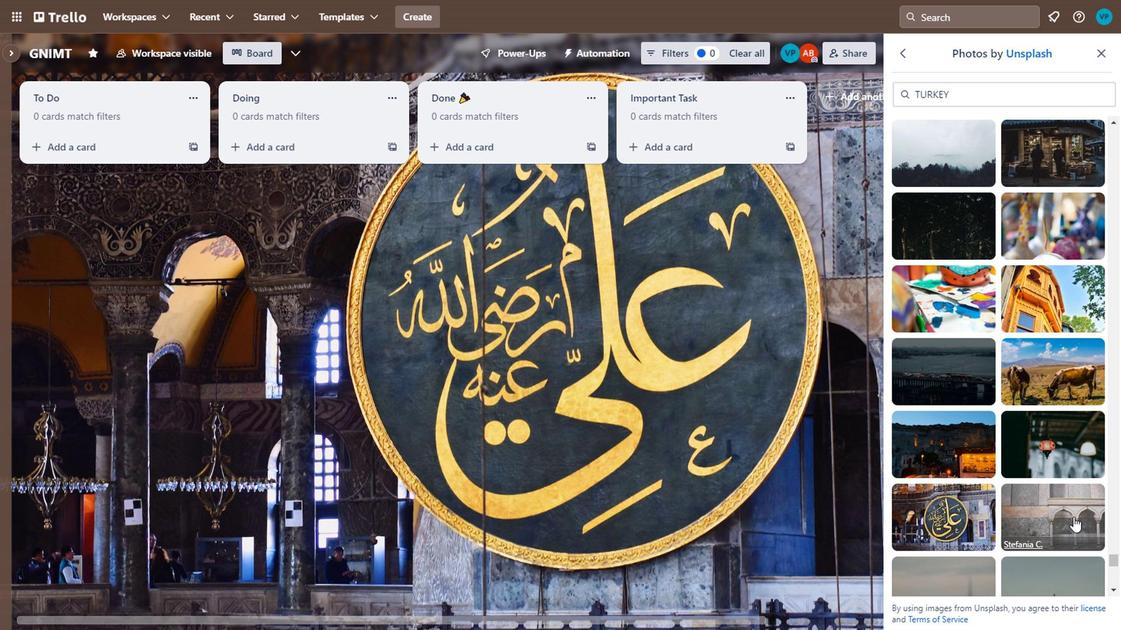 
Action: Mouse pressed left at (1066, 505)
Screenshot: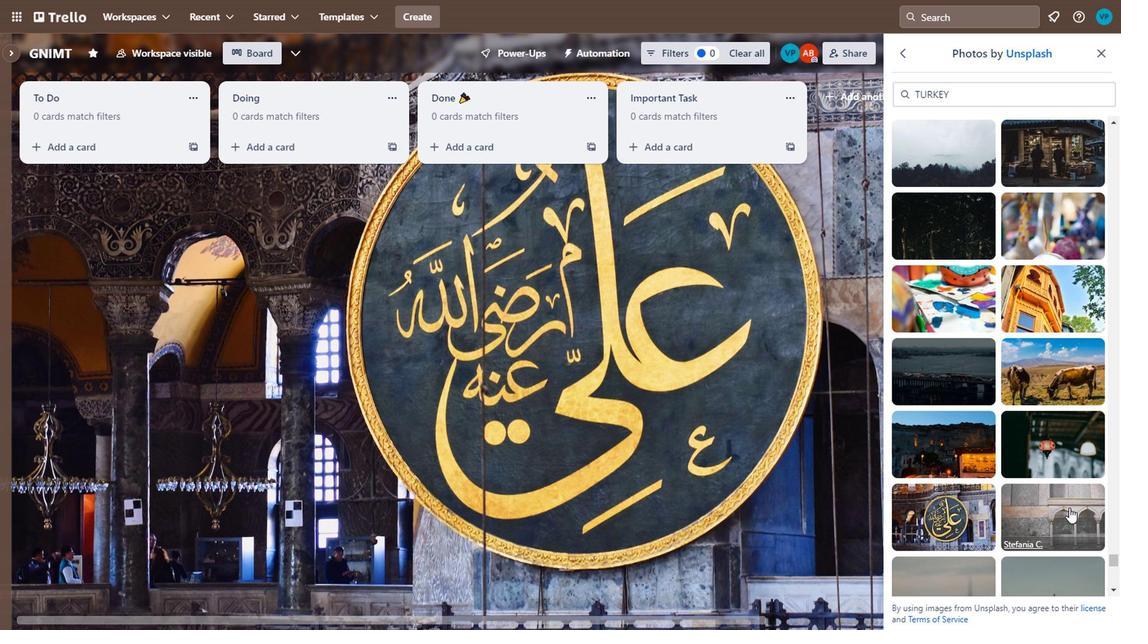 
Action: Mouse moved to (1000, 496)
Screenshot: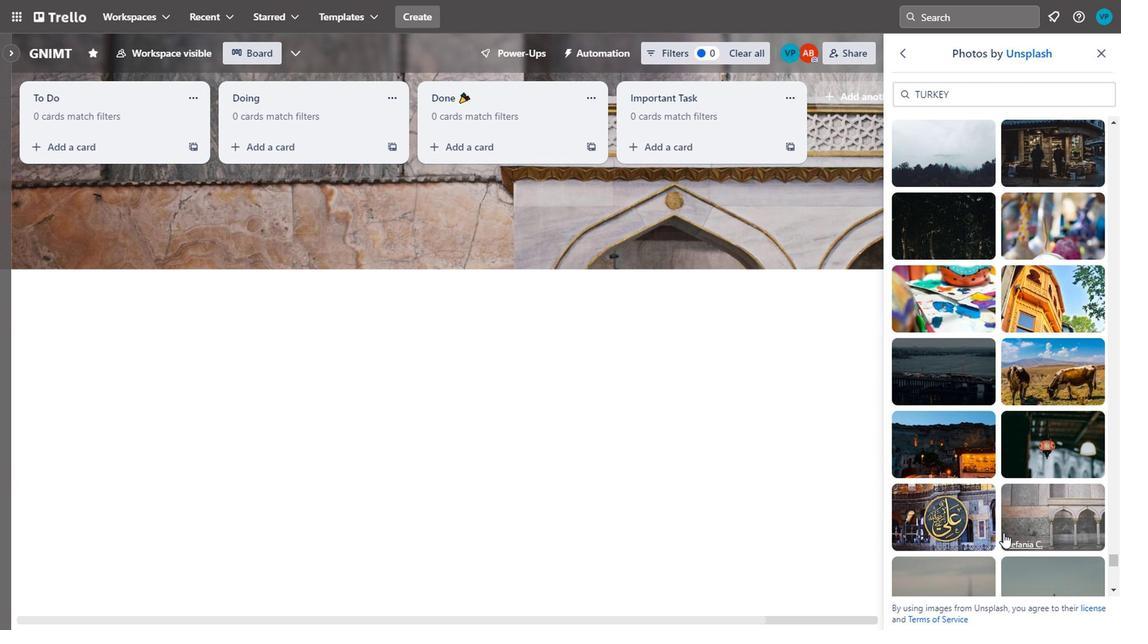 
Action: Mouse scrolled (1000, 495) with delta (0, 0)
Screenshot: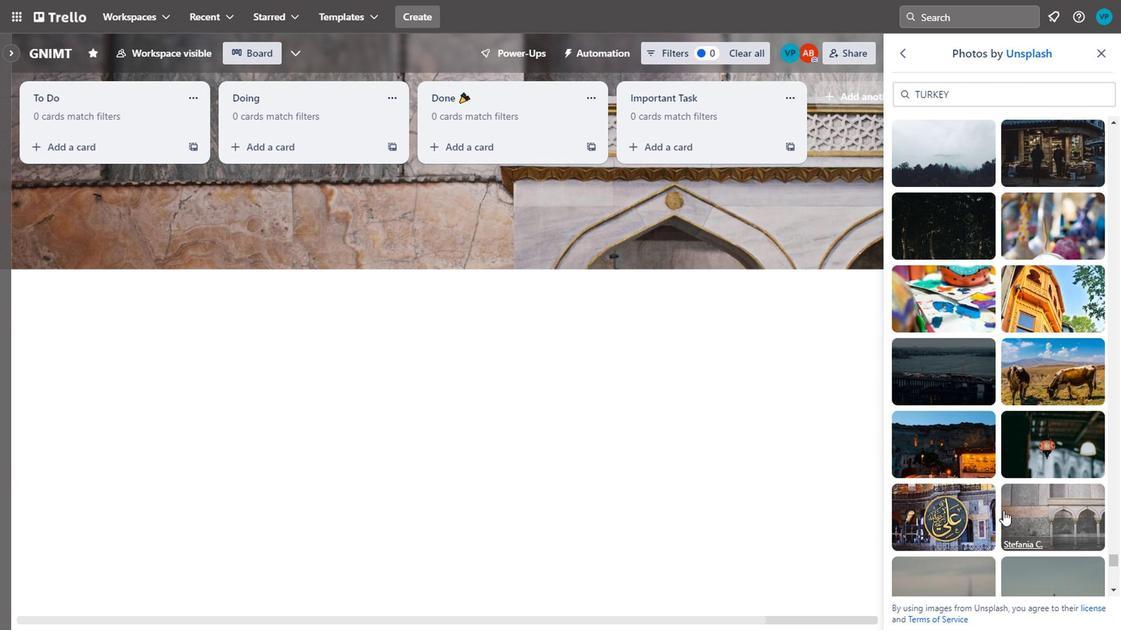 
Action: Mouse scrolled (1000, 495) with delta (0, 0)
Screenshot: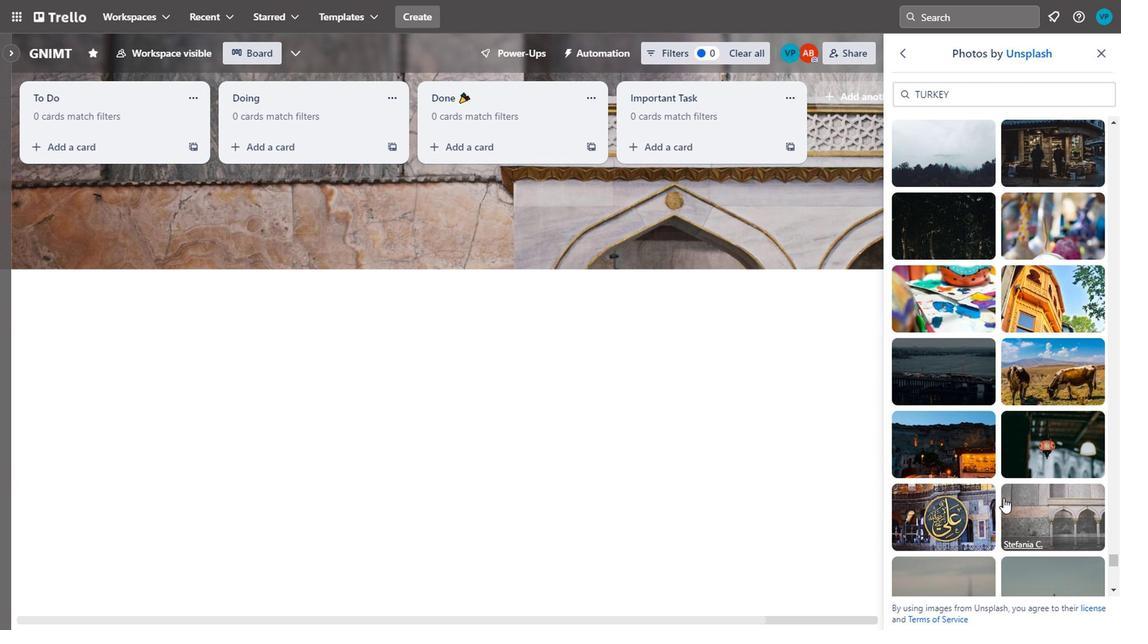 
Action: Mouse moved to (937, 464)
Screenshot: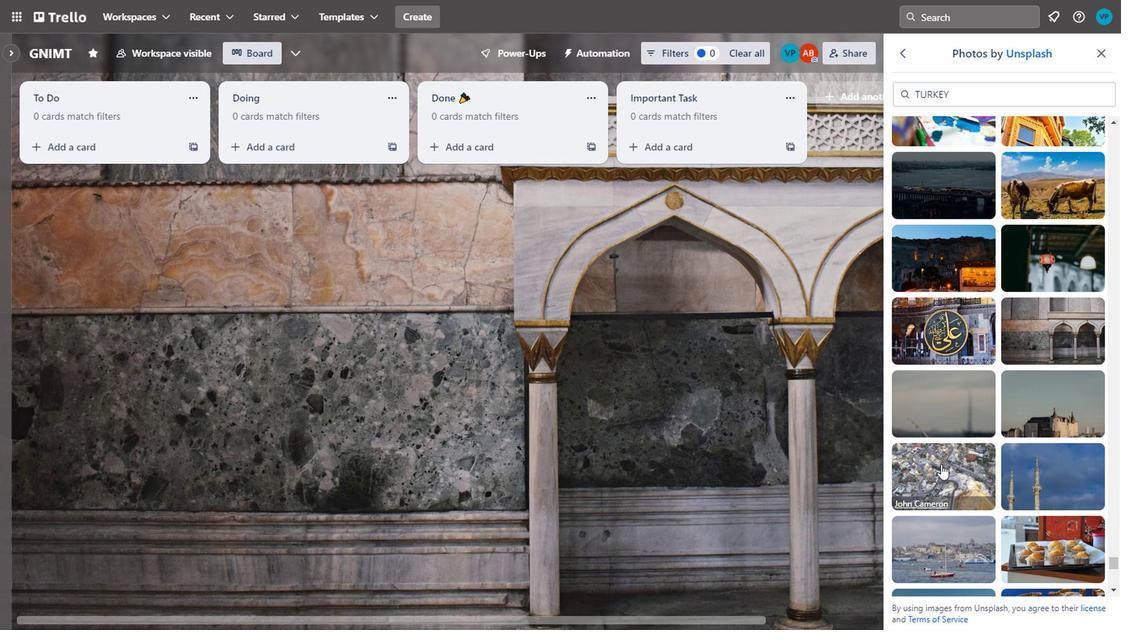 
Action: Mouse pressed left at (937, 464)
Screenshot: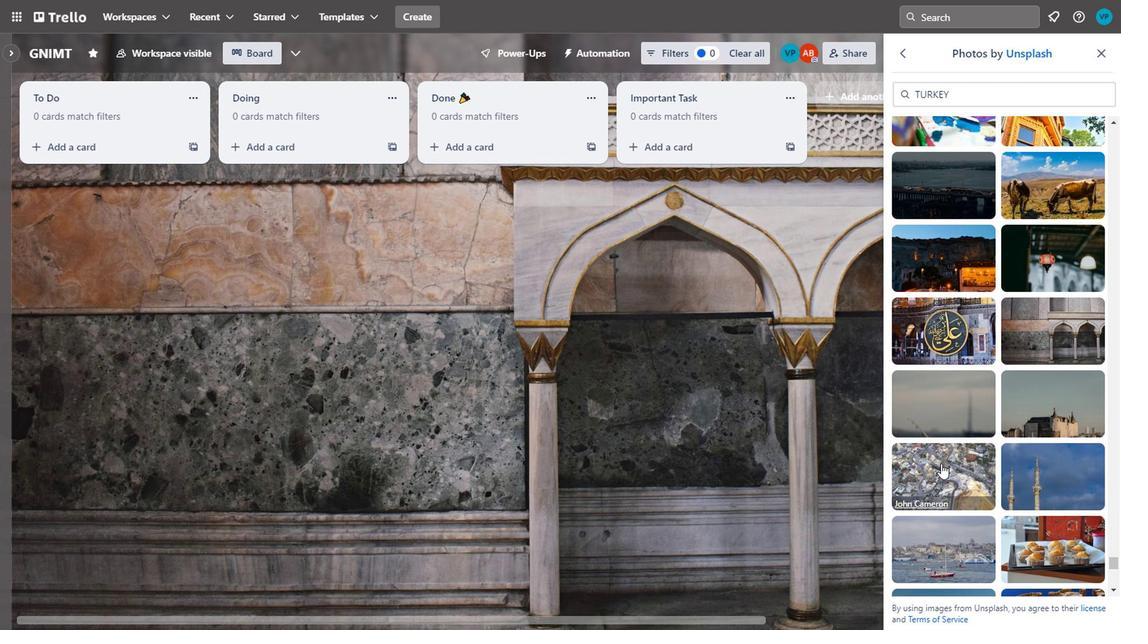 
Action: Mouse moved to (1055, 471)
Screenshot: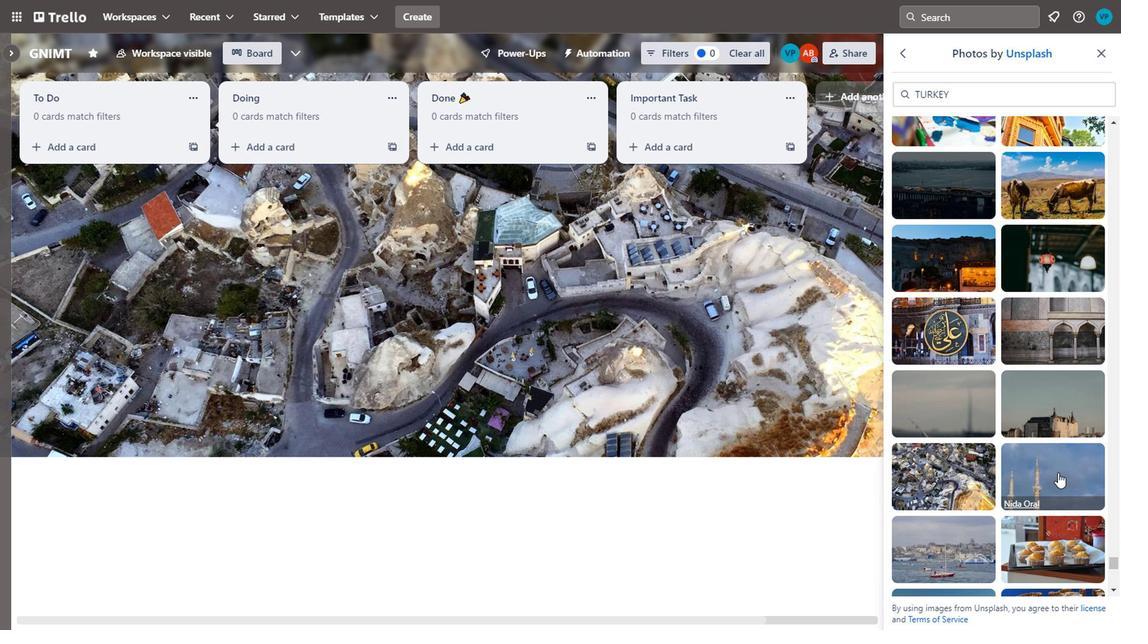 
Action: Mouse pressed left at (1055, 471)
Screenshot: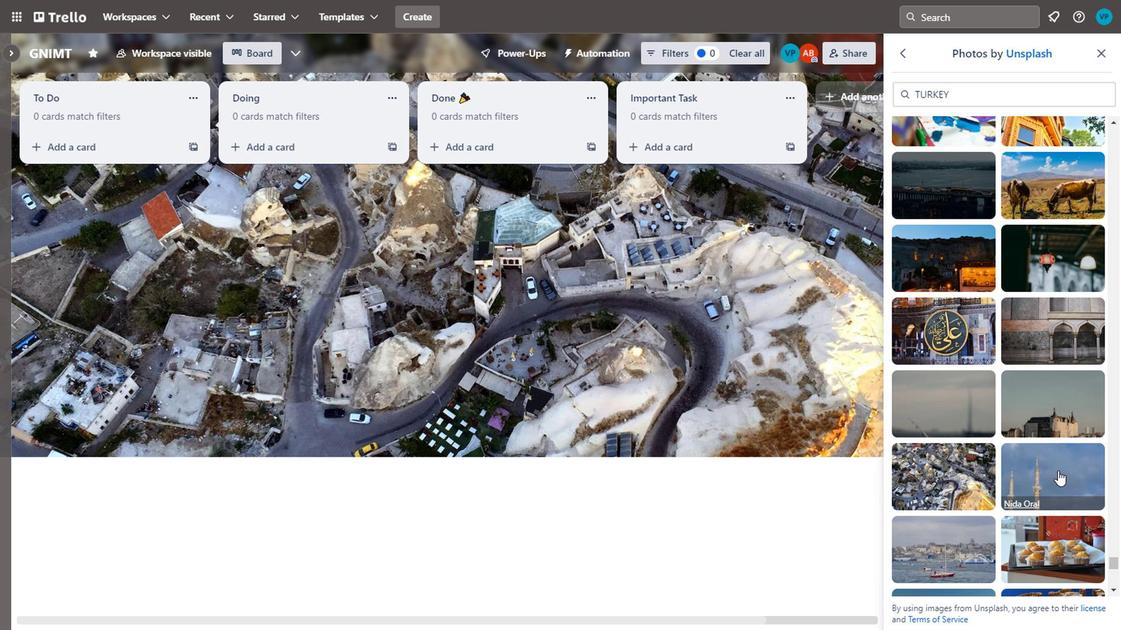 
Action: Mouse moved to (954, 528)
Screenshot: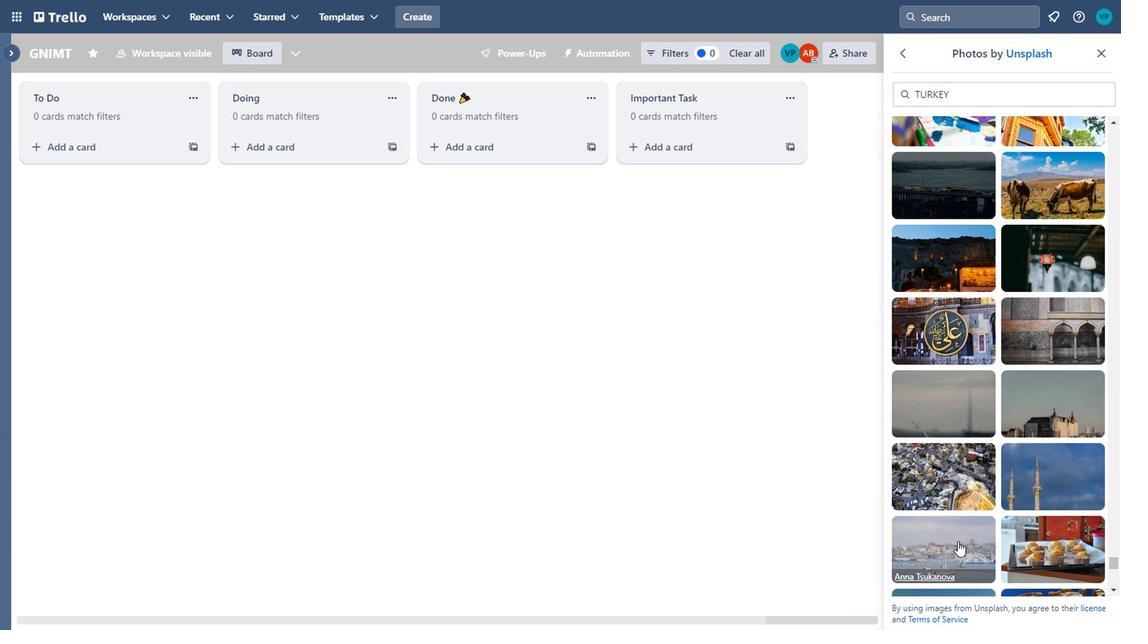 
Action: Mouse scrolled (954, 527) with delta (0, 0)
Screenshot: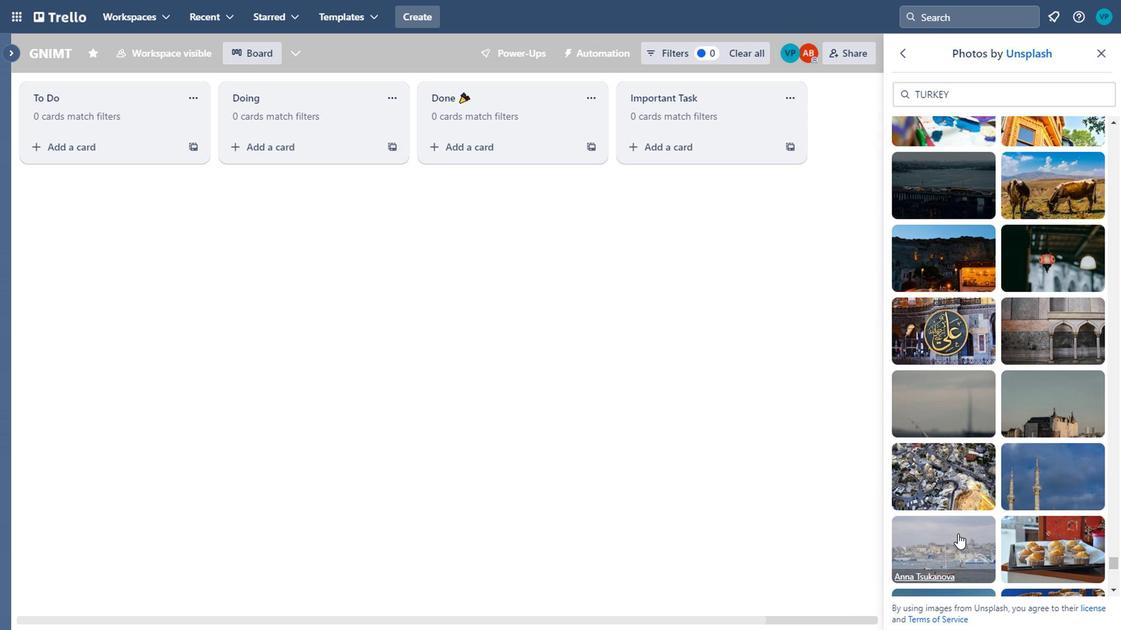 
Action: Mouse moved to (957, 450)
Screenshot: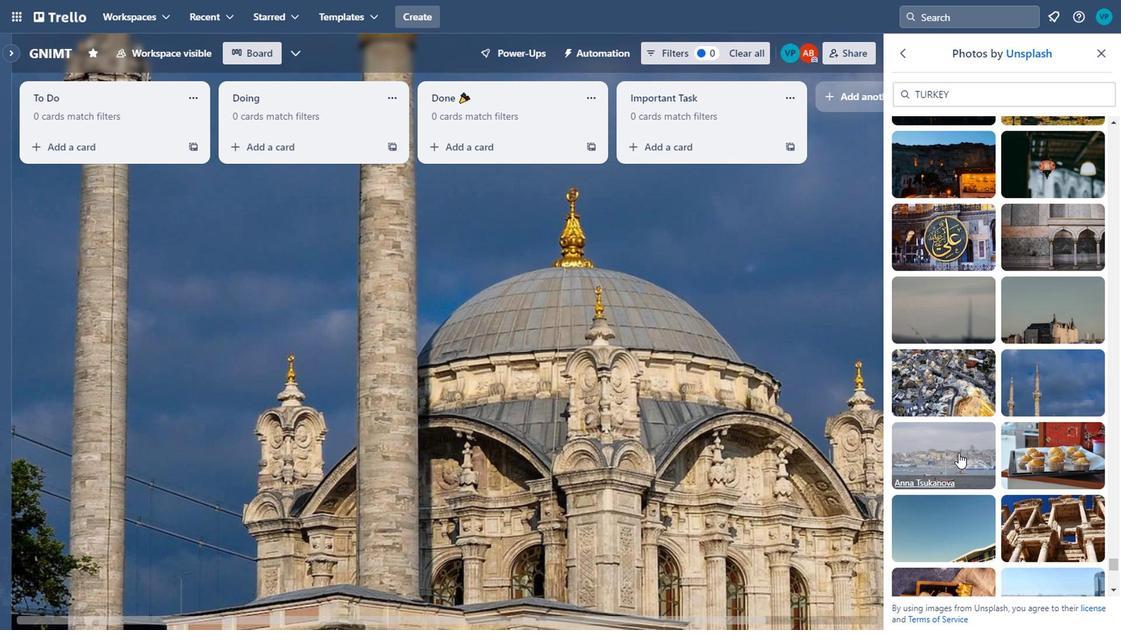 
Action: Mouse pressed left at (957, 450)
Screenshot: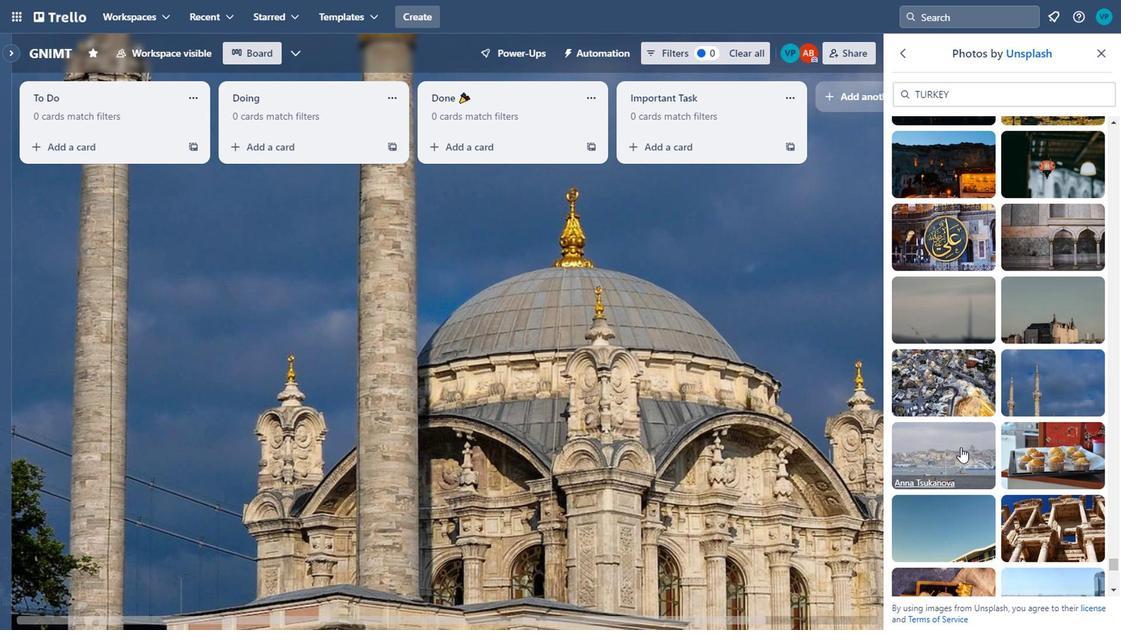 
Action: Mouse moved to (1017, 503)
Screenshot: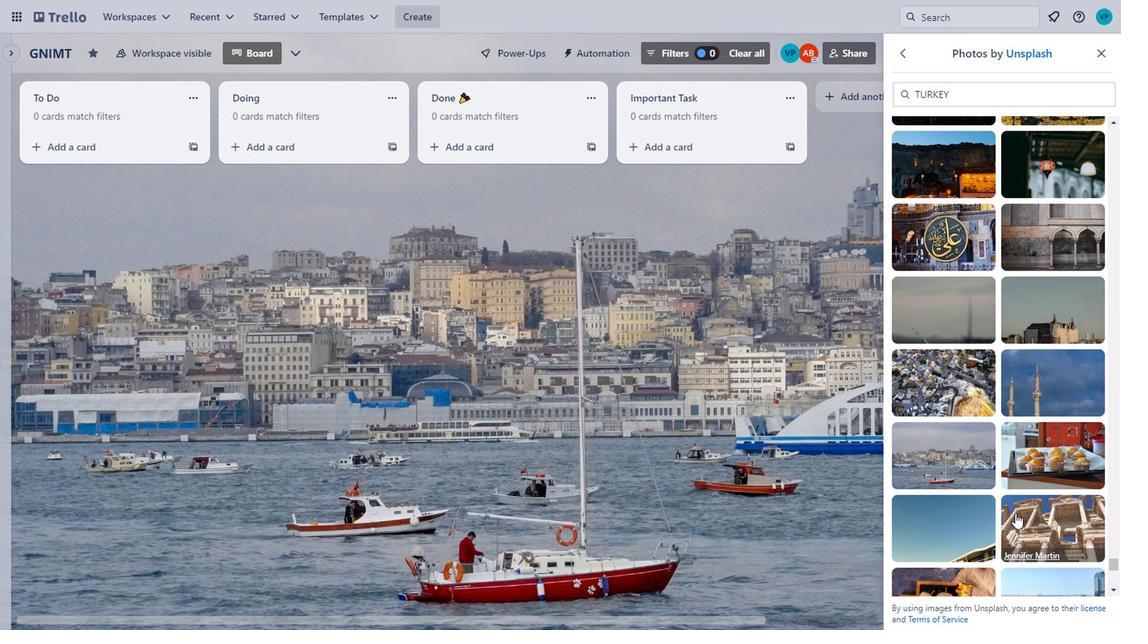 
Action: Mouse pressed left at (1017, 503)
Screenshot: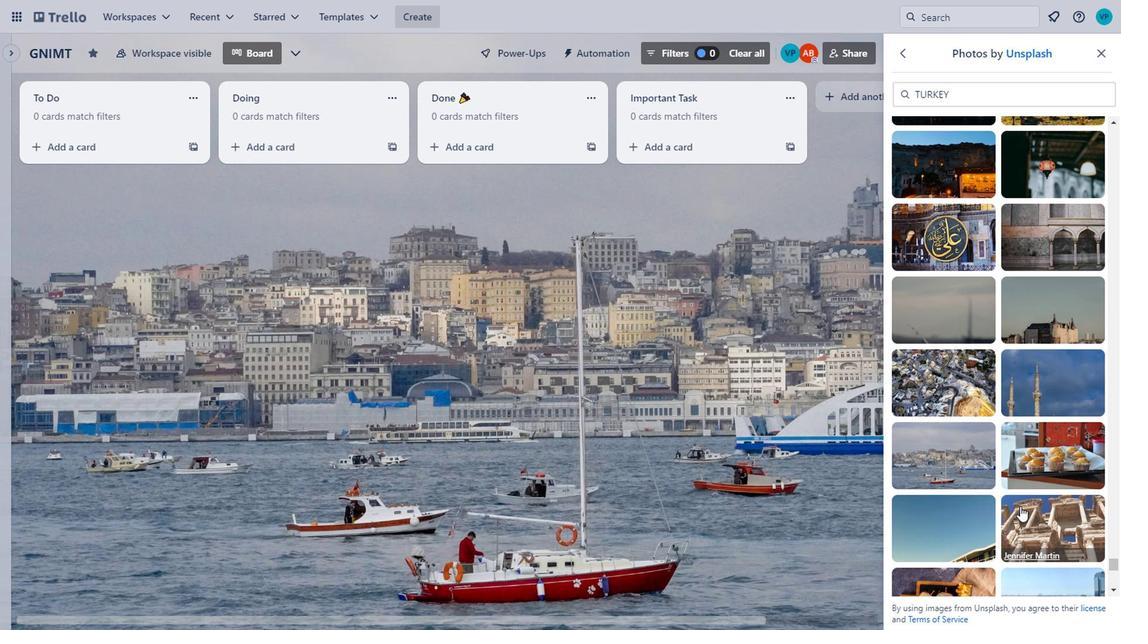 
Action: Mouse moved to (1009, 475)
Screenshot: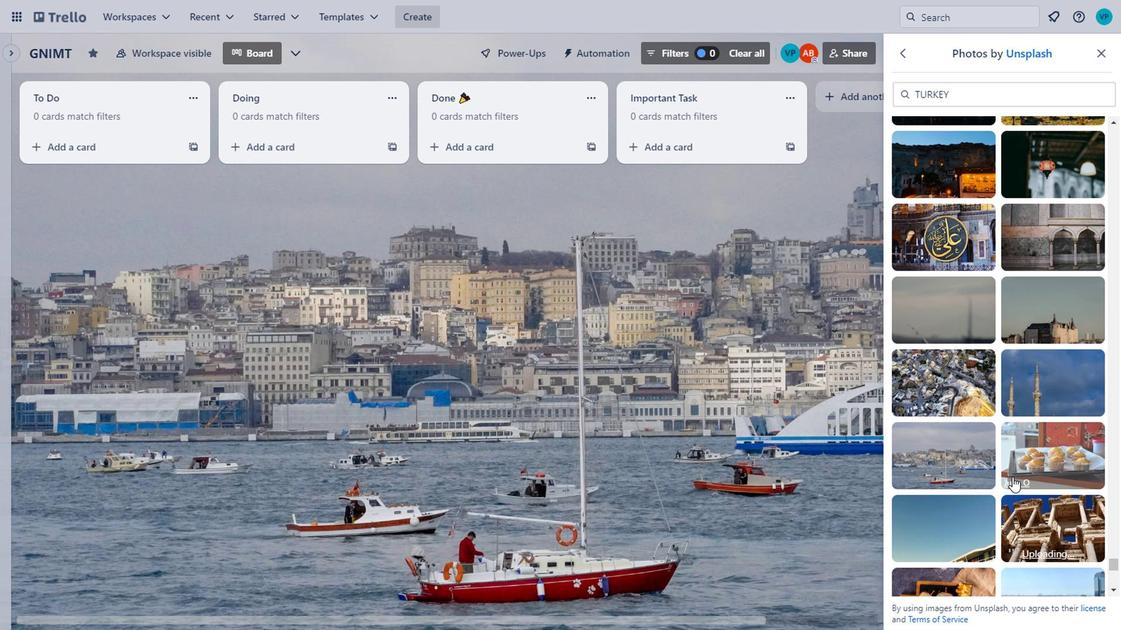 
Action: Mouse scrolled (1009, 475) with delta (0, 0)
Screenshot: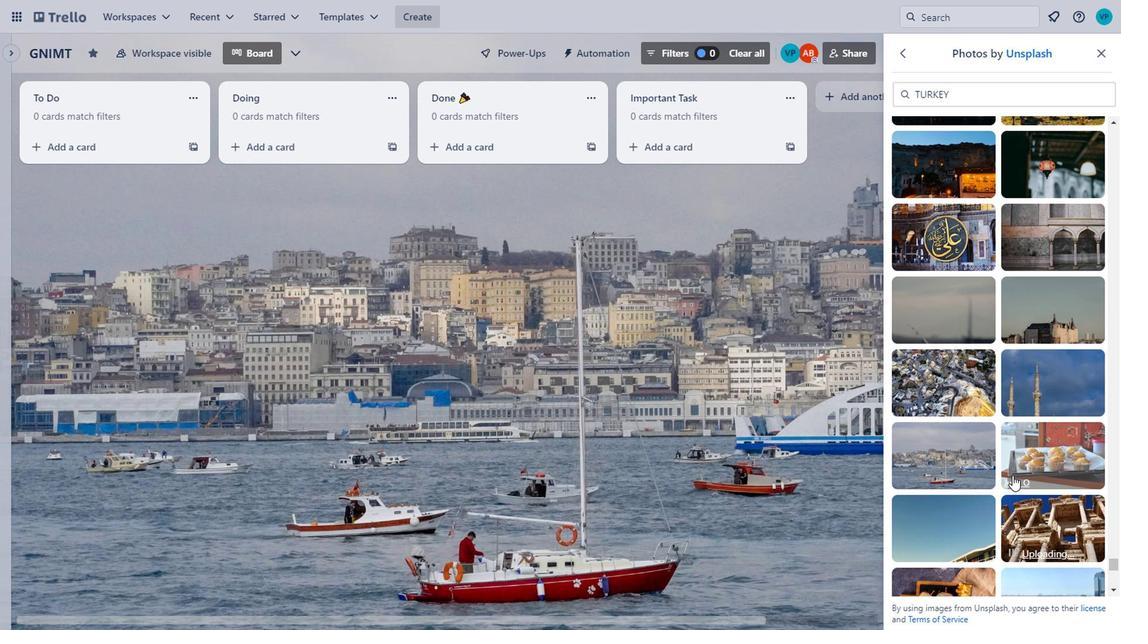 
Action: Mouse moved to (1009, 475)
Screenshot: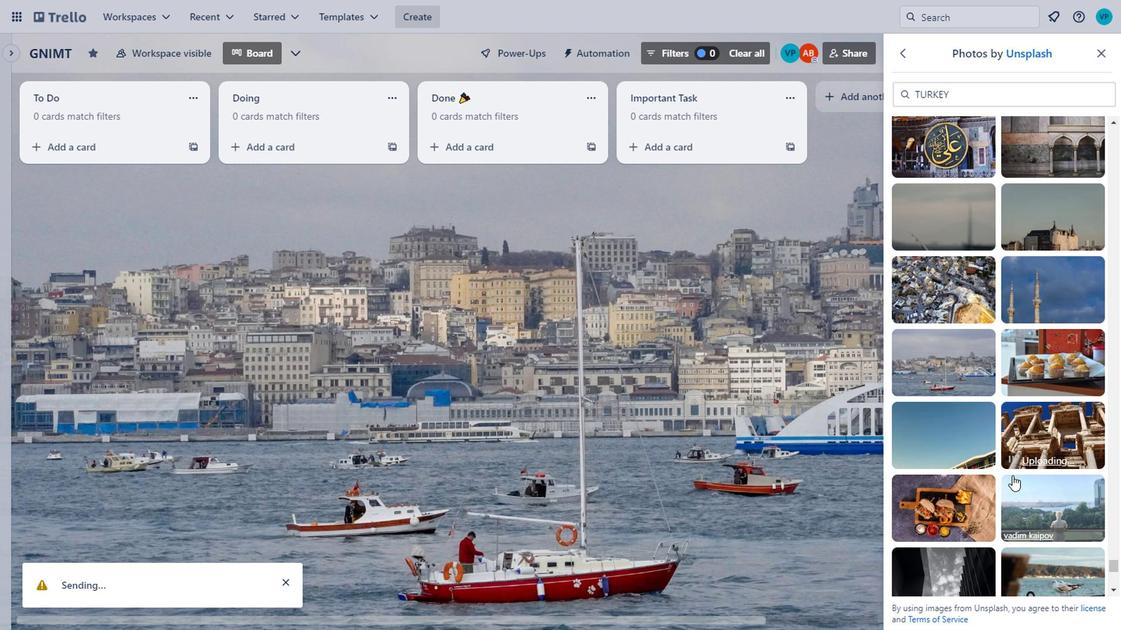 
Action: Mouse scrolled (1009, 474) with delta (0, 0)
Screenshot: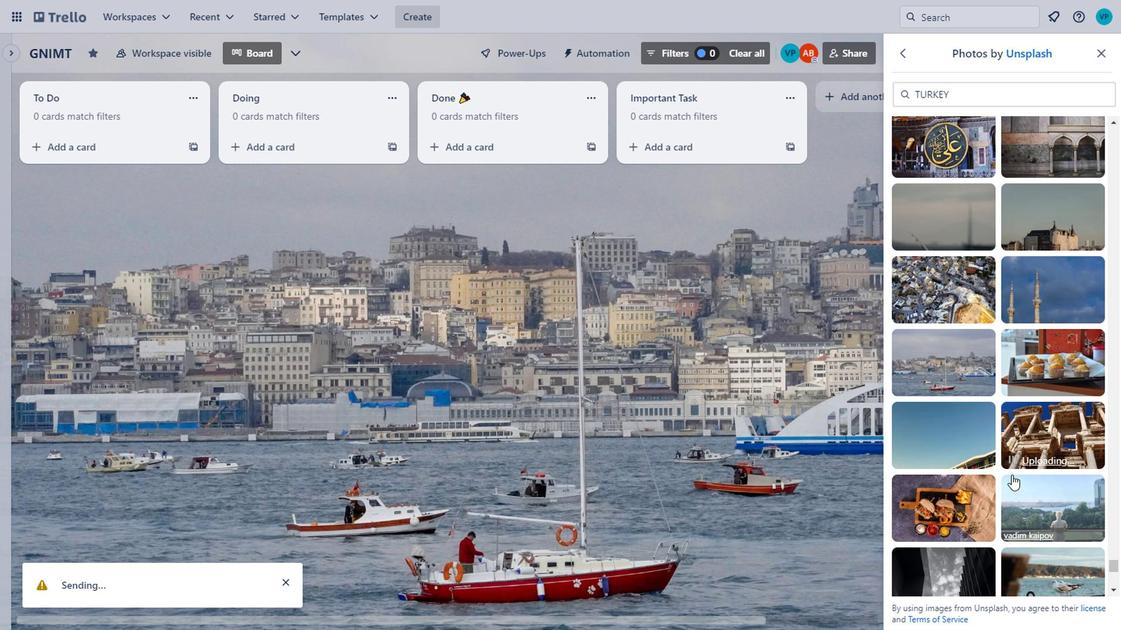 
Action: Mouse moved to (1009, 474)
Screenshot: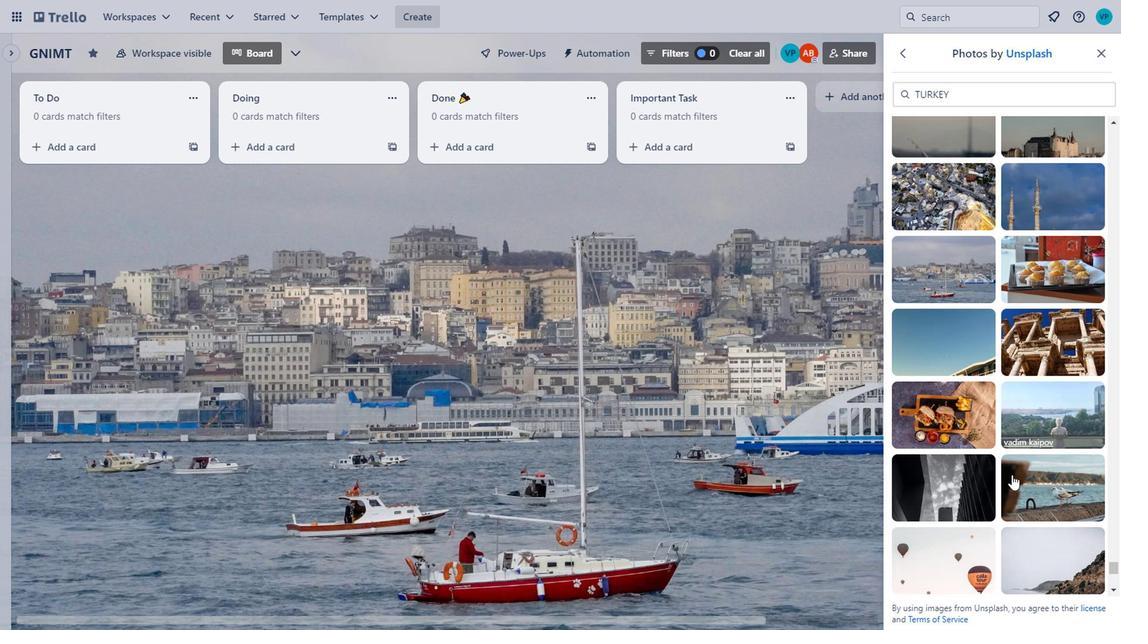 
Action: Mouse scrolled (1009, 473) with delta (0, 0)
Screenshot: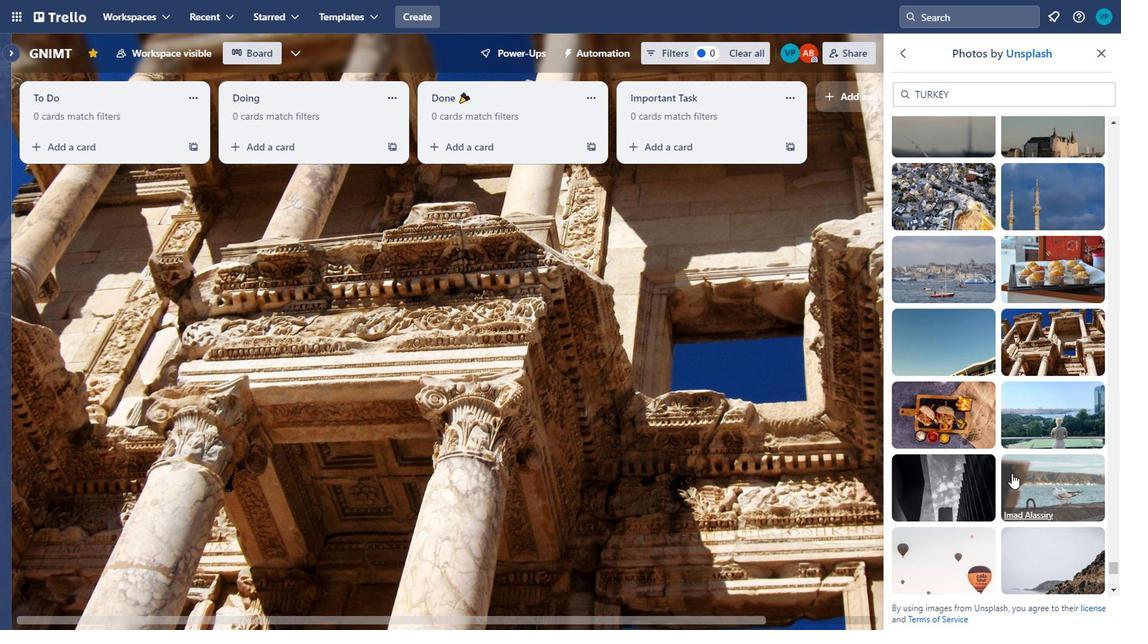 
Action: Mouse scrolled (1009, 473) with delta (0, 0)
Screenshot: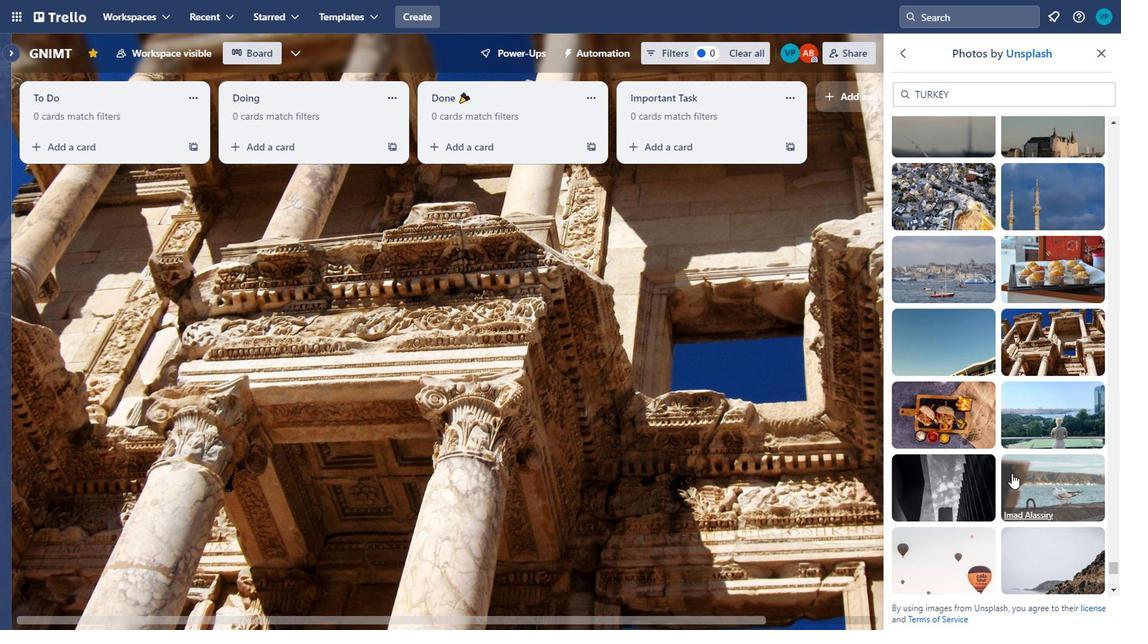 
Action: Mouse moved to (971, 503)
Screenshot: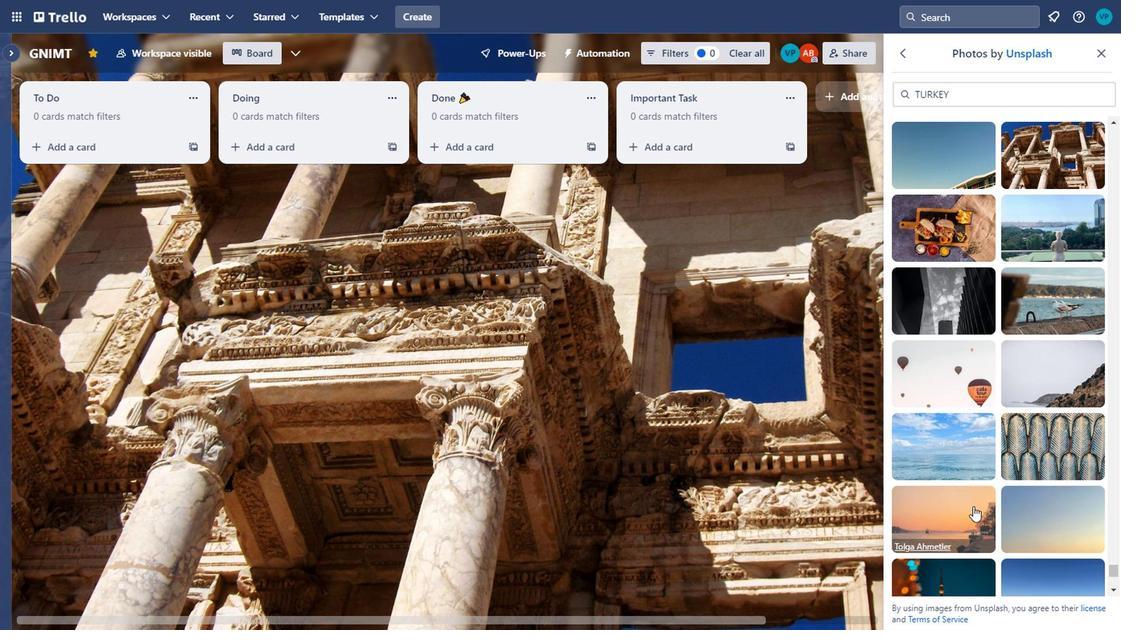
Action: Mouse pressed left at (971, 503)
Screenshot: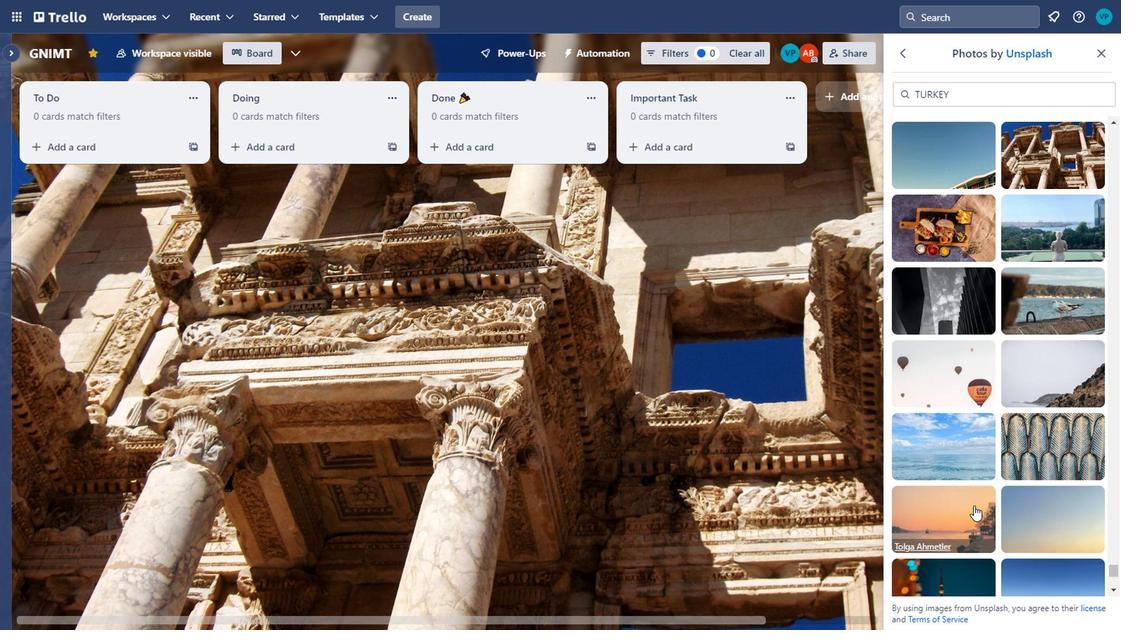 
Action: Mouse moved to (1004, 491)
Screenshot: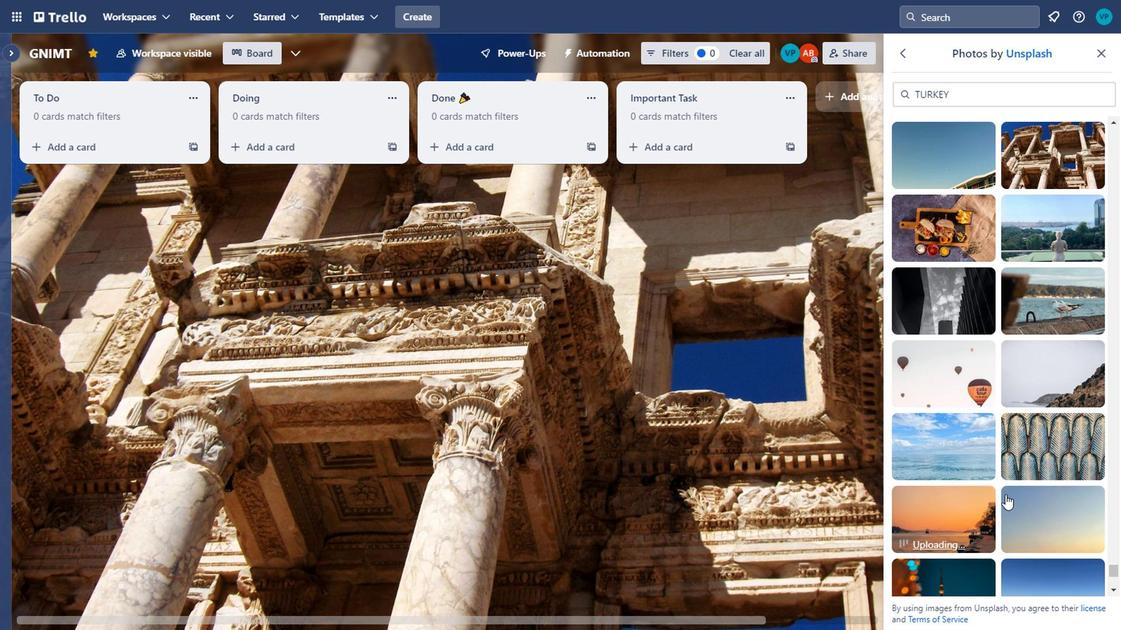 
Action: Mouse scrolled (1004, 491) with delta (0, 0)
Screenshot: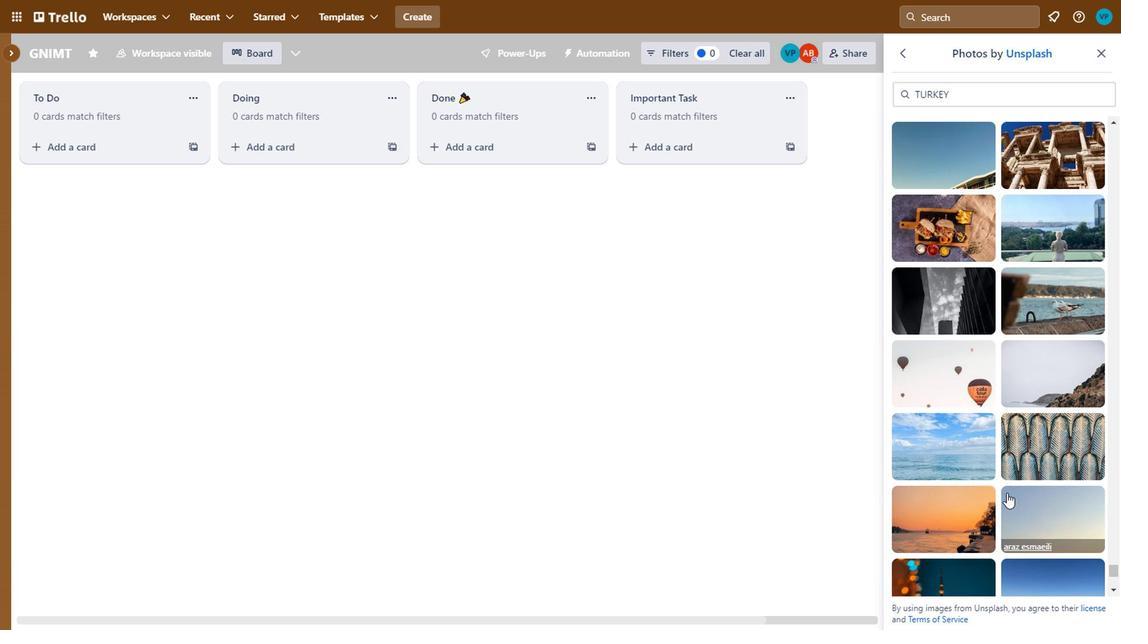 
Action: Mouse scrolled (1004, 491) with delta (0, 0)
Screenshot: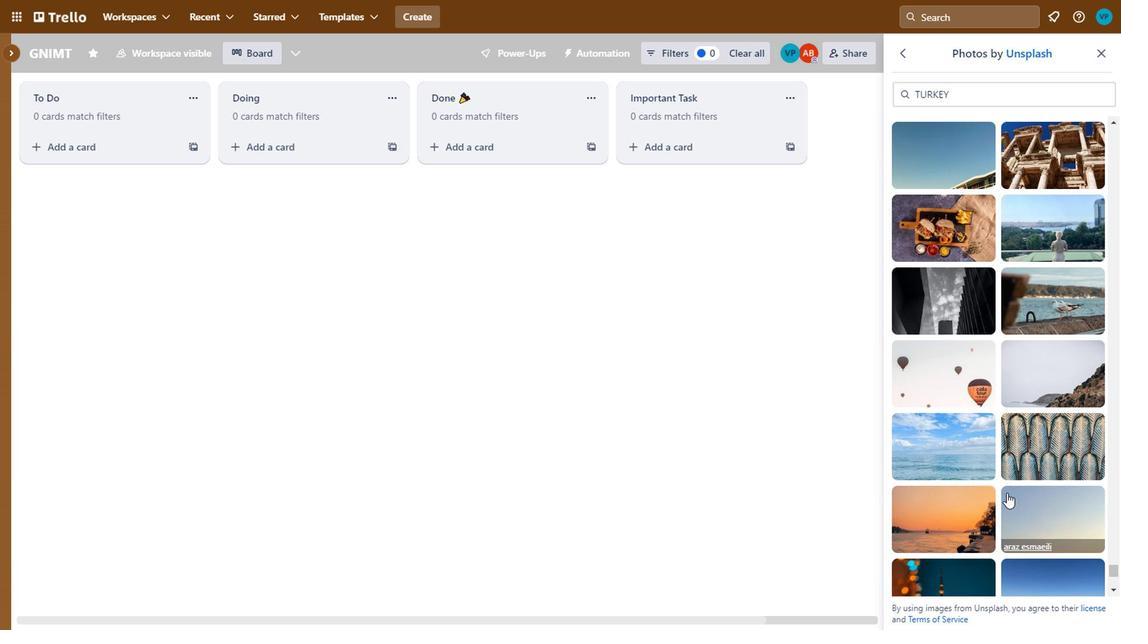 
Action: Mouse moved to (954, 470)
Screenshot: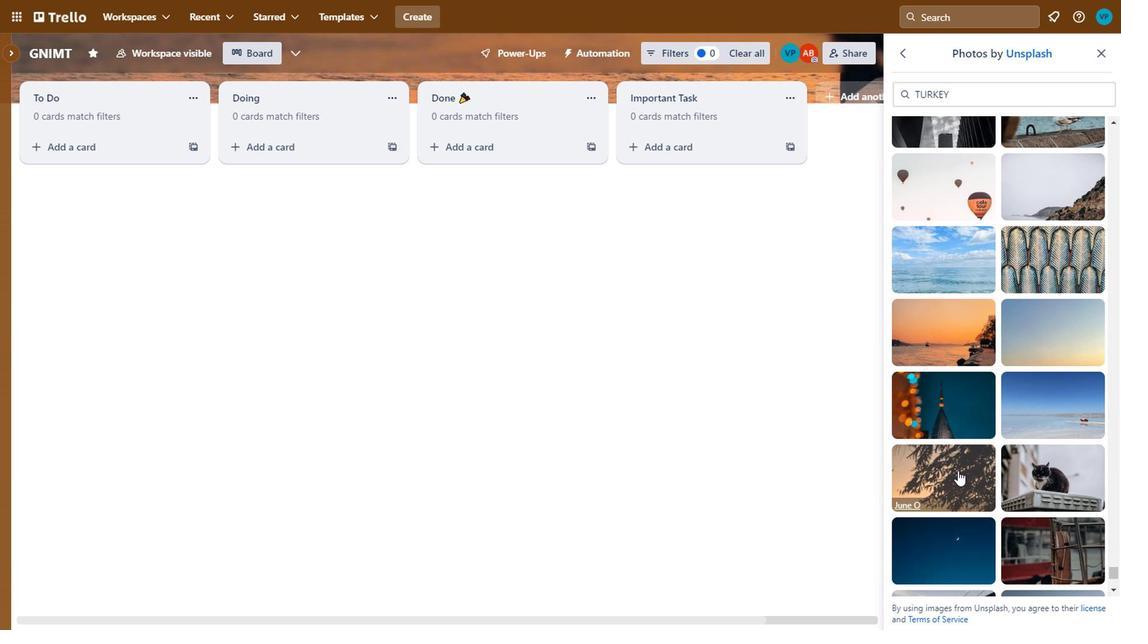 
Action: Mouse pressed left at (954, 470)
Screenshot: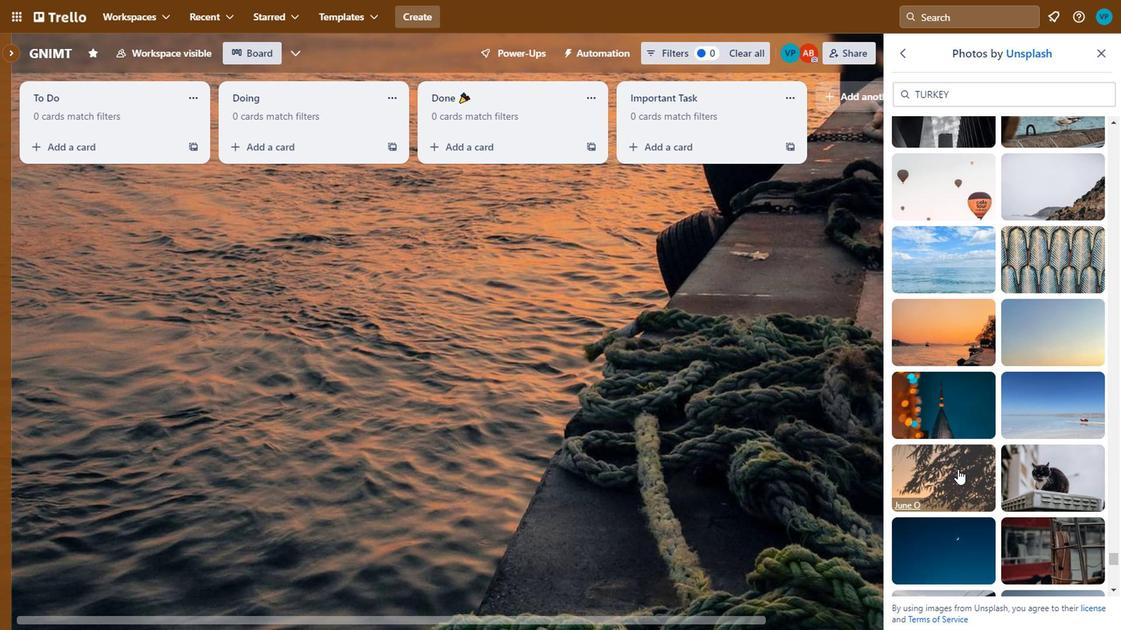 
Action: Mouse moved to (1027, 475)
Screenshot: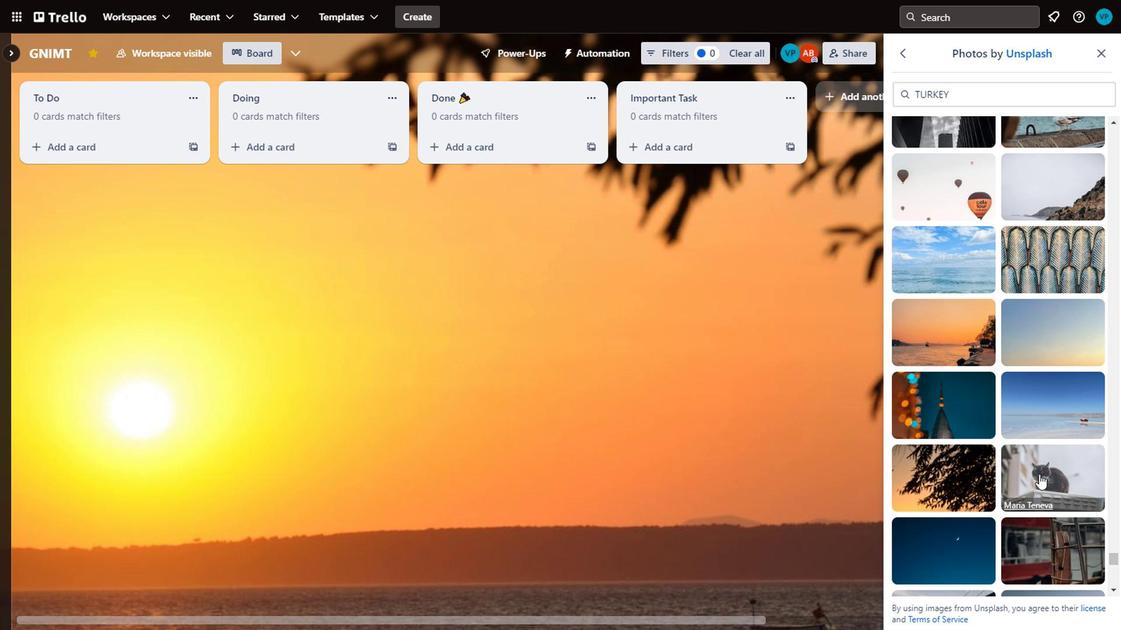 
Action: Mouse scrolled (1027, 474) with delta (0, 0)
Screenshot: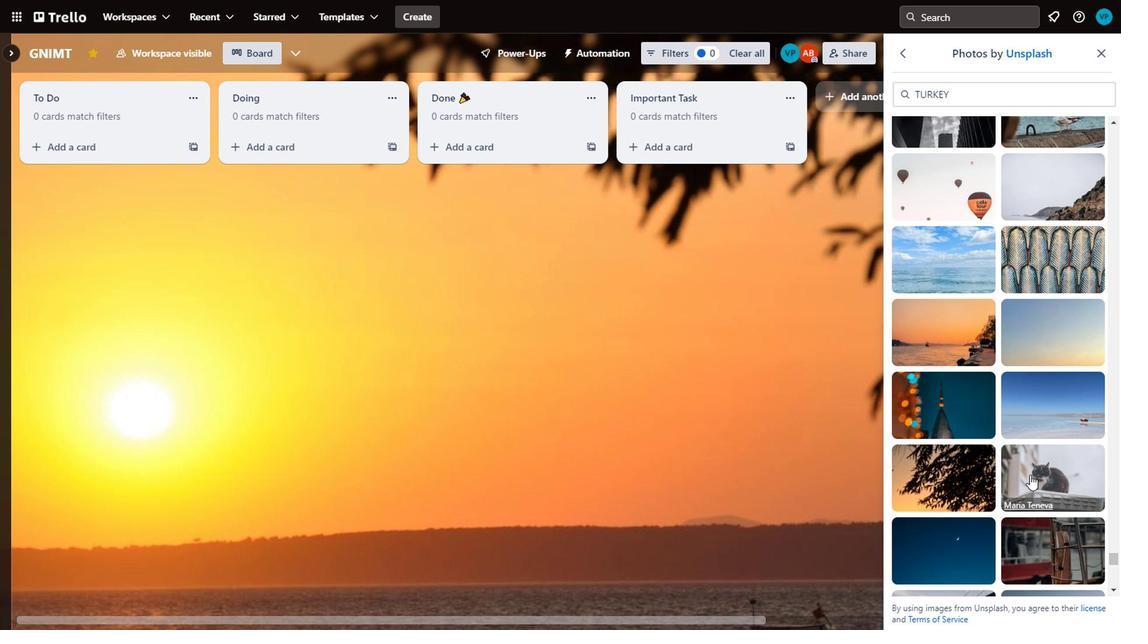 
Action: Mouse moved to (964, 450)
Screenshot: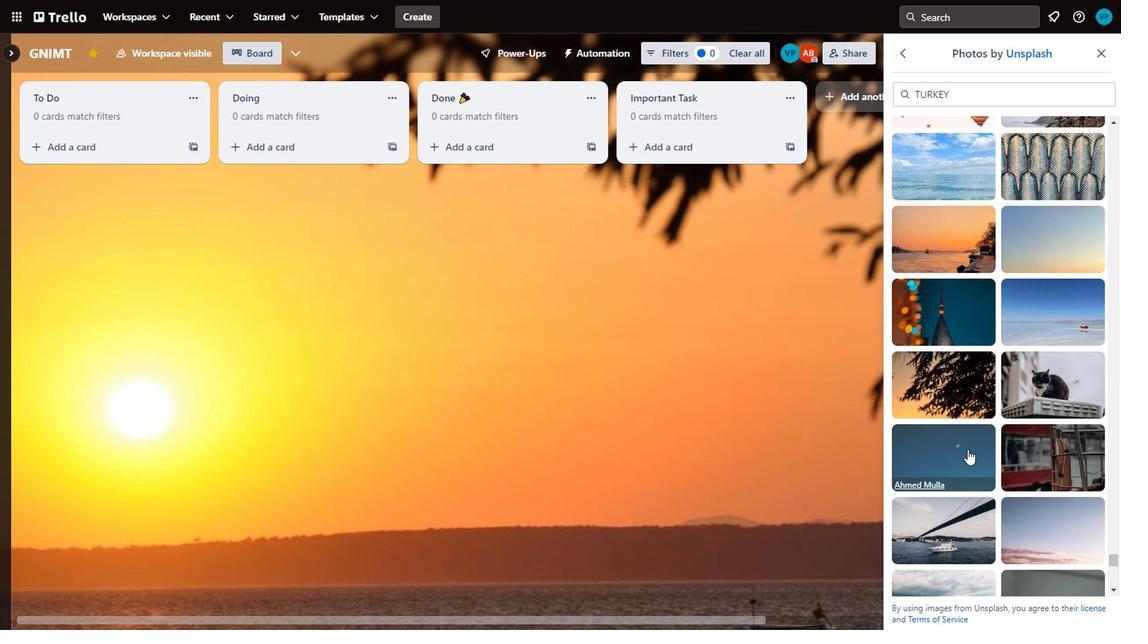 
Action: Mouse pressed left at (964, 450)
Screenshot: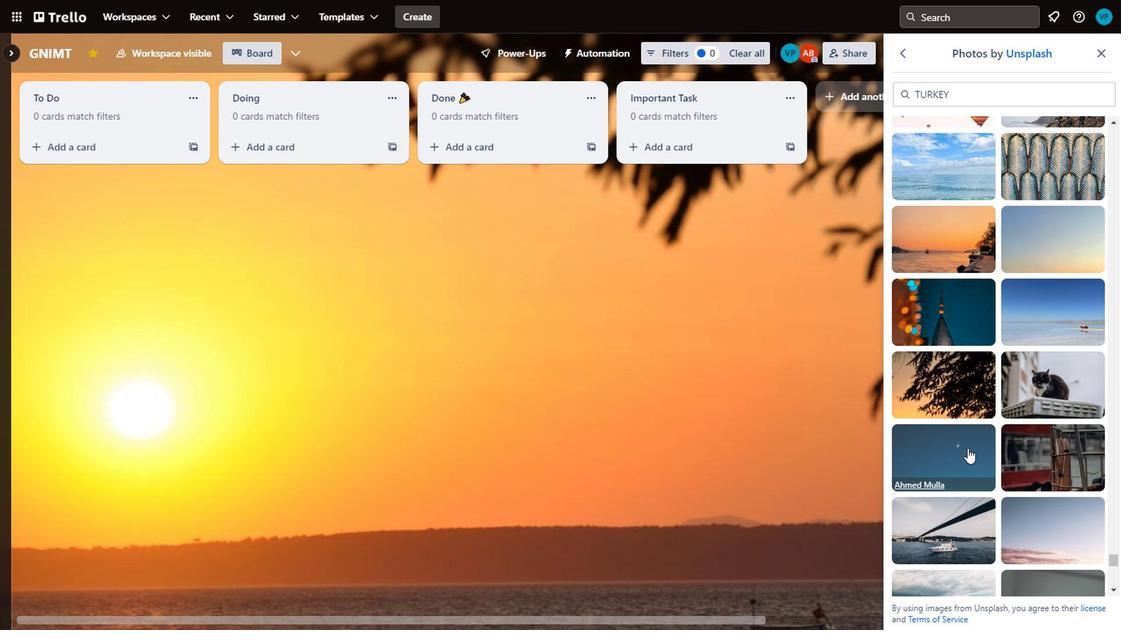 
Action: Mouse moved to (1046, 452)
Screenshot: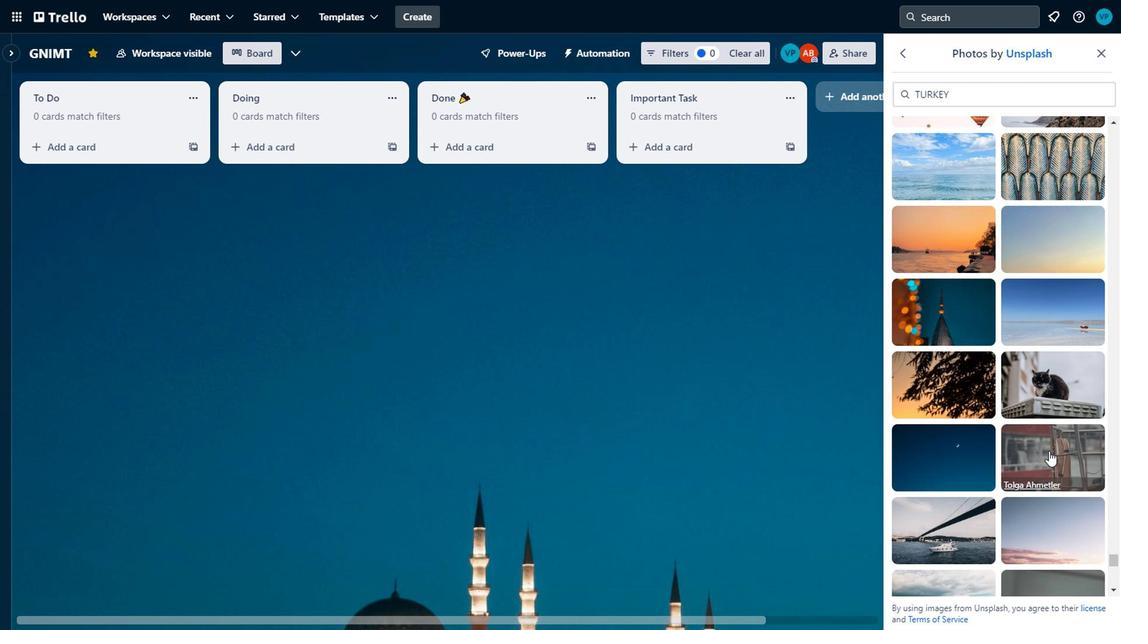 
Action: Mouse pressed left at (1046, 452)
Screenshot: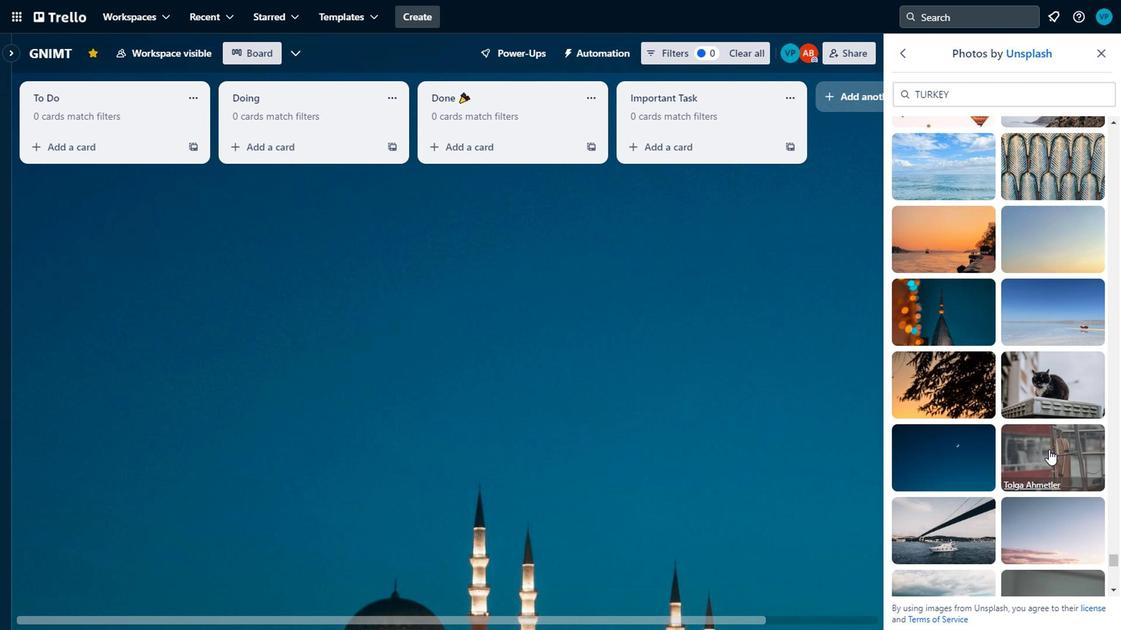 
Action: Mouse scrolled (1046, 451) with delta (0, 0)
Screenshot: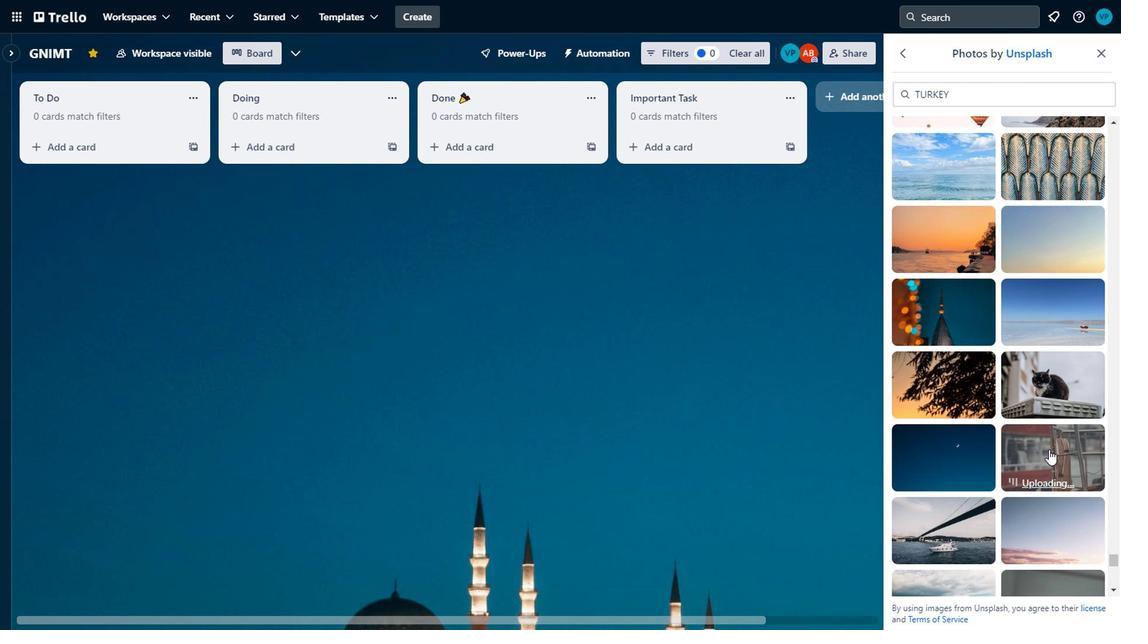
Action: Mouse moved to (966, 478)
Screenshot: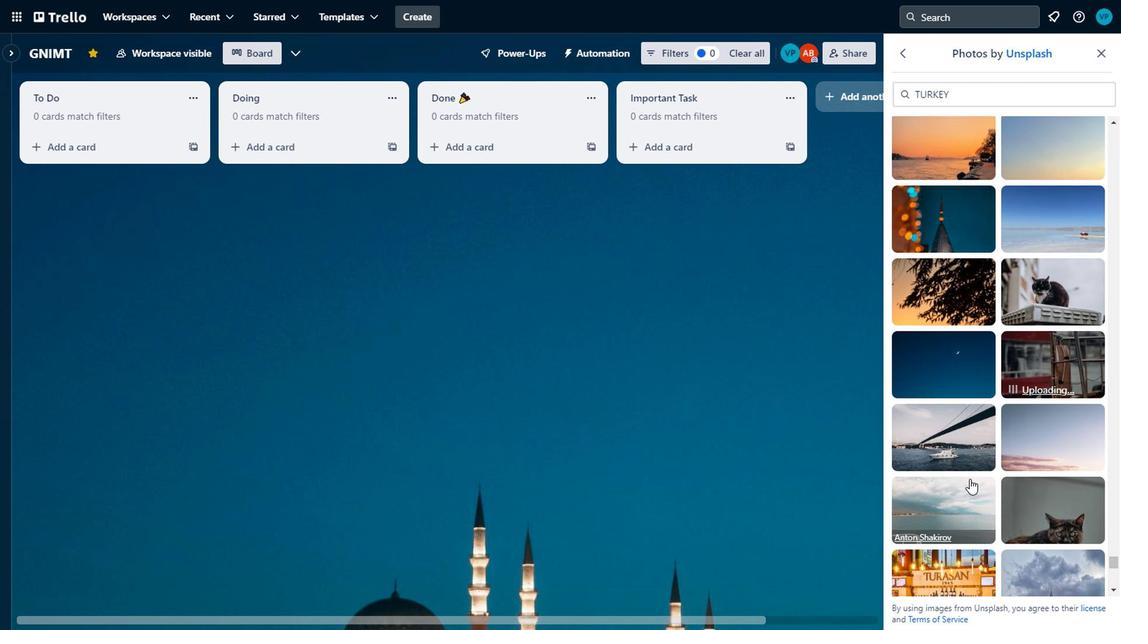 
Action: Mouse scrolled (966, 478) with delta (0, 0)
Screenshot: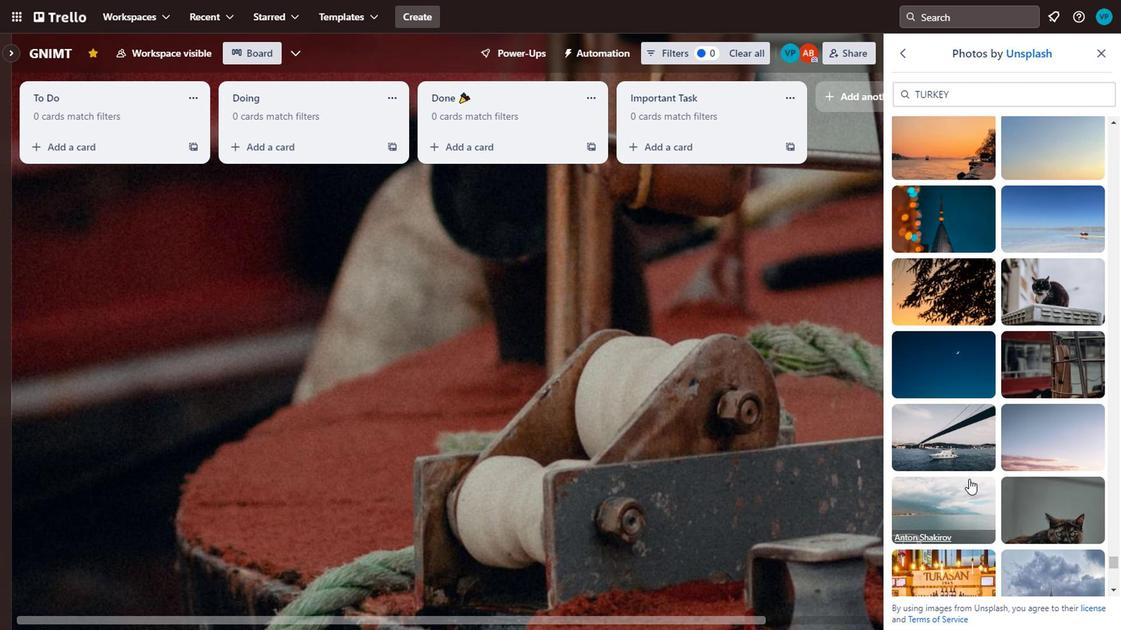 
Action: Mouse moved to (951, 480)
Screenshot: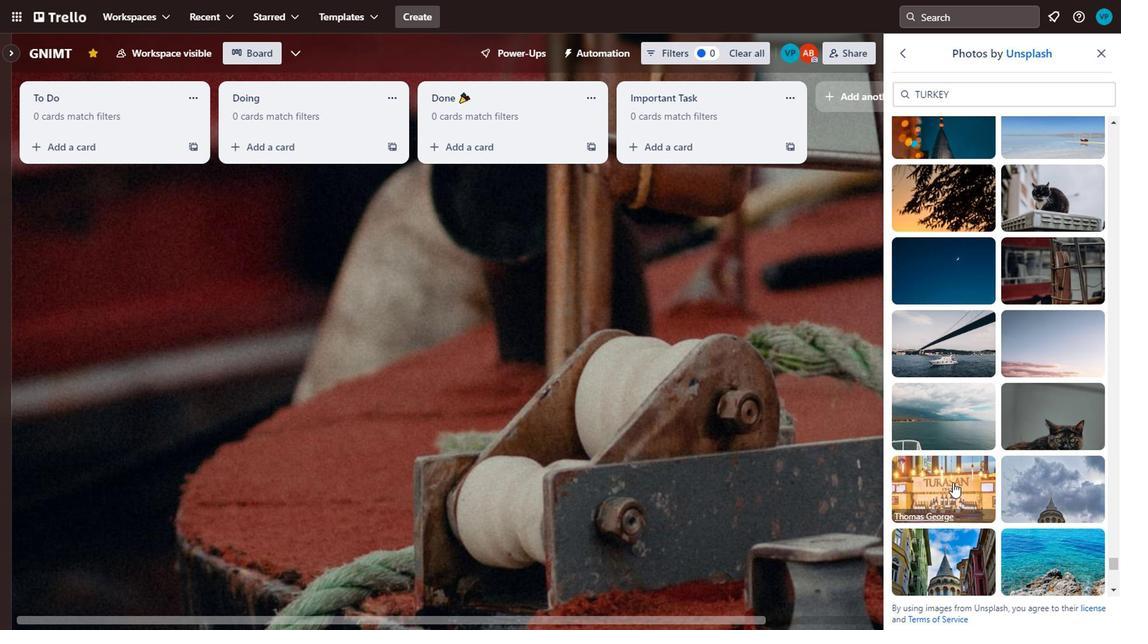 
Action: Mouse pressed left at (951, 480)
Screenshot: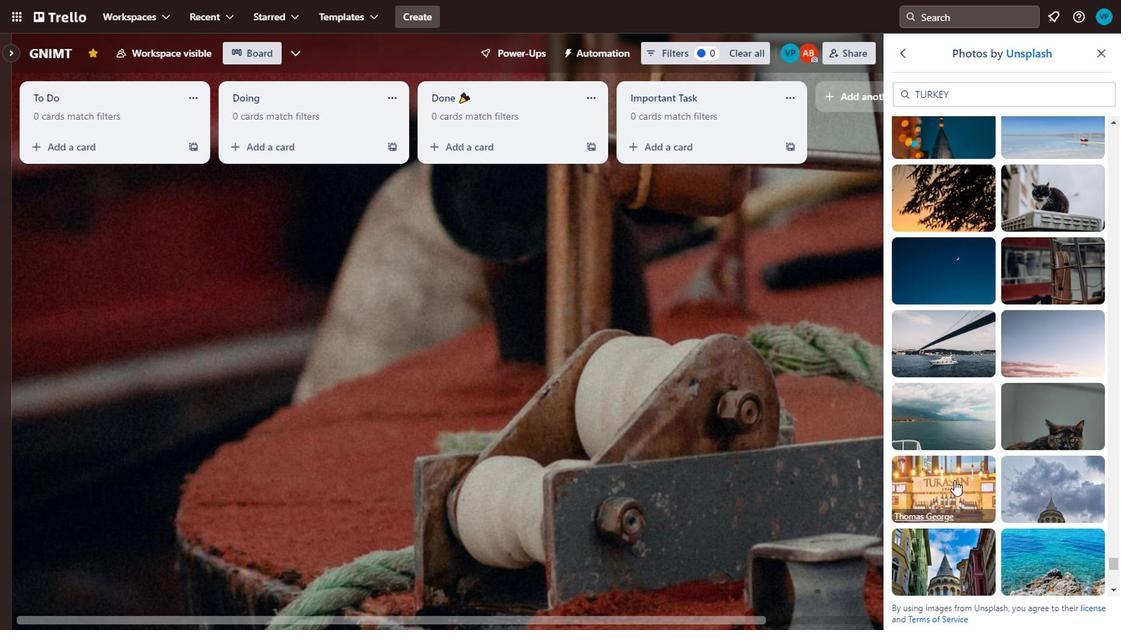 
Action: Mouse moved to (1075, 480)
Screenshot: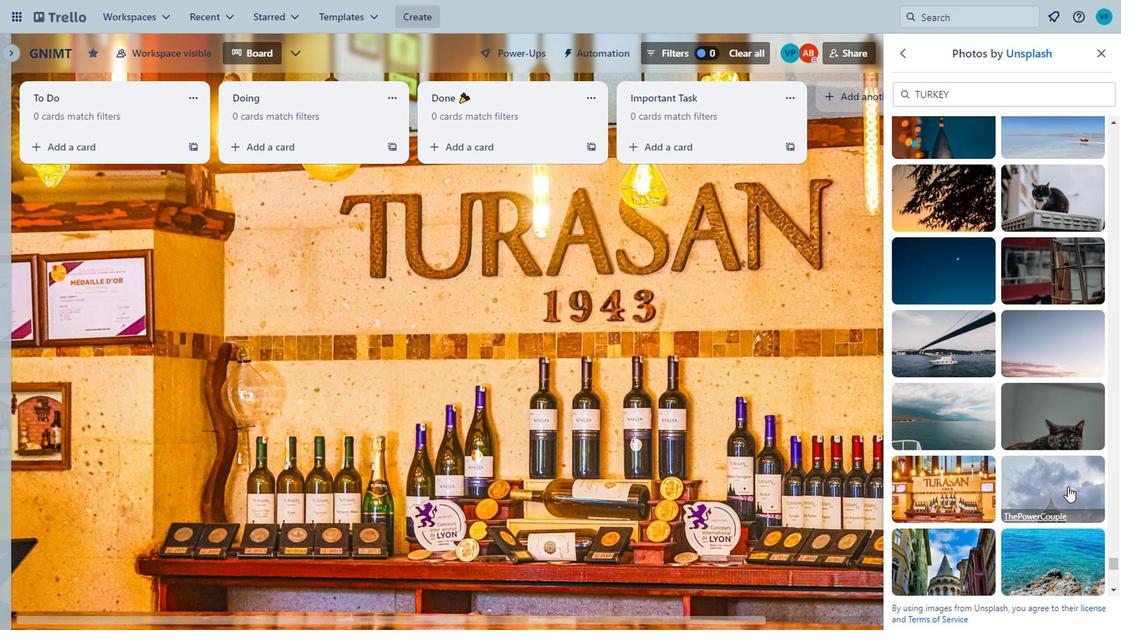 
Action: Mouse pressed left at (1075, 480)
Screenshot: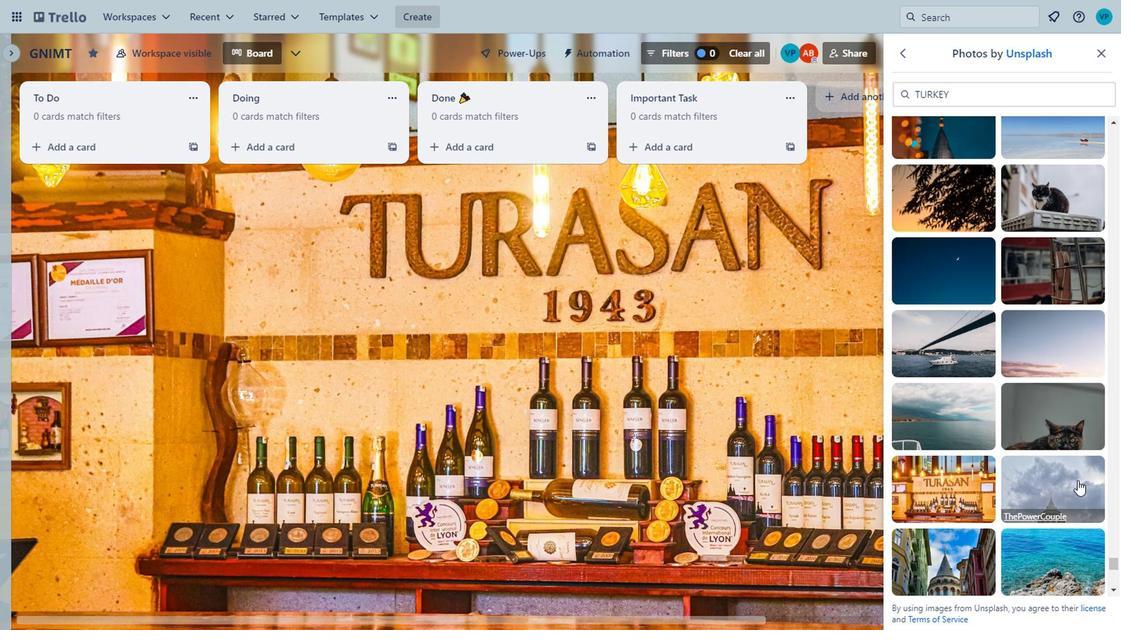 
Action: Mouse scrolled (1075, 479) with delta (0, -1)
Screenshot: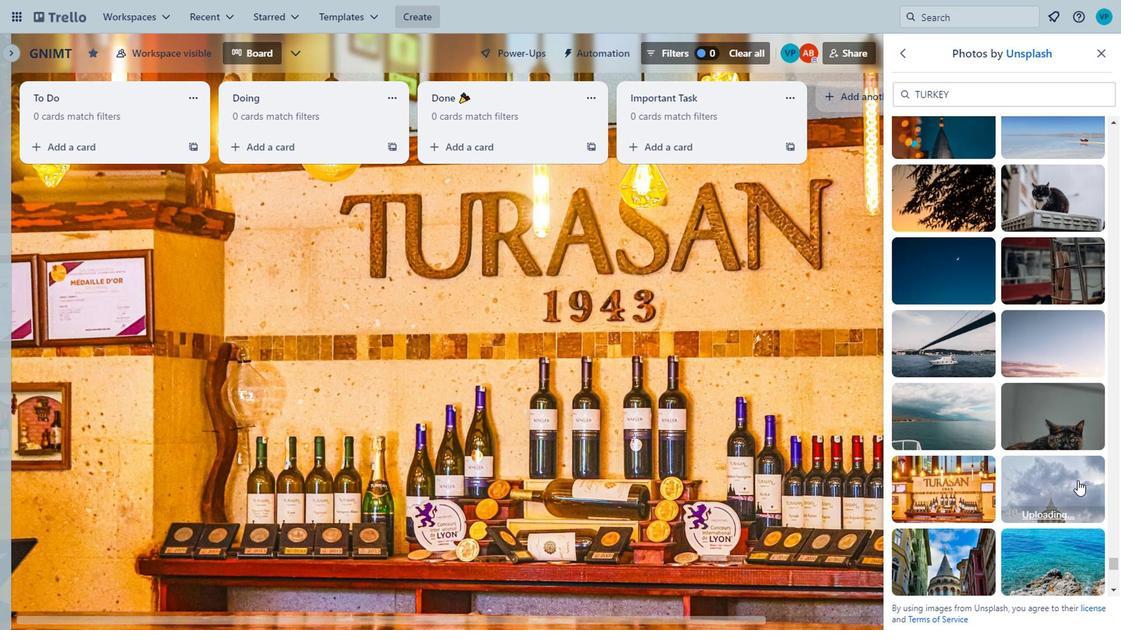 
Action: Mouse moved to (945, 523)
Screenshot: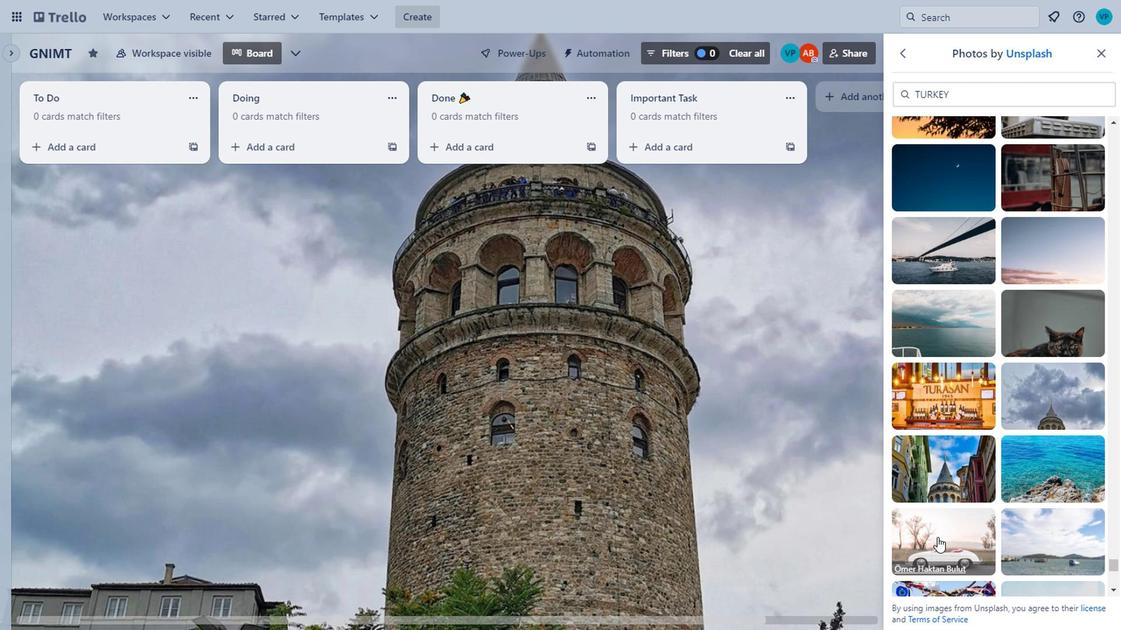 
Action: Mouse pressed left at (945, 523)
Screenshot: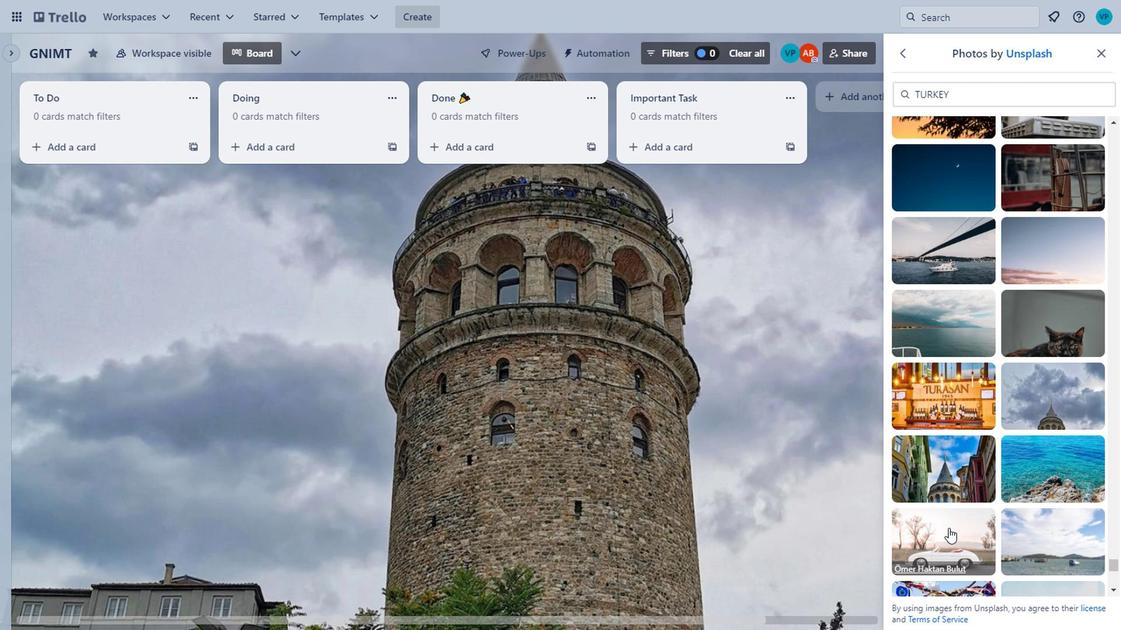 
Action: Mouse moved to (996, 491)
Screenshot: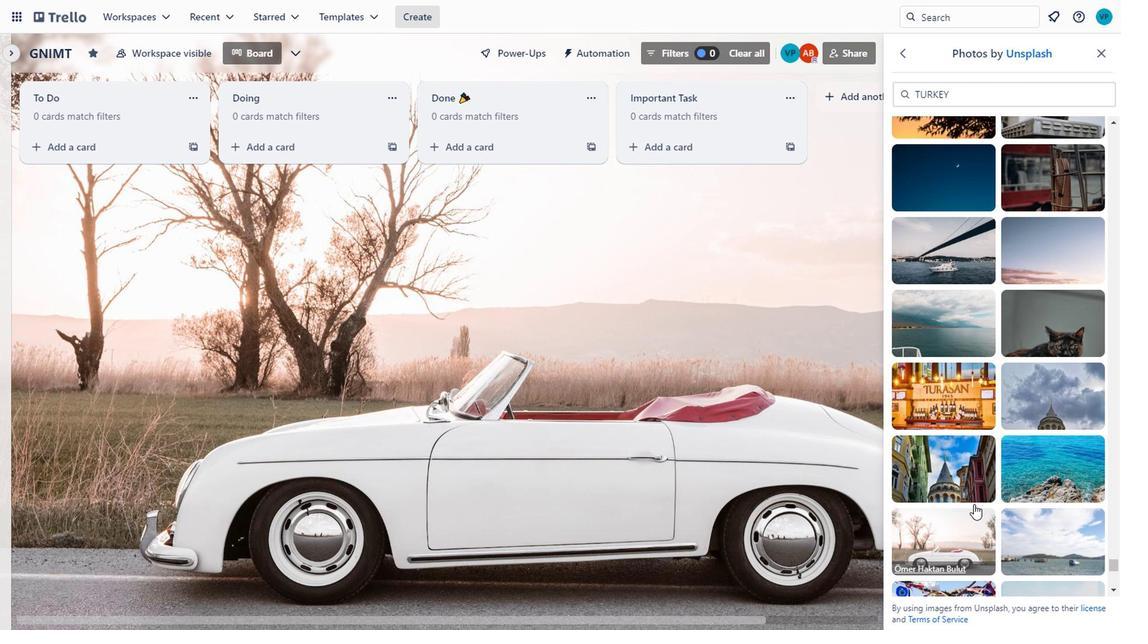 
Action: Mouse scrolled (996, 491) with delta (0, 0)
Screenshot: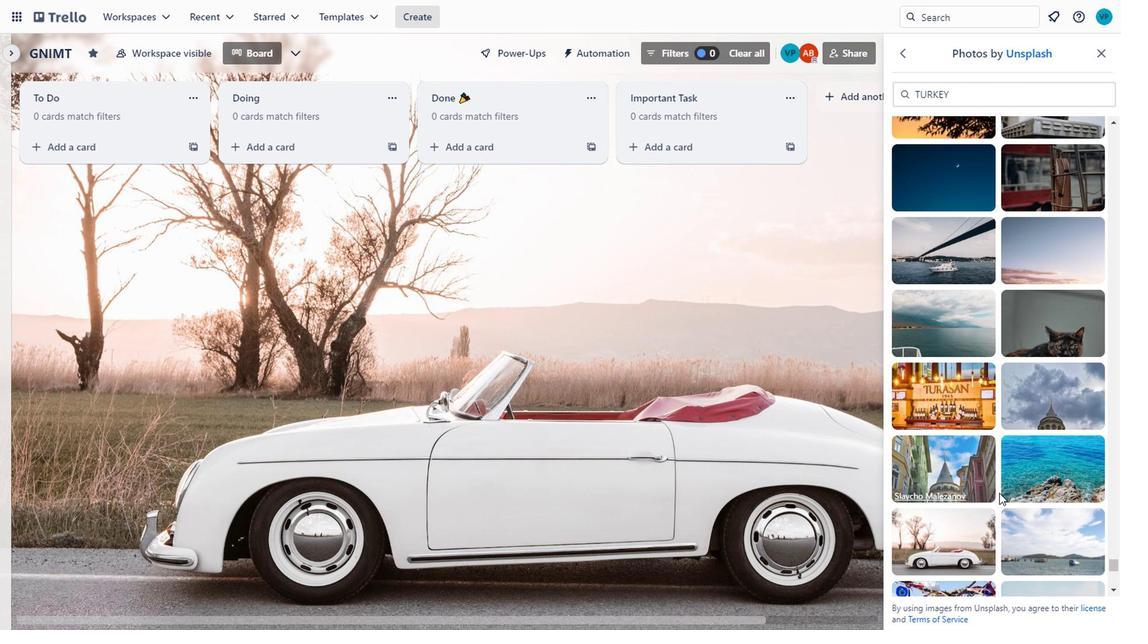 
Action: Mouse moved to (1056, 499)
Screenshot: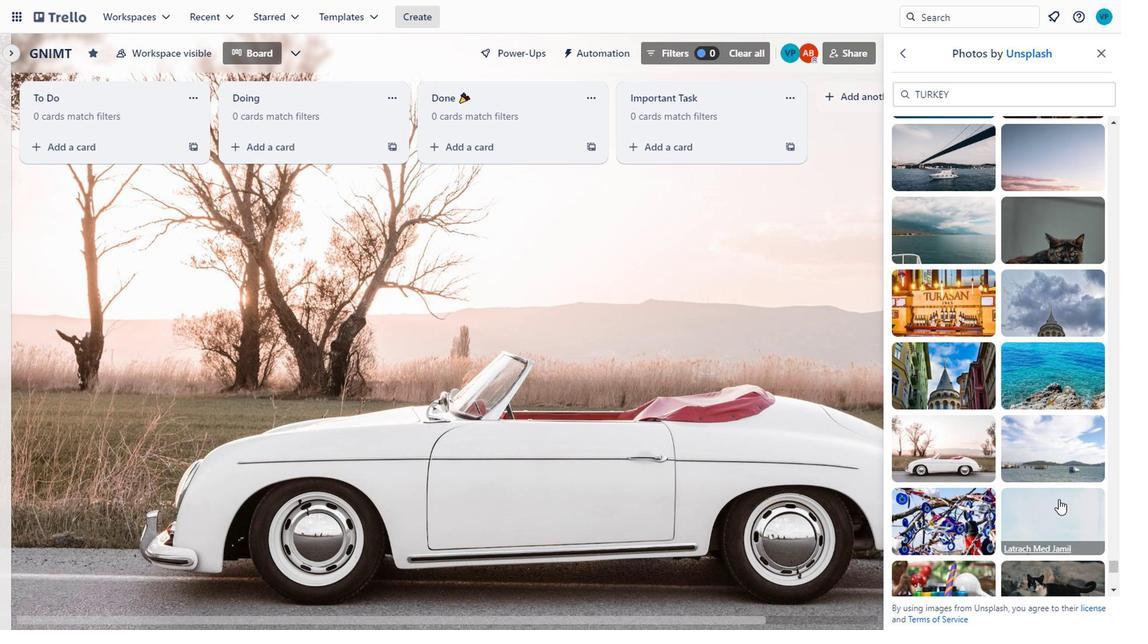 
Action: Mouse pressed left at (1056, 499)
Screenshot: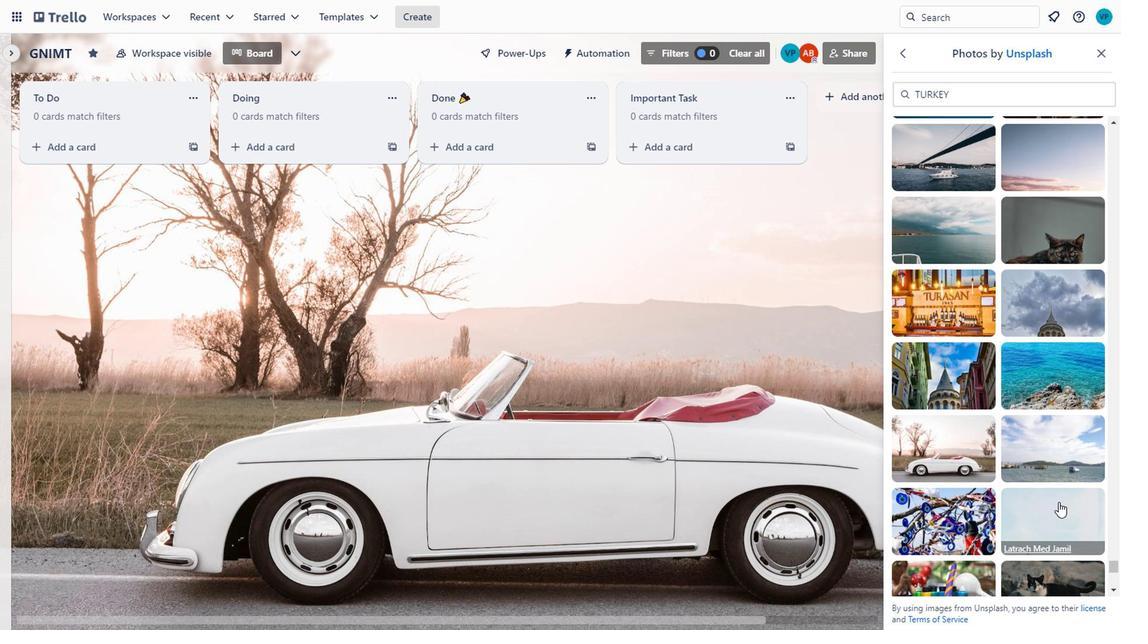 
Action: Mouse moved to (1115, 482)
Screenshot: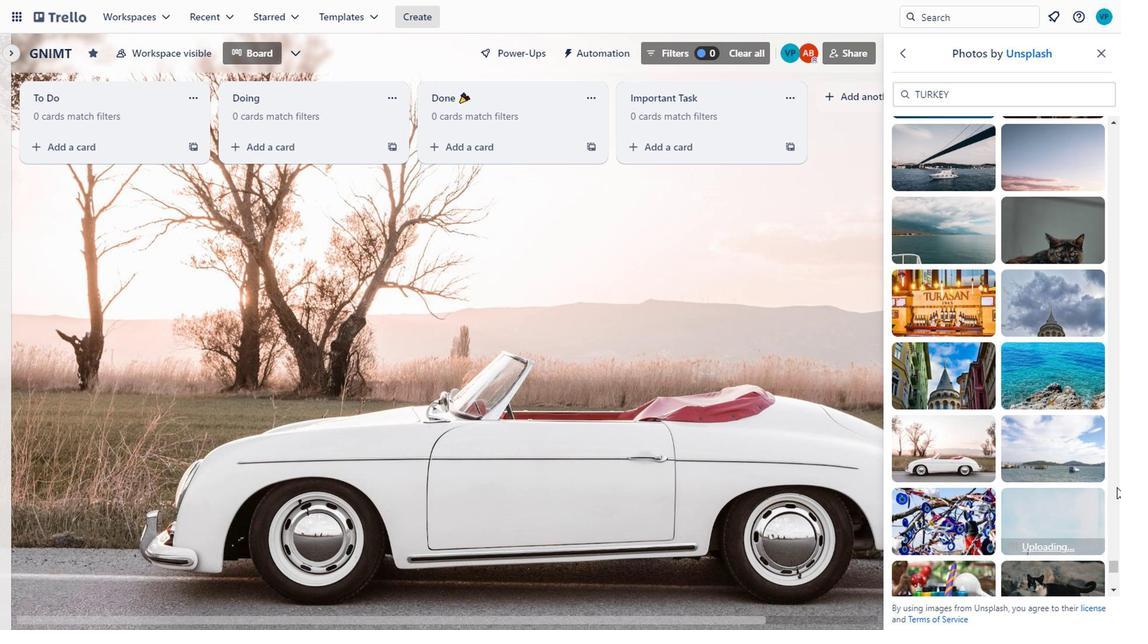 
Action: Mouse scrolled (1115, 481) with delta (0, 0)
Screenshot: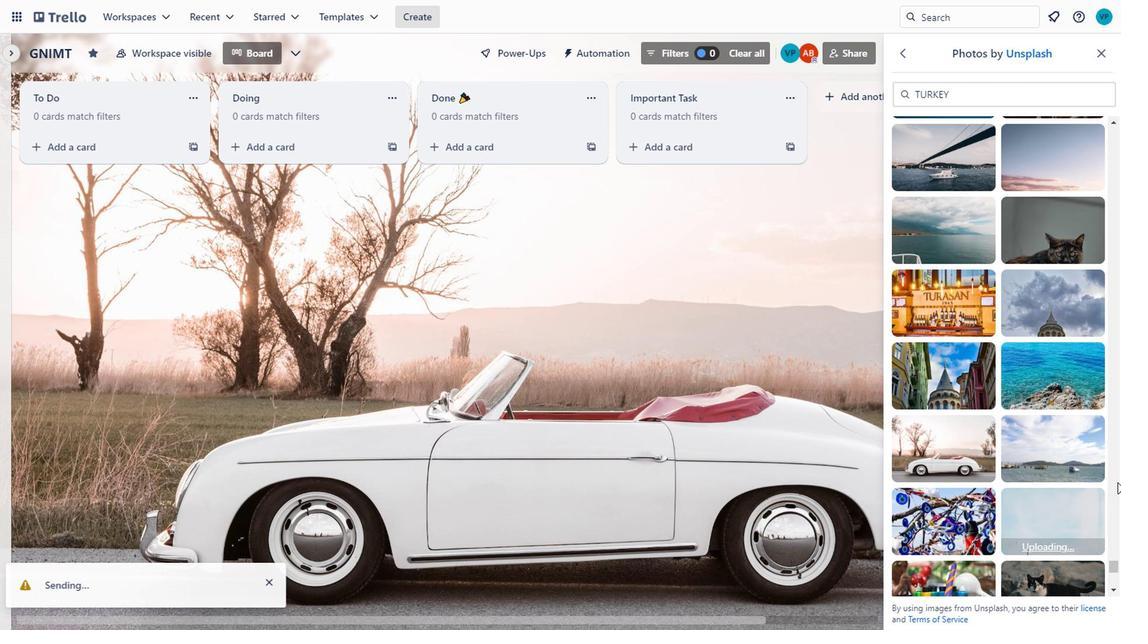 
Action: Mouse scrolled (1115, 481) with delta (0, 0)
Screenshot: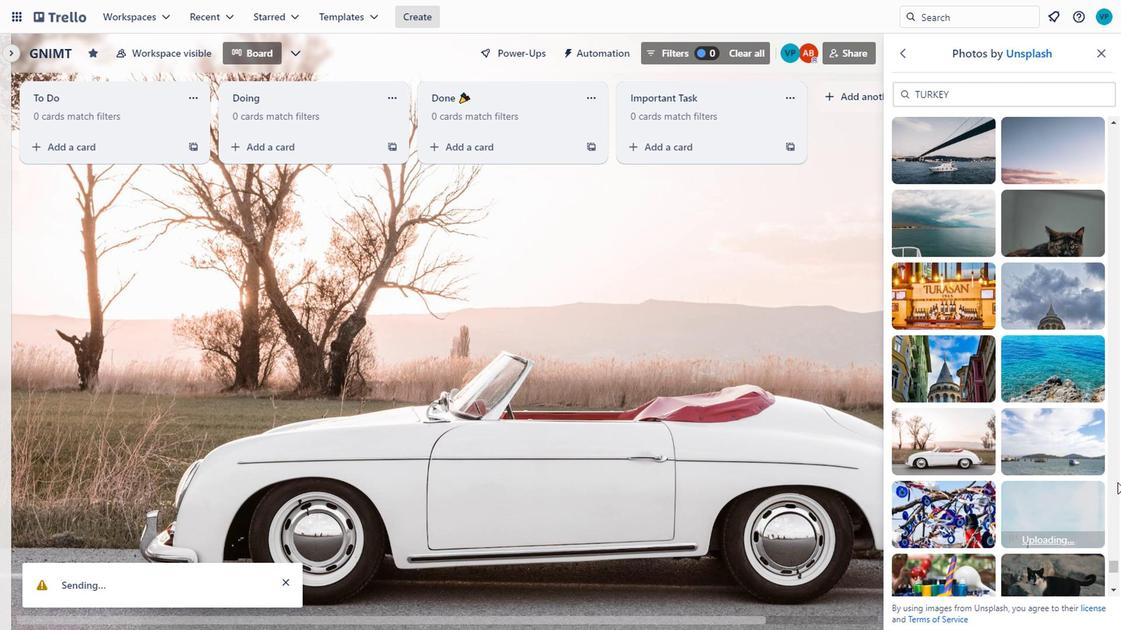 
Action: Mouse moved to (1042, 502)
Screenshot: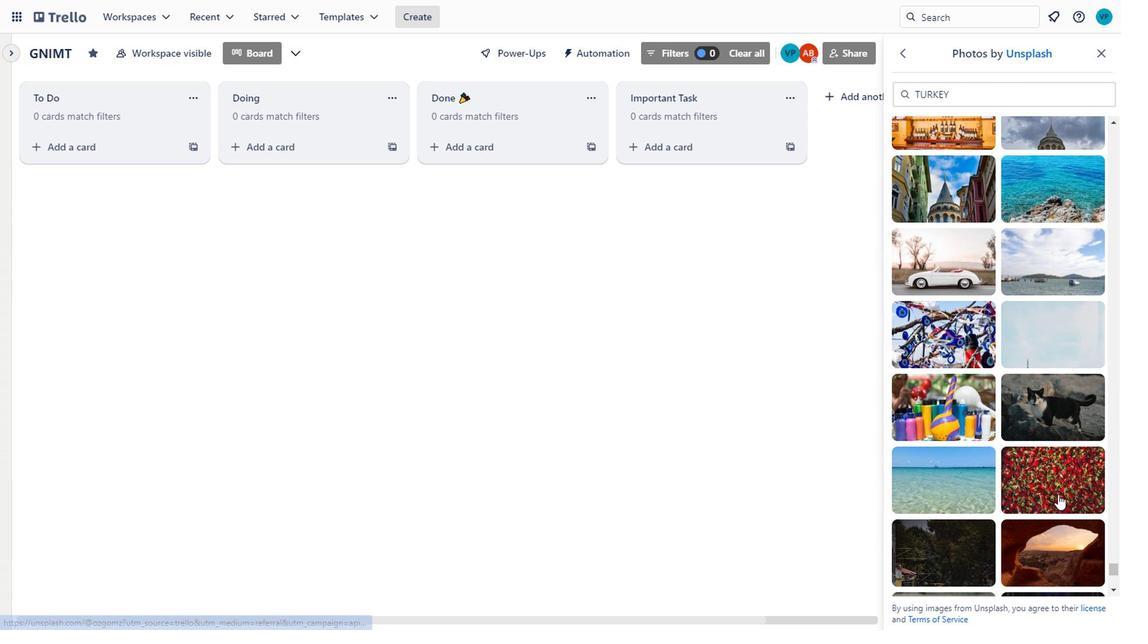
Action: Mouse scrolled (1042, 501) with delta (0, 0)
Screenshot: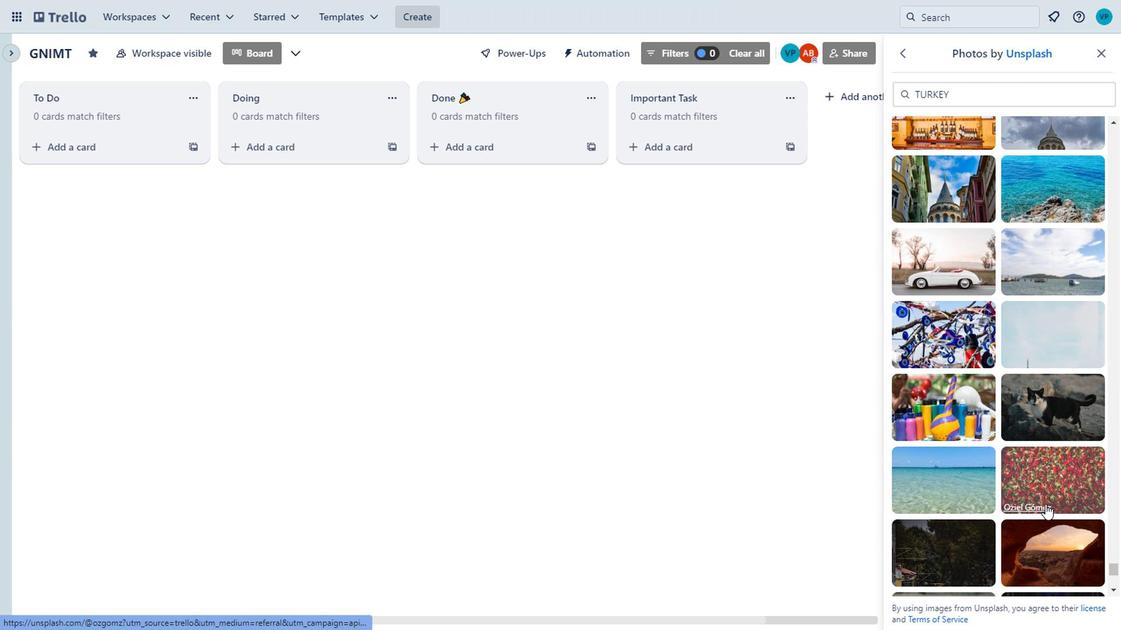 
Action: Mouse moved to (1065, 460)
